 Task: Upload a photo from your computer to Google Photos and organize it into a new album.
Action: Mouse moved to (187, 52)
Screenshot: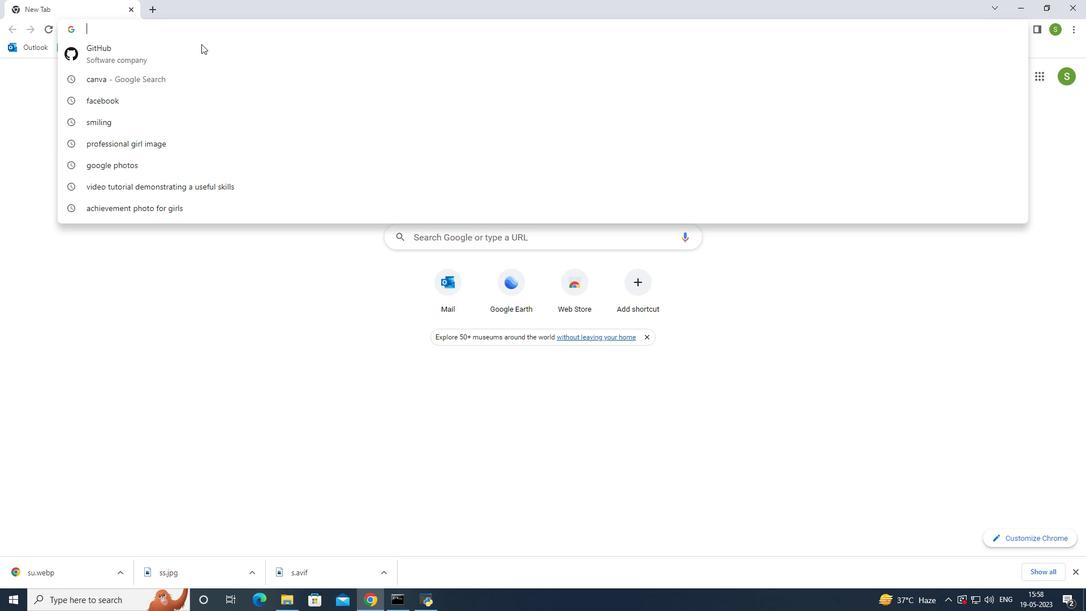 
Action: Key pressed google
Screenshot: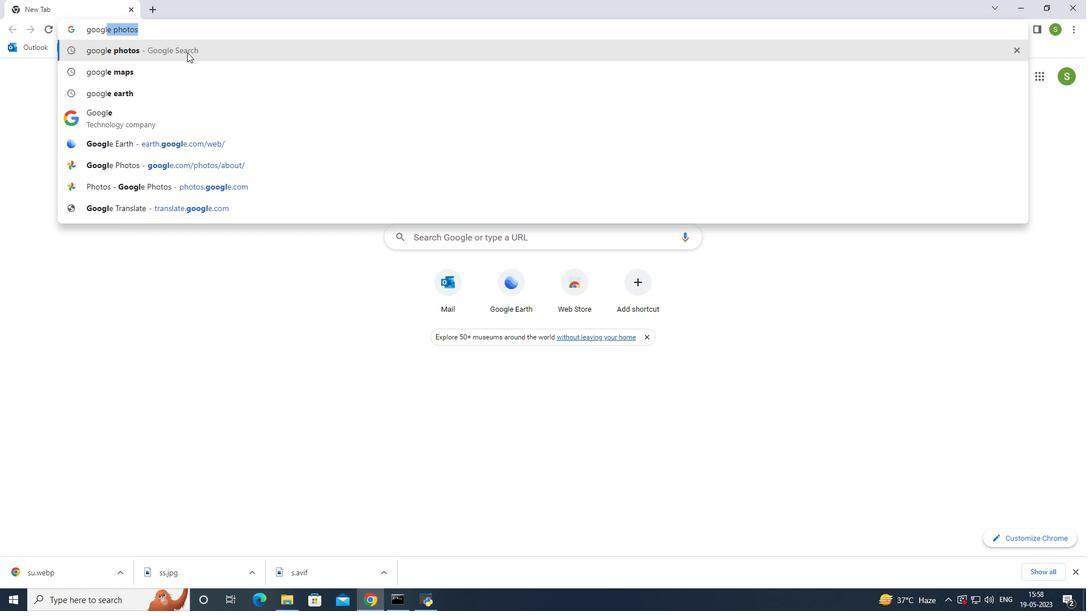 
Action: Mouse moved to (186, 53)
Screenshot: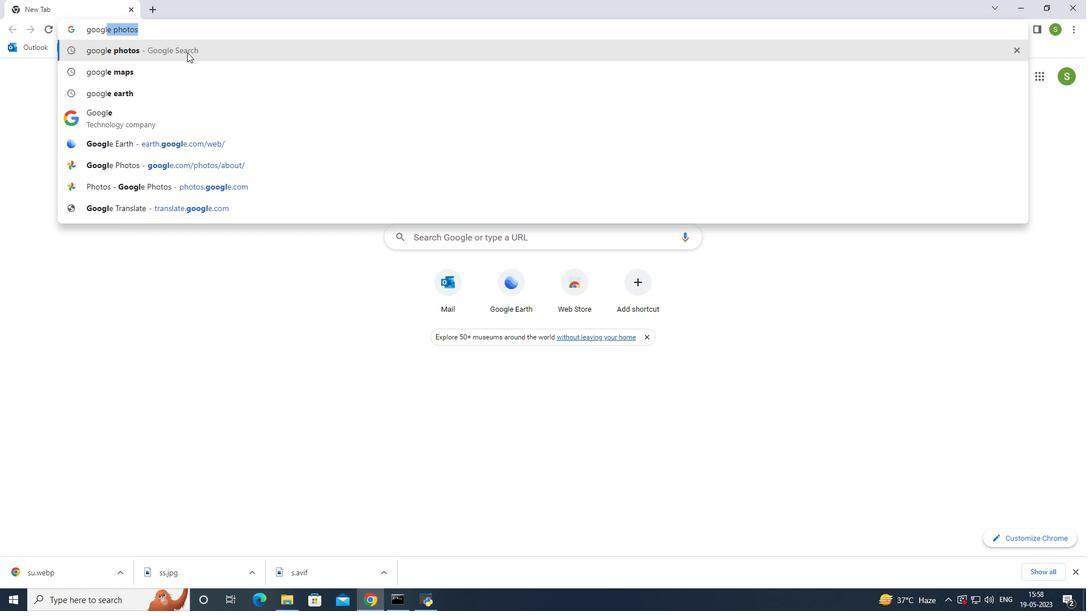 
Action: Mouse pressed left at (186, 53)
Screenshot: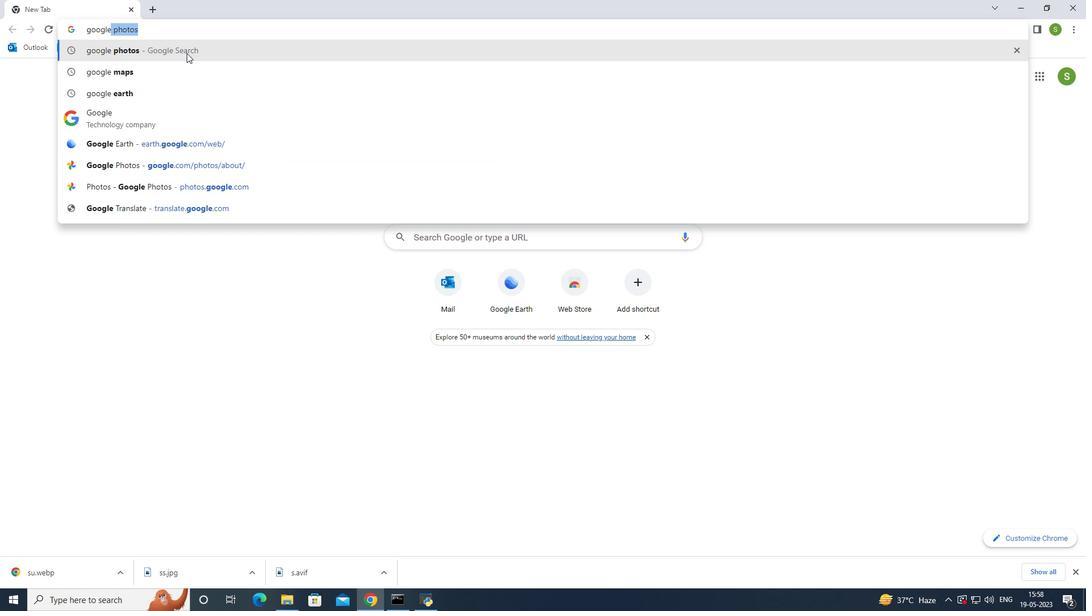
Action: Mouse pressed left at (186, 53)
Screenshot: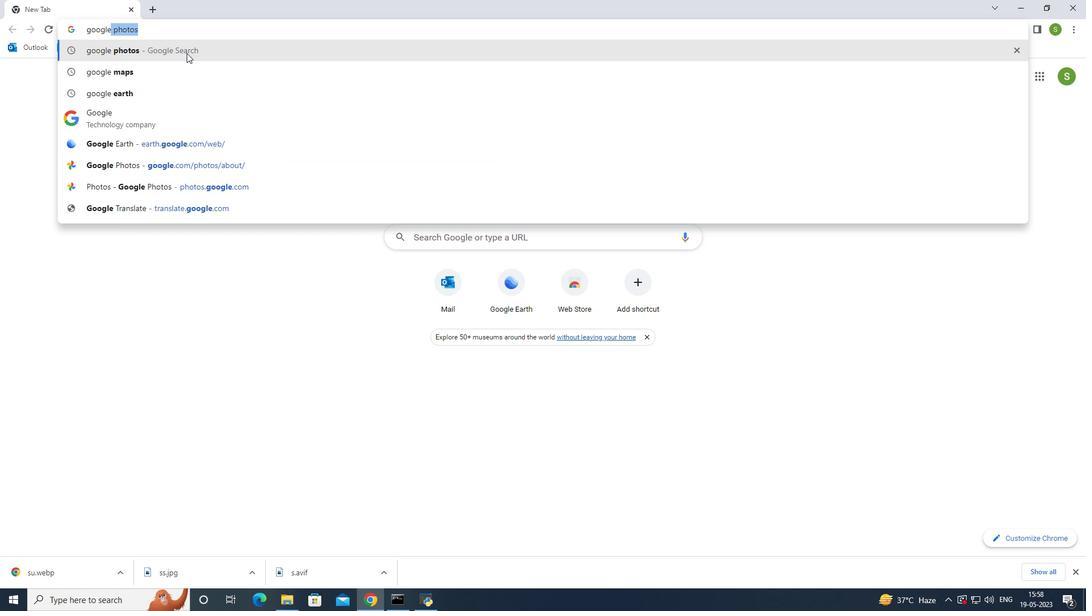 
Action: Mouse moved to (177, 175)
Screenshot: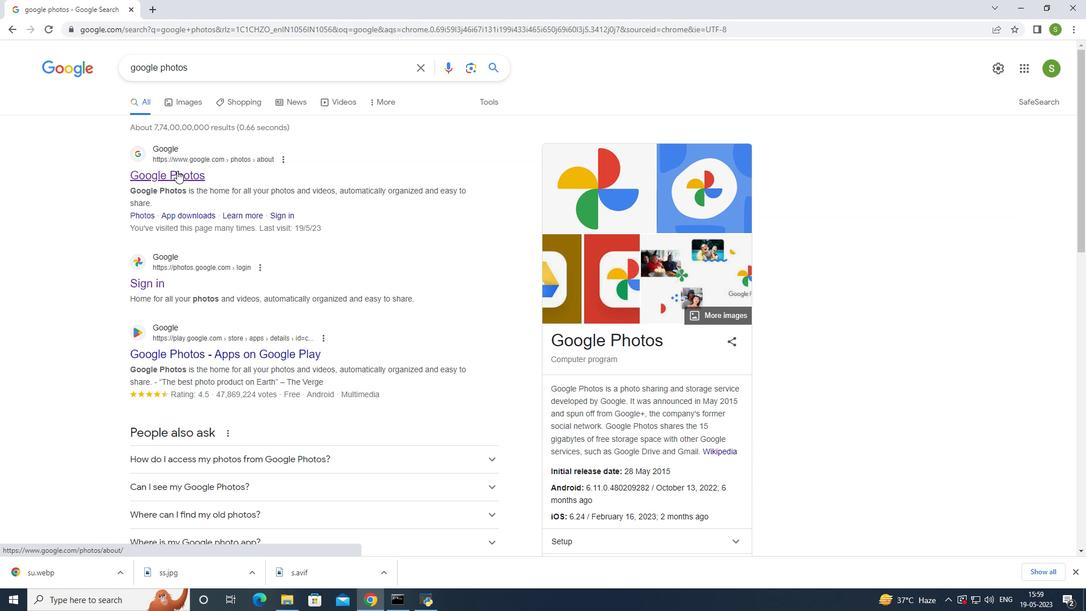 
Action: Mouse pressed left at (177, 175)
Screenshot: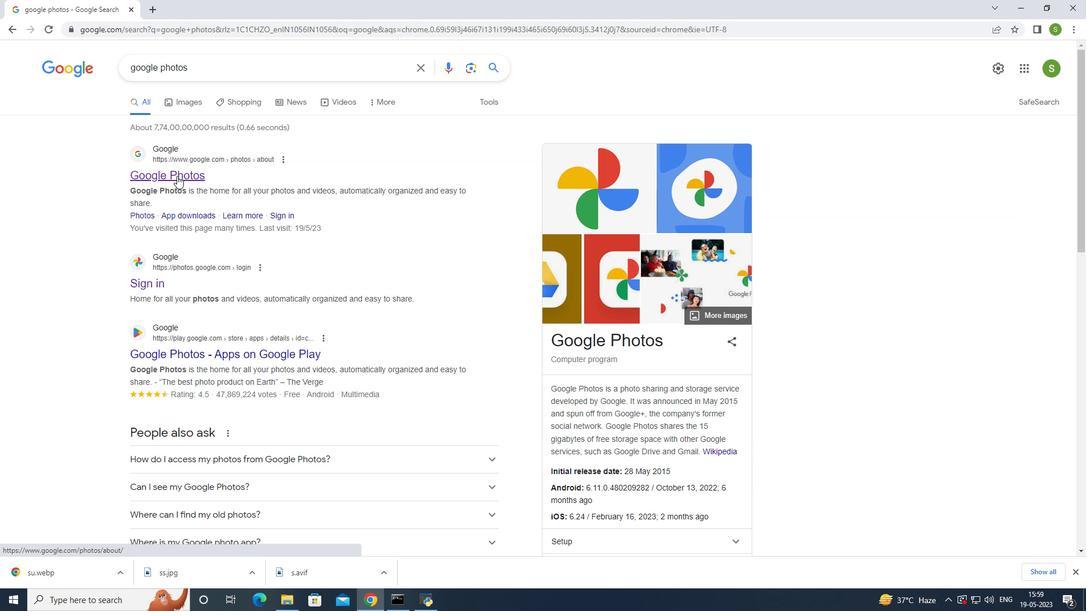 
Action: Mouse moved to (522, 381)
Screenshot: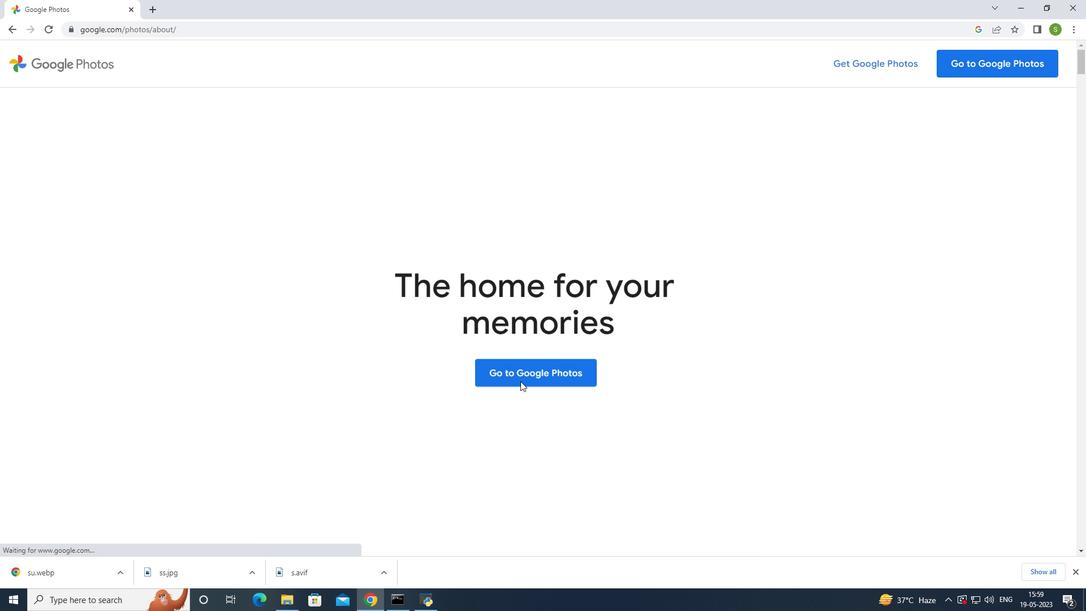 
Action: Mouse pressed left at (522, 381)
Screenshot: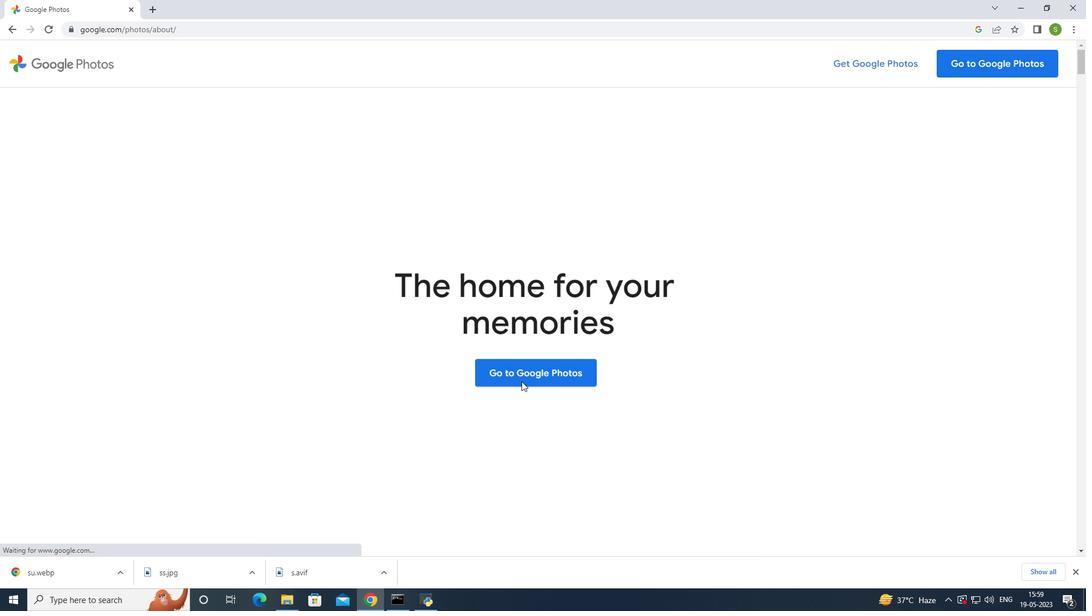 
Action: Mouse moved to (934, 64)
Screenshot: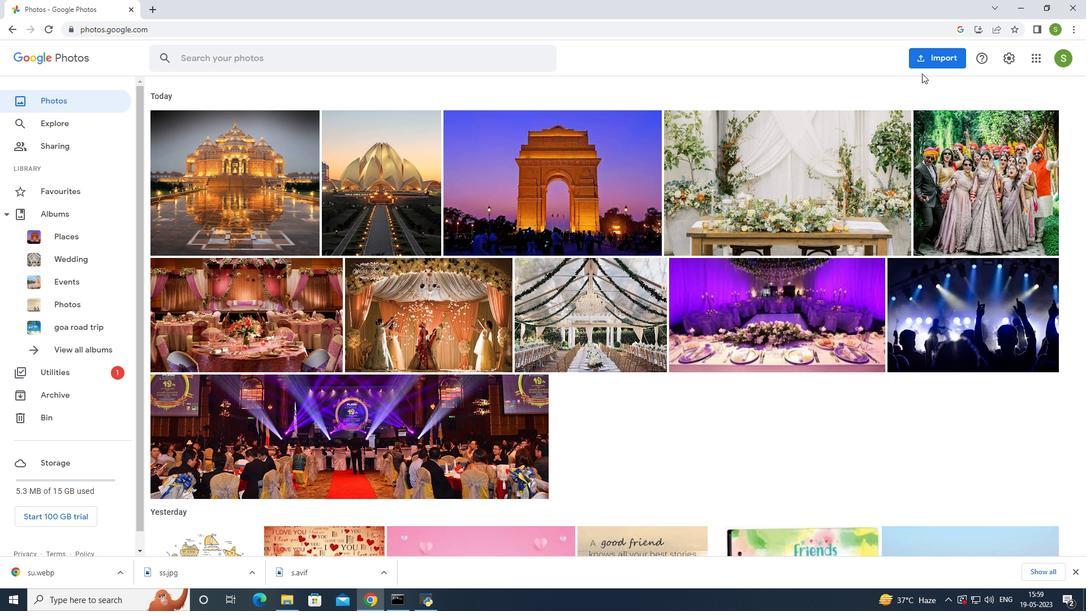 
Action: Mouse pressed left at (934, 64)
Screenshot: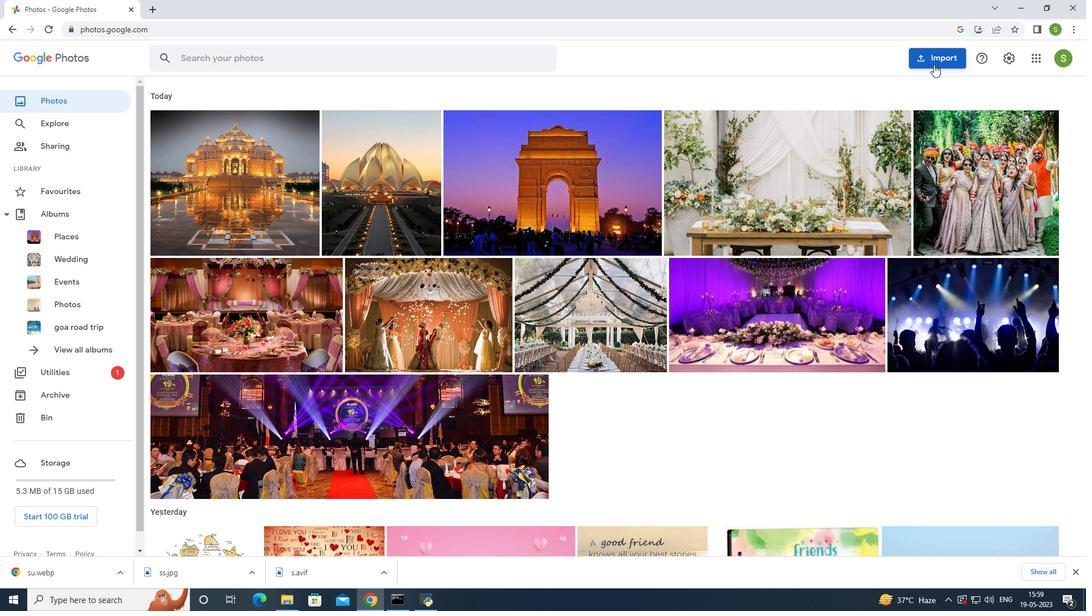 
Action: Mouse moved to (858, 91)
Screenshot: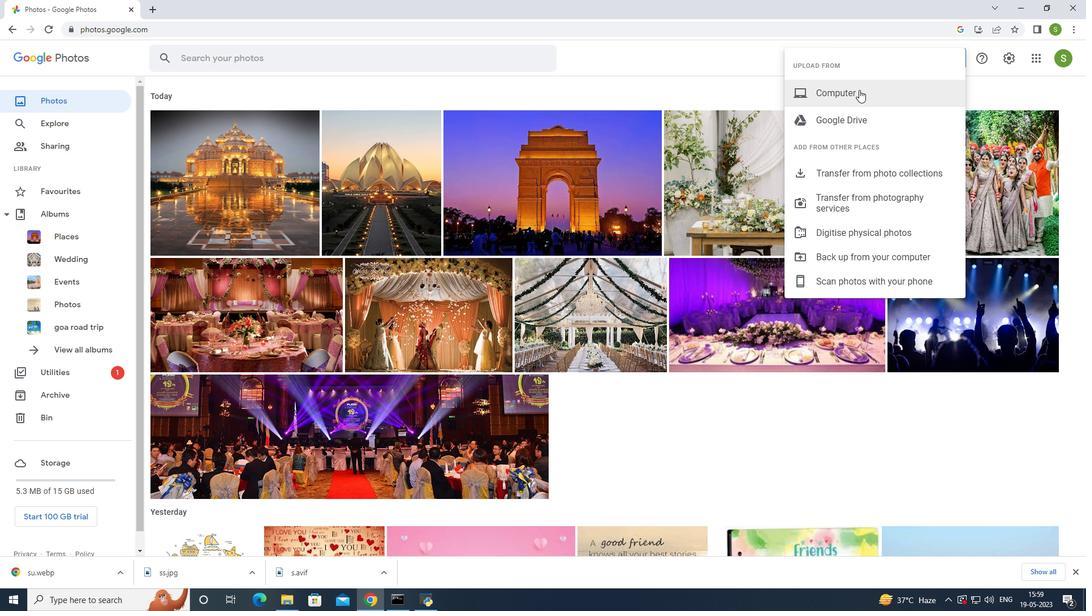 
Action: Mouse pressed left at (858, 91)
Screenshot: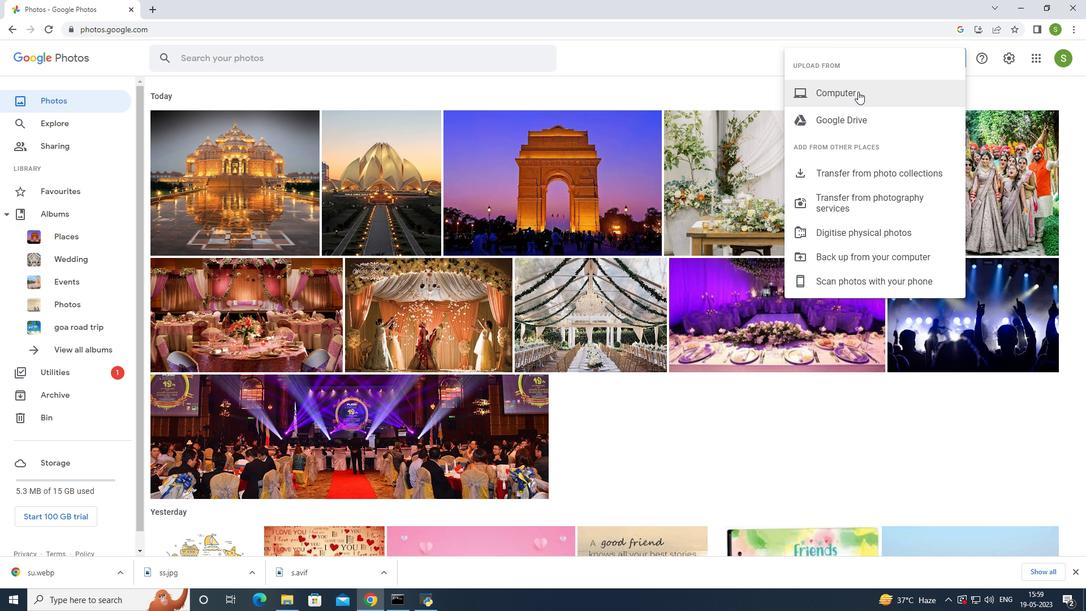 
Action: Mouse moved to (418, 175)
Screenshot: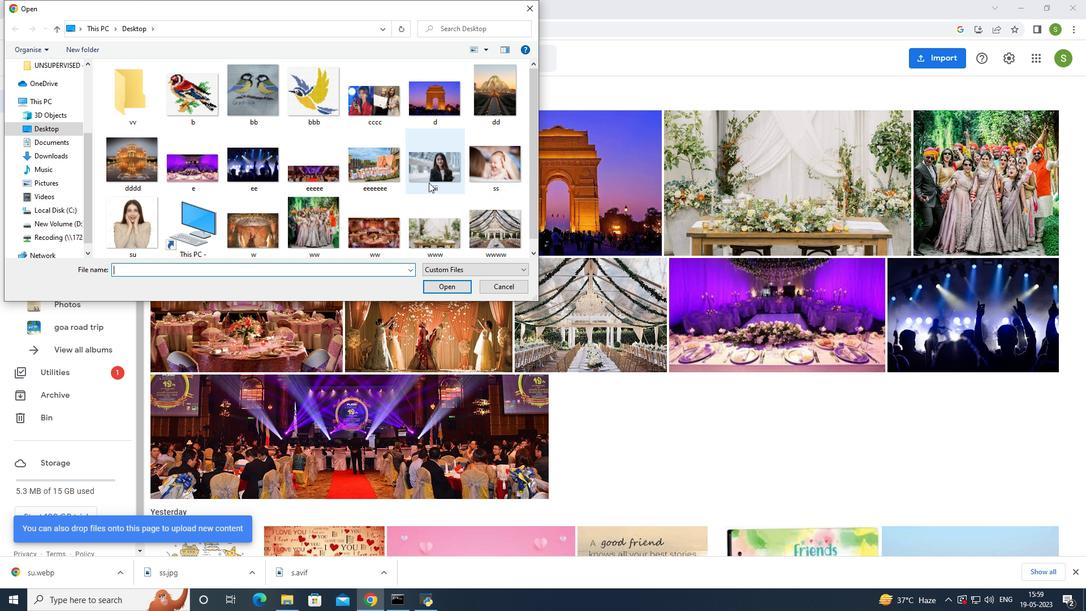 
Action: Mouse scrolled (418, 174) with delta (0, 0)
Screenshot: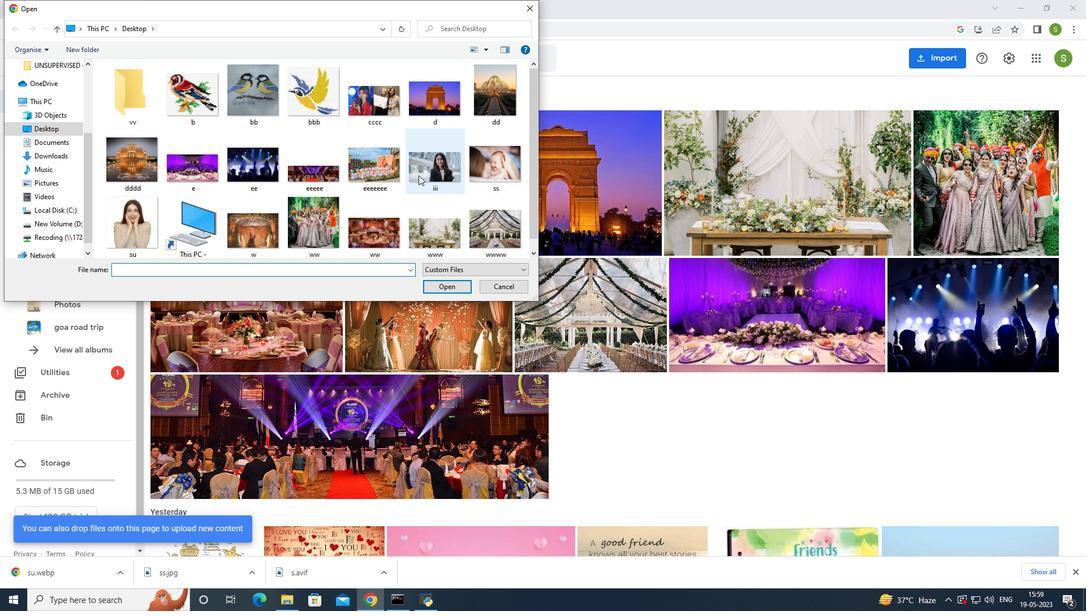 
Action: Mouse scrolled (418, 175) with delta (0, 0)
Screenshot: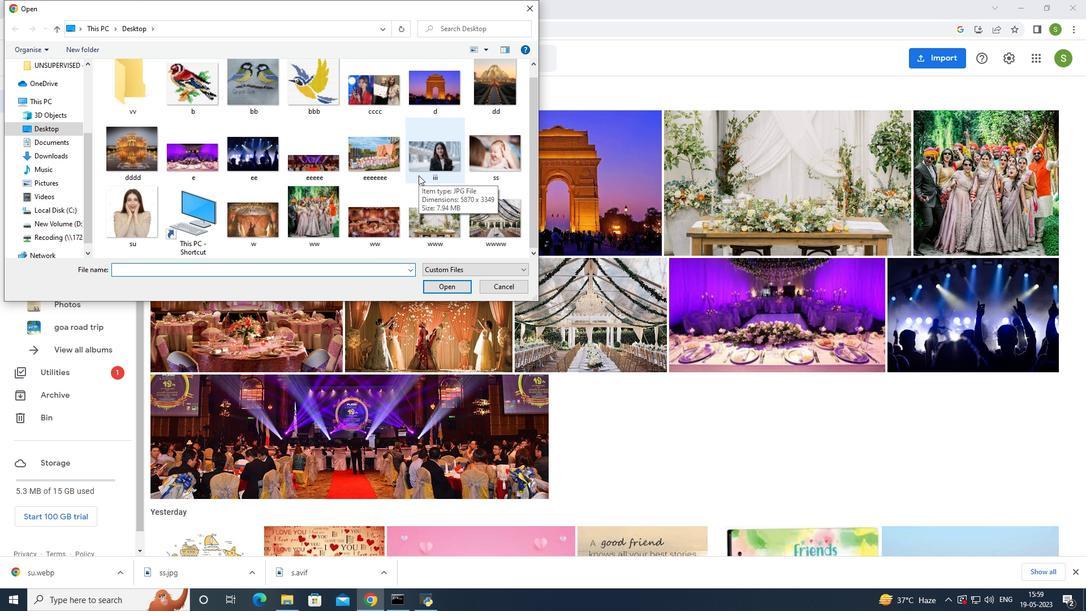 
Action: Mouse moved to (418, 171)
Screenshot: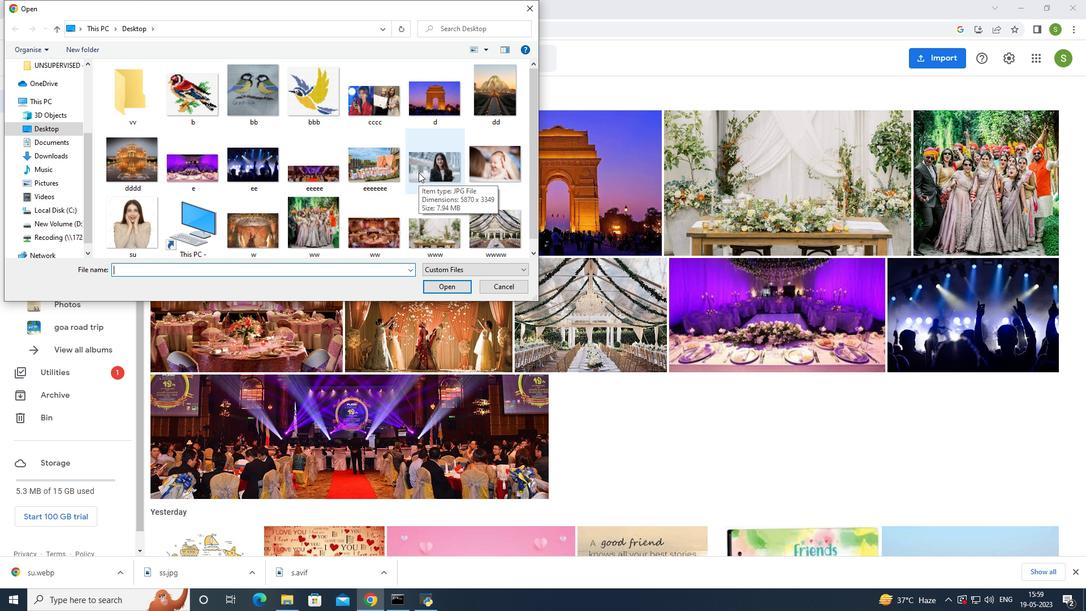 
Action: Mouse scrolled (418, 171) with delta (0, 0)
Screenshot: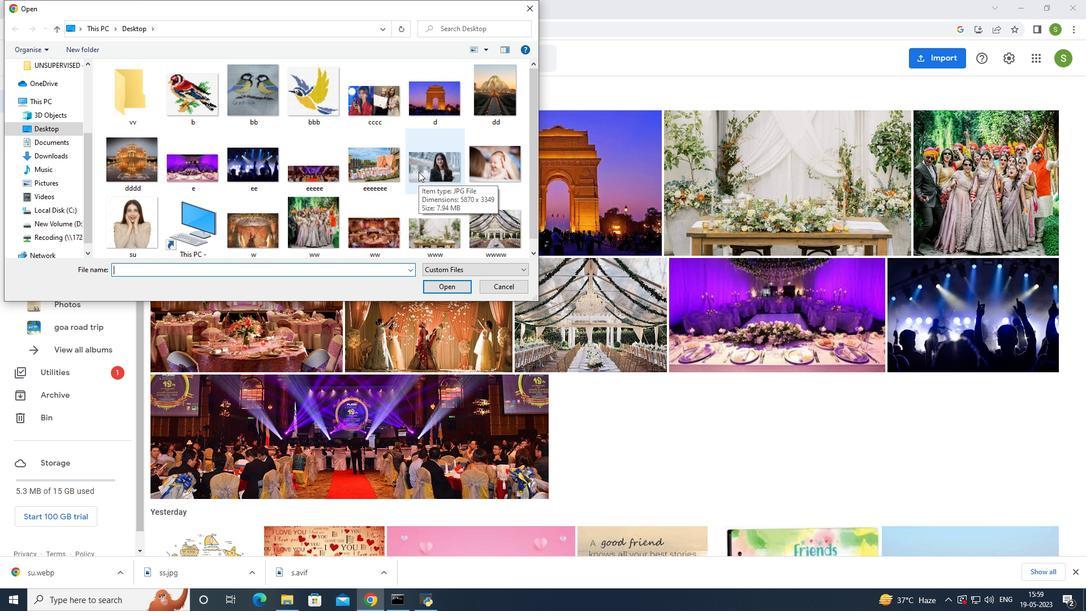 
Action: Mouse scrolled (418, 171) with delta (0, 0)
Screenshot: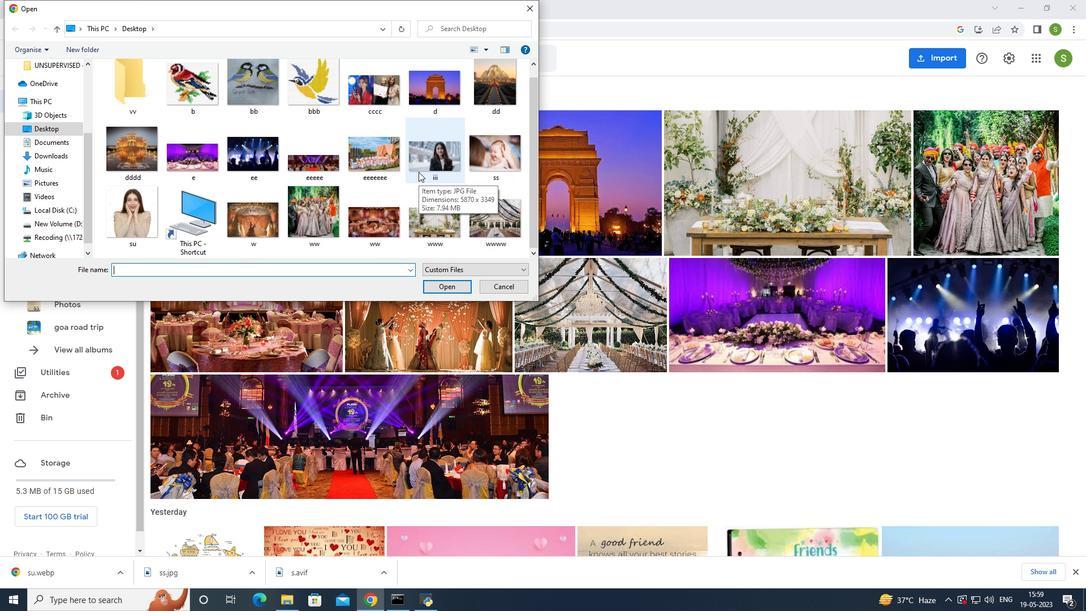 
Action: Mouse scrolled (418, 171) with delta (0, 0)
Screenshot: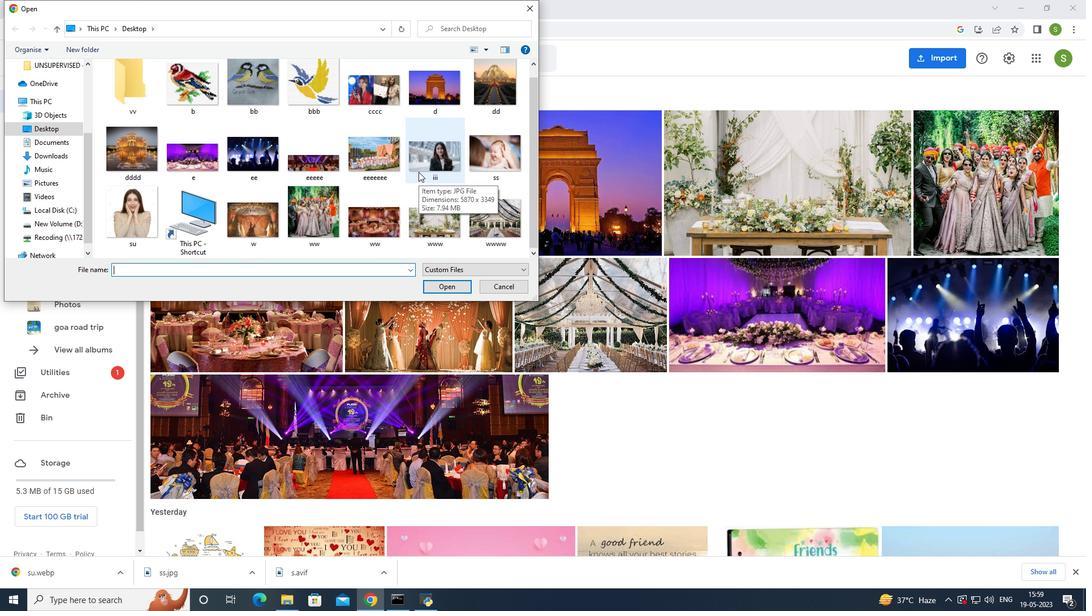
Action: Mouse moved to (413, 174)
Screenshot: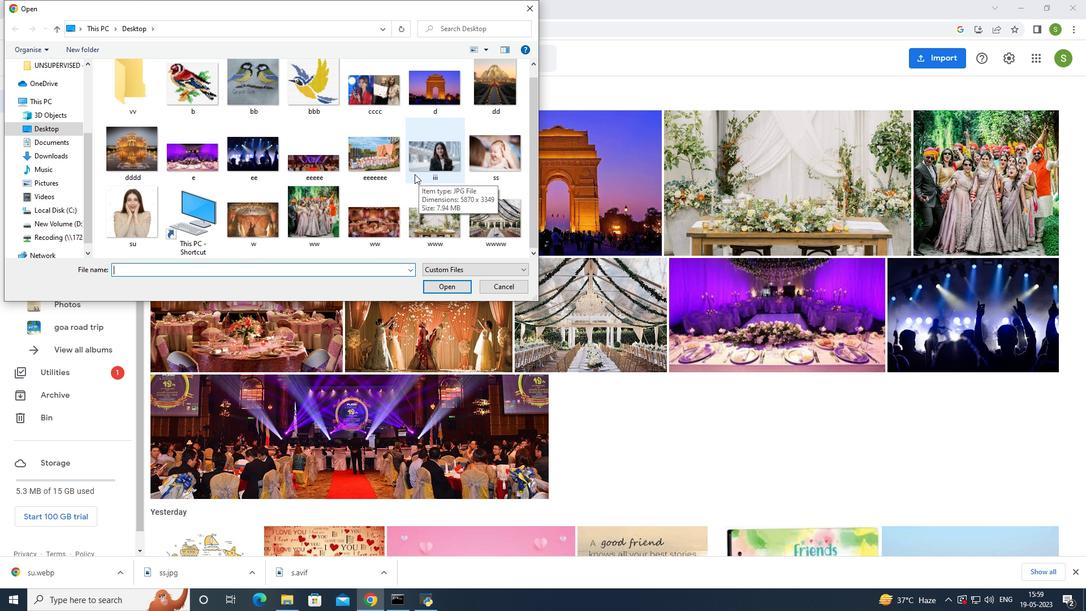 
Action: Mouse scrolled (413, 175) with delta (0, 0)
Screenshot: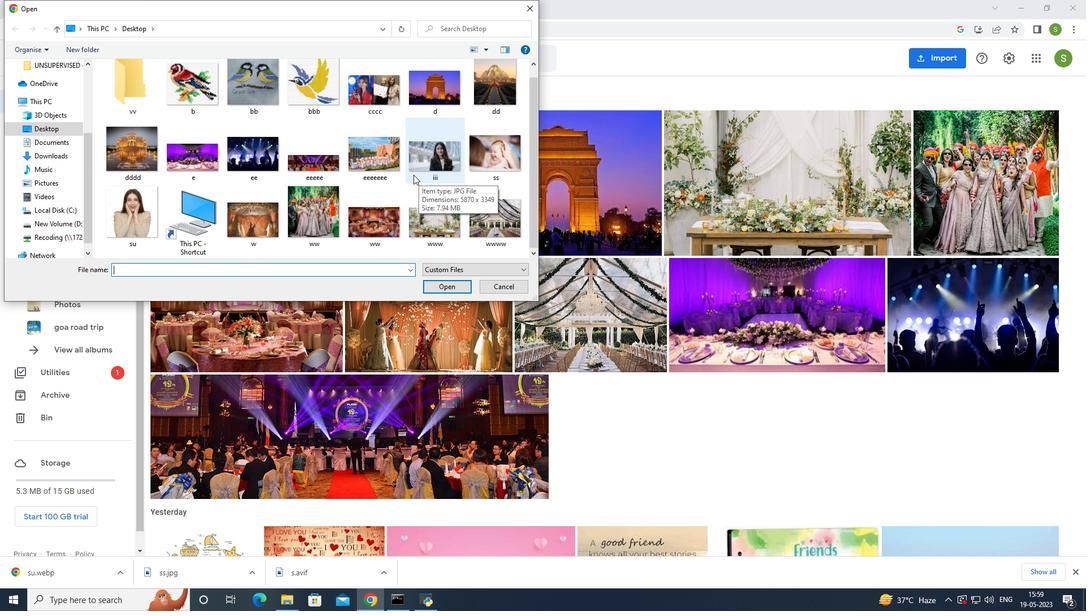 
Action: Mouse moved to (491, 162)
Screenshot: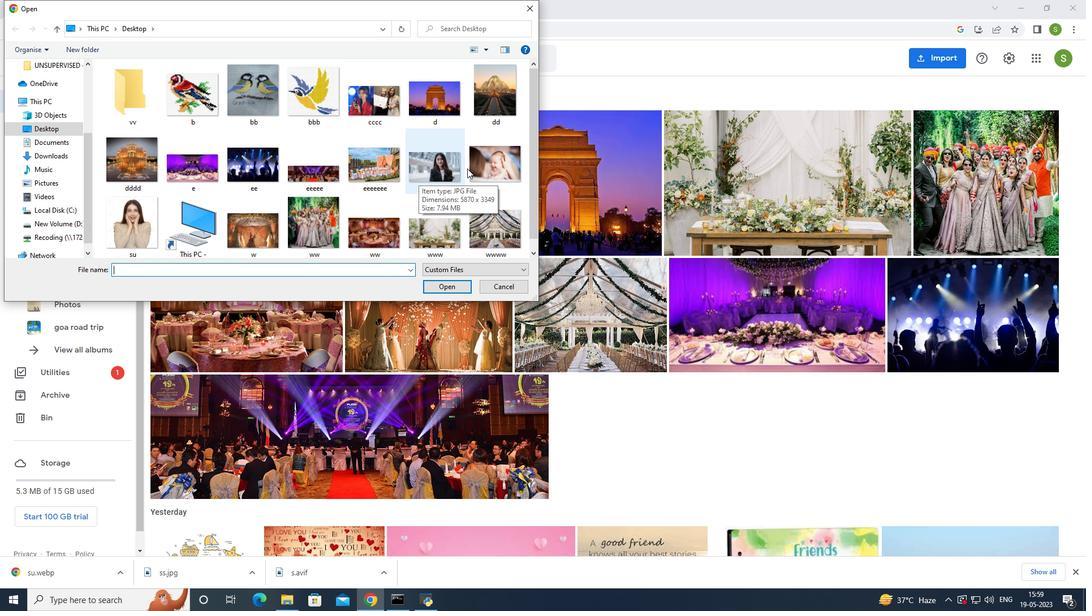 
Action: Mouse pressed left at (491, 162)
Screenshot: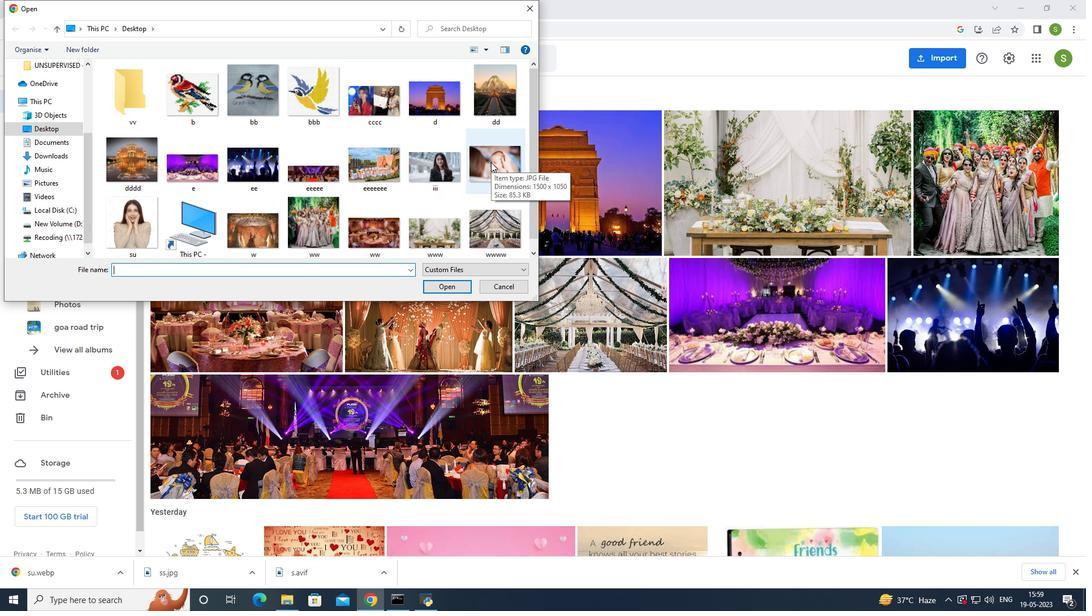 
Action: Mouse moved to (278, 169)
Screenshot: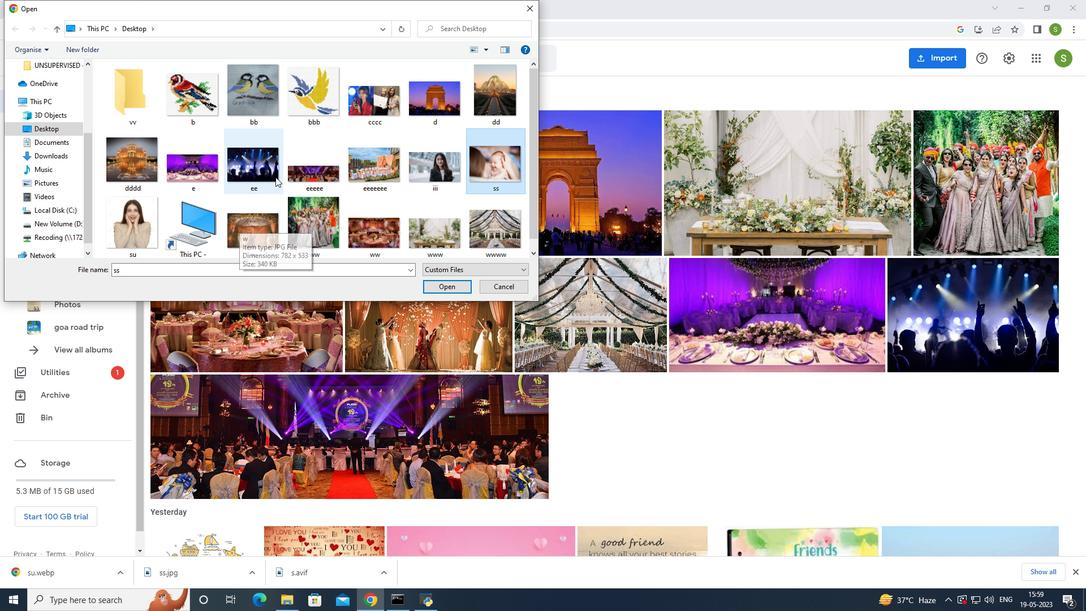 
Action: Mouse scrolled (278, 169) with delta (0, 0)
Screenshot: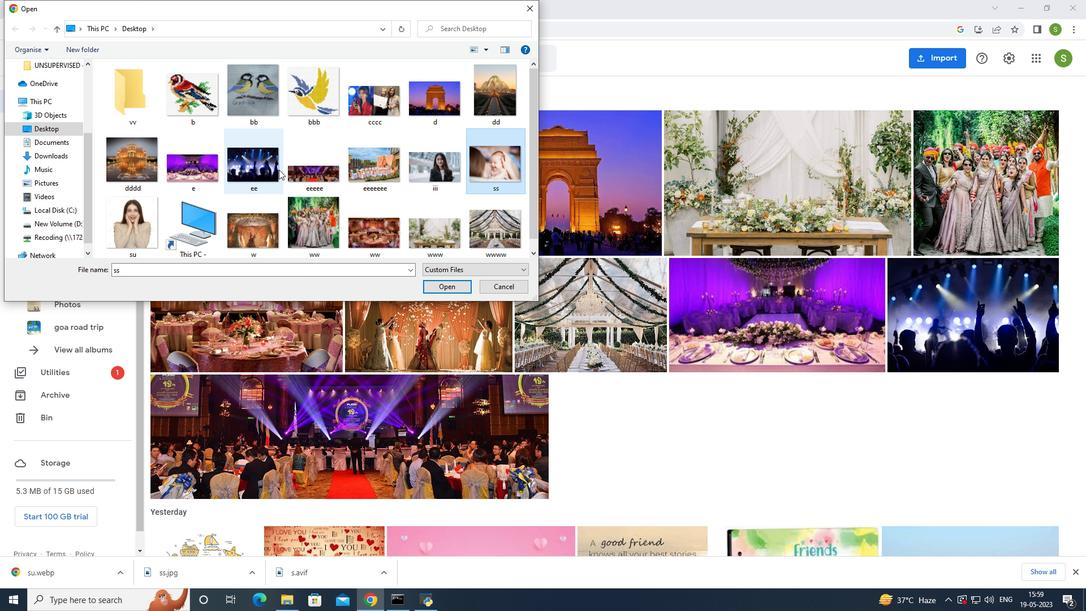 
Action: Mouse scrolled (278, 169) with delta (0, 0)
Screenshot: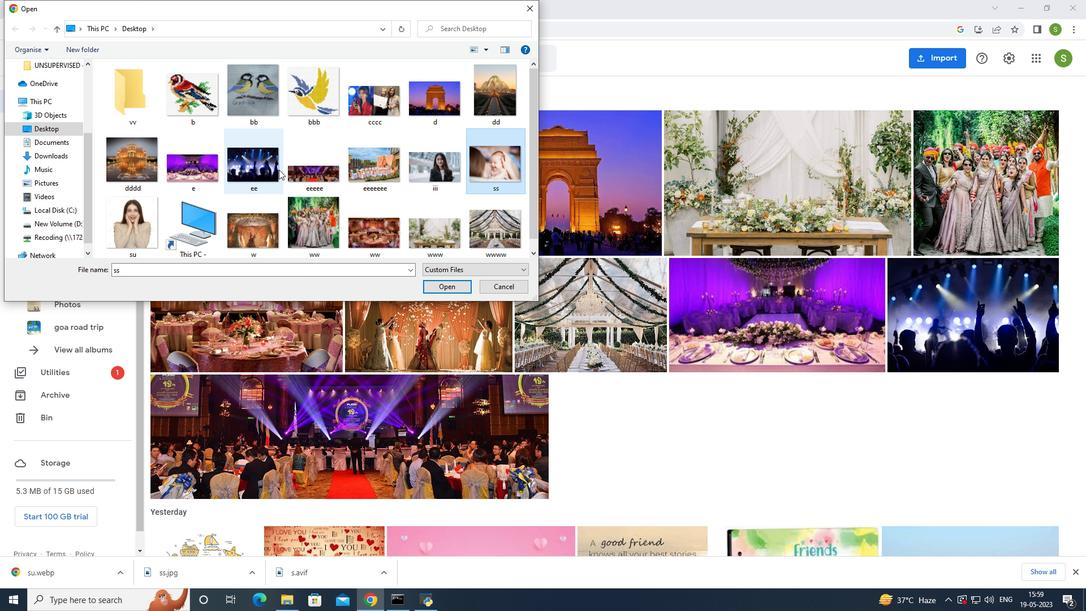 
Action: Mouse moved to (458, 288)
Screenshot: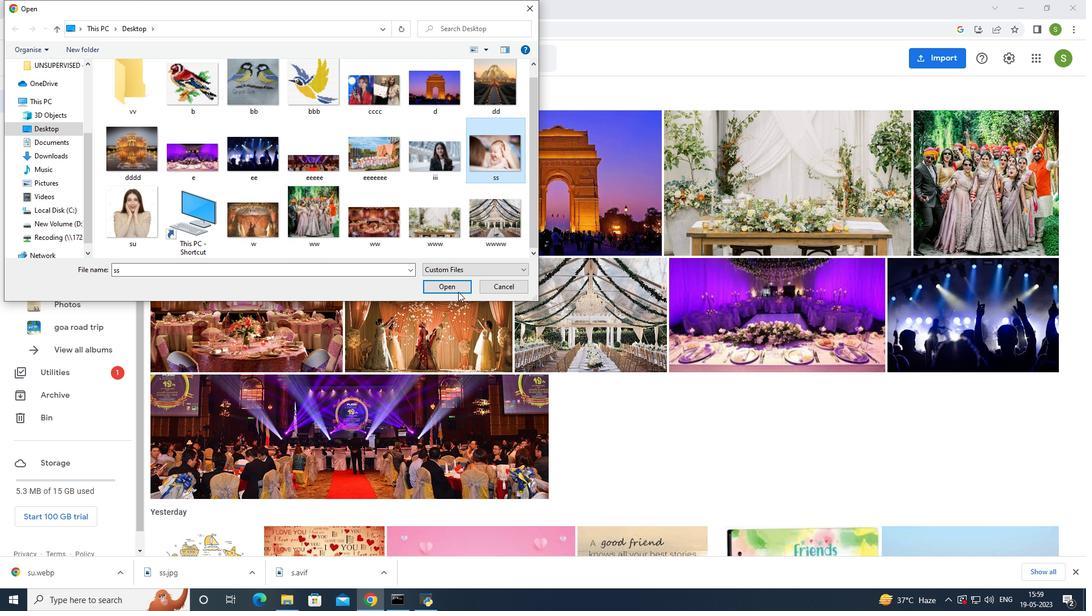 
Action: Mouse pressed left at (458, 288)
Screenshot: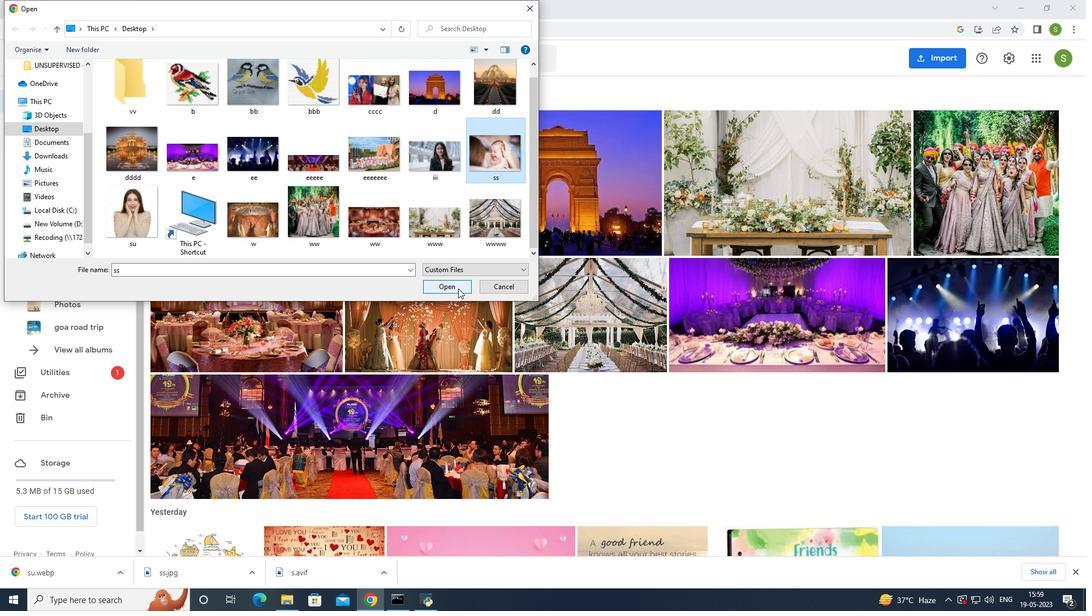 
Action: Mouse moved to (114, 523)
Screenshot: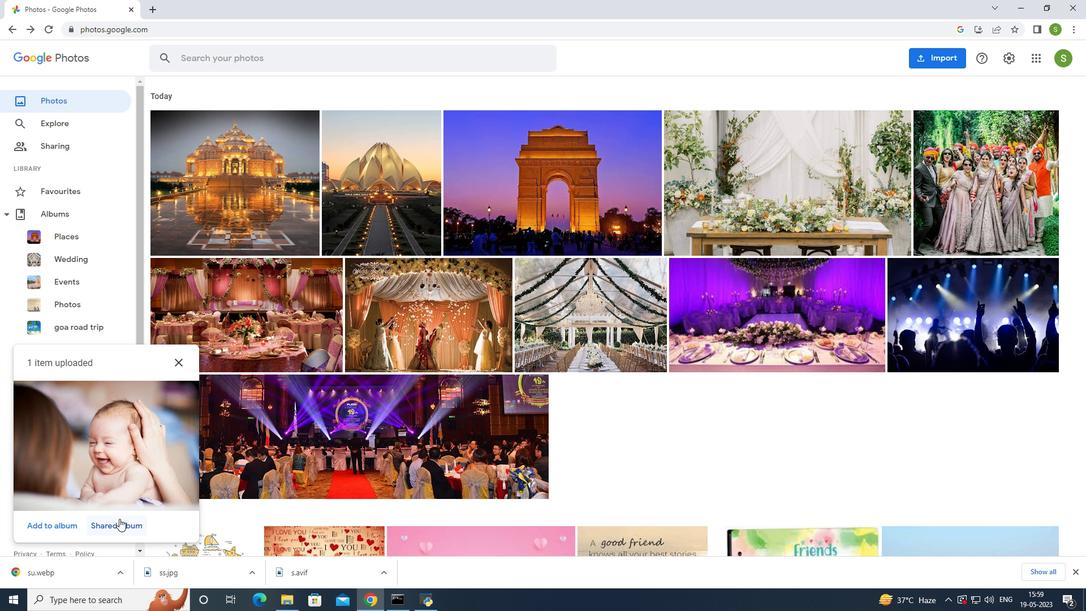 
Action: Mouse pressed left at (114, 523)
Screenshot: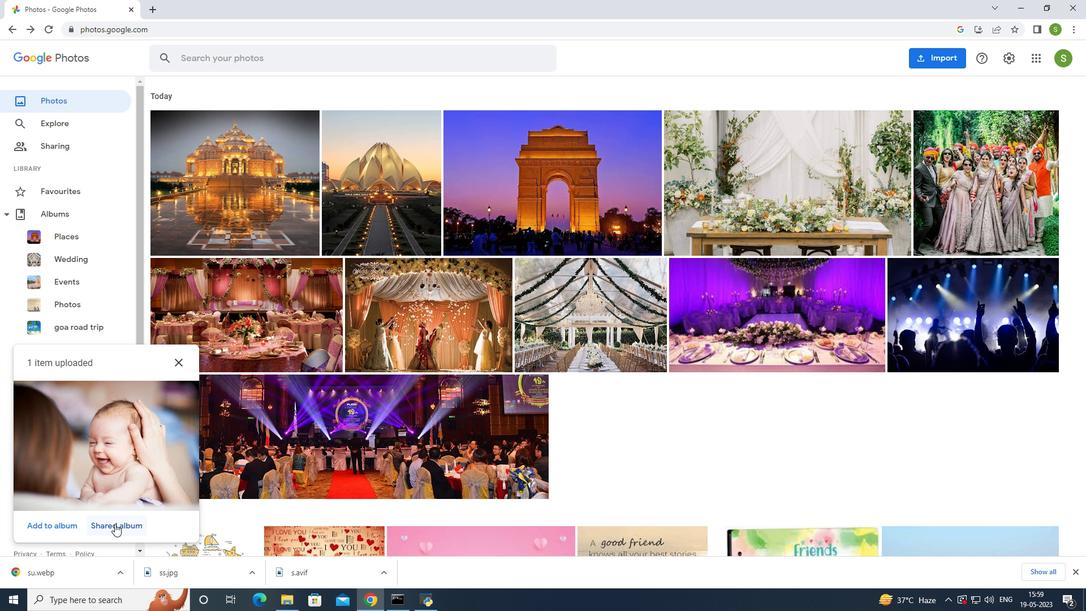 
Action: Mouse moved to (518, 213)
Screenshot: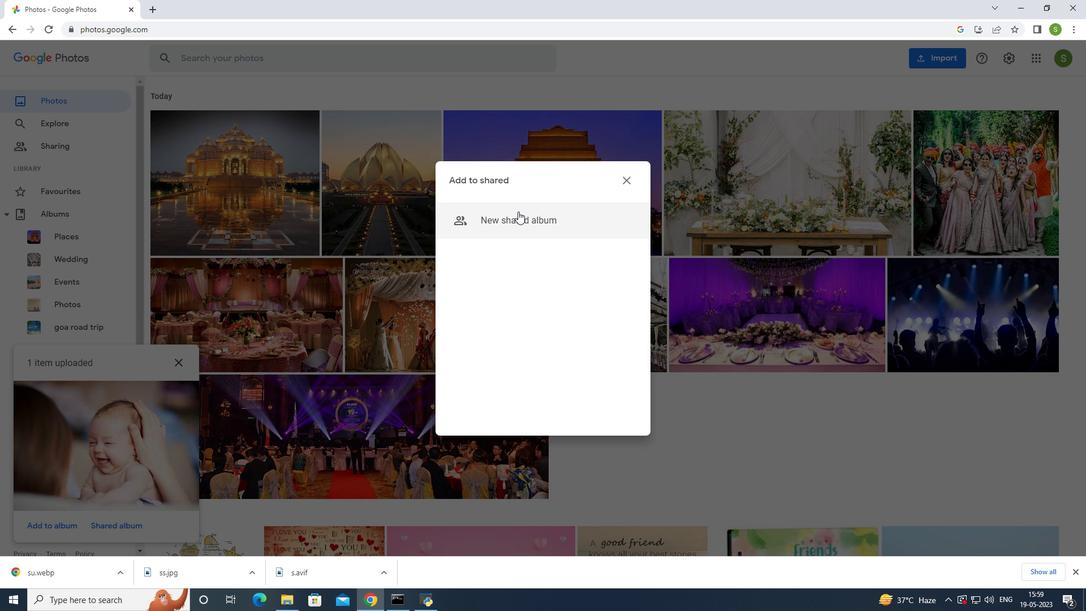 
Action: Mouse pressed left at (518, 213)
Screenshot: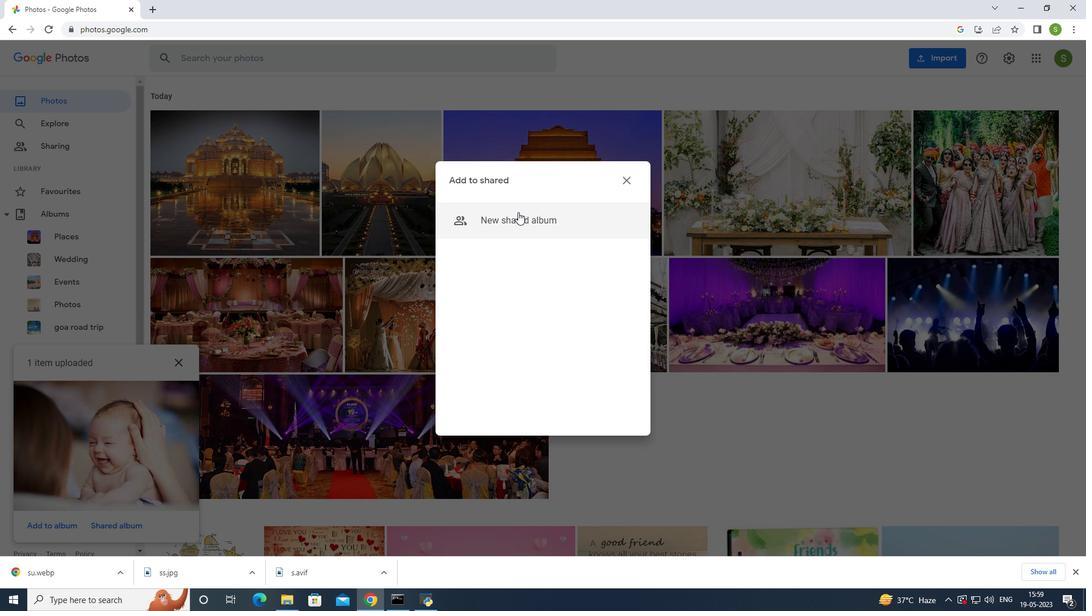 
Action: Mouse moved to (456, 224)
Screenshot: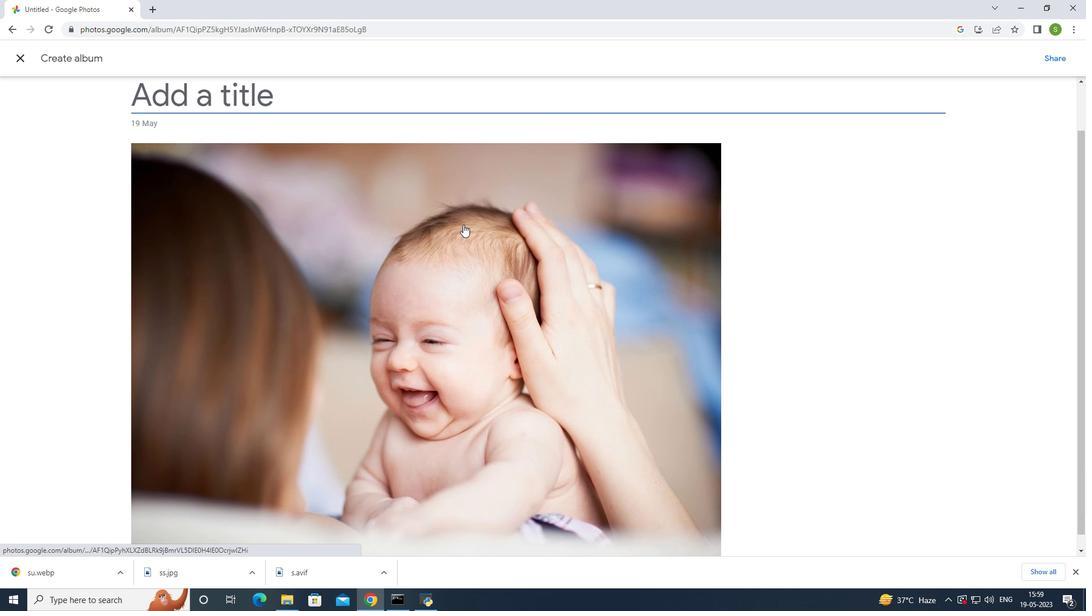 
Action: Key pressed s
Screenshot: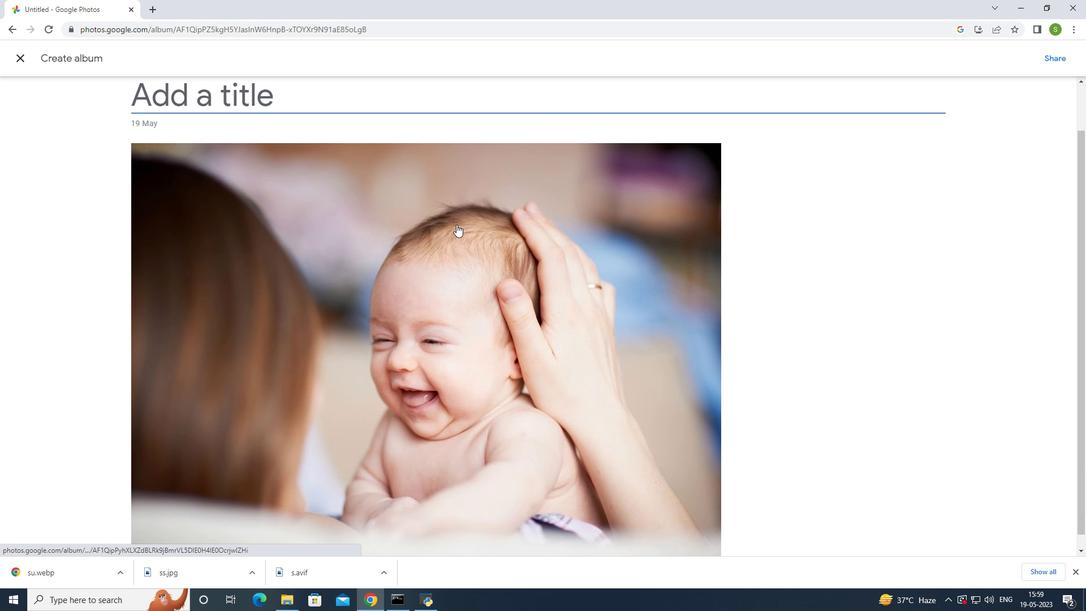 
Action: Mouse moved to (455, 224)
Screenshot: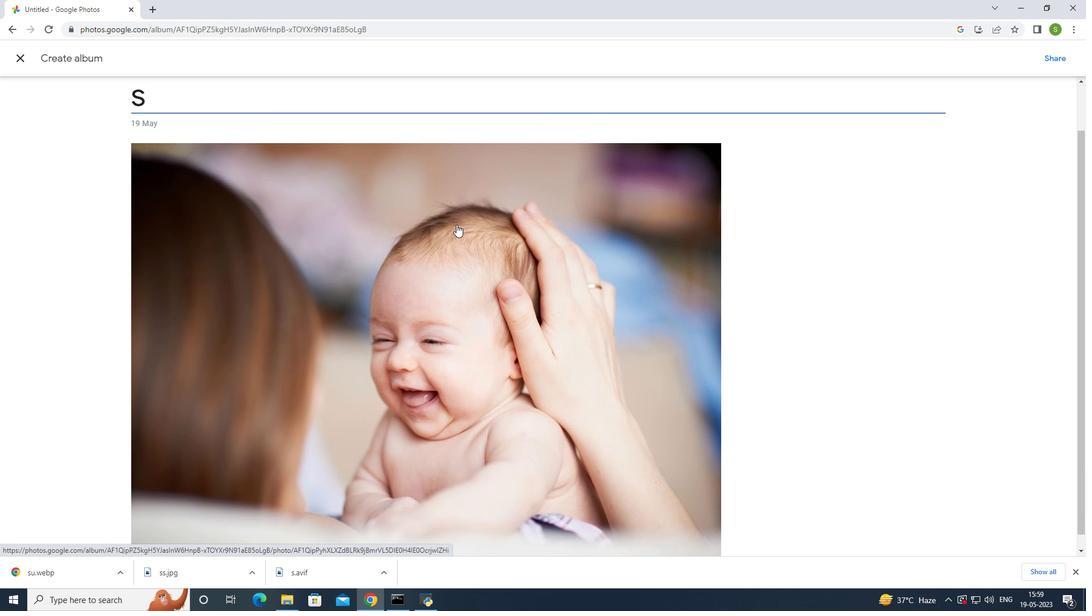 
Action: Key pressed m
Screenshot: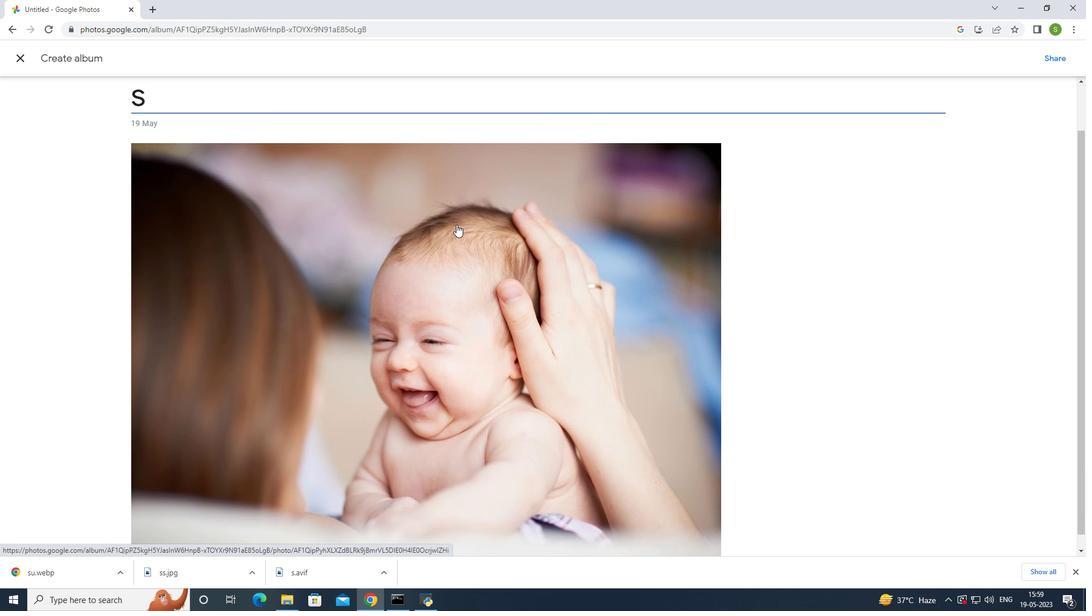 
Action: Mouse moved to (449, 221)
Screenshot: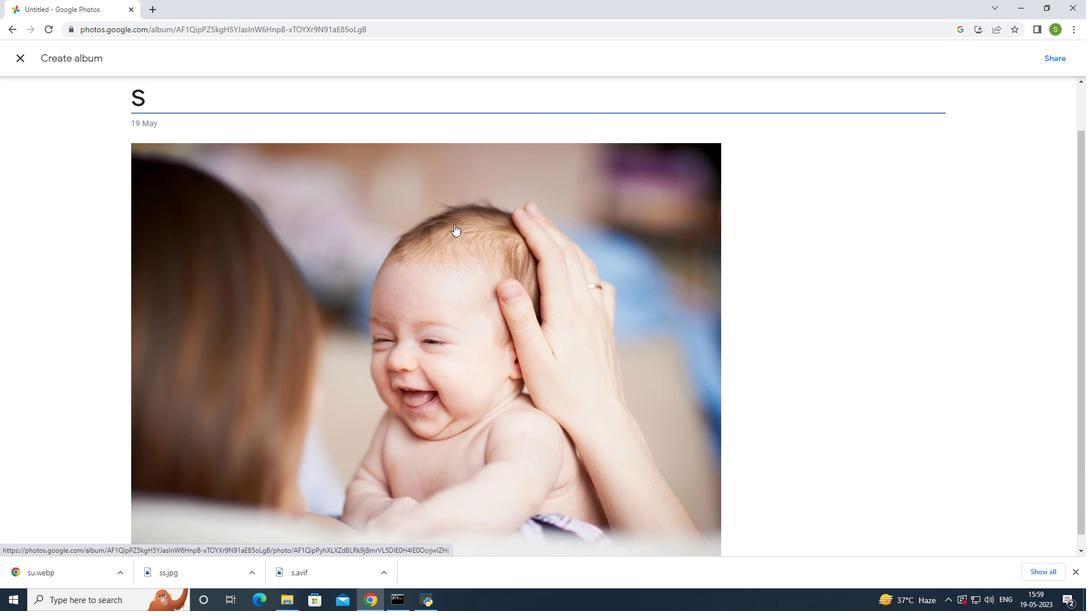 
Action: Key pressed iling<Key.enter>
Screenshot: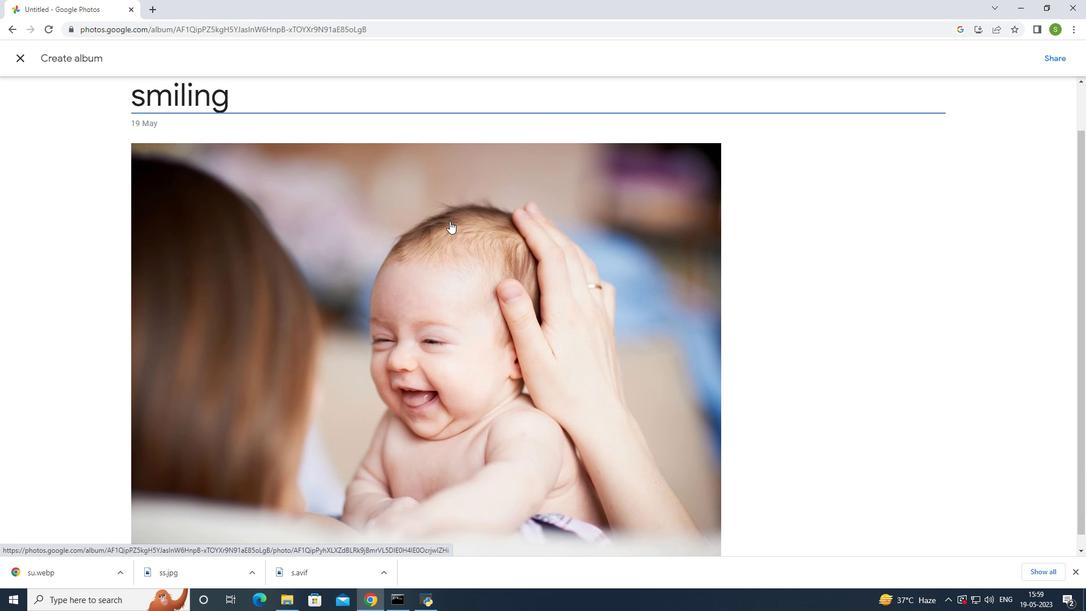 
Action: Mouse moved to (13, 31)
Screenshot: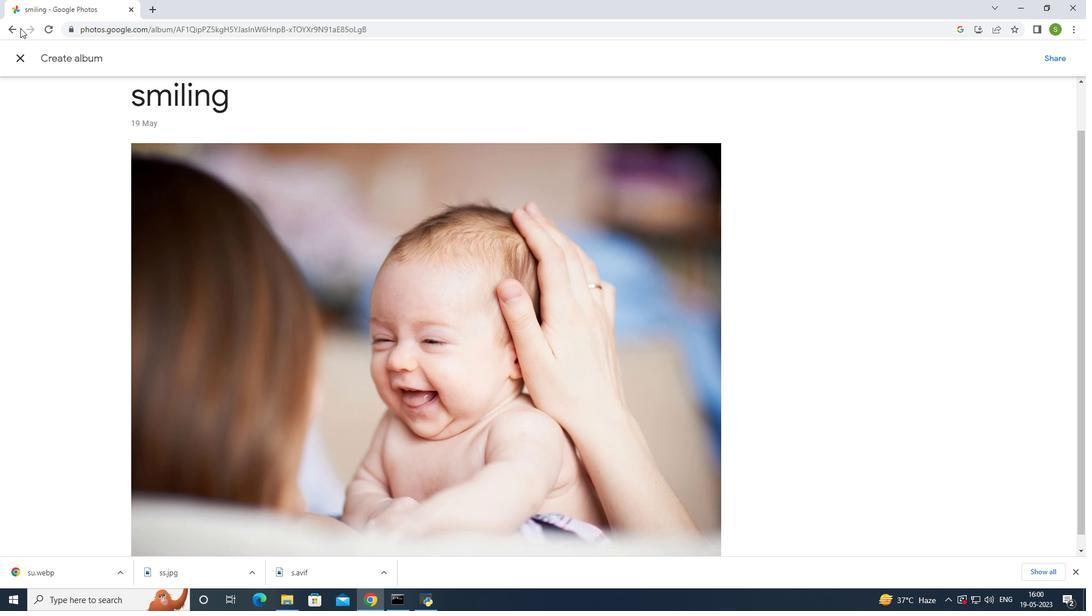 
Action: Mouse pressed left at (13, 31)
Screenshot: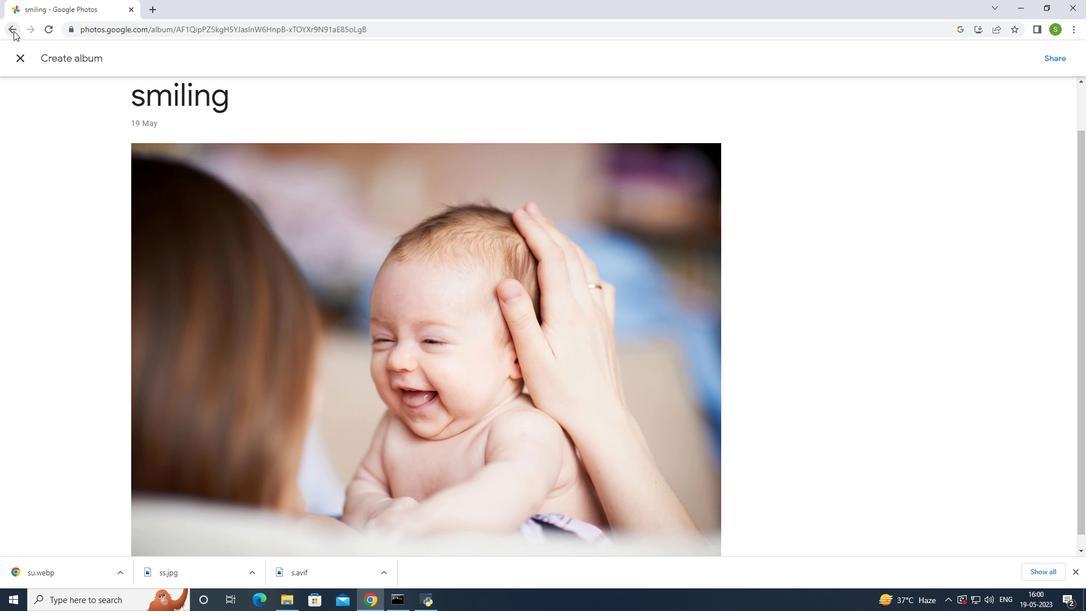 
Action: Mouse moved to (570, 244)
Screenshot: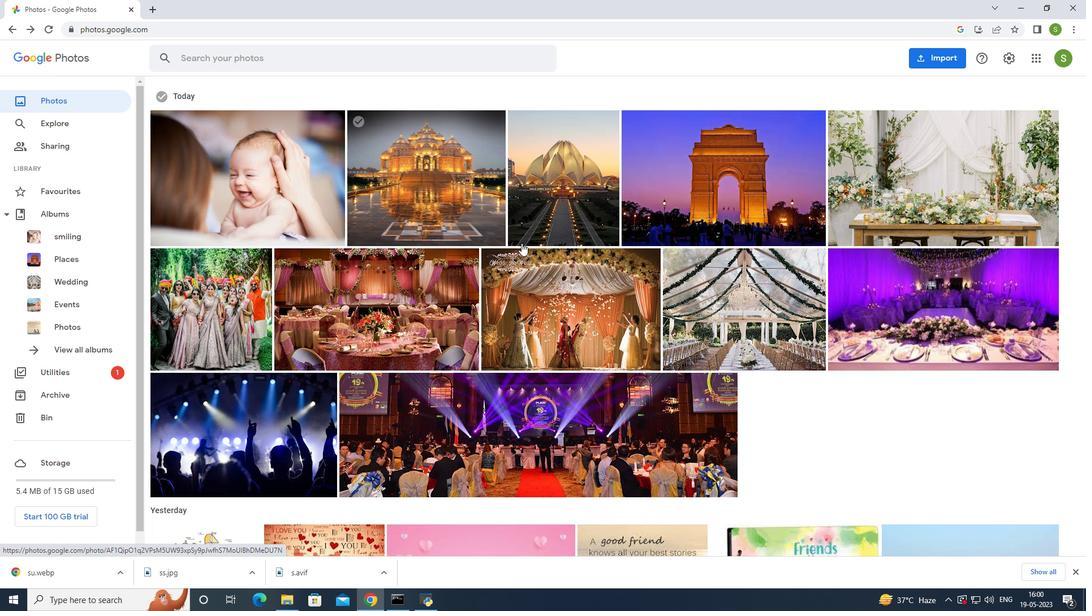 
Action: Mouse scrolled (570, 244) with delta (0, 0)
Screenshot: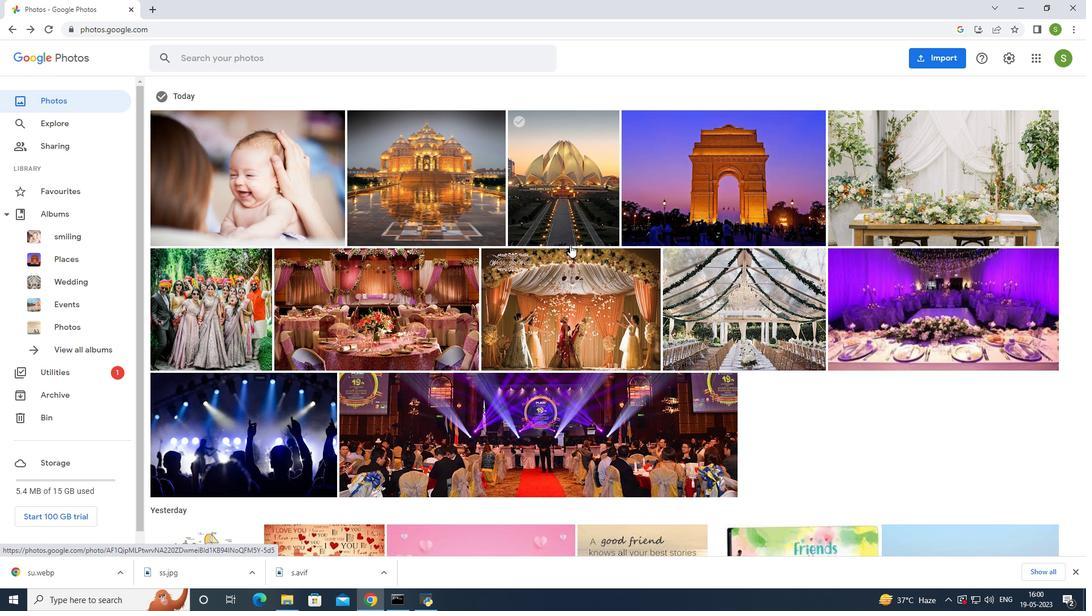 
Action: Mouse scrolled (570, 244) with delta (0, 0)
Screenshot: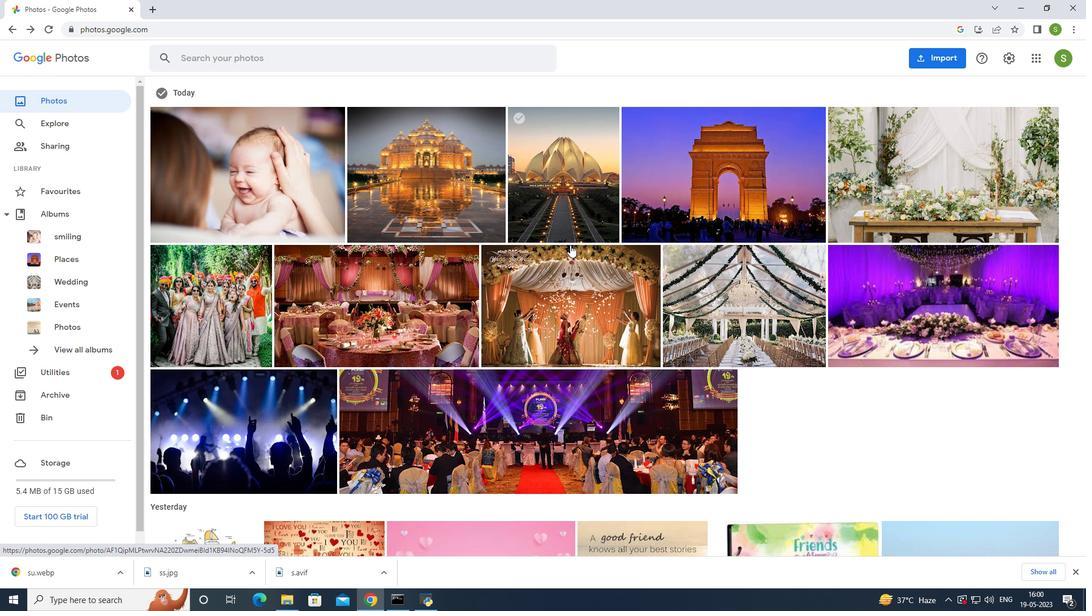 
Action: Mouse scrolled (570, 244) with delta (0, 0)
Screenshot: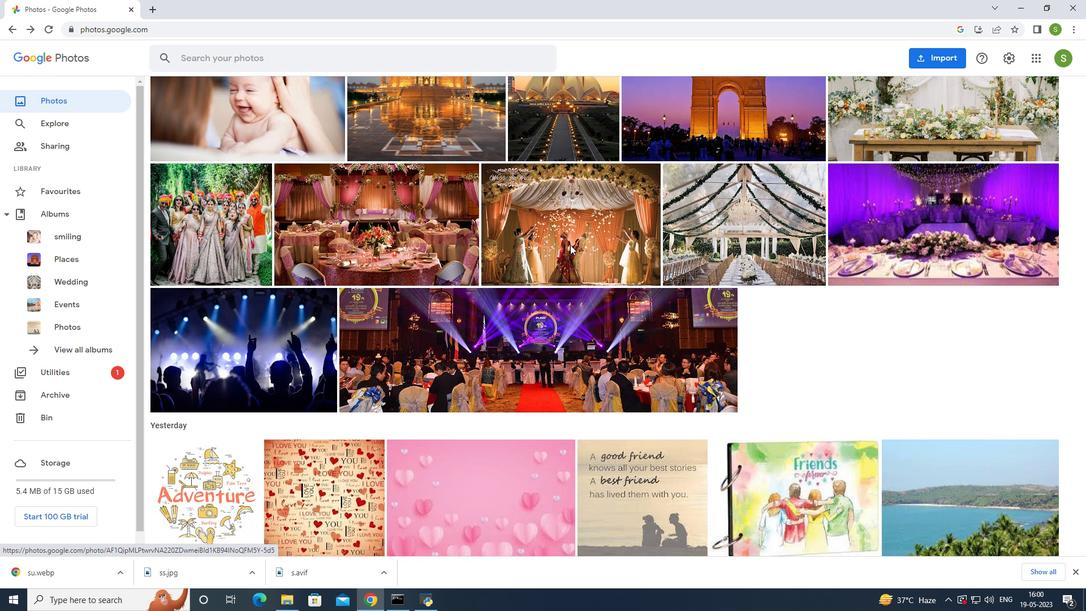 
Action: Mouse scrolled (570, 244) with delta (0, 0)
Screenshot: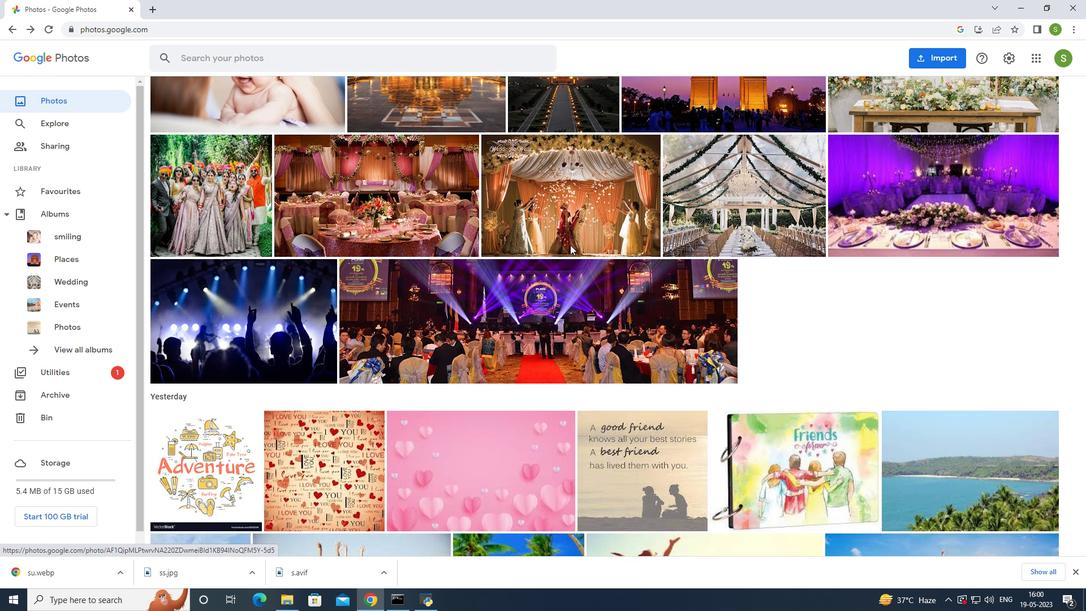 
Action: Mouse scrolled (570, 245) with delta (0, 0)
Screenshot: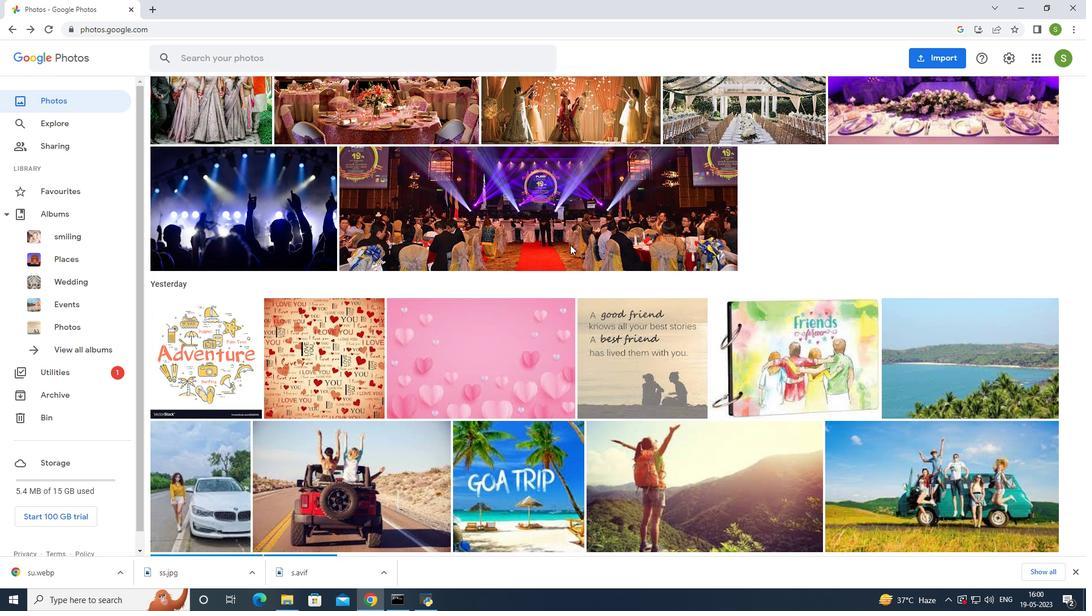 
Action: Mouse scrolled (570, 245) with delta (0, 0)
Screenshot: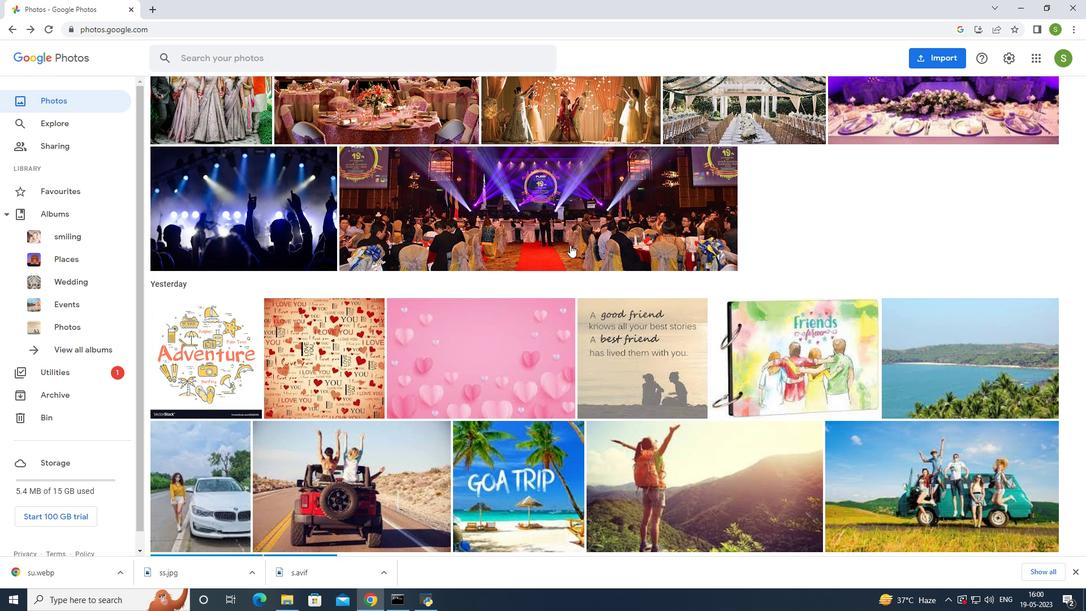 
Action: Mouse scrolled (570, 245) with delta (0, 0)
Screenshot: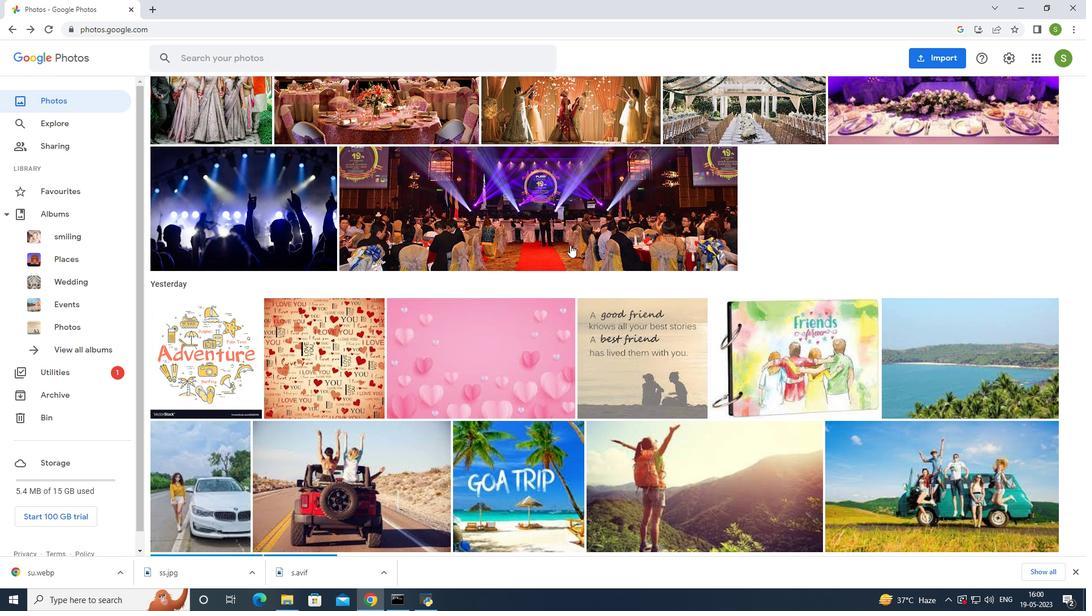 
Action: Mouse scrolled (570, 245) with delta (0, 0)
Screenshot: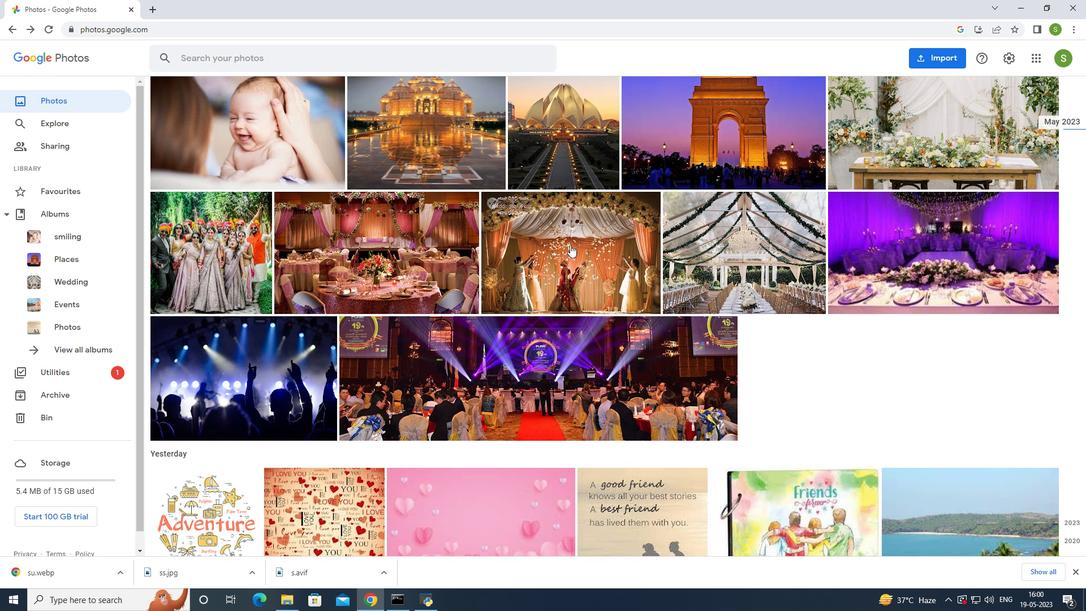 
Action: Mouse scrolled (570, 245) with delta (0, 0)
Screenshot: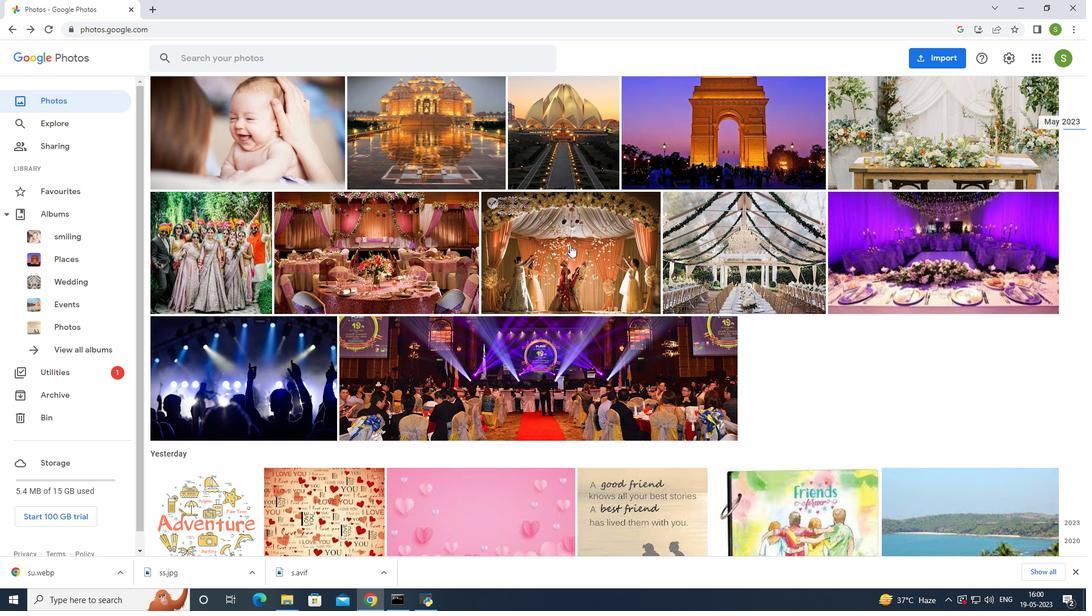 
Action: Mouse scrolled (570, 245) with delta (0, 0)
Screenshot: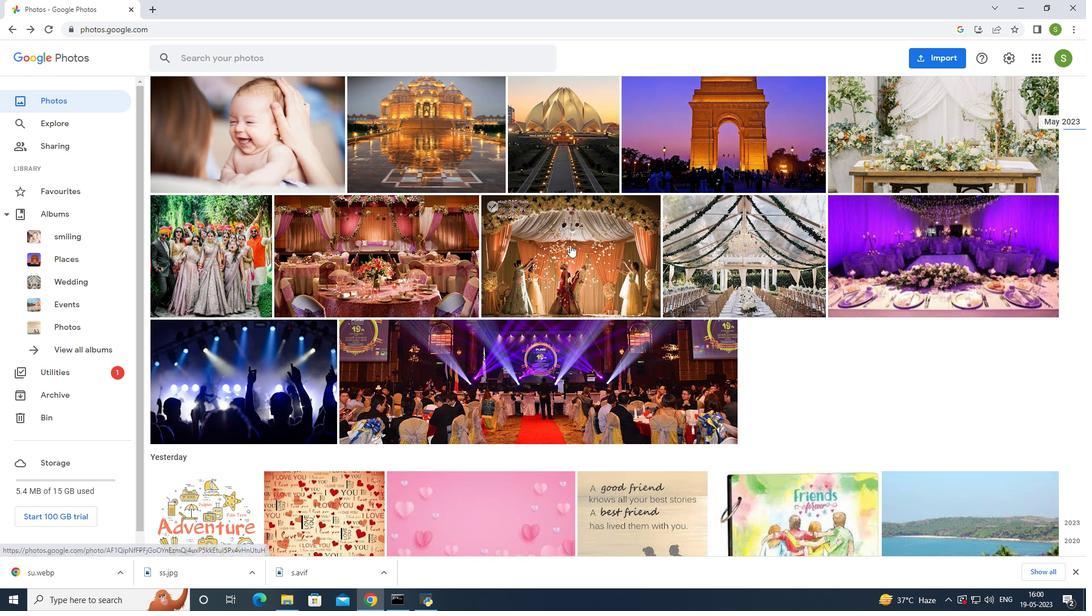 
Action: Mouse scrolled (570, 245) with delta (0, 0)
Screenshot: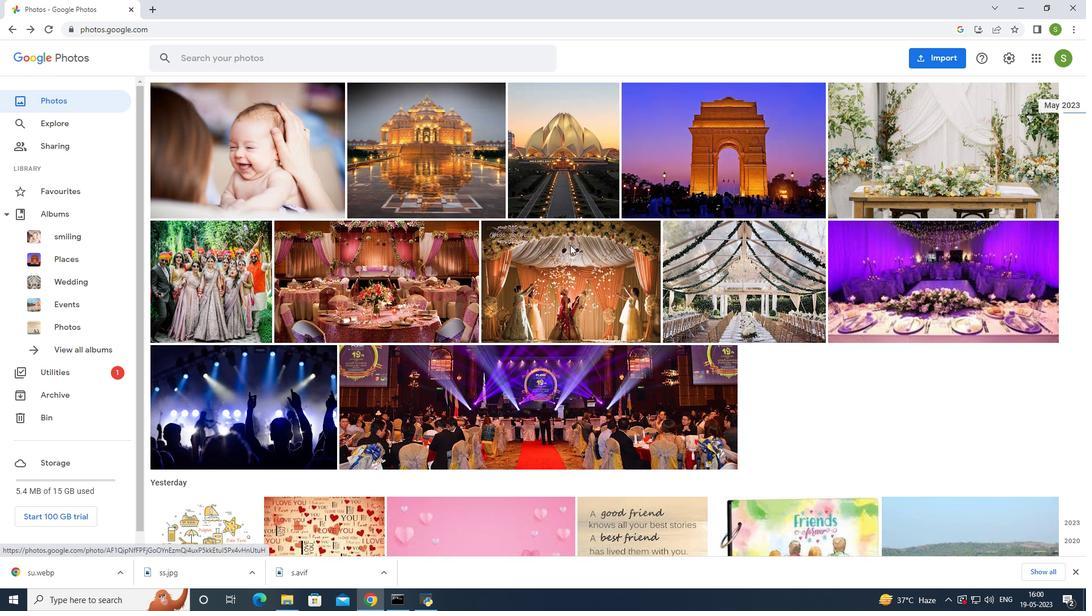 
Action: Mouse moved to (947, 52)
Screenshot: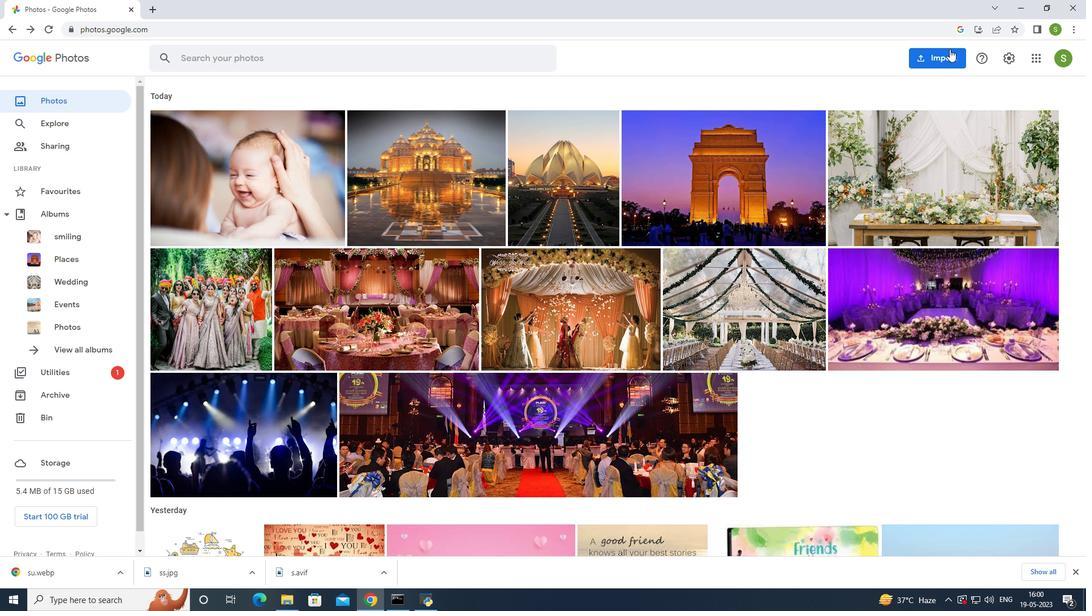 
Action: Mouse pressed left at (947, 52)
Screenshot: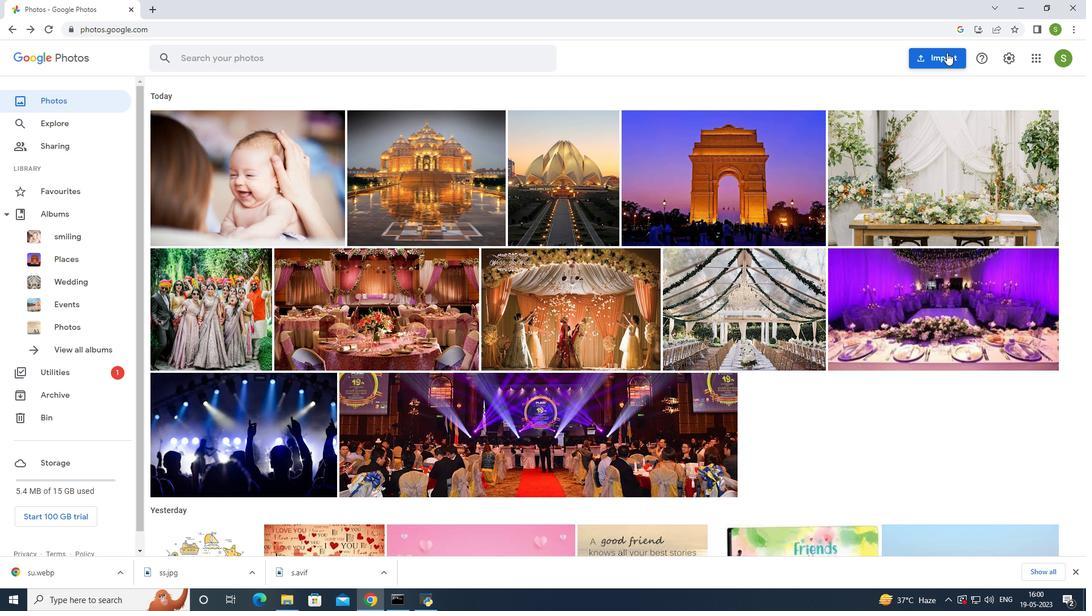 
Action: Mouse moved to (829, 97)
Screenshot: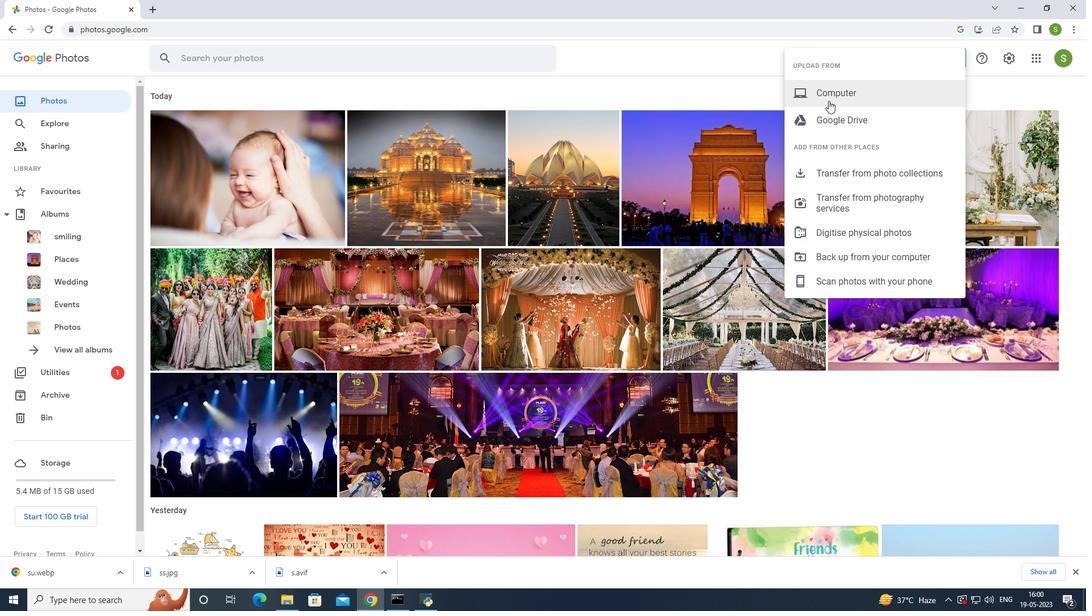 
Action: Mouse pressed left at (829, 97)
Screenshot: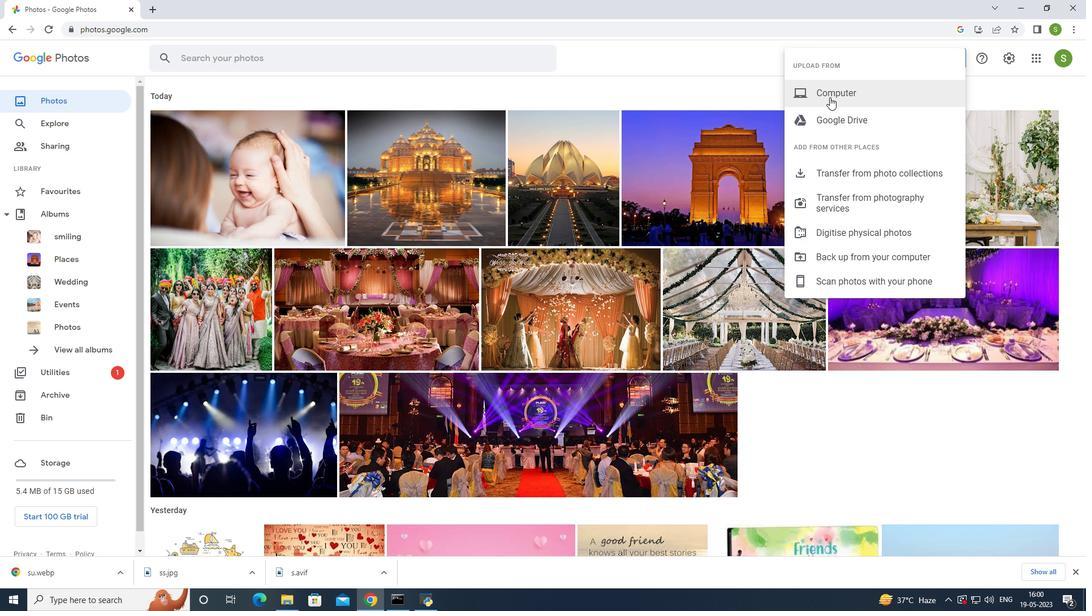 
Action: Mouse moved to (134, 220)
Screenshot: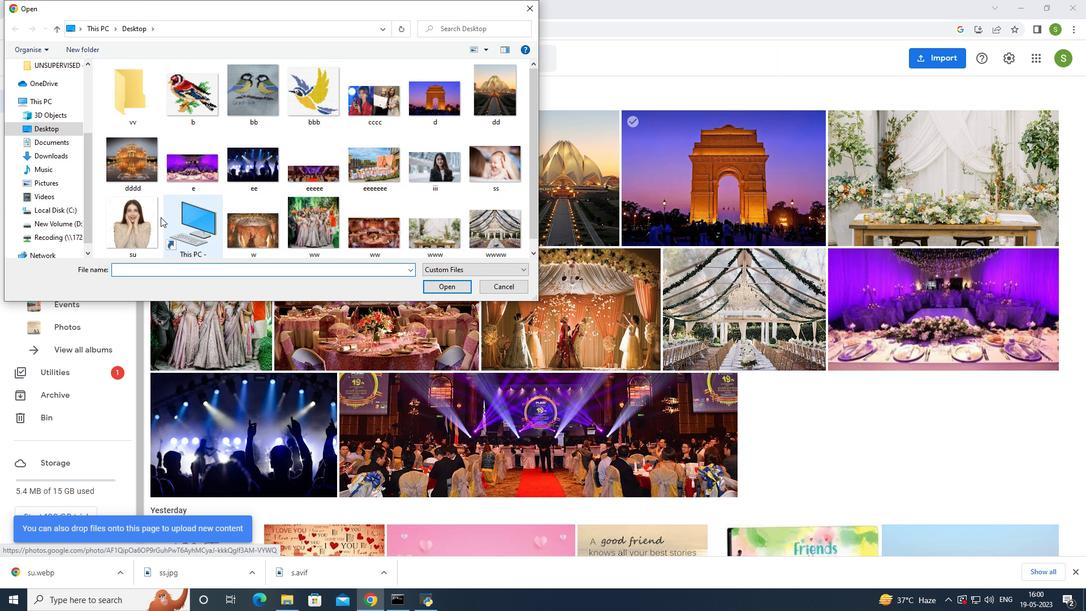 
Action: Mouse pressed left at (134, 220)
Screenshot: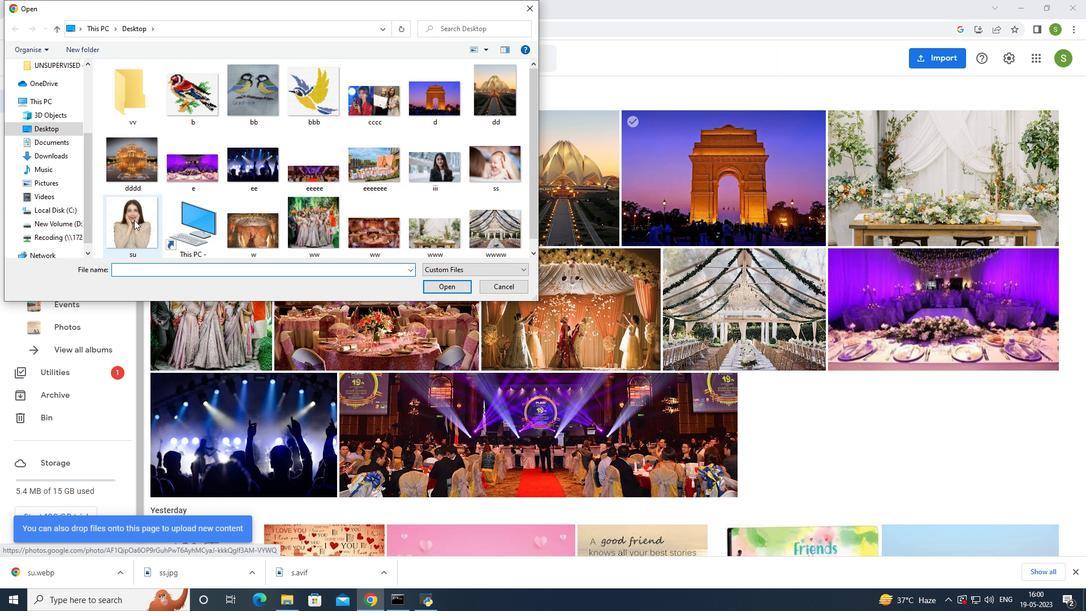 
Action: Mouse moved to (445, 289)
Screenshot: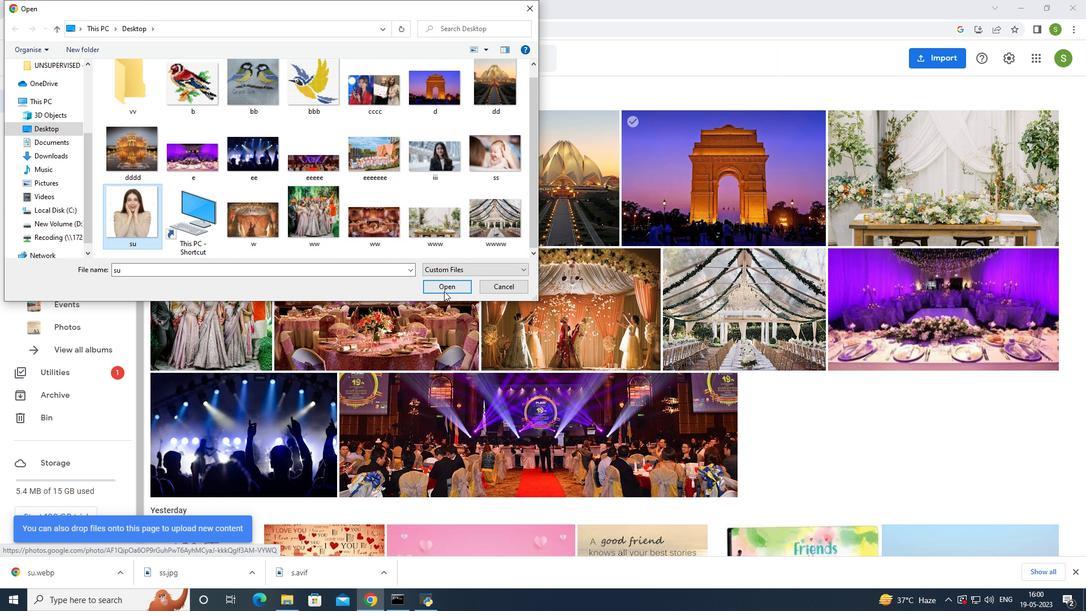 
Action: Mouse pressed left at (445, 289)
Screenshot: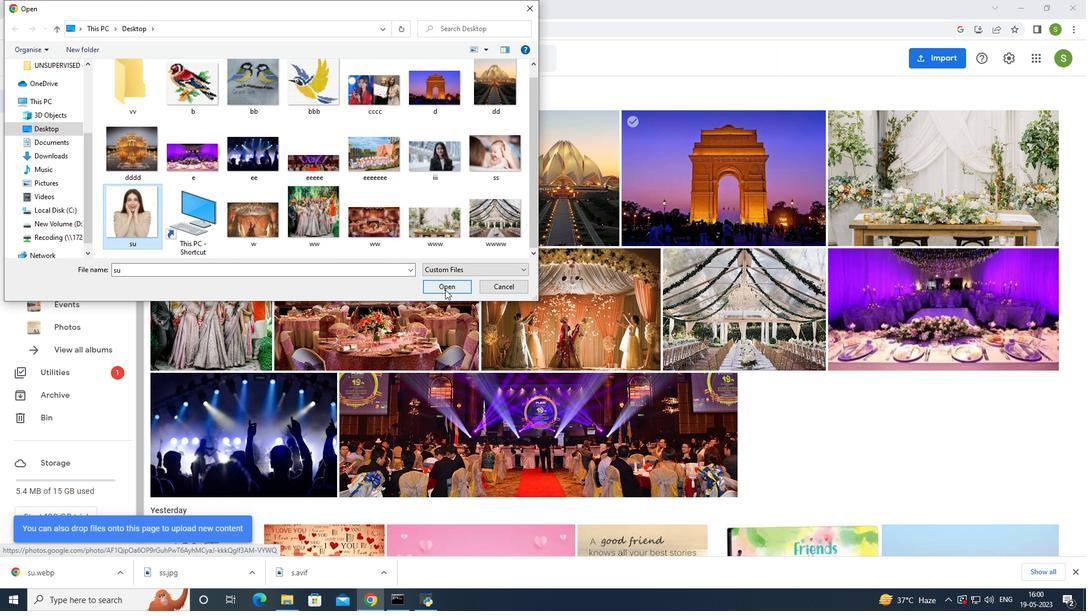 
Action: Mouse moved to (122, 523)
Screenshot: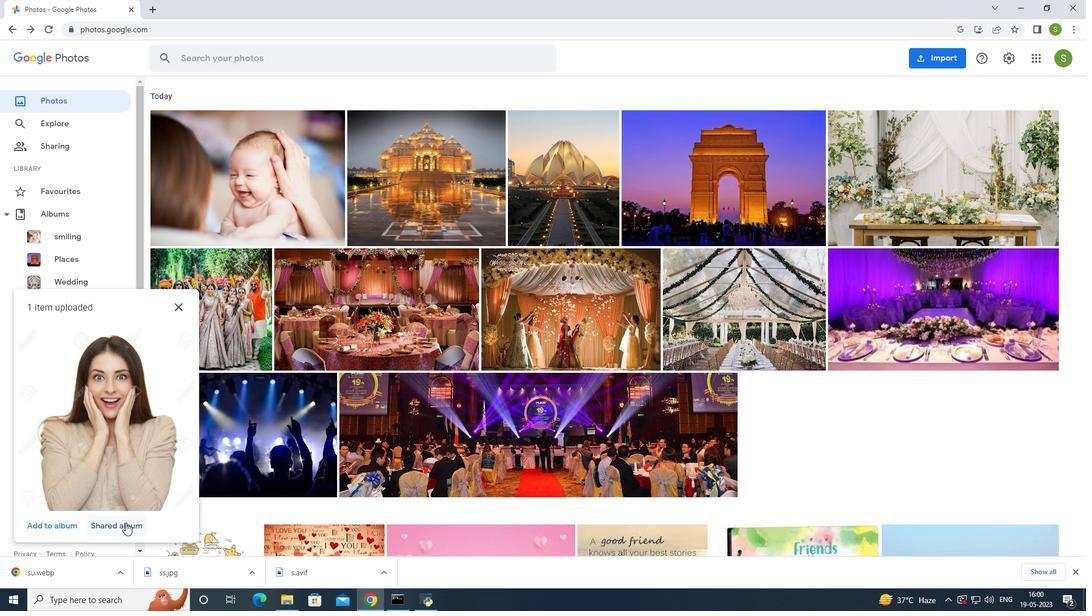 
Action: Mouse pressed left at (122, 523)
Screenshot: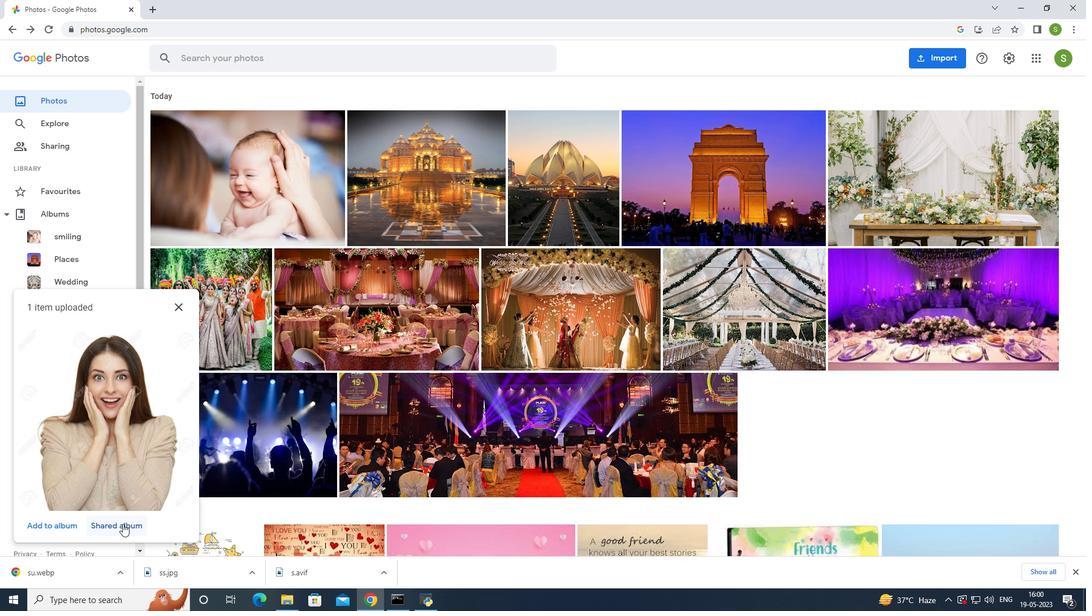 
Action: Mouse moved to (536, 218)
Screenshot: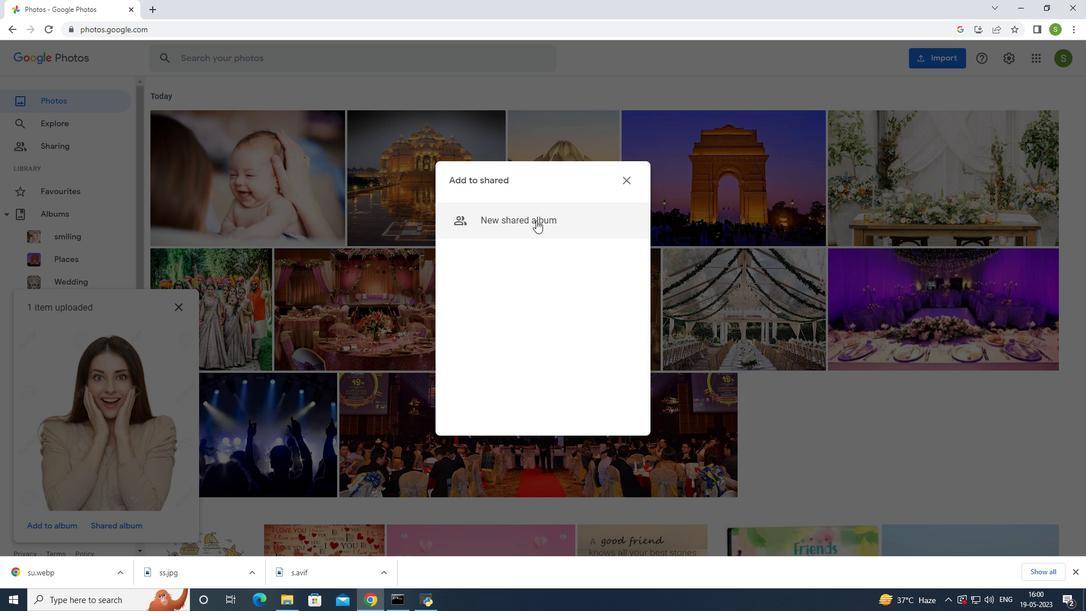
Action: Mouse pressed left at (536, 218)
Screenshot: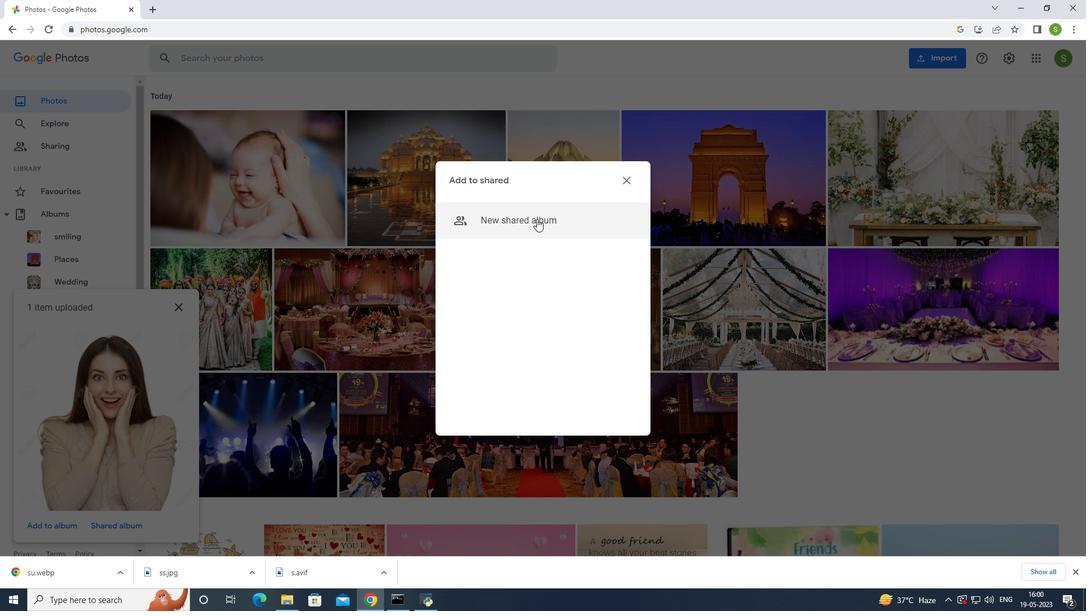 
Action: Mouse moved to (521, 187)
Screenshot: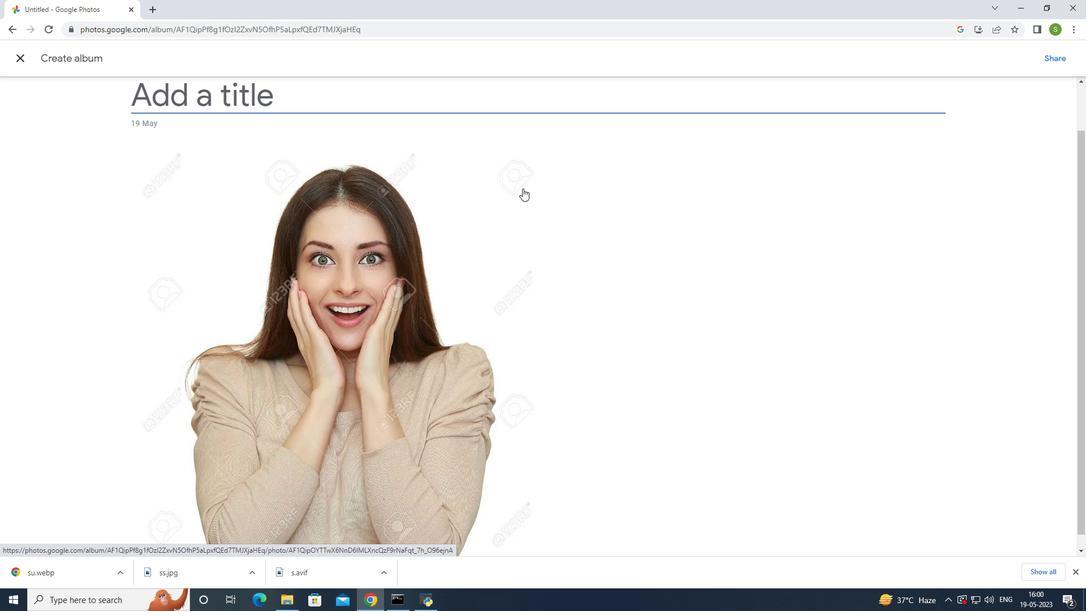 
Action: Key pressed surprised<Key.enter>
Screenshot: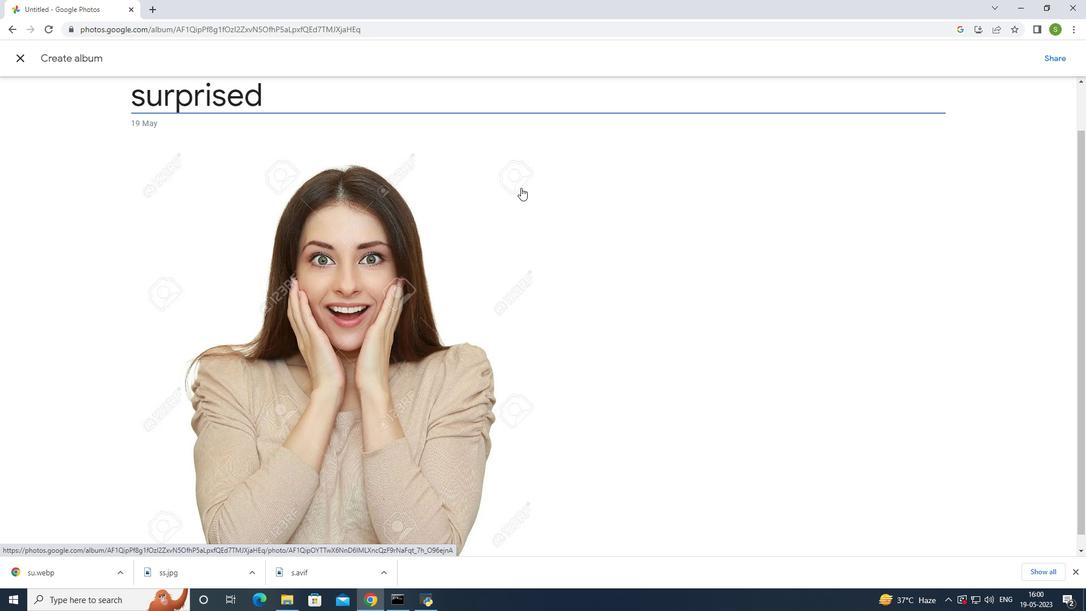 
Action: Mouse moved to (401, 151)
Screenshot: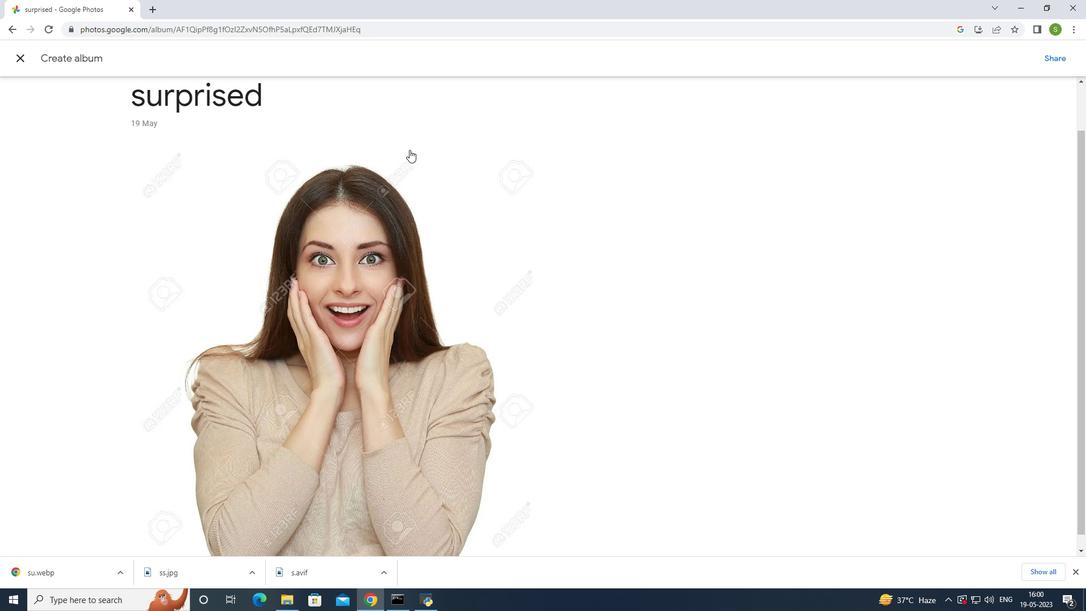 
Action: Mouse scrolled (401, 151) with delta (0, 0)
Screenshot: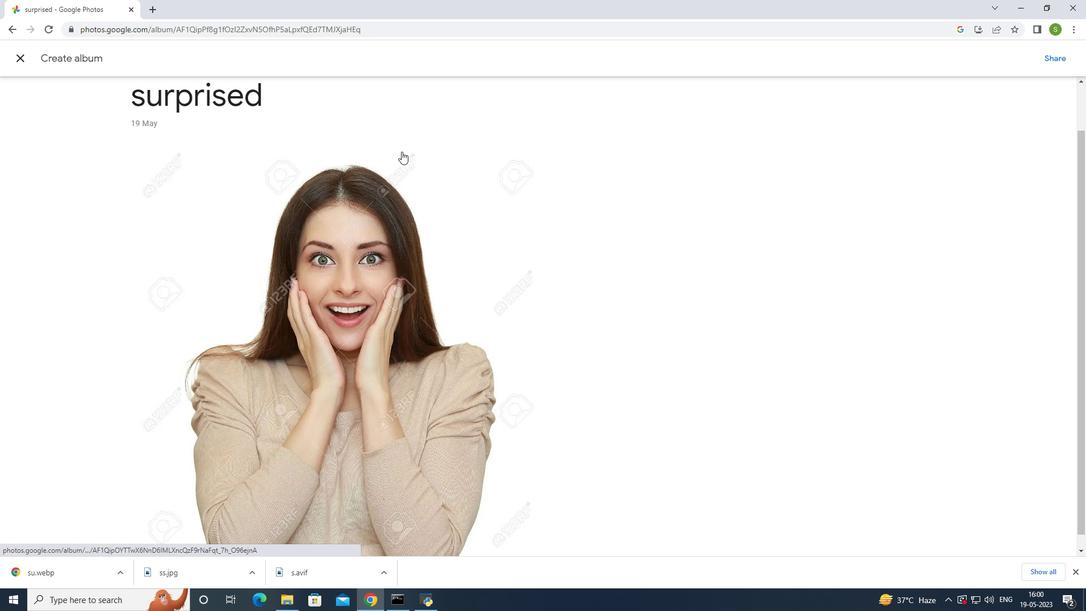 
Action: Mouse scrolled (401, 151) with delta (0, 0)
Screenshot: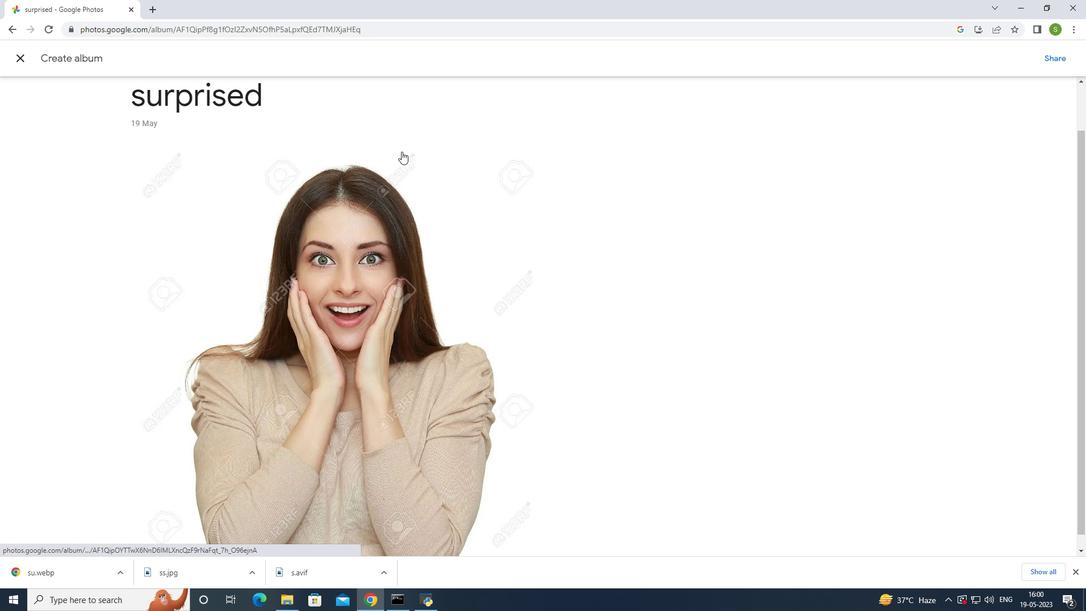 
Action: Mouse scrolled (401, 151) with delta (0, 0)
Screenshot: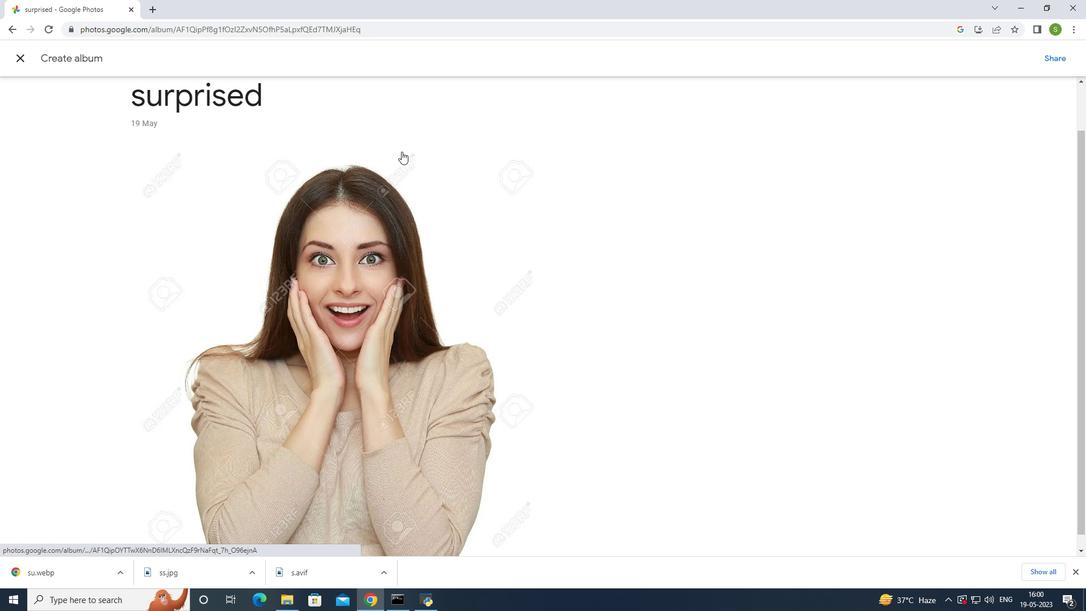 
Action: Mouse moved to (398, 153)
Screenshot: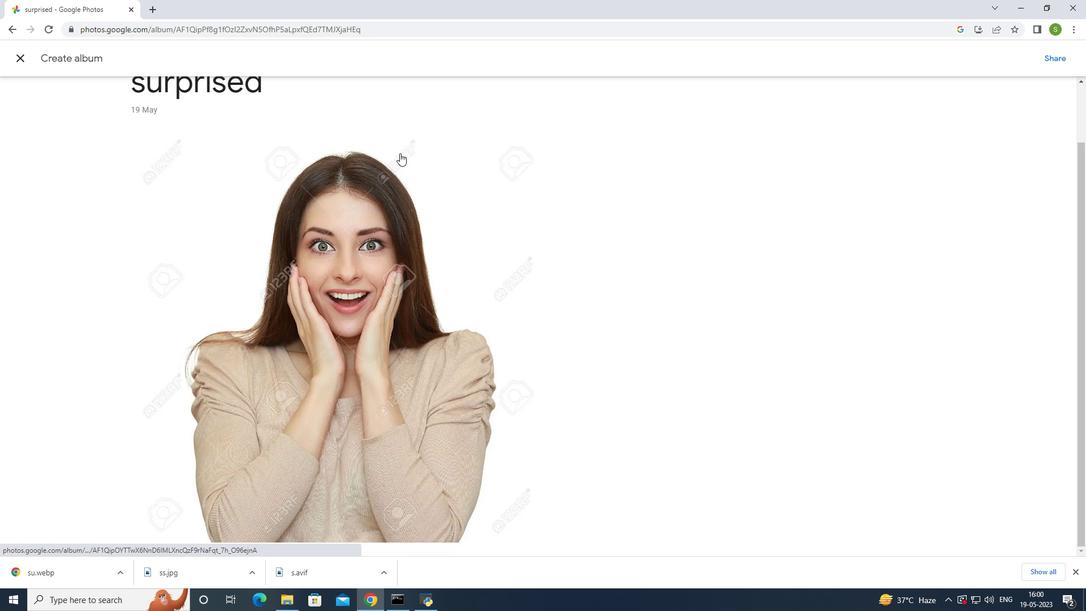 
Action: Mouse scrolled (398, 154) with delta (0, 0)
Screenshot: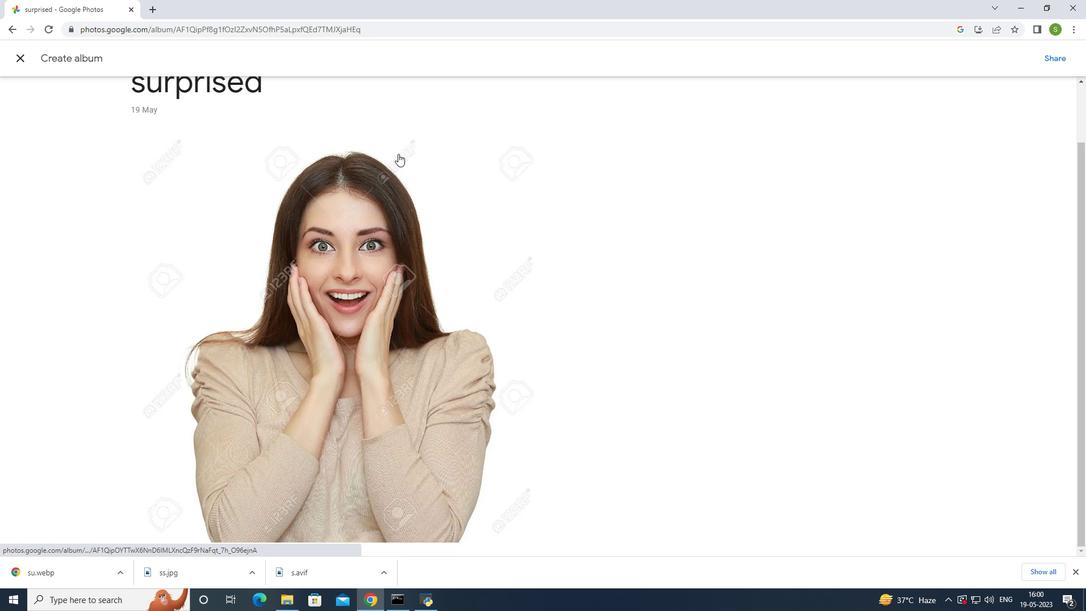 
Action: Mouse scrolled (398, 154) with delta (0, 0)
Screenshot: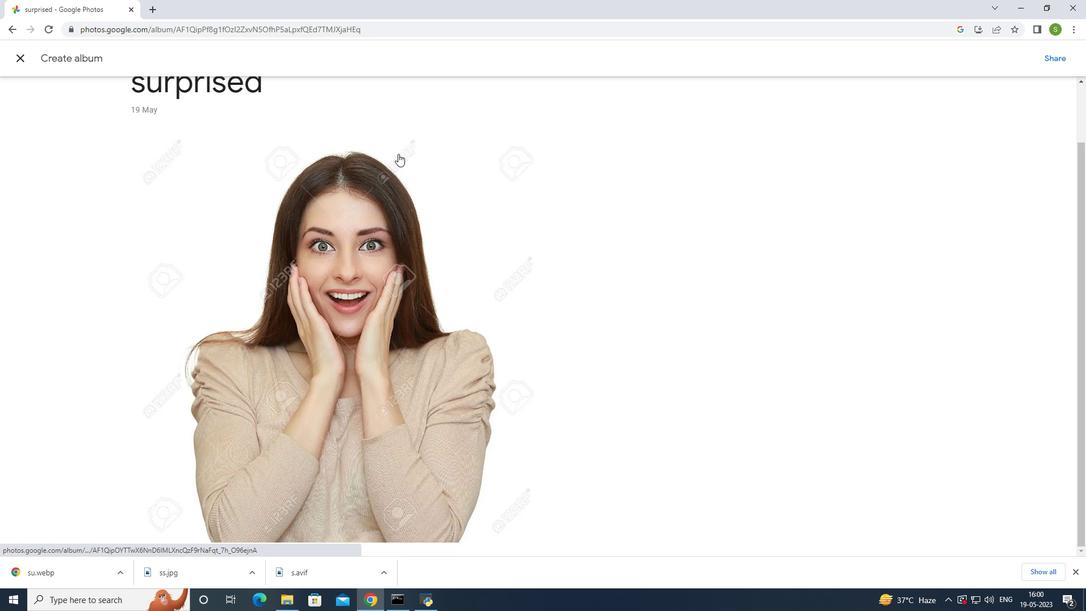 
Action: Mouse moved to (219, 116)
Screenshot: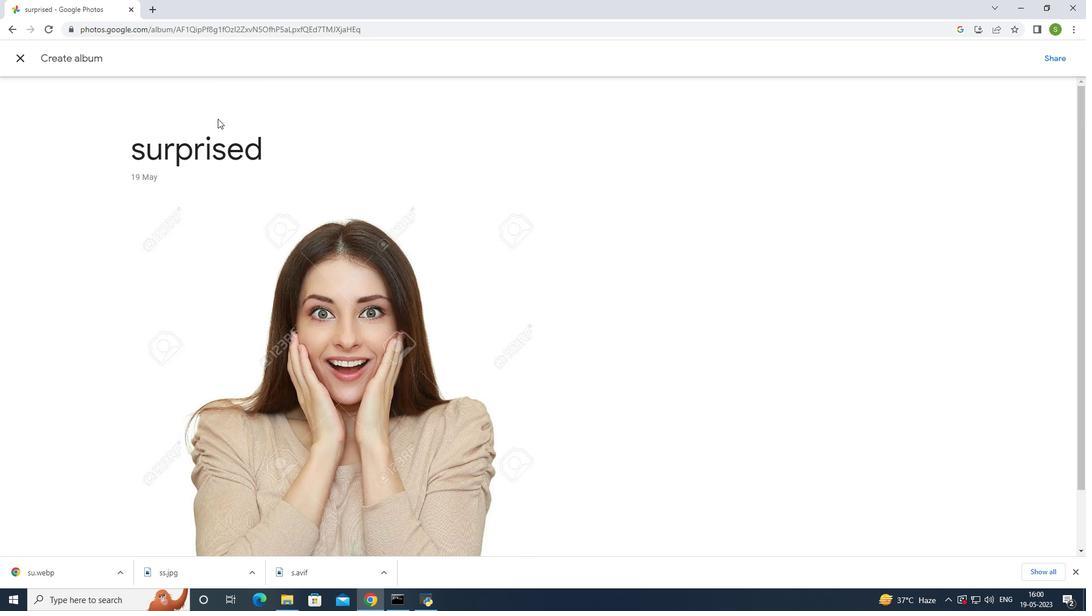 
Action: Key pressed <Key.enter>
Screenshot: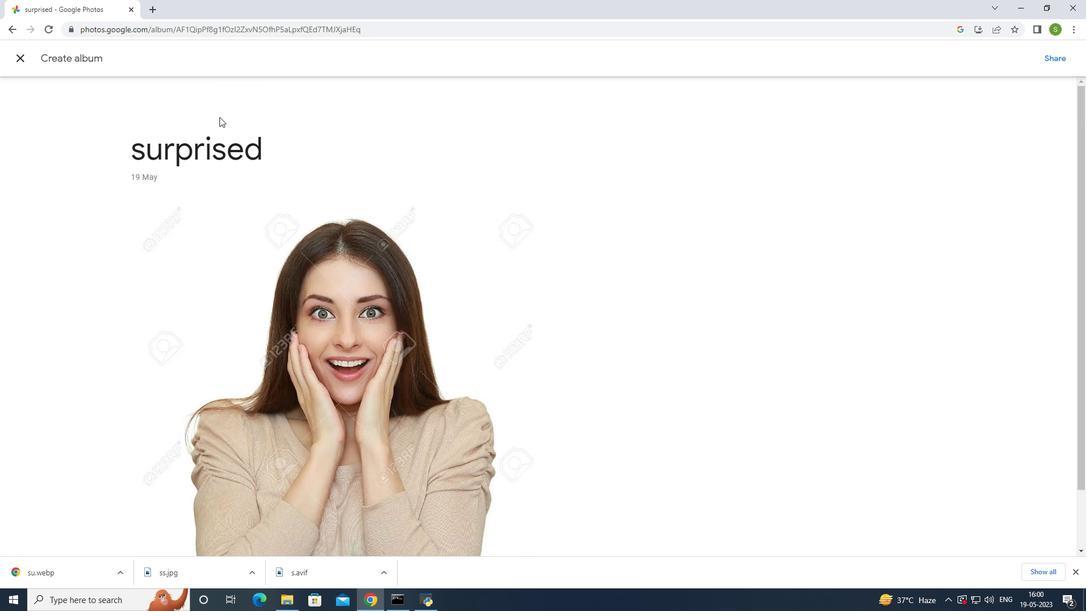 
Action: Mouse moved to (18, 28)
Screenshot: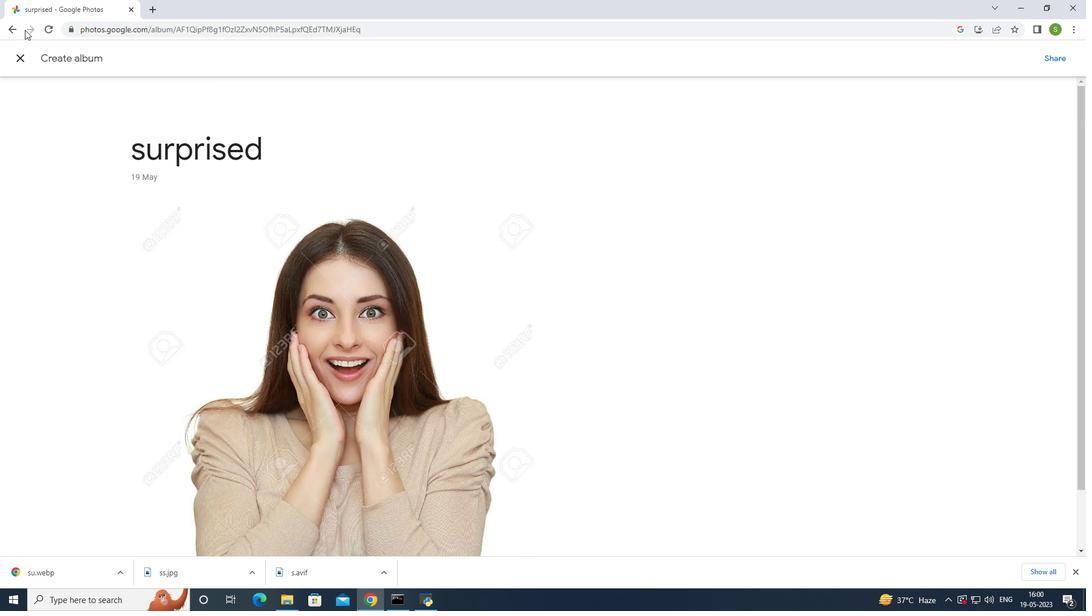 
Action: Mouse pressed left at (18, 28)
Screenshot: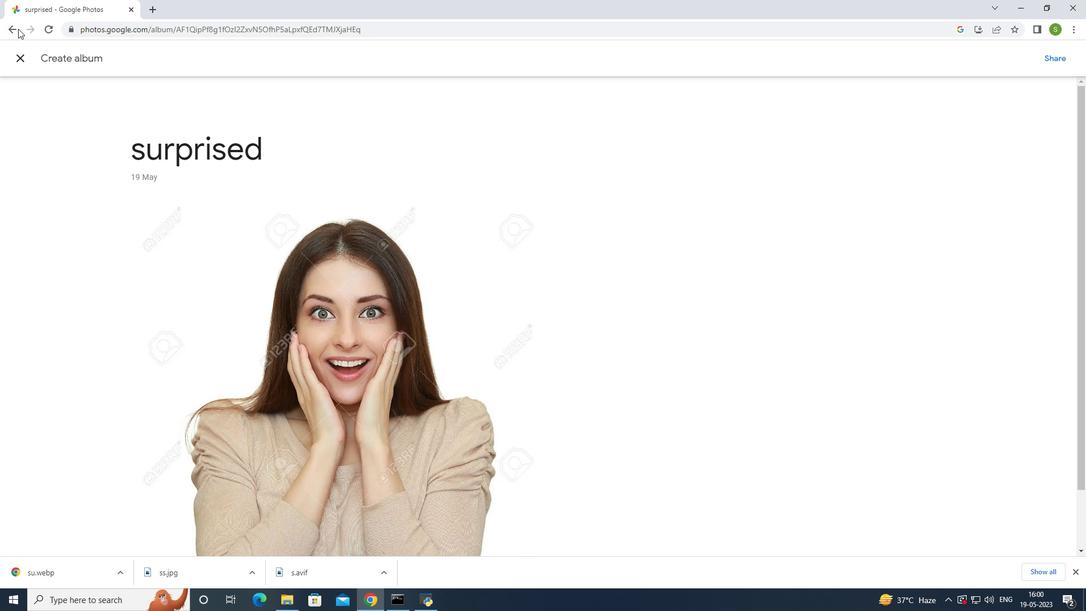 
Action: Mouse moved to (595, 169)
Screenshot: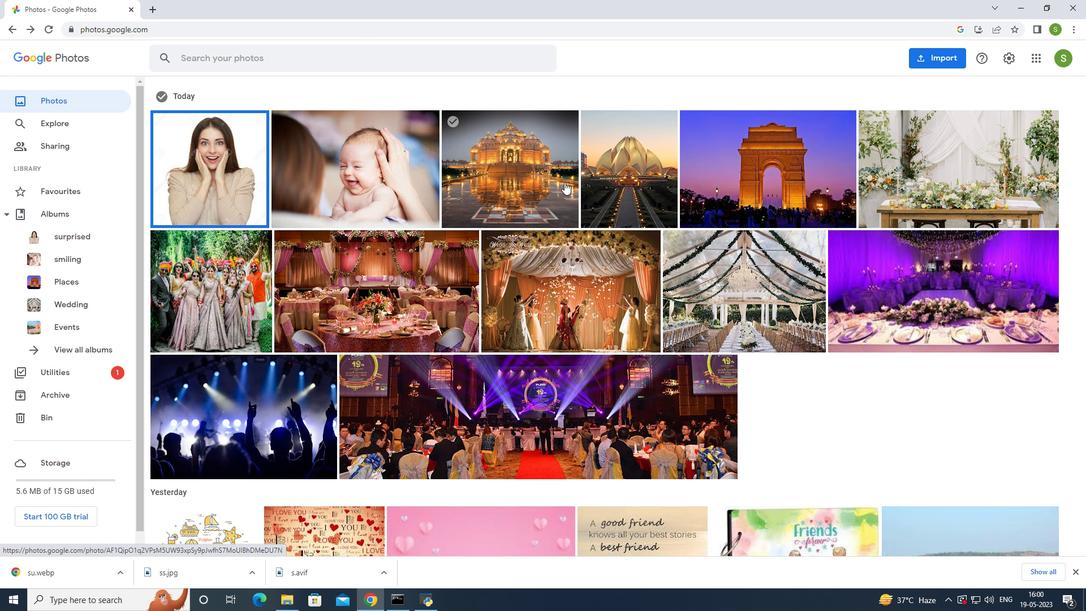 
Action: Mouse scrolled (595, 168) with delta (0, 0)
Screenshot: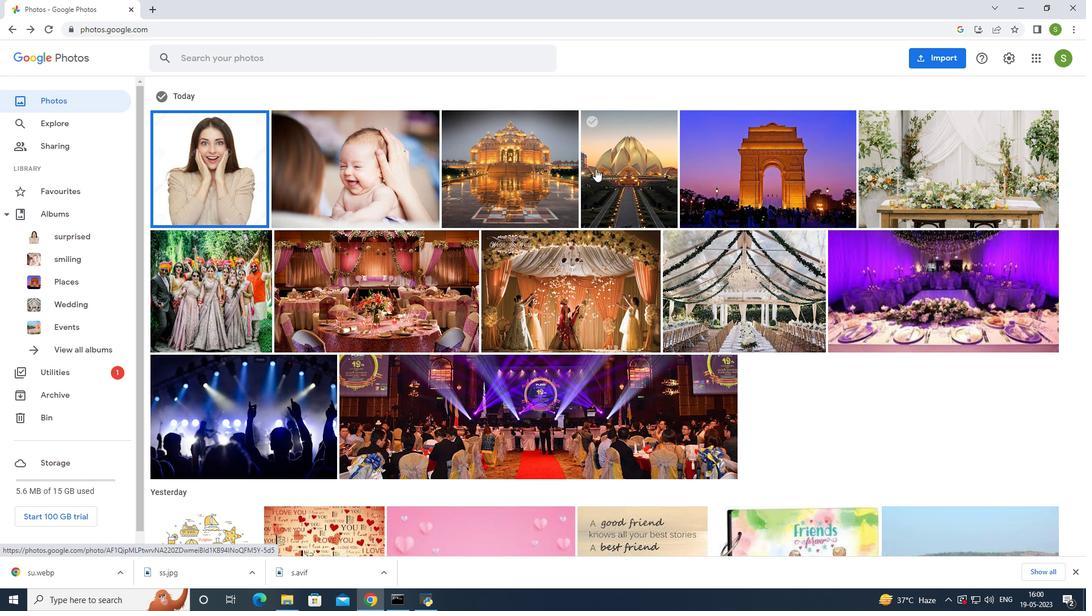 
Action: Mouse scrolled (595, 168) with delta (0, 0)
Screenshot: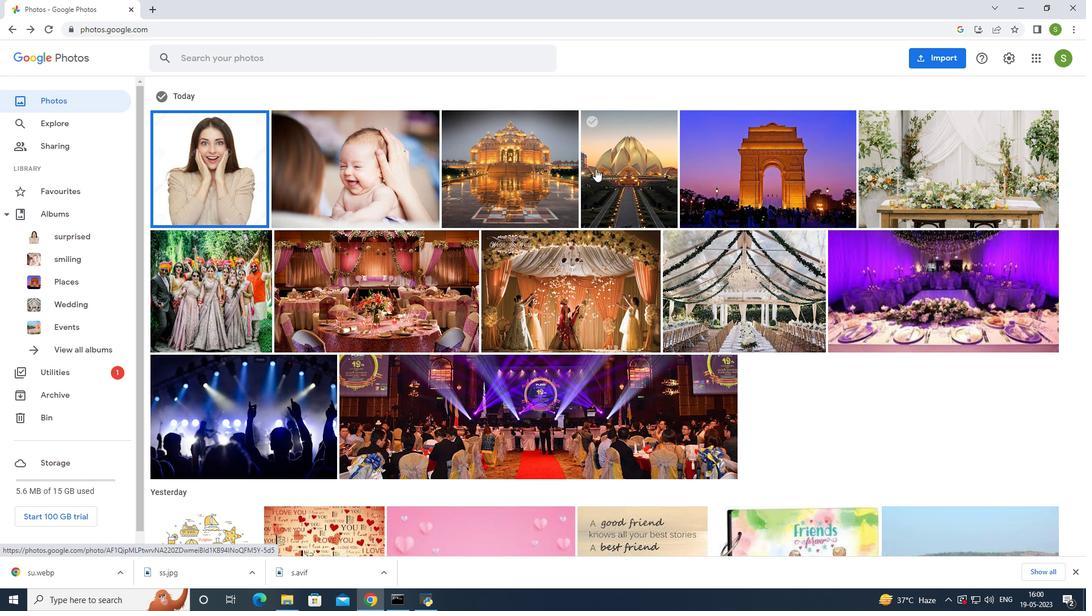 
Action: Mouse scrolled (595, 168) with delta (0, 0)
Screenshot: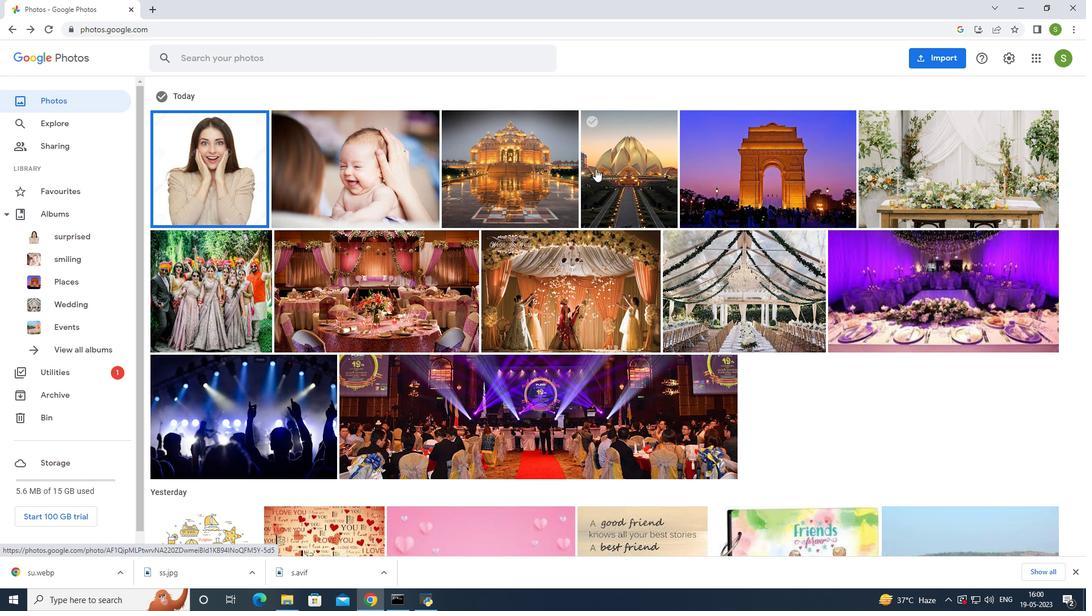 
Action: Mouse scrolled (595, 168) with delta (0, 0)
Screenshot: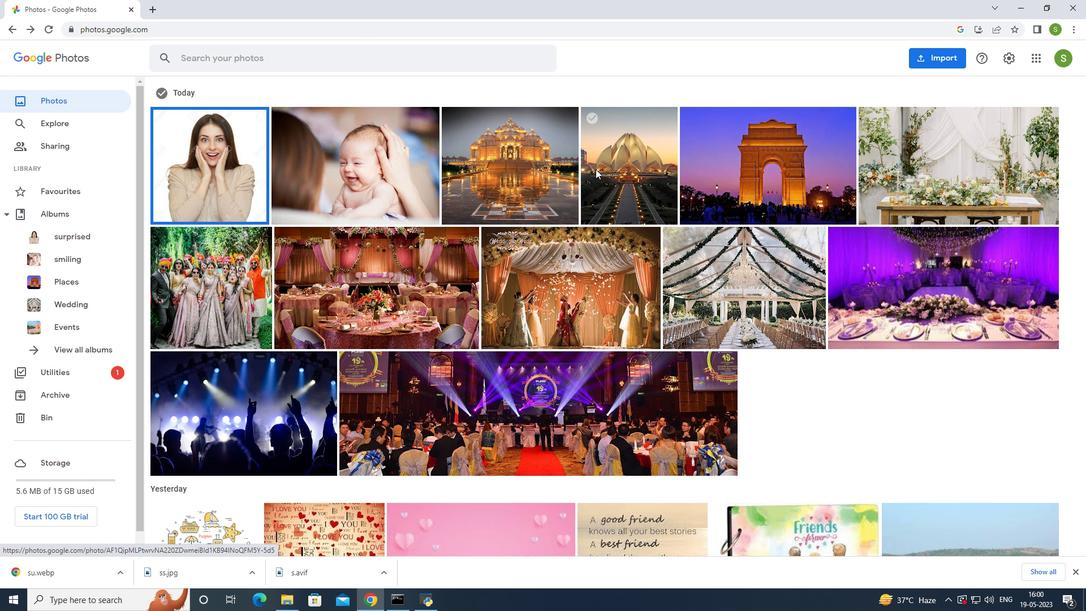
Action: Mouse scrolled (595, 168) with delta (0, 0)
Screenshot: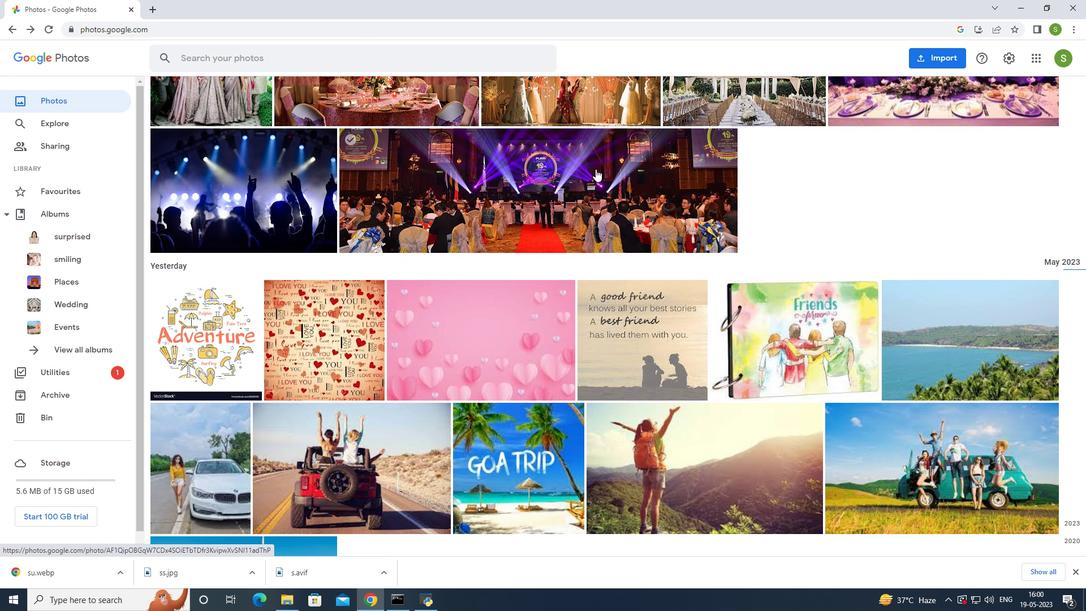 
Action: Mouse scrolled (595, 168) with delta (0, 0)
Screenshot: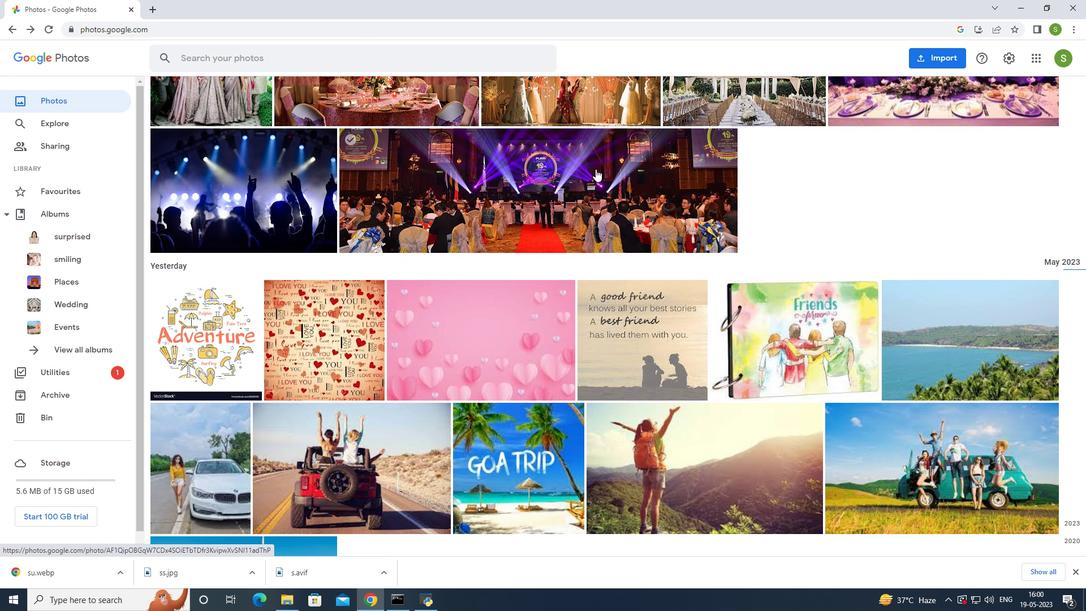 
Action: Mouse scrolled (595, 168) with delta (0, 0)
Screenshot: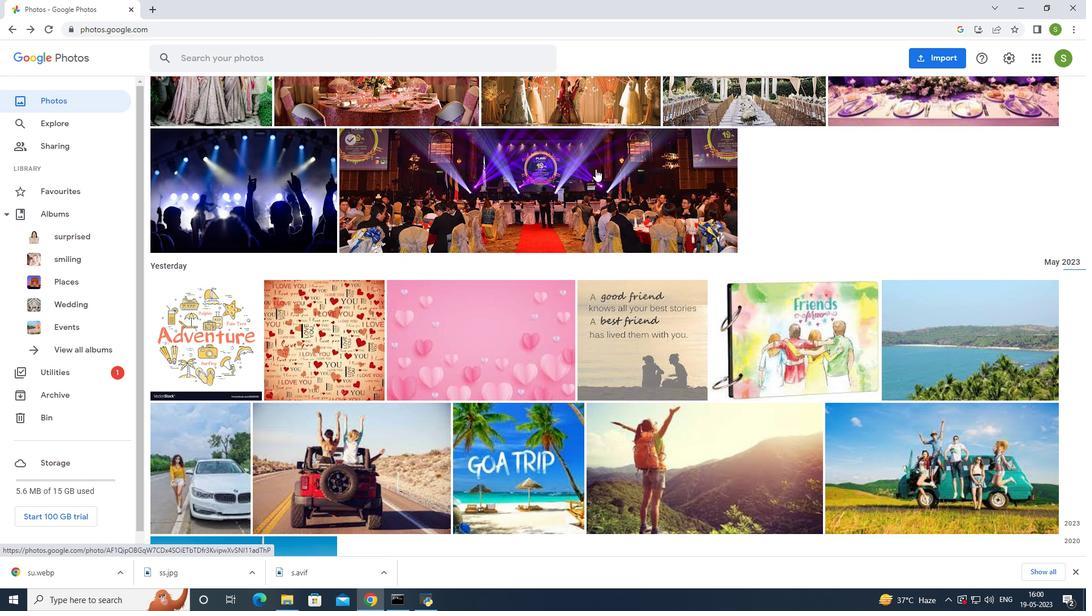 
Action: Mouse moved to (595, 168)
Screenshot: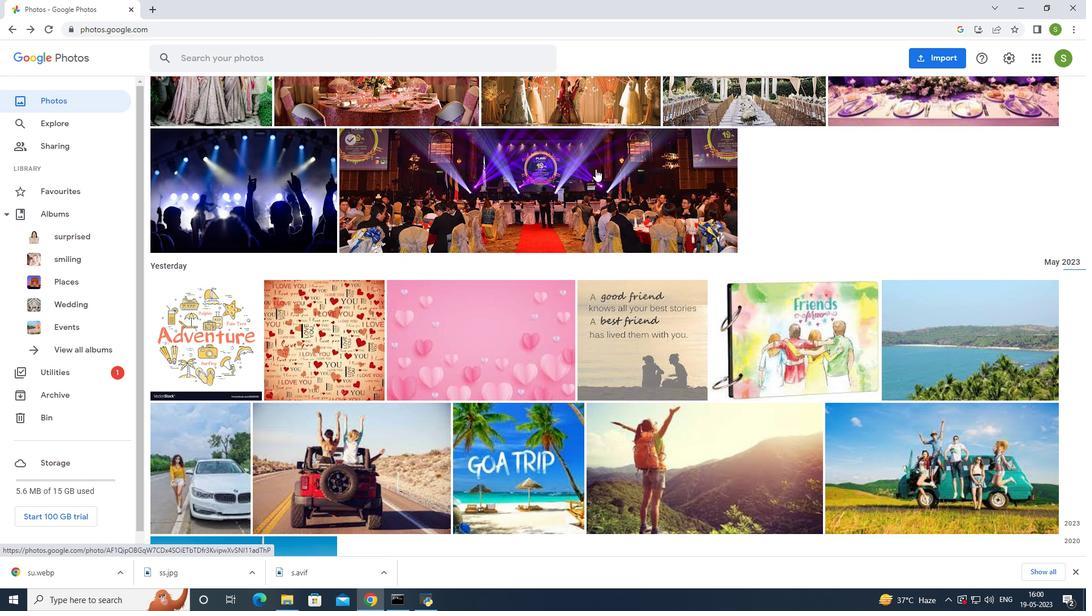 
Action: Mouse scrolled (595, 168) with delta (0, 0)
Screenshot: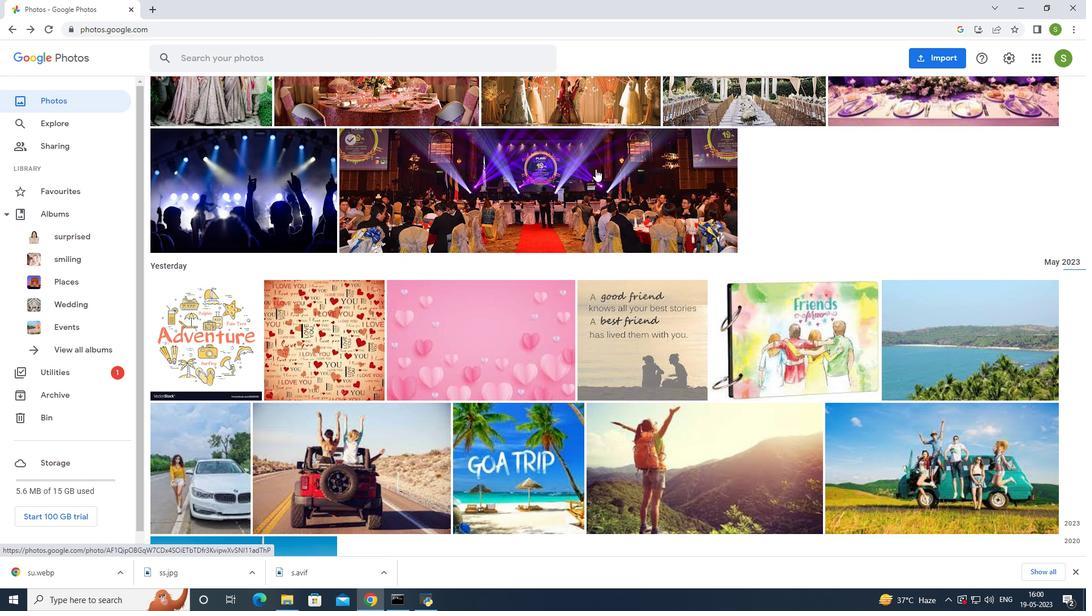 
Action: Mouse moved to (588, 168)
Screenshot: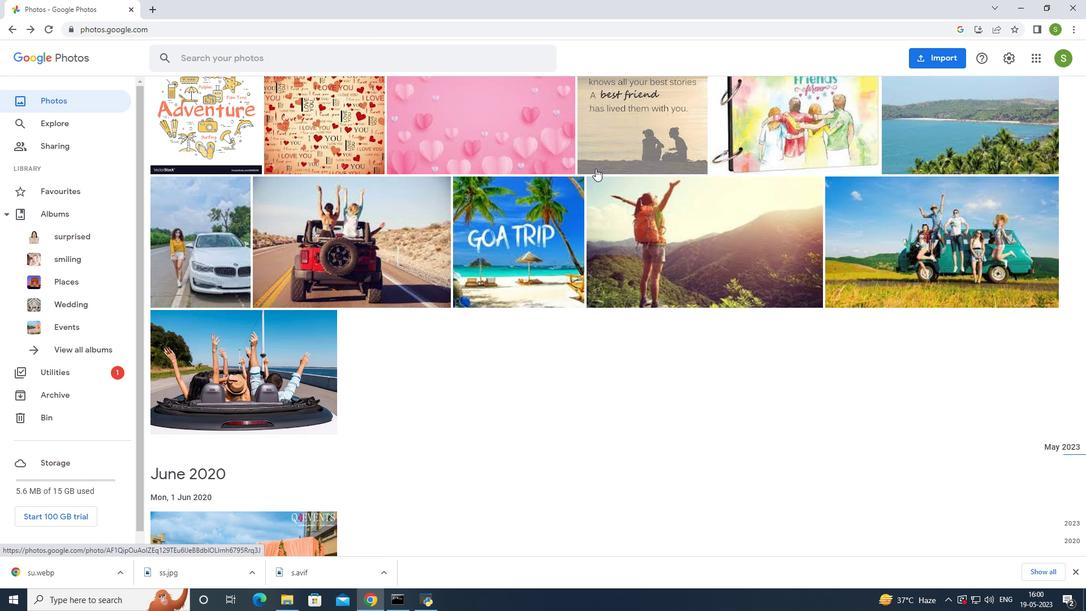 
Action: Mouse scrolled (588, 168) with delta (0, 0)
Screenshot: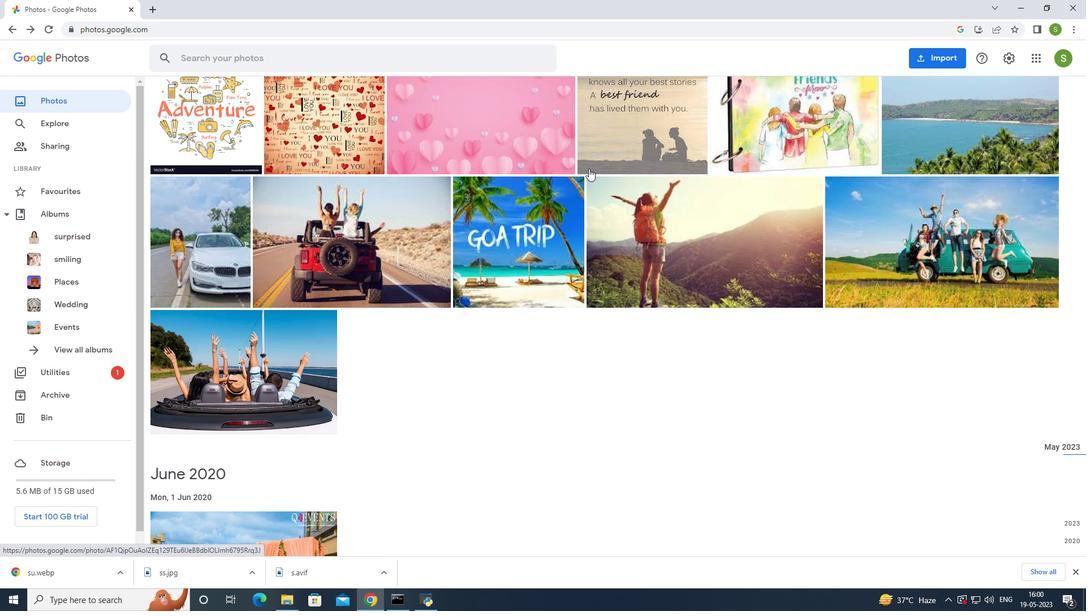 
Action: Mouse moved to (587, 168)
Screenshot: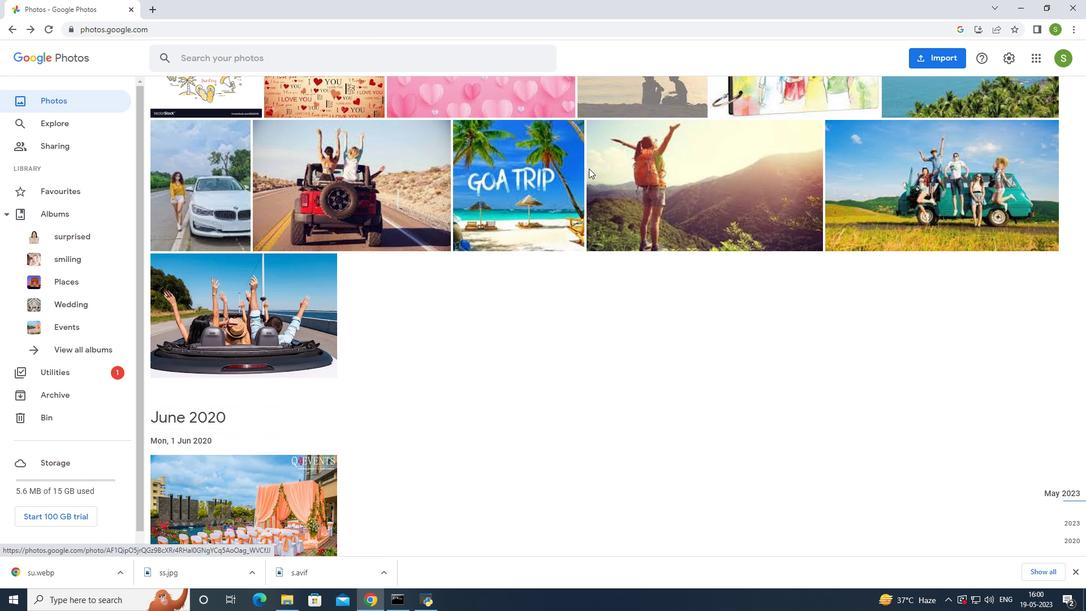 
Action: Mouse scrolled (587, 168) with delta (0, 0)
Screenshot: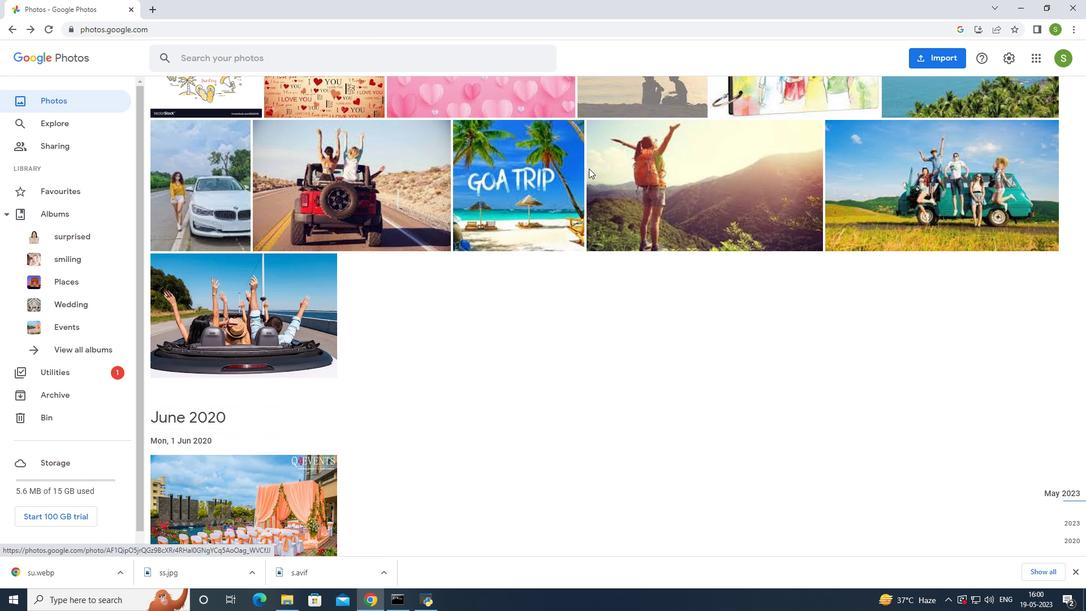 
Action: Mouse moved to (586, 168)
Screenshot: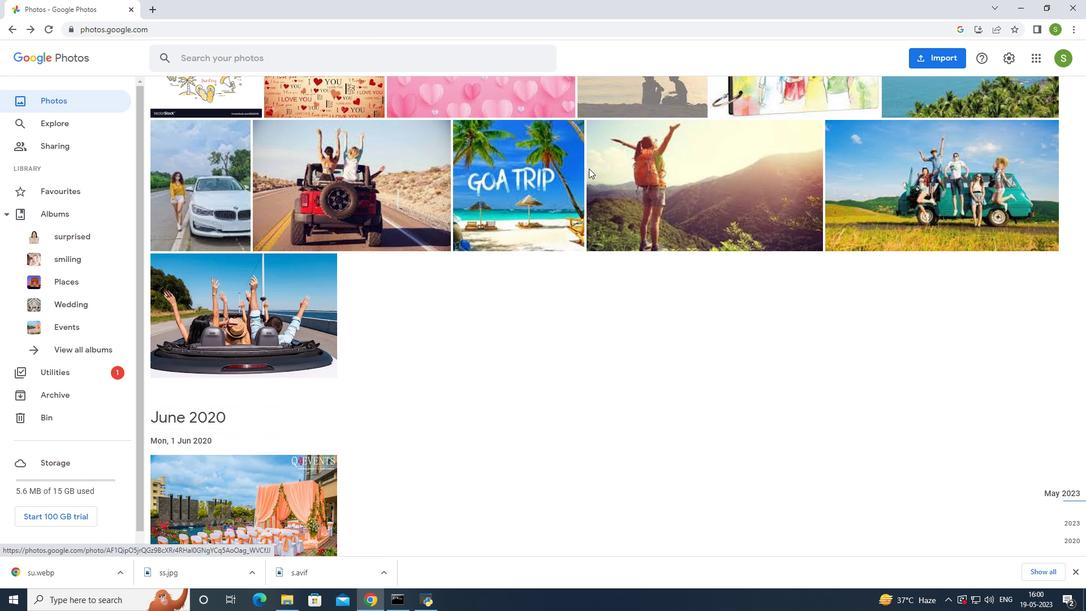 
Action: Mouse scrolled (586, 168) with delta (0, 0)
Screenshot: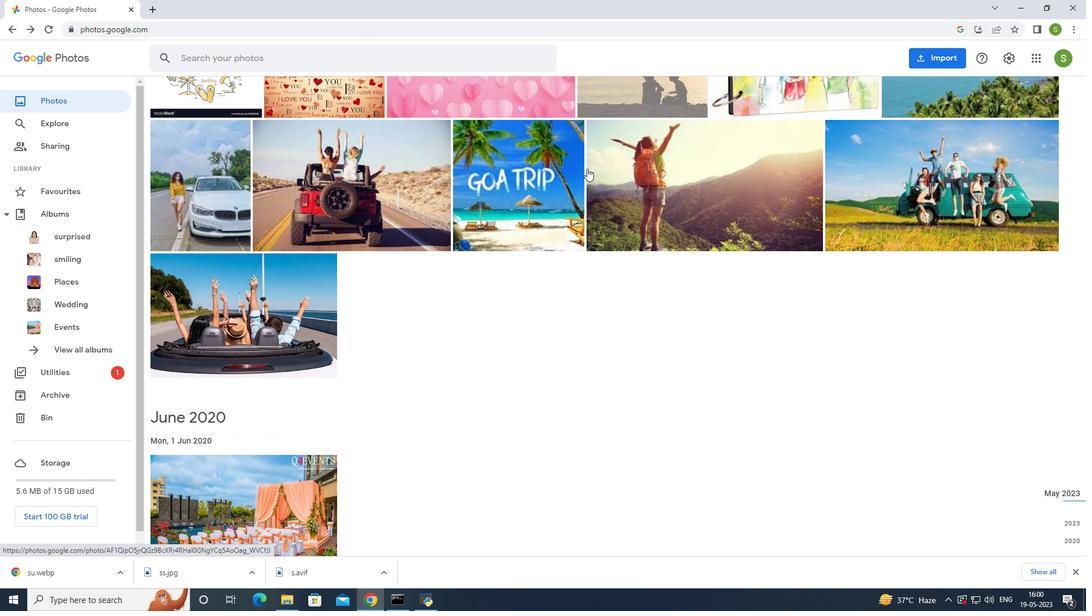 
Action: Mouse moved to (571, 201)
Screenshot: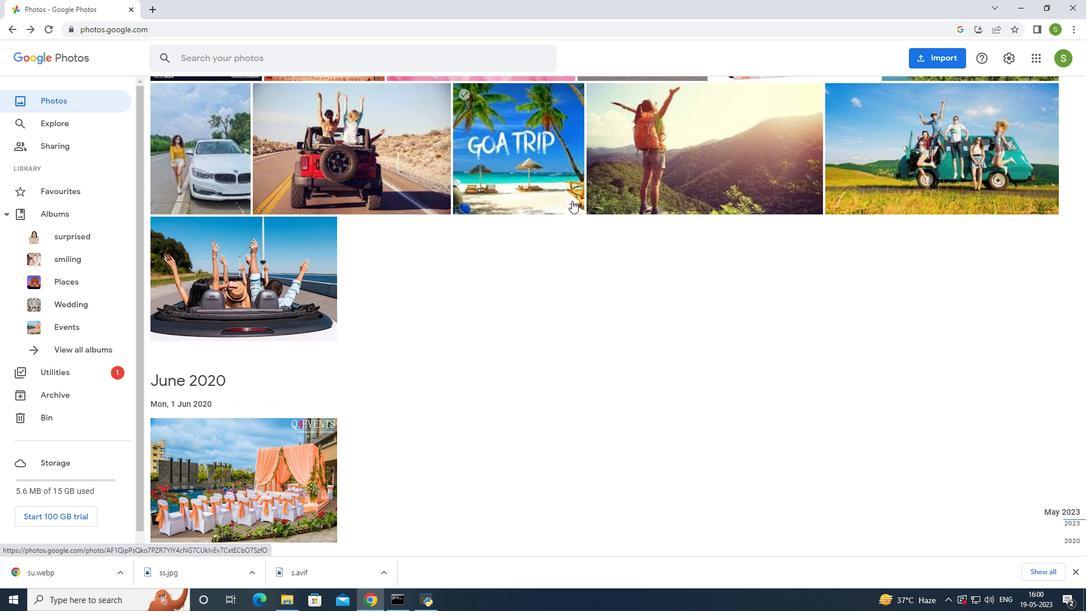 
Action: Mouse scrolled (571, 201) with delta (0, 0)
Screenshot: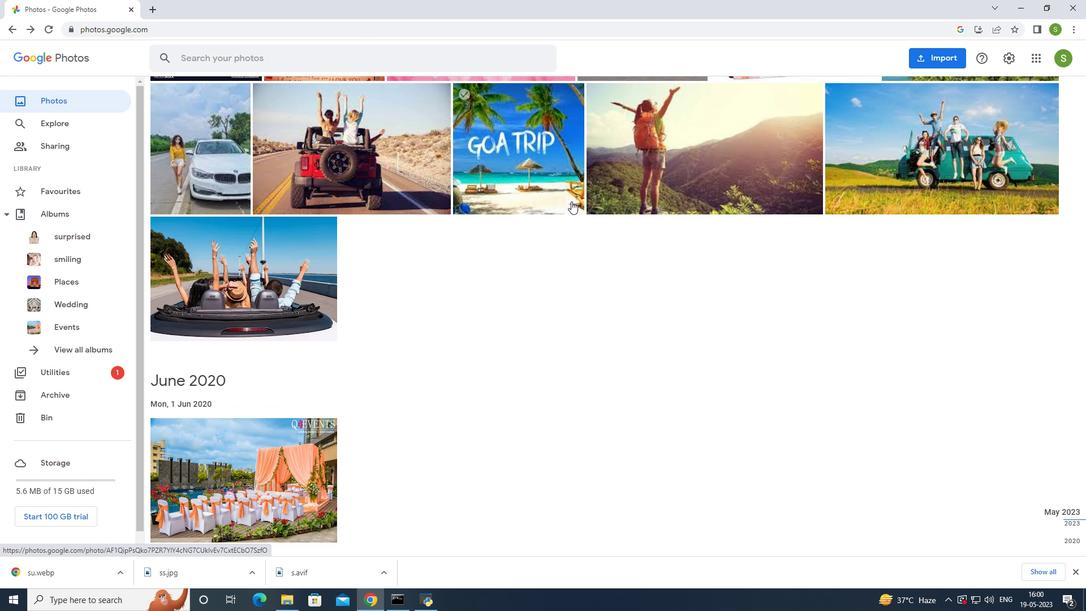
Action: Mouse scrolled (571, 201) with delta (0, 0)
Screenshot: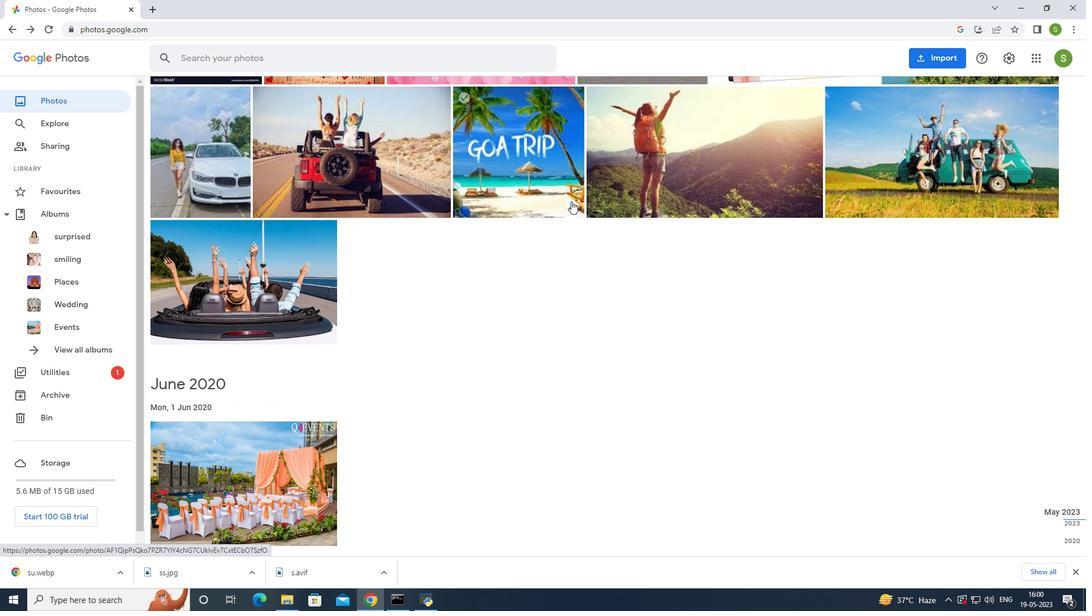 
Action: Mouse moved to (566, 203)
Screenshot: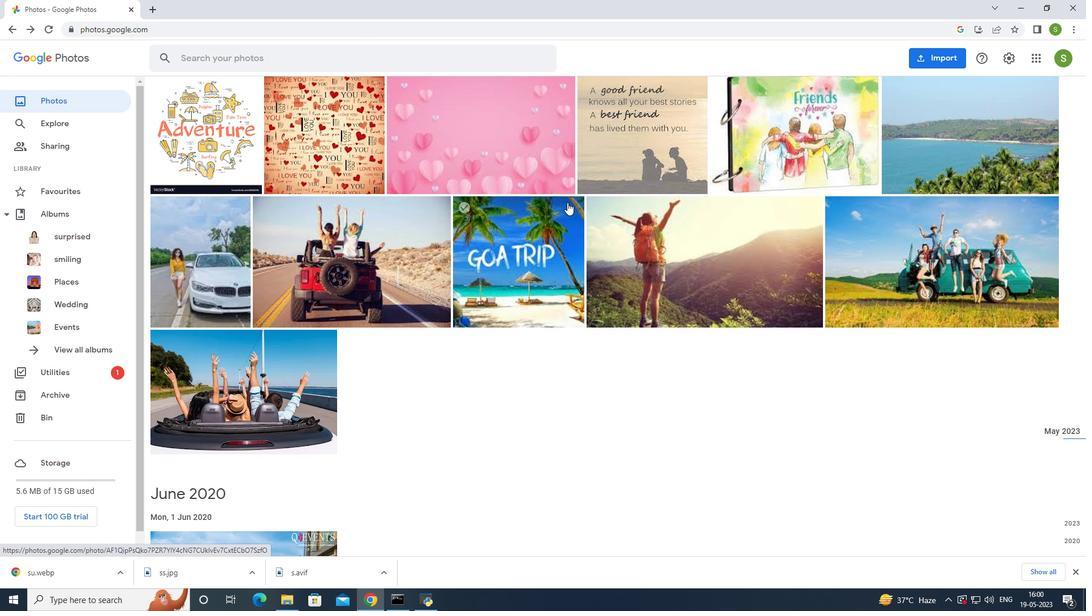
Action: Mouse scrolled (566, 203) with delta (0, 0)
Screenshot: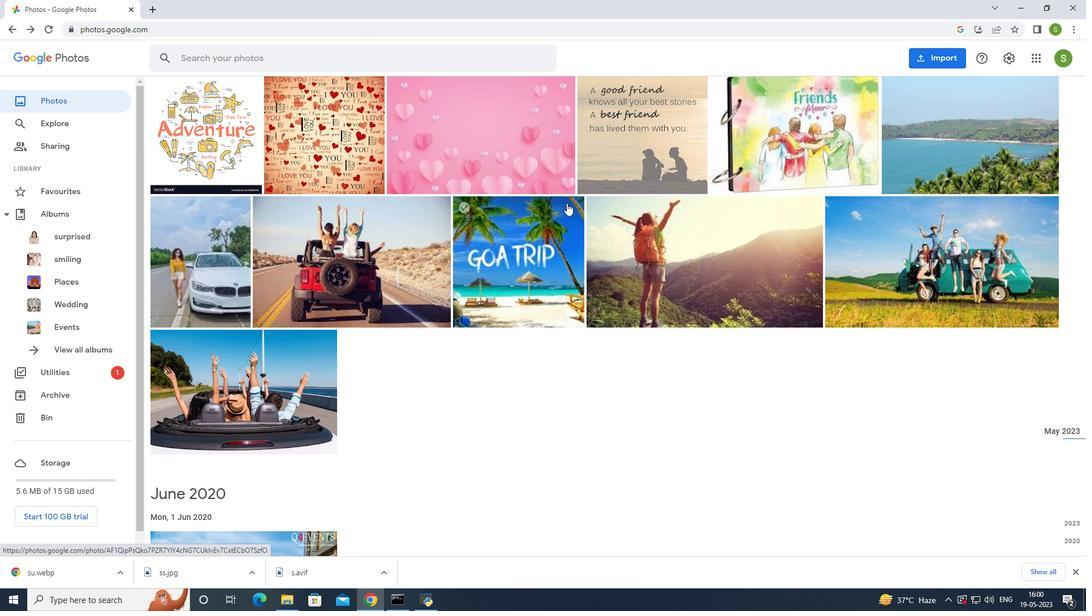 
Action: Mouse scrolled (566, 203) with delta (0, 0)
Screenshot: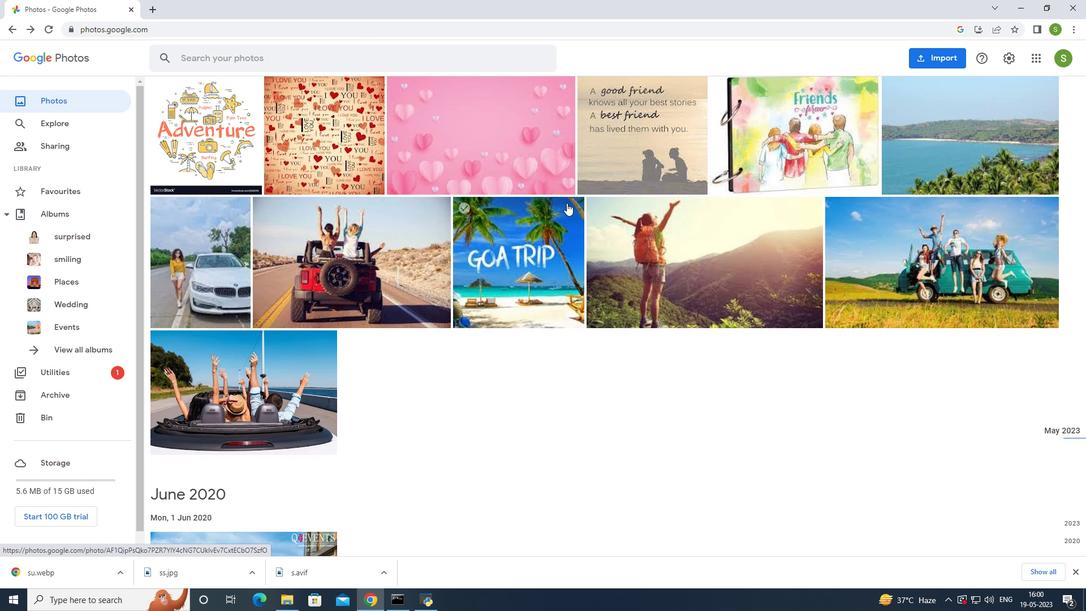 
Action: Mouse scrolled (566, 203) with delta (0, 0)
Screenshot: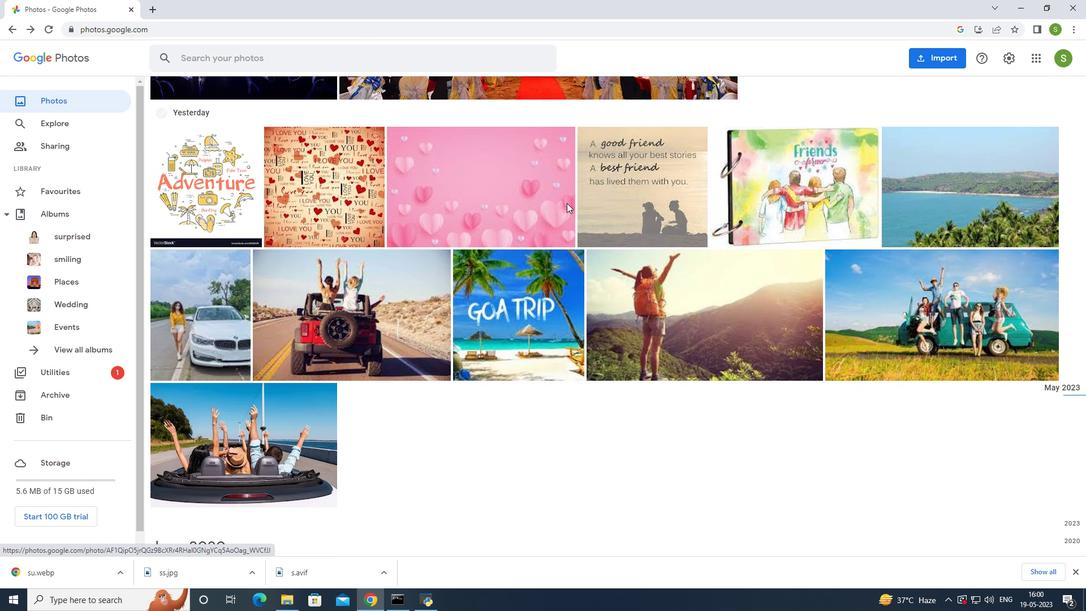 
Action: Mouse scrolled (566, 203) with delta (0, 0)
Screenshot: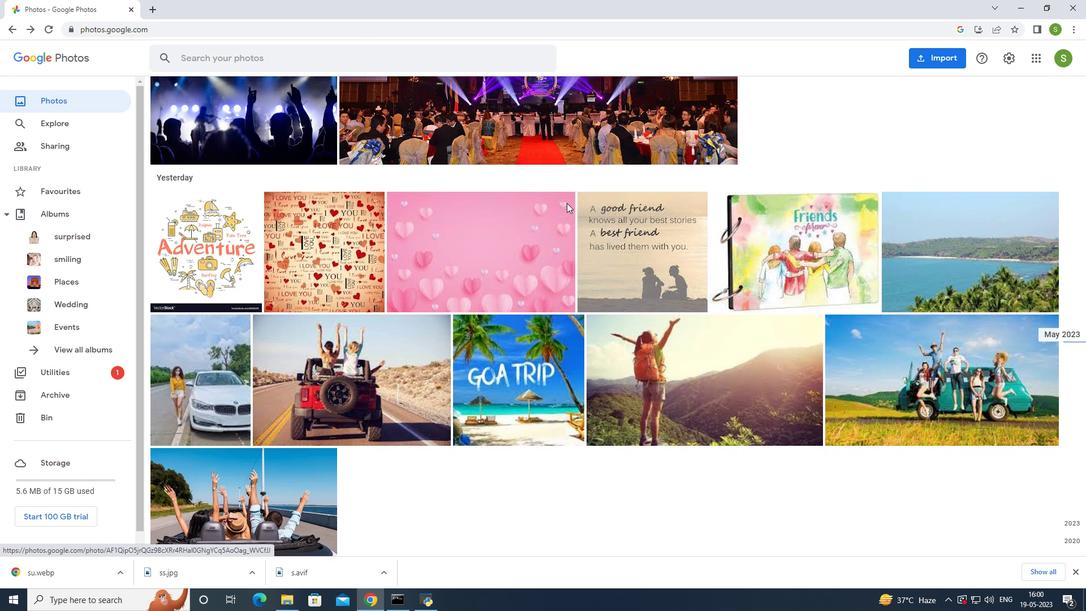 
Action: Mouse scrolled (566, 203) with delta (0, 0)
Screenshot: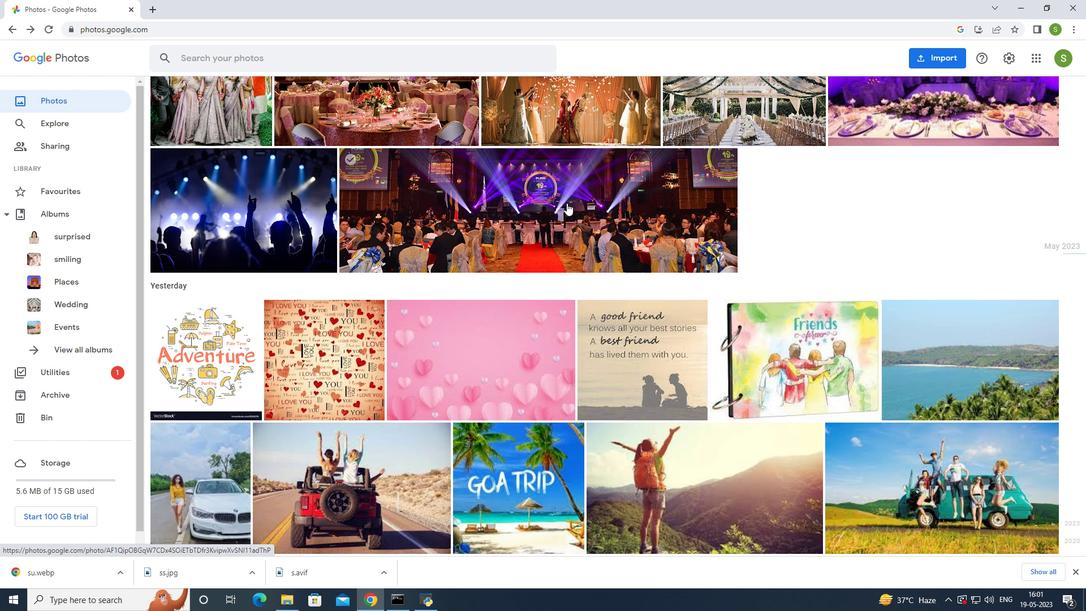 
Action: Mouse scrolled (566, 203) with delta (0, 0)
Screenshot: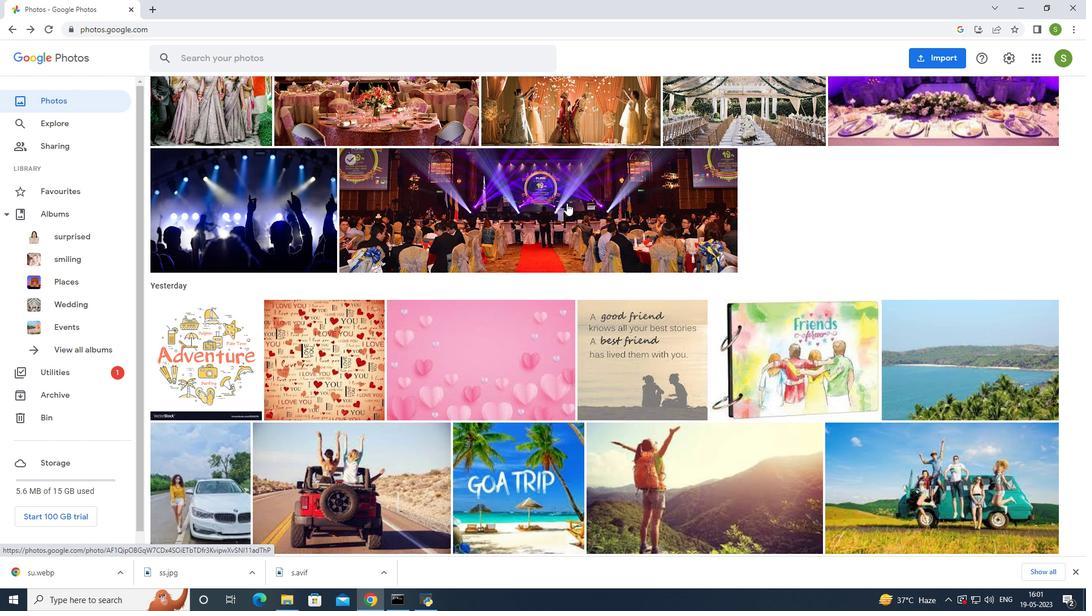 
Action: Mouse scrolled (566, 203) with delta (0, 0)
Screenshot: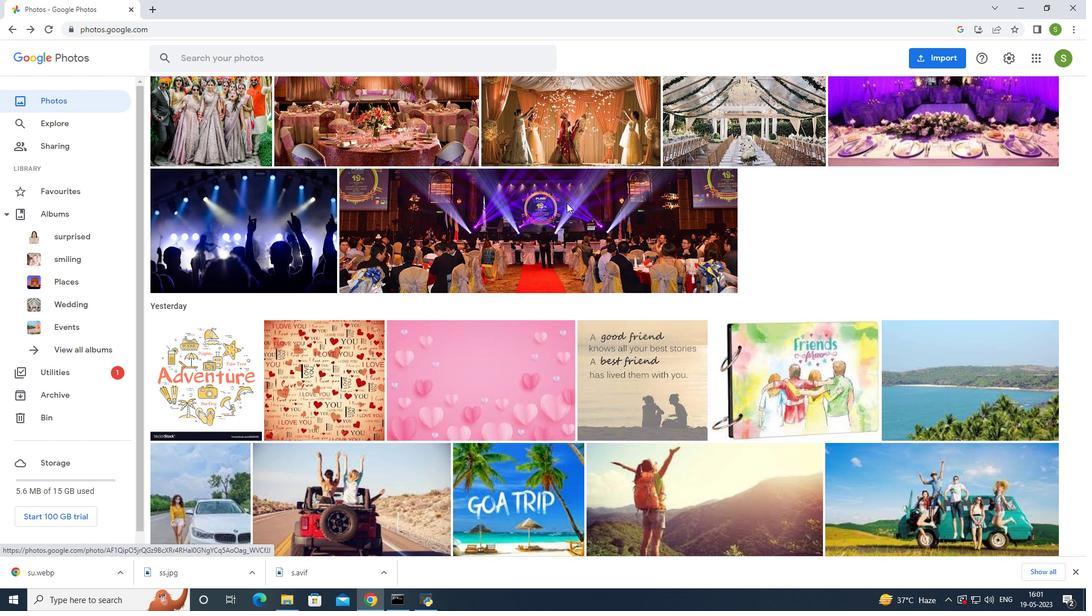 
Action: Mouse moved to (571, 191)
Screenshot: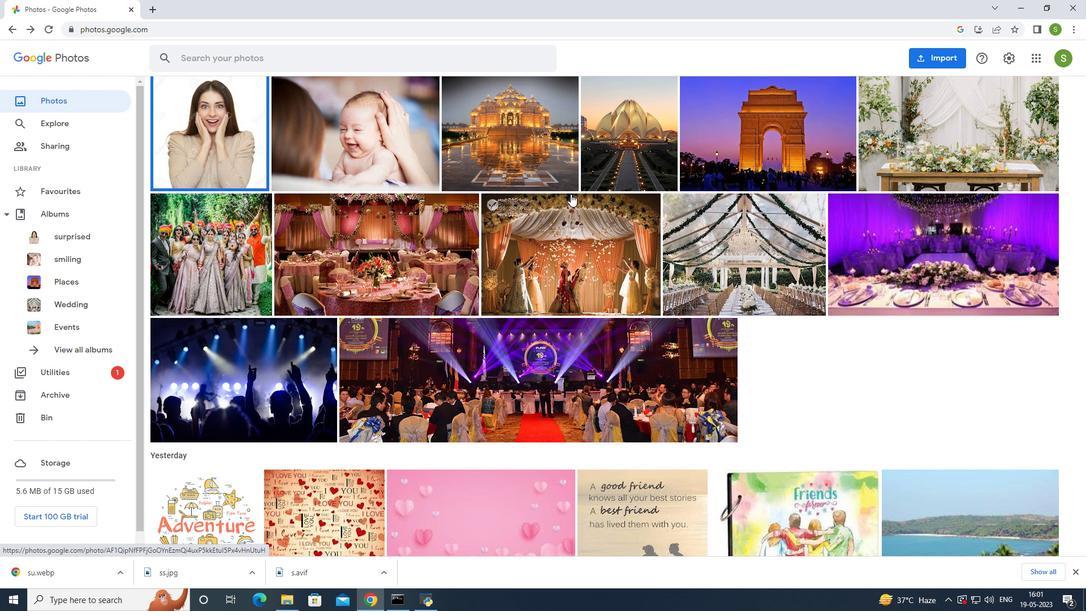 
Action: Mouse scrolled (571, 191) with delta (0, 0)
Screenshot: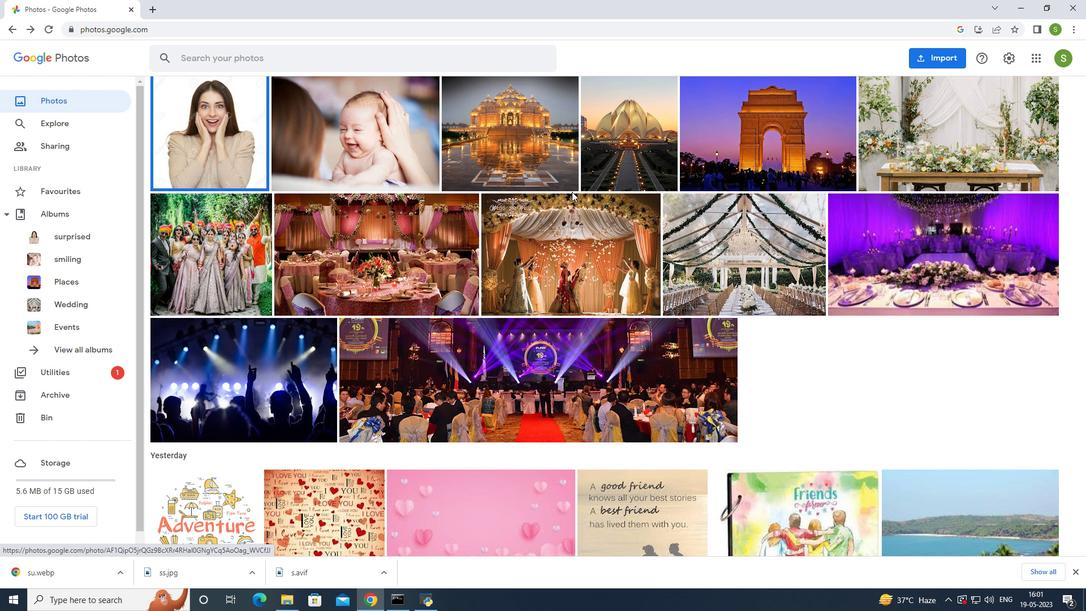 
Action: Mouse scrolled (571, 191) with delta (0, 0)
Screenshot: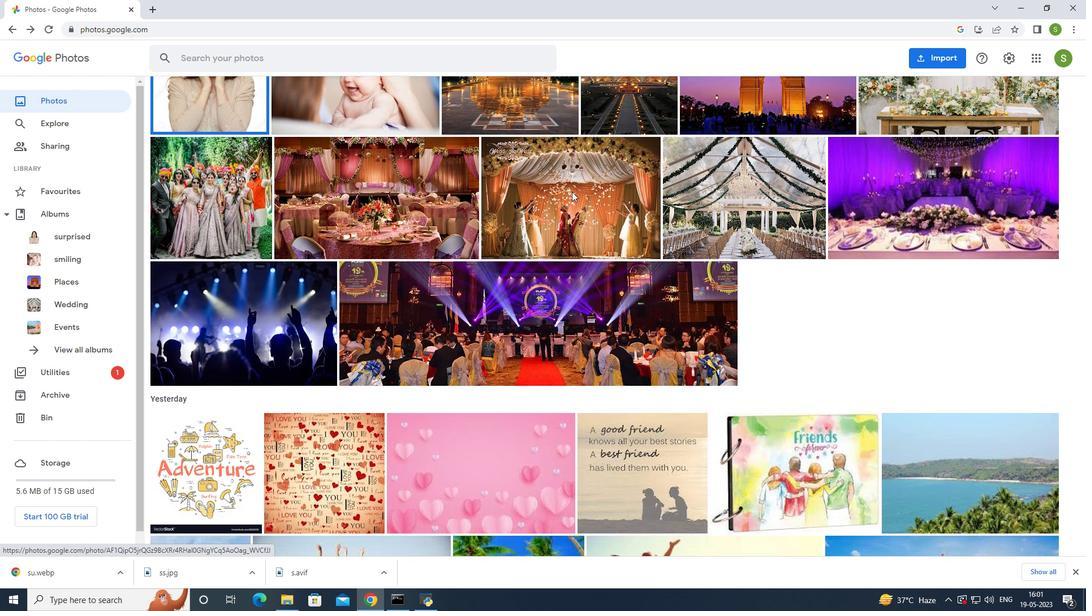 
Action: Mouse moved to (571, 190)
Screenshot: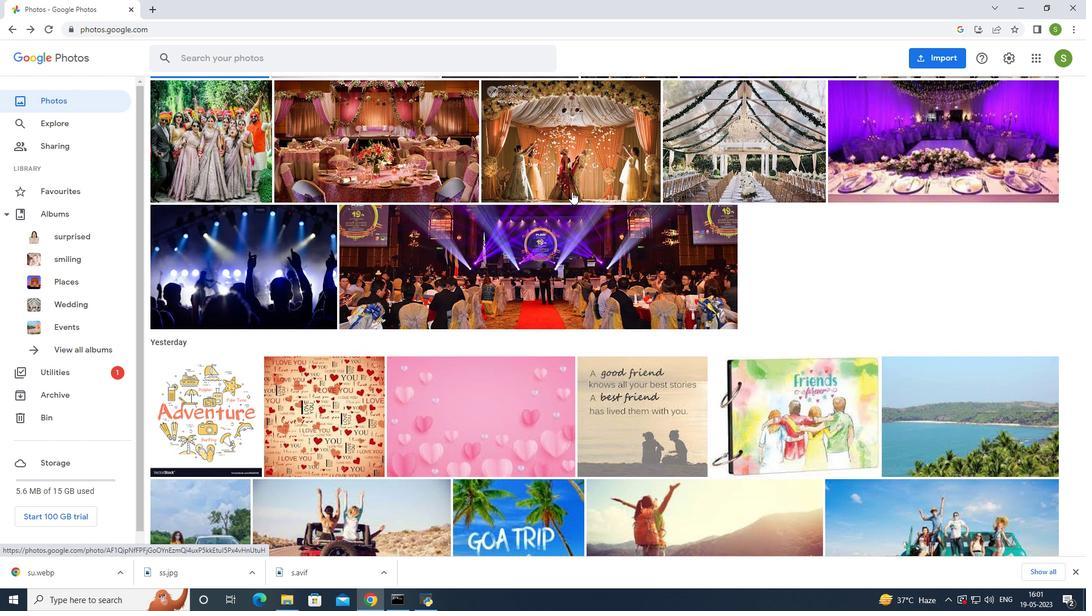 
Action: Mouse scrolled (571, 190) with delta (0, 0)
Screenshot: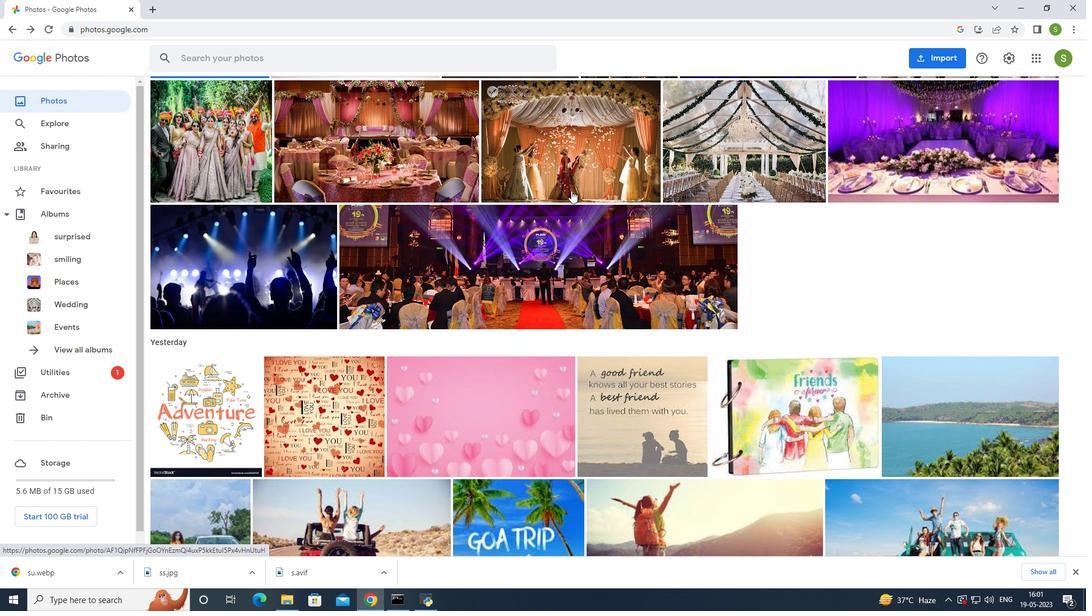 
Action: Mouse scrolled (571, 190) with delta (0, 0)
Screenshot: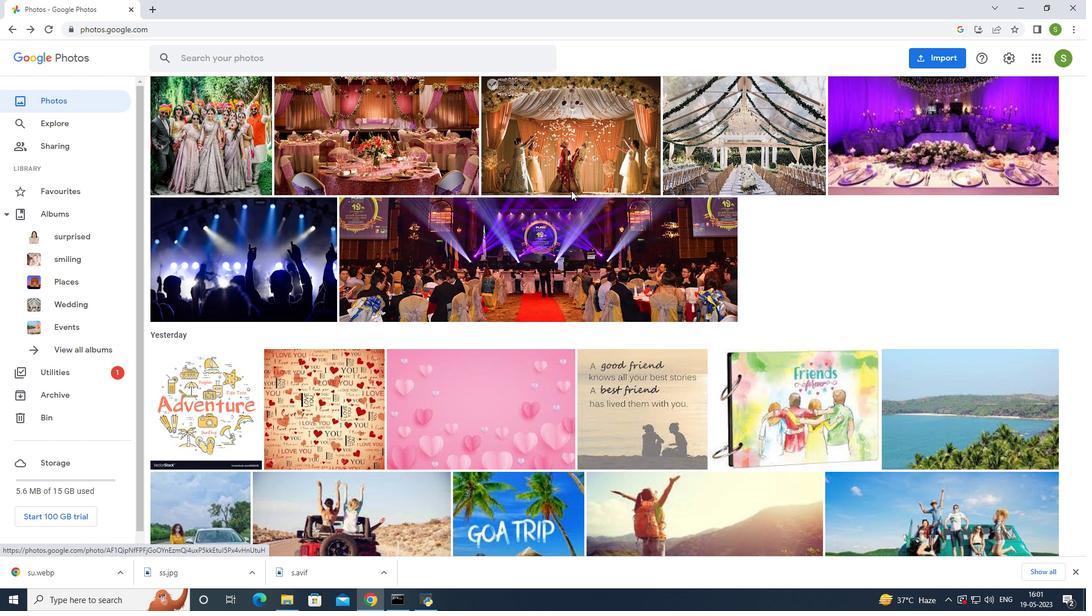 
Action: Mouse scrolled (571, 191) with delta (0, 0)
Screenshot: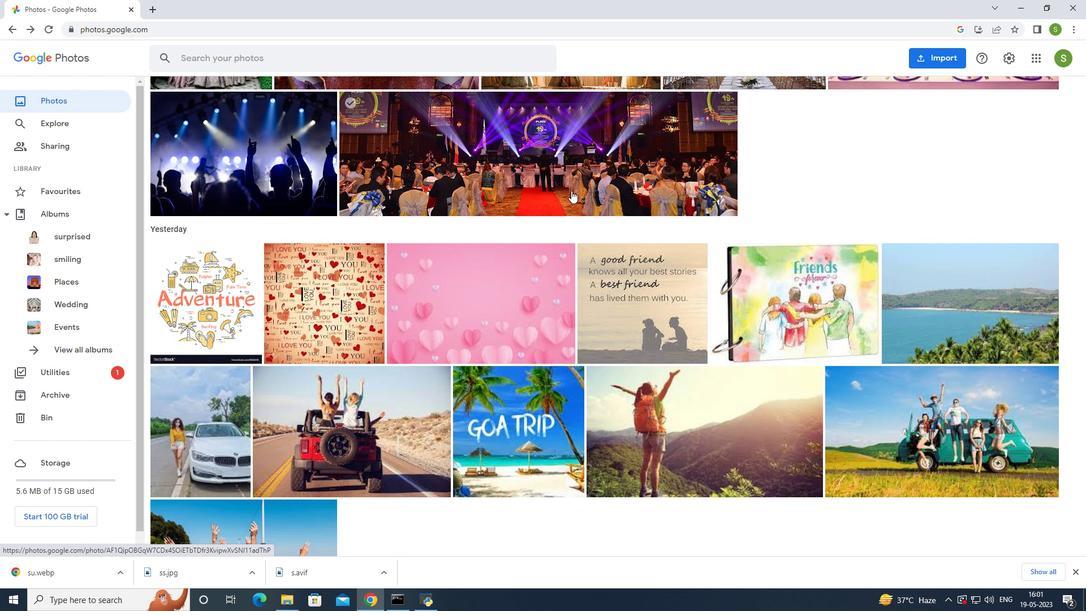
Action: Mouse scrolled (571, 191) with delta (0, 0)
Screenshot: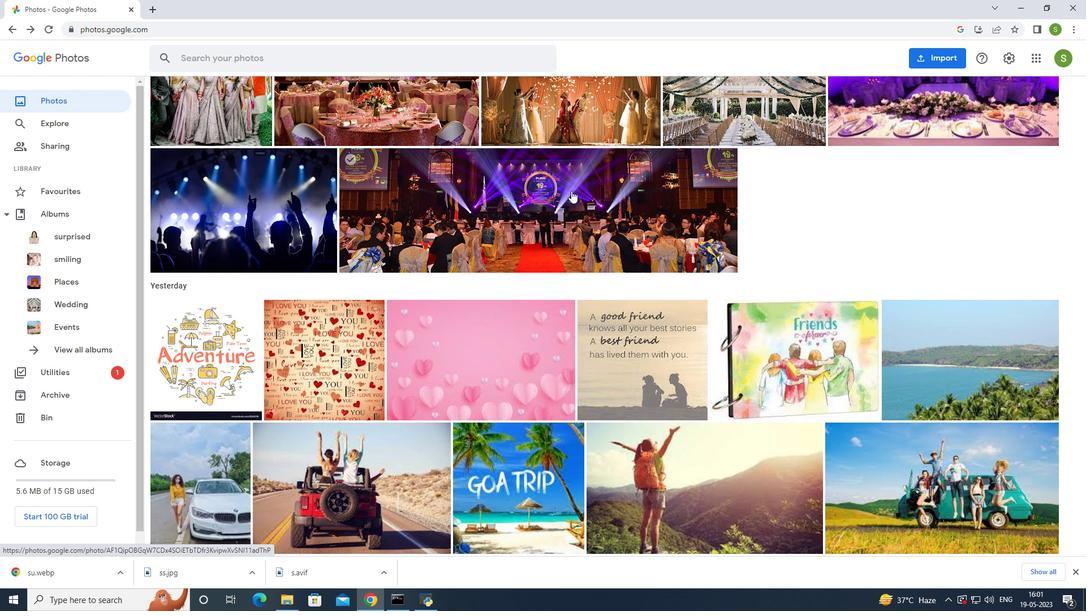 
Action: Mouse scrolled (571, 191) with delta (0, 0)
Screenshot: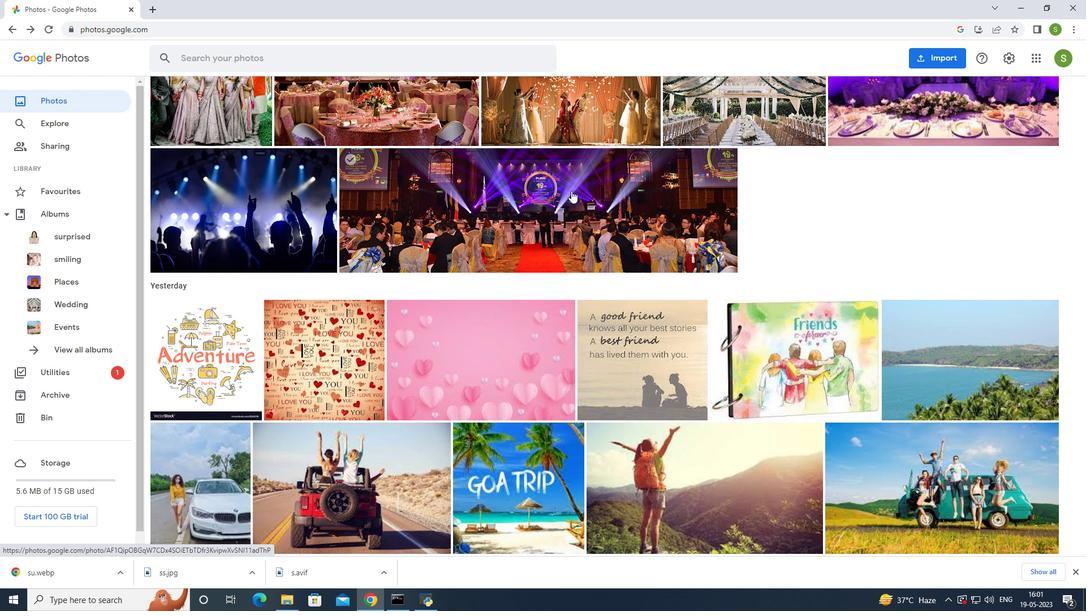 
Action: Mouse scrolled (571, 191) with delta (0, 0)
Screenshot: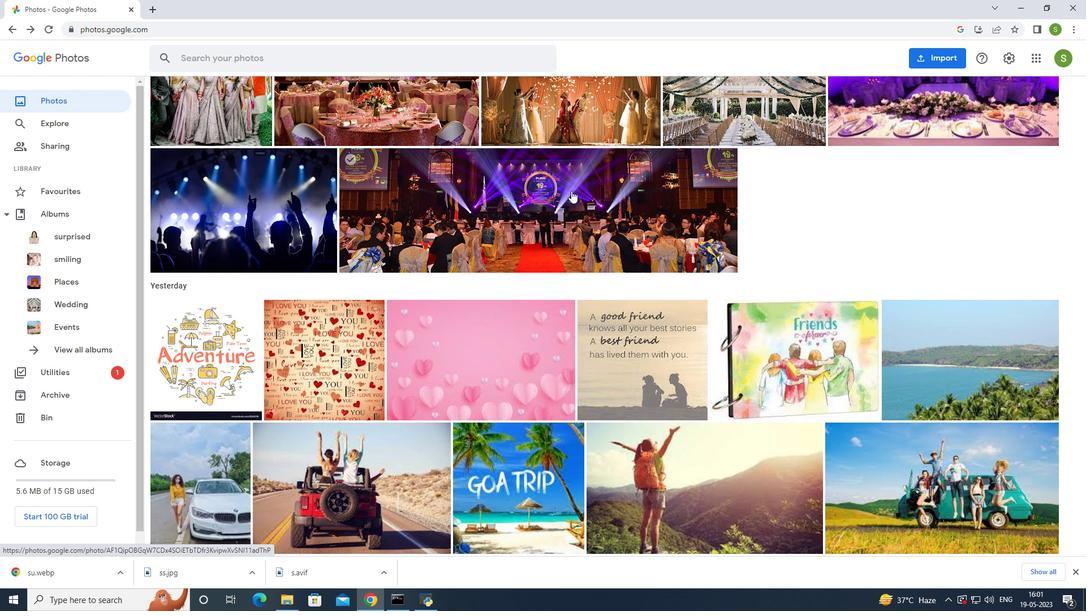 
Action: Mouse scrolled (571, 191) with delta (0, 0)
Screenshot: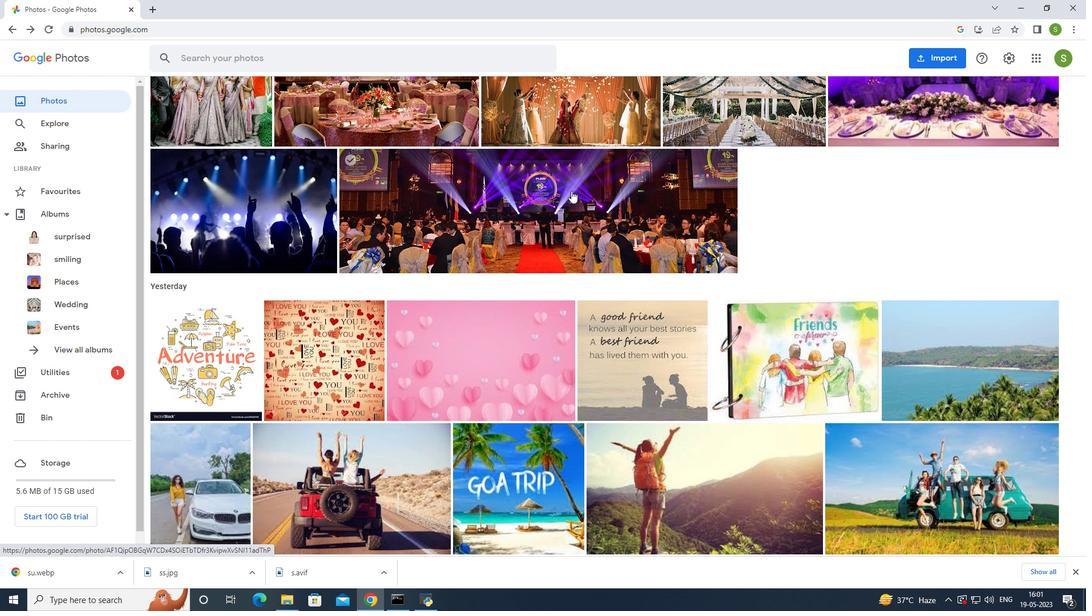 
Action: Mouse scrolled (571, 191) with delta (0, 0)
Screenshot: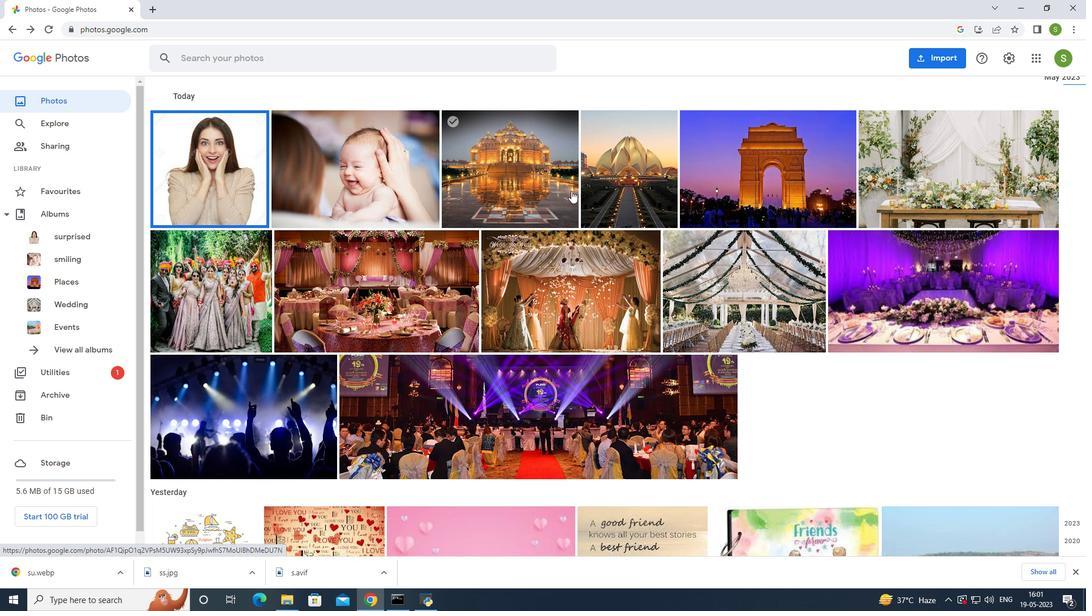 
Action: Mouse scrolled (571, 191) with delta (0, 0)
Screenshot: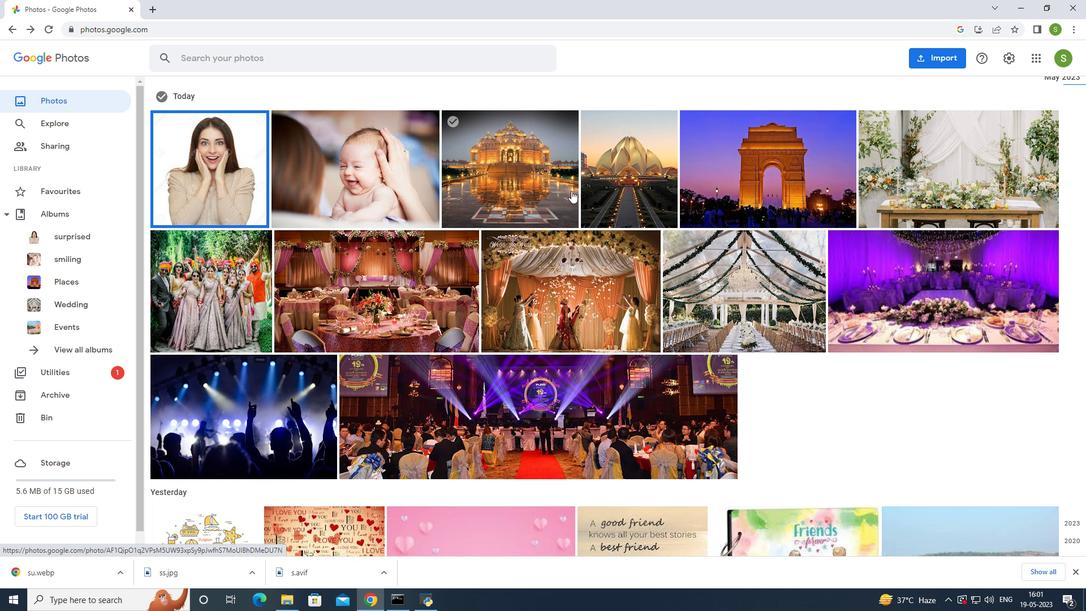 
Action: Mouse moved to (241, 276)
Screenshot: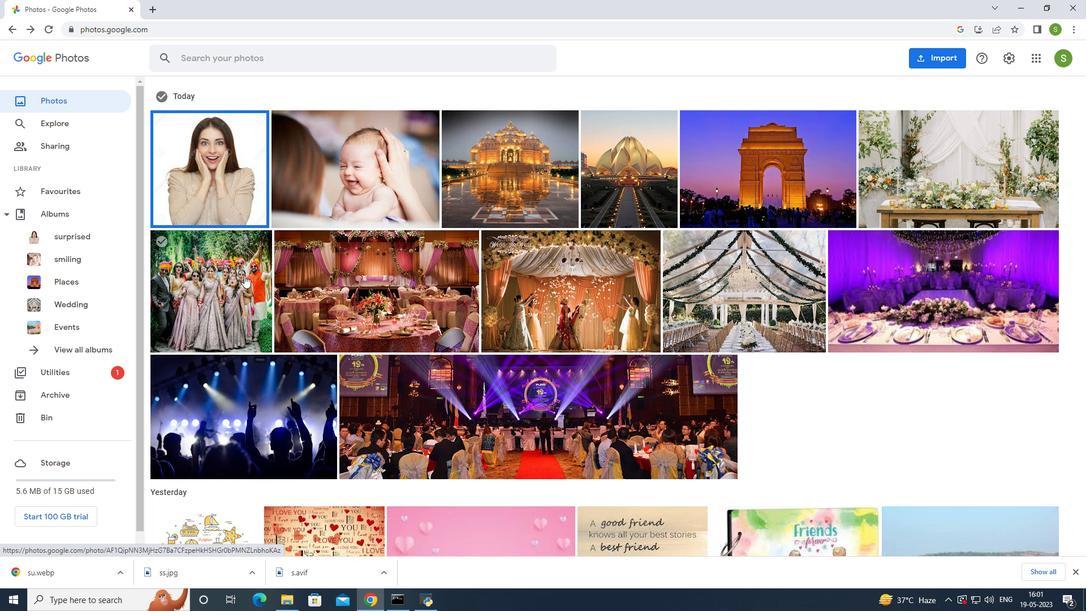 
Action: Mouse pressed left at (241, 276)
Screenshot: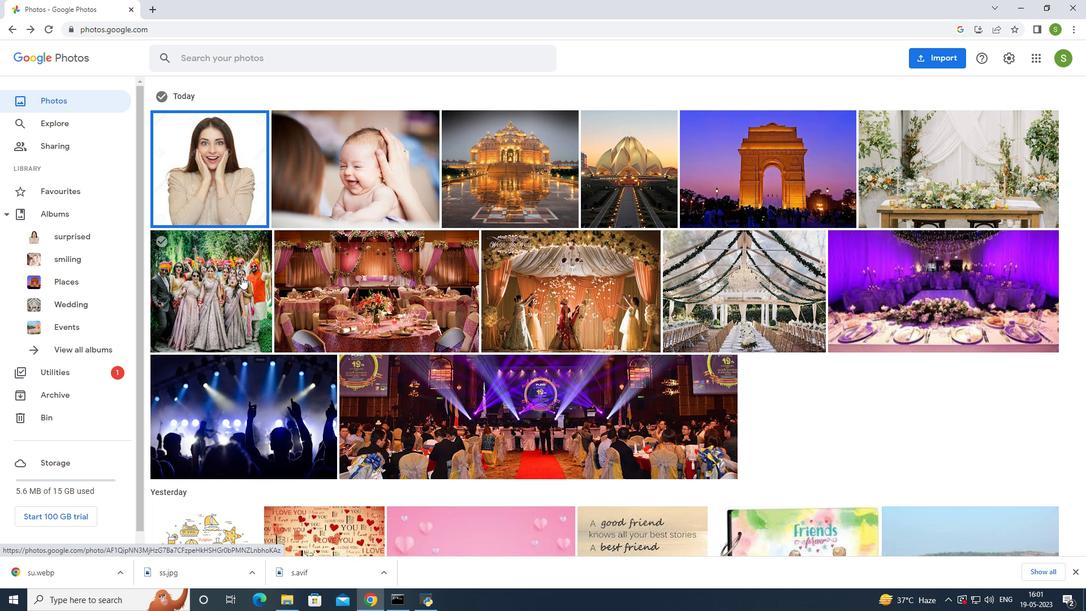 
Action: Mouse moved to (31, 295)
Screenshot: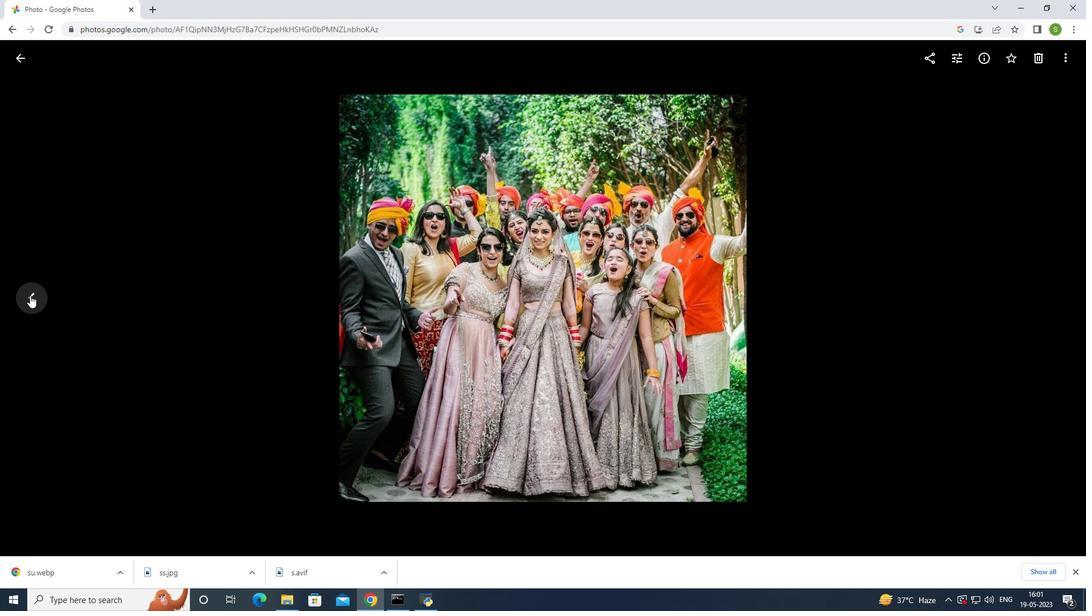 
Action: Mouse pressed left at (31, 295)
Screenshot: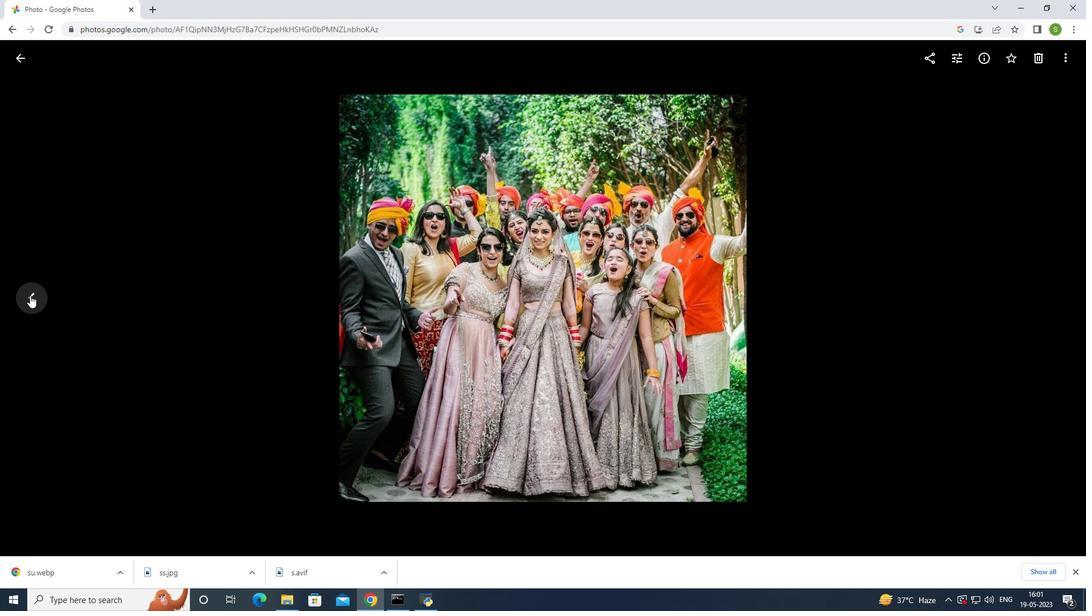 
Action: Mouse moved to (31, 295)
Screenshot: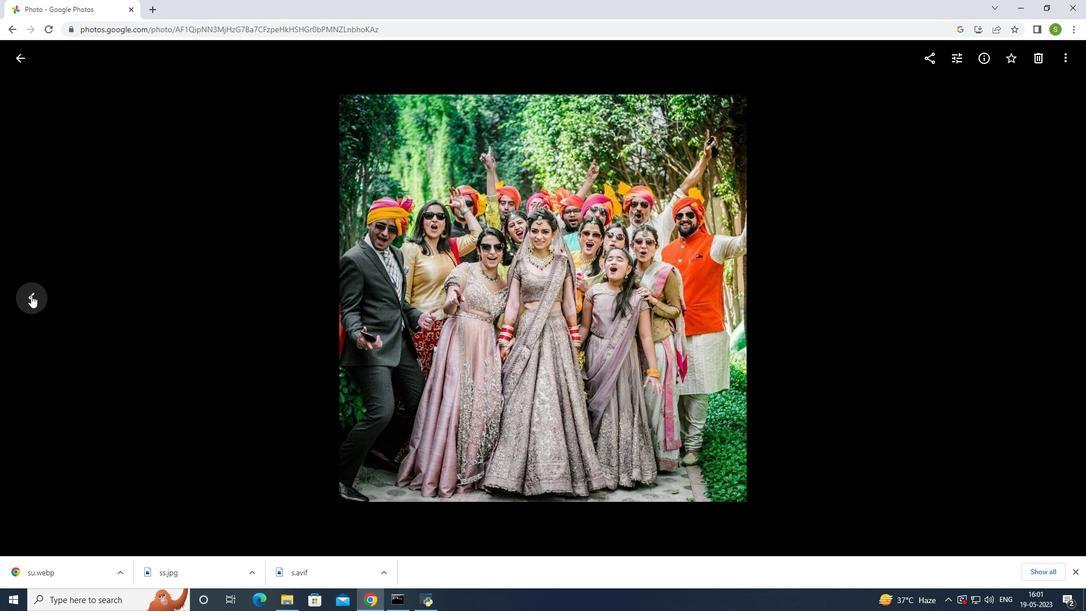 
Action: Mouse pressed left at (31, 295)
Screenshot: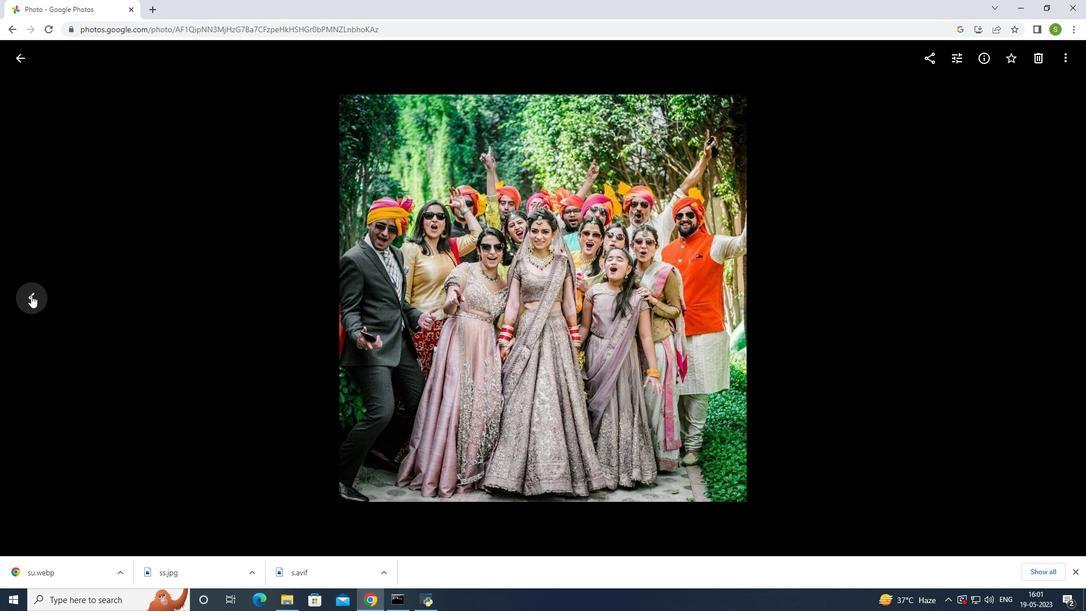 
Action: Mouse moved to (18, 53)
Screenshot: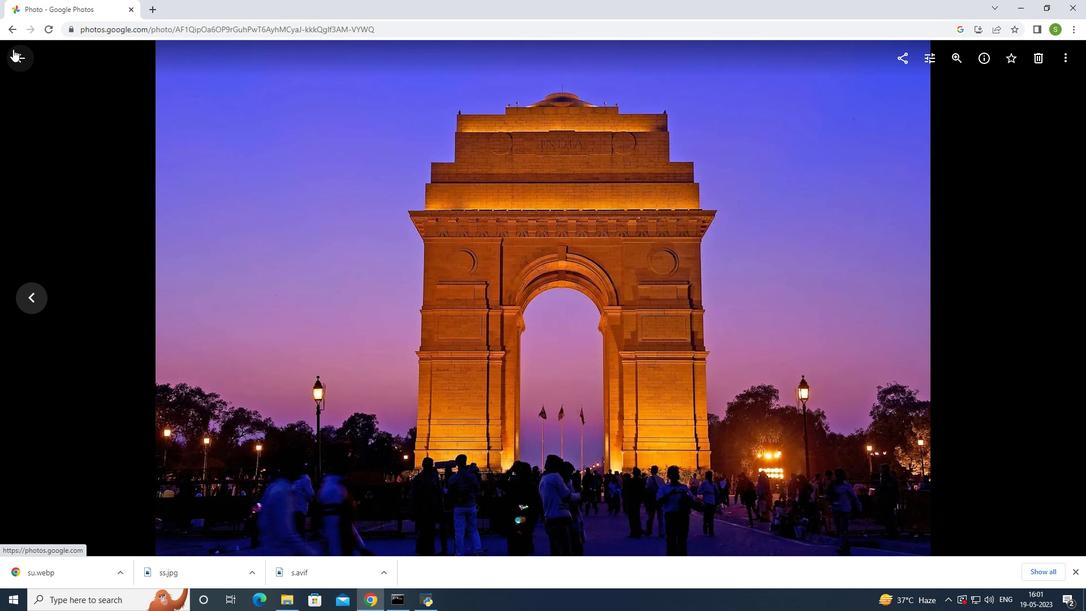 
Action: Mouse pressed left at (18, 53)
Screenshot: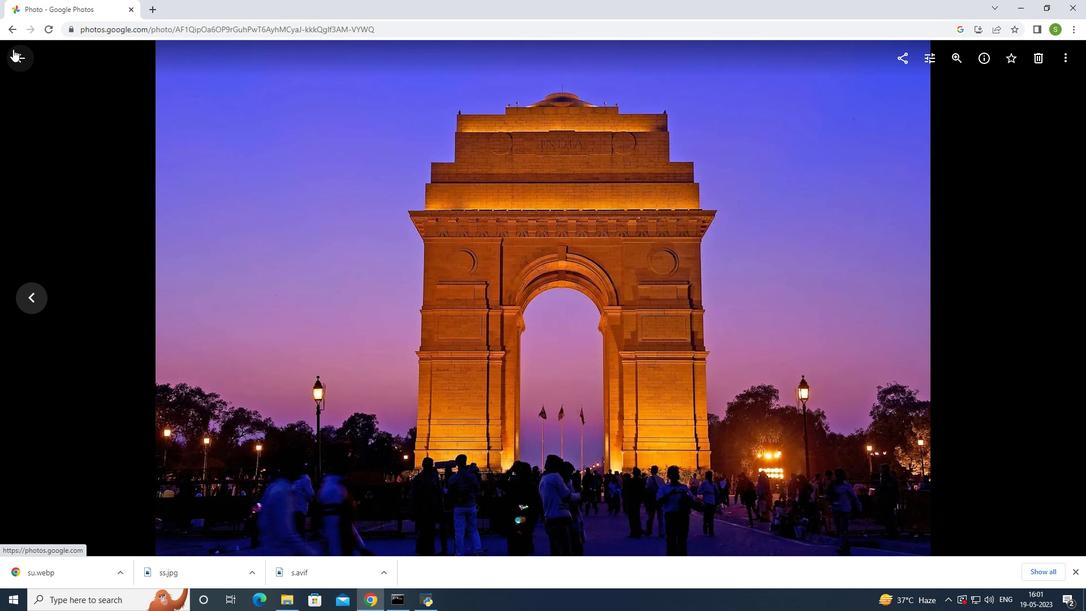 
Action: Mouse moved to (490, 306)
Screenshot: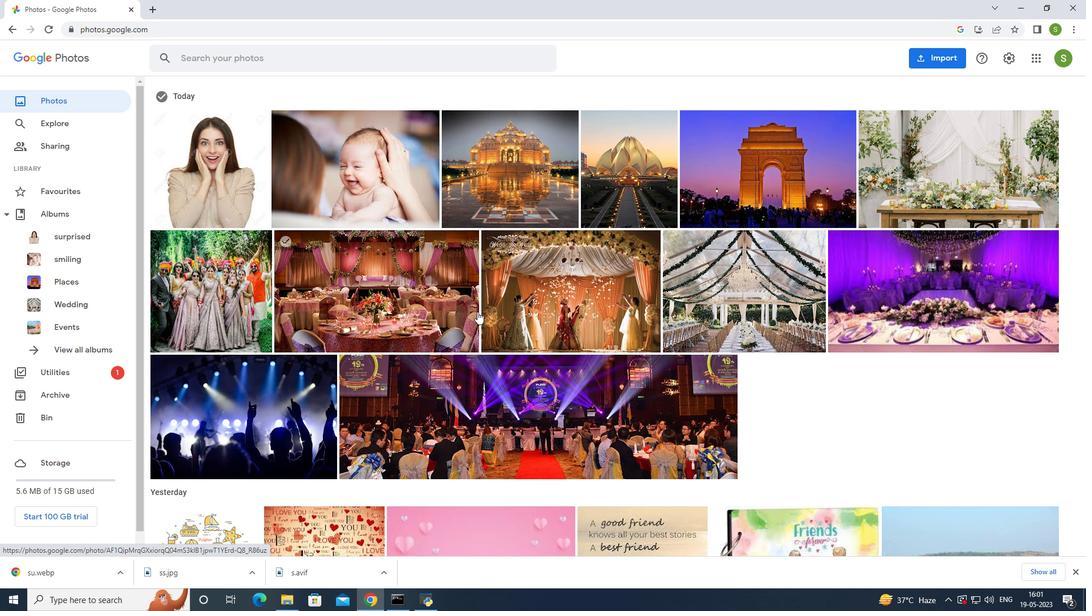 
Action: Mouse scrolled (490, 306) with delta (0, 0)
Screenshot: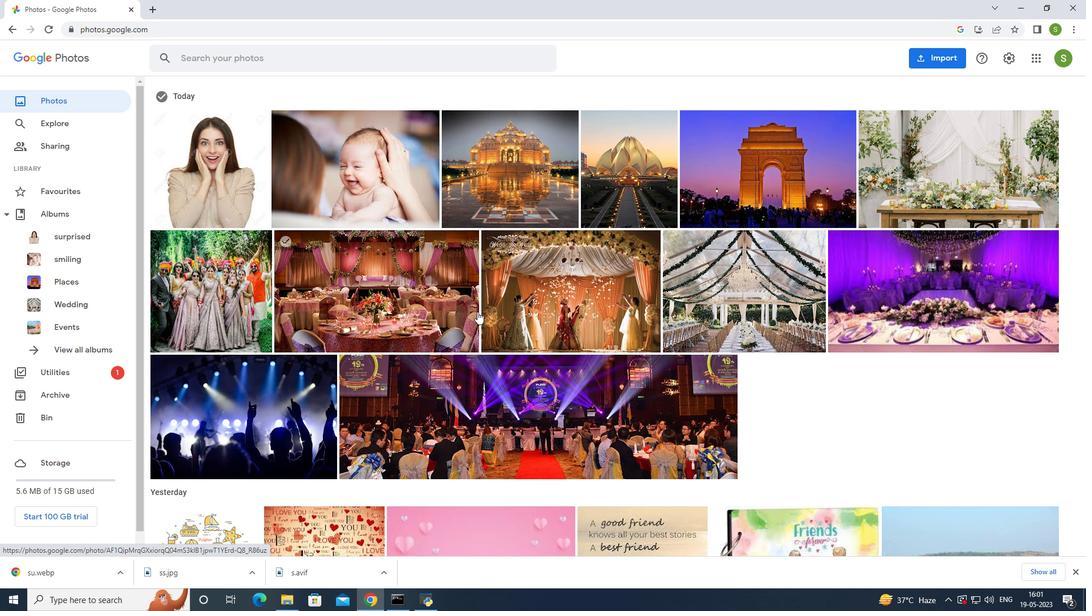 
Action: Mouse moved to (552, 284)
Screenshot: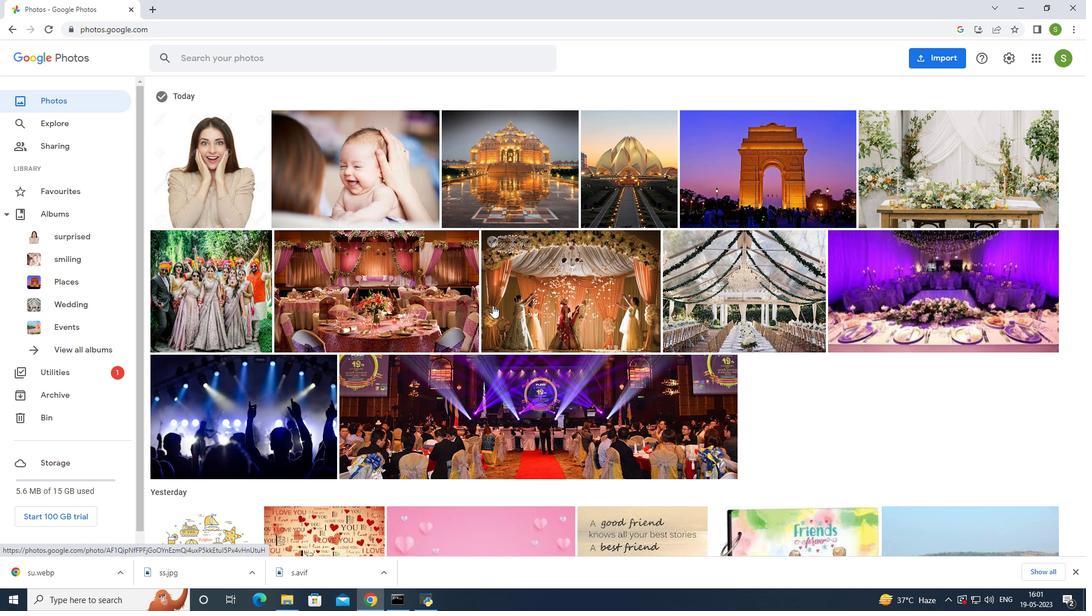 
Action: Mouse scrolled (552, 283) with delta (0, 0)
Screenshot: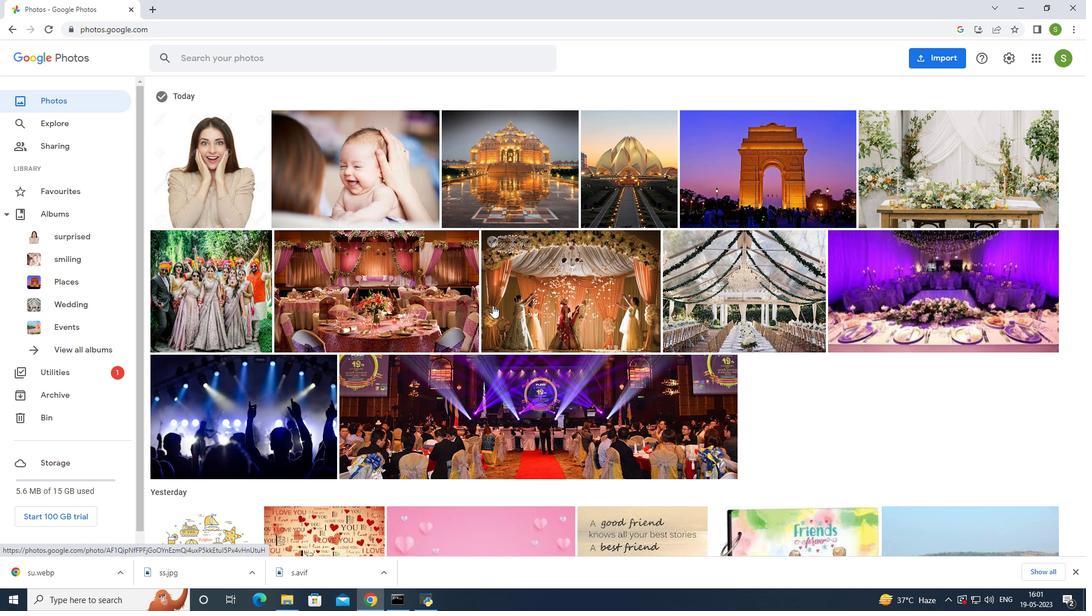 
Action: Mouse moved to (562, 281)
Screenshot: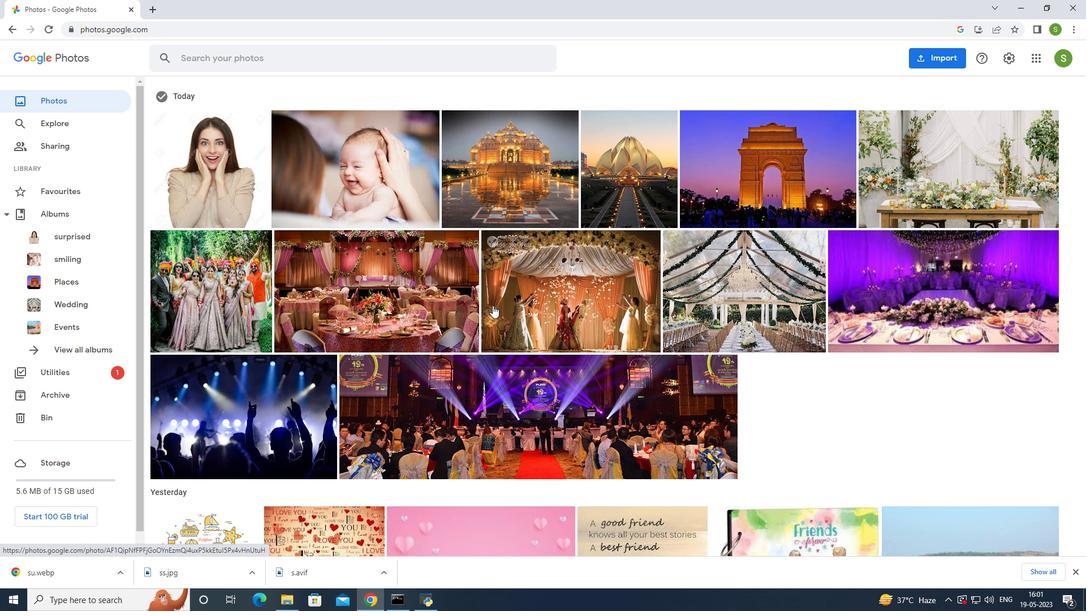 
Action: Mouse scrolled (562, 281) with delta (0, 0)
Screenshot: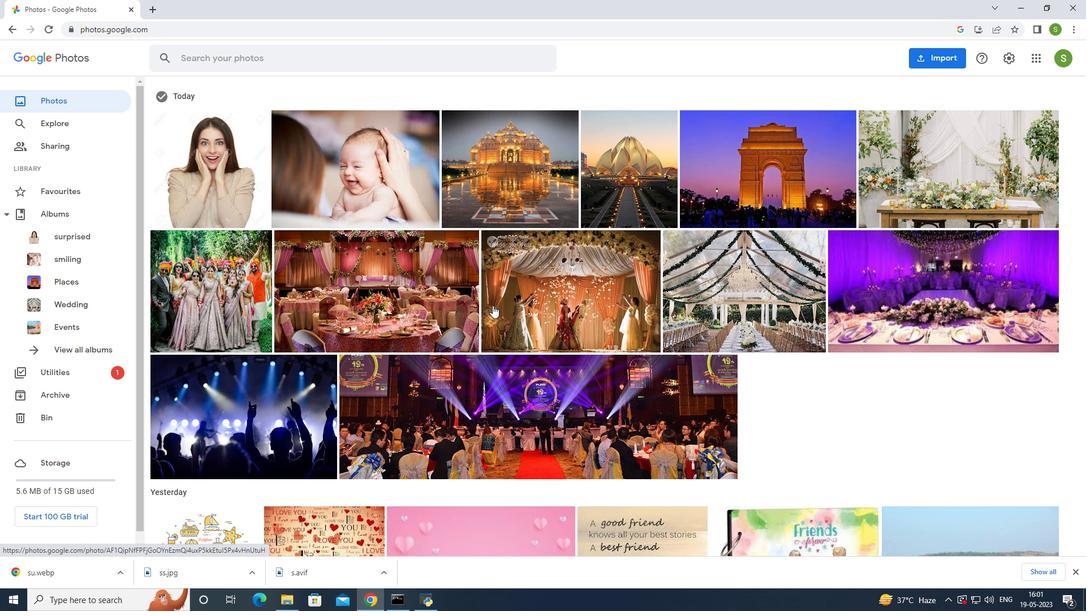 
Action: Mouse moved to (578, 282)
Screenshot: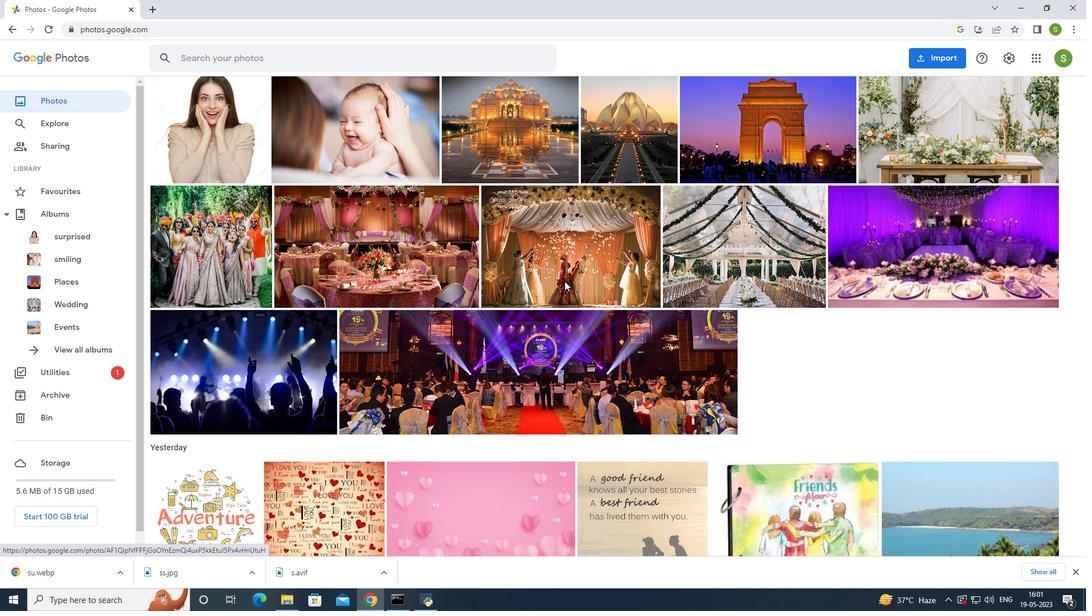 
Action: Mouse scrolled (578, 282) with delta (0, 0)
Screenshot: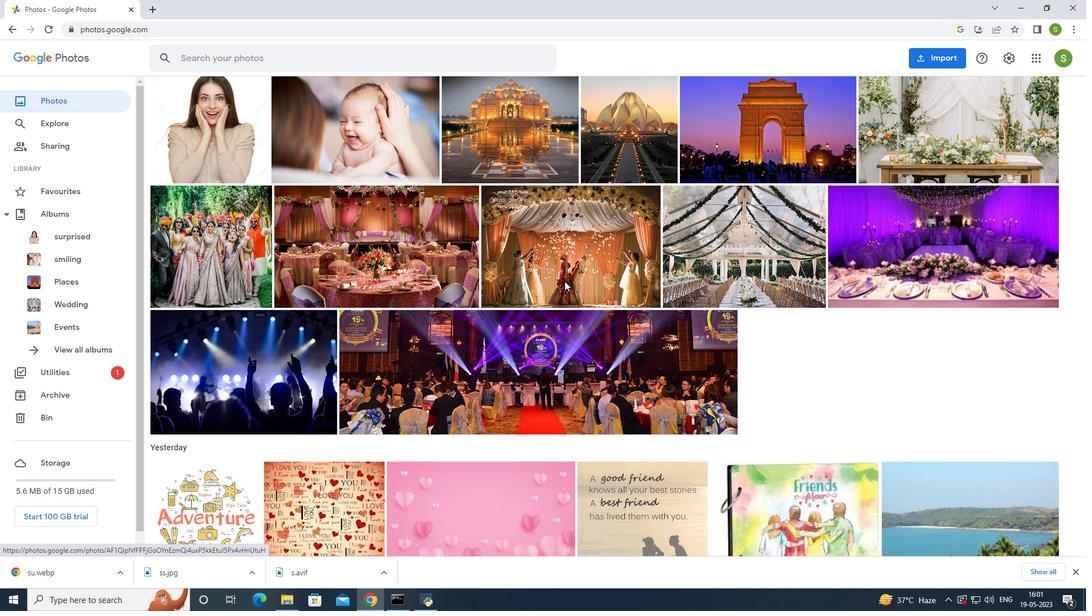 
Action: Mouse moved to (622, 281)
Screenshot: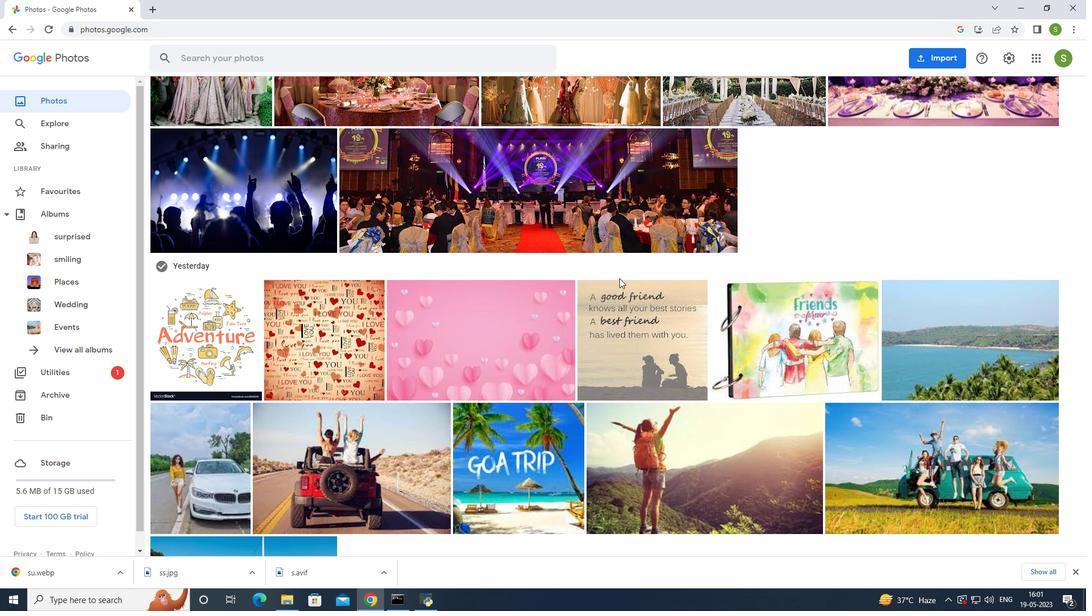
Action: Mouse scrolled (622, 280) with delta (0, 0)
Screenshot: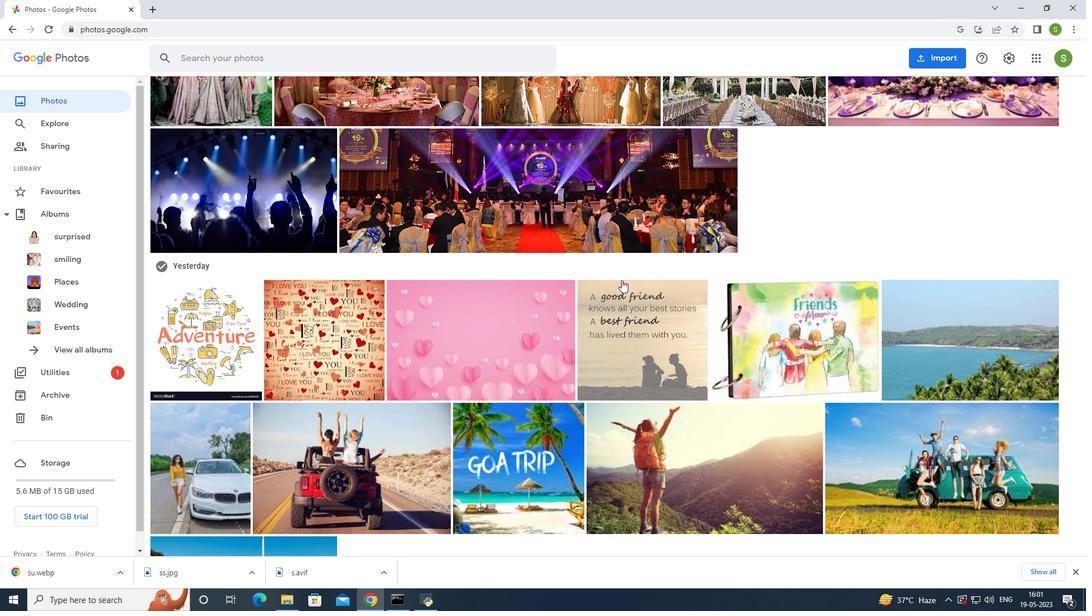 
Action: Mouse scrolled (622, 280) with delta (0, 0)
Screenshot: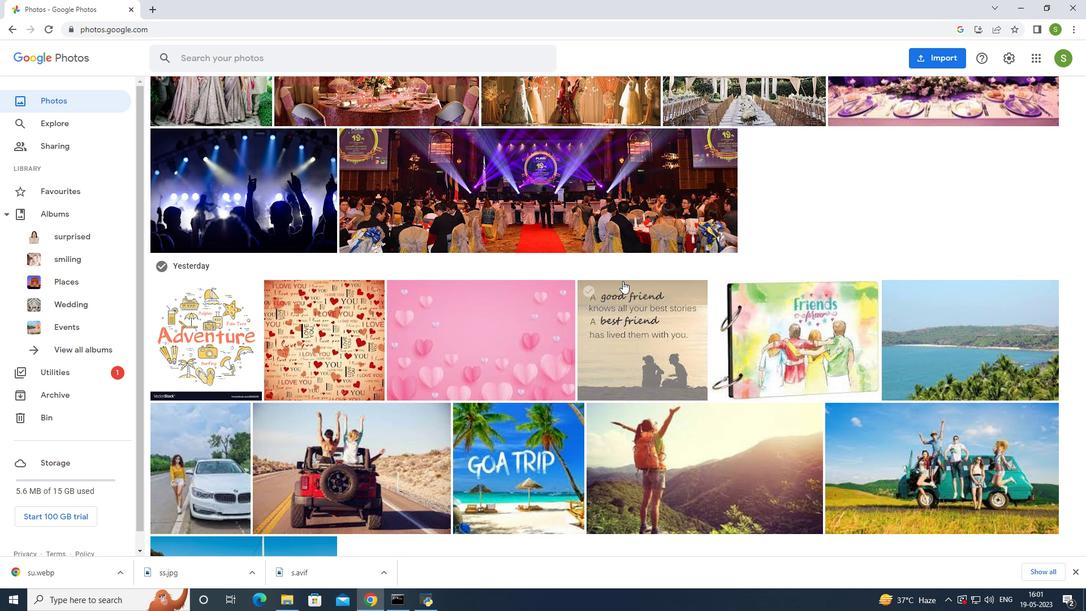 
Action: Mouse scrolled (622, 280) with delta (0, 0)
Screenshot: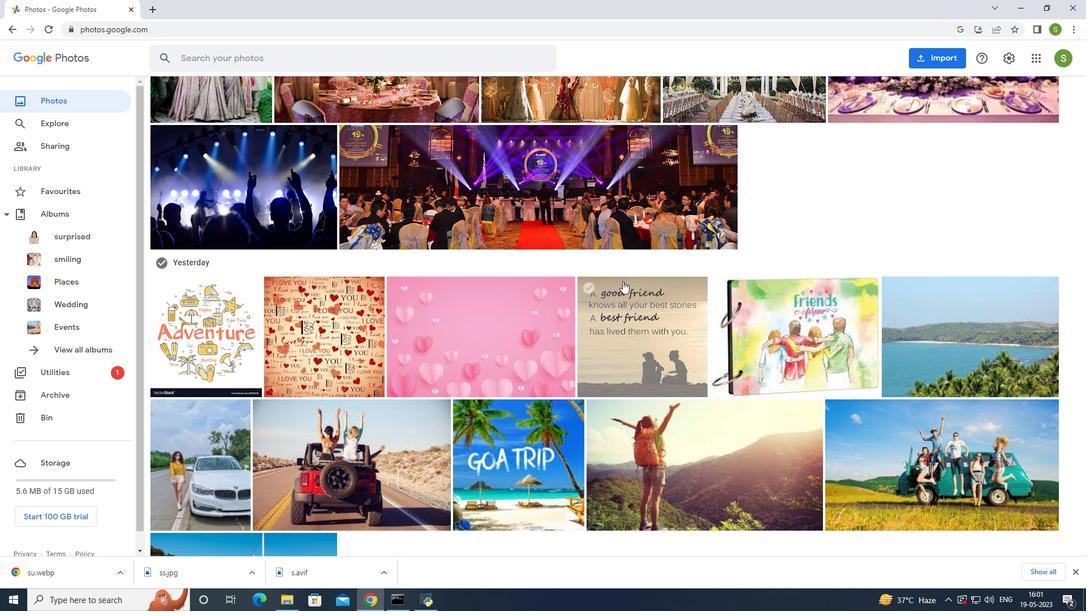 
Action: Mouse moved to (220, 280)
Screenshot: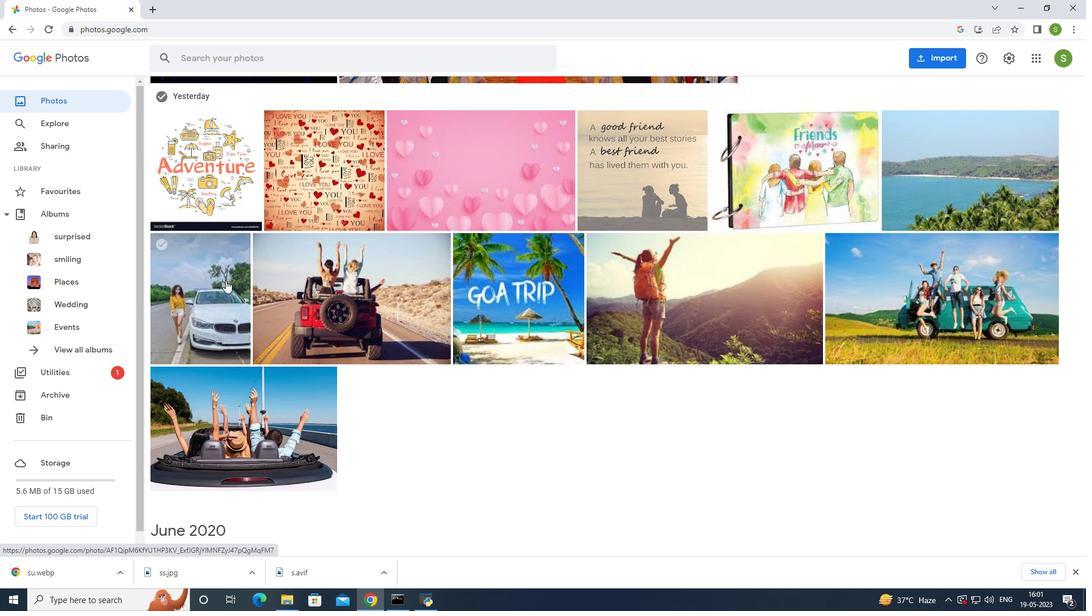 
Action: Mouse pressed left at (220, 280)
Screenshot: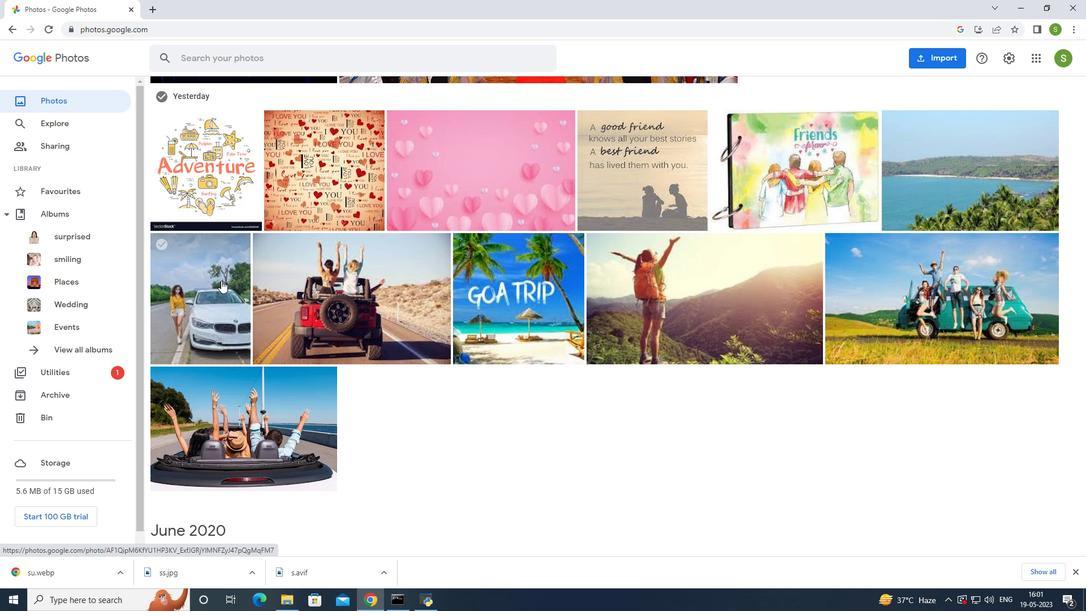 
Action: Mouse moved to (538, 301)
Screenshot: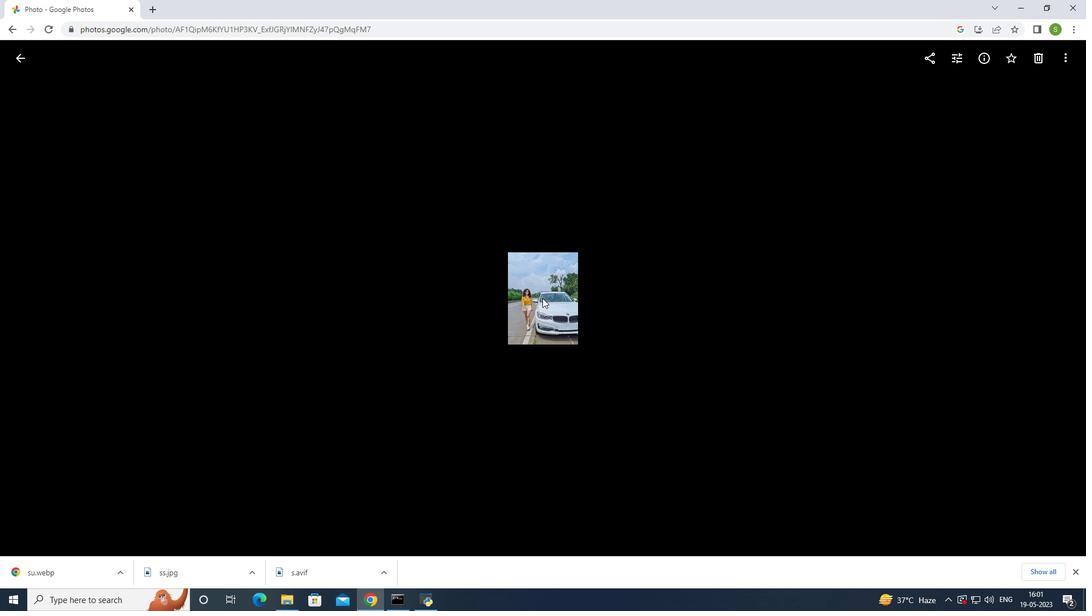 
Action: Mouse scrolled (538, 302) with delta (0, 0)
Screenshot: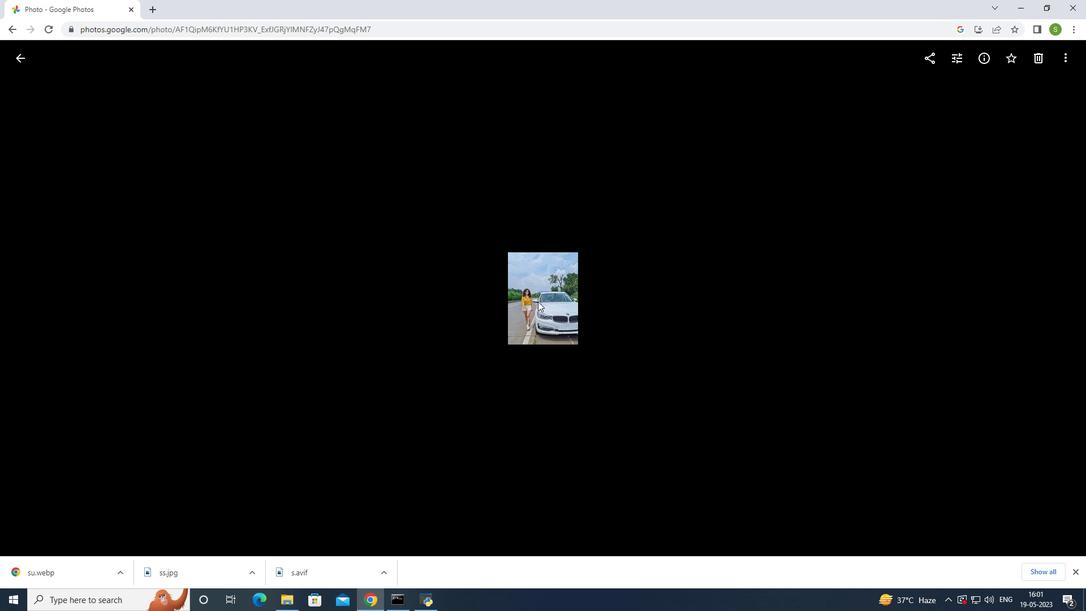 
Action: Mouse scrolled (538, 302) with delta (0, 0)
Screenshot: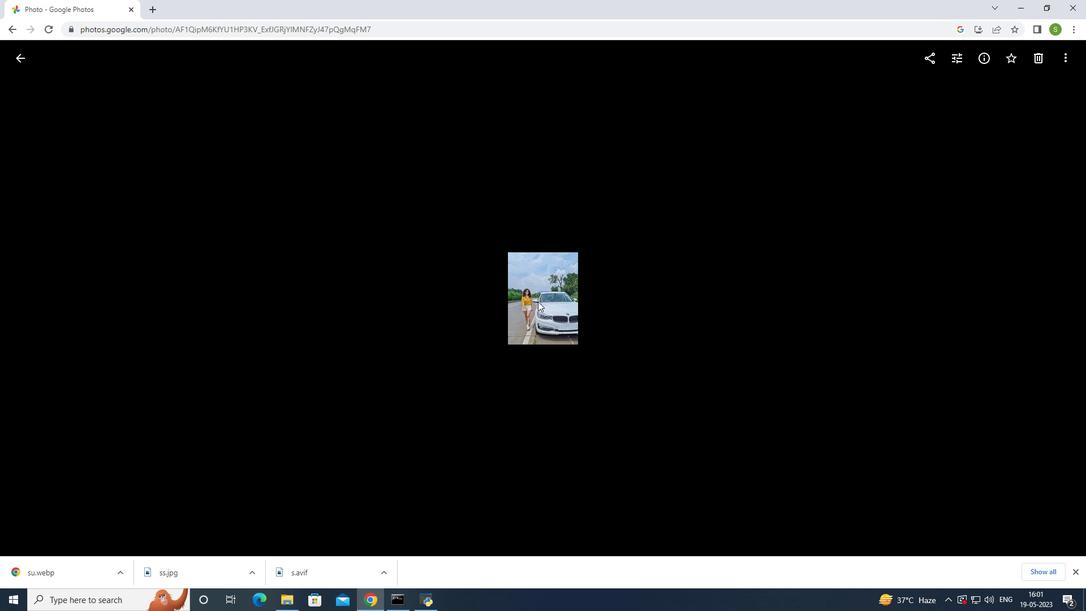 
Action: Mouse scrolled (538, 302) with delta (0, 0)
Screenshot: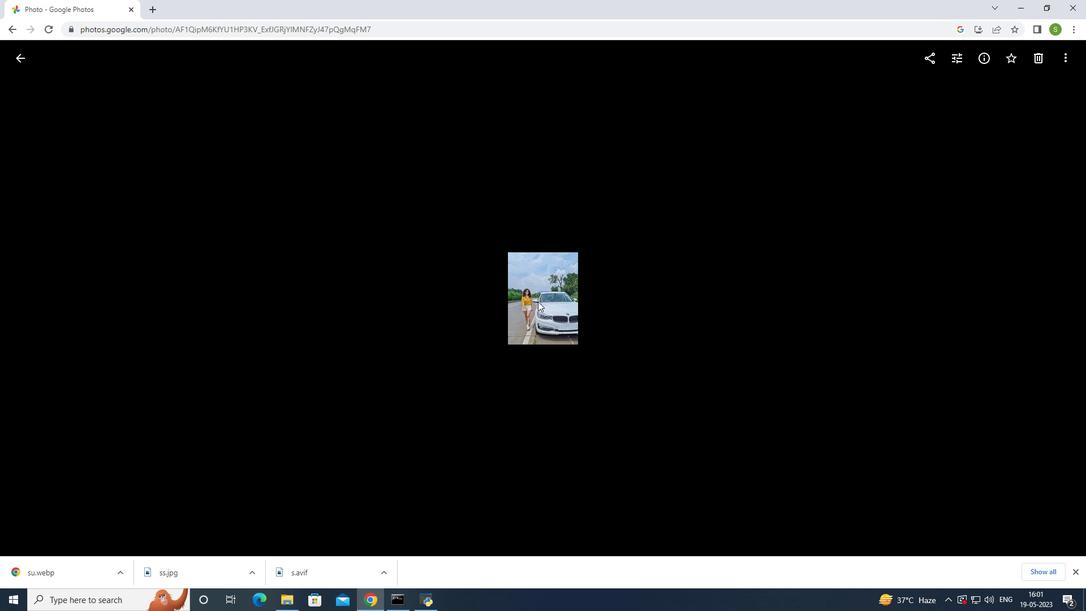 
Action: Mouse scrolled (538, 302) with delta (0, 0)
Screenshot: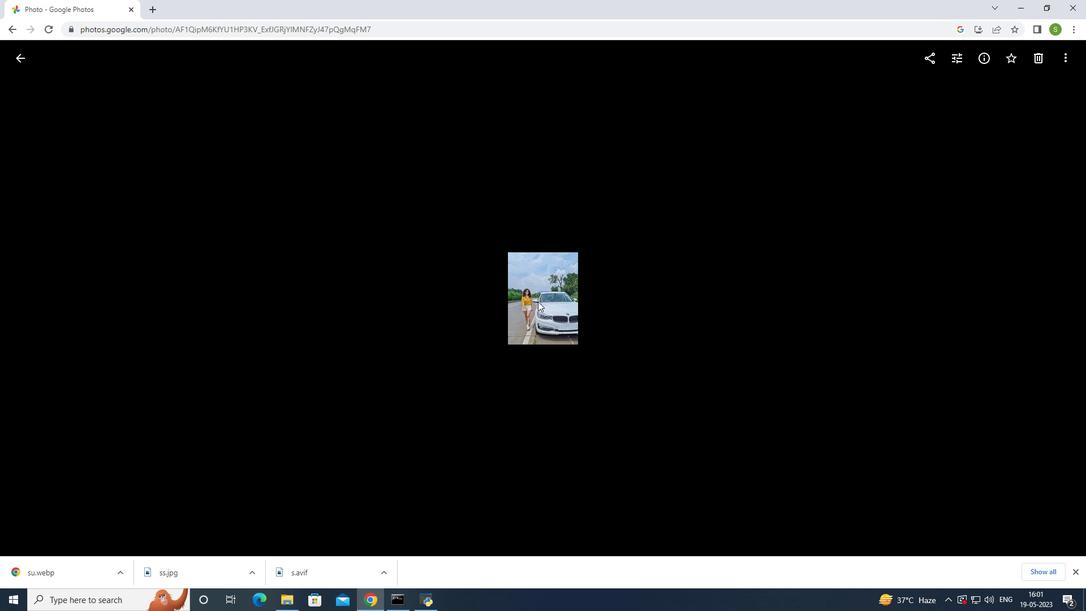 
Action: Mouse scrolled (538, 302) with delta (0, 0)
Screenshot: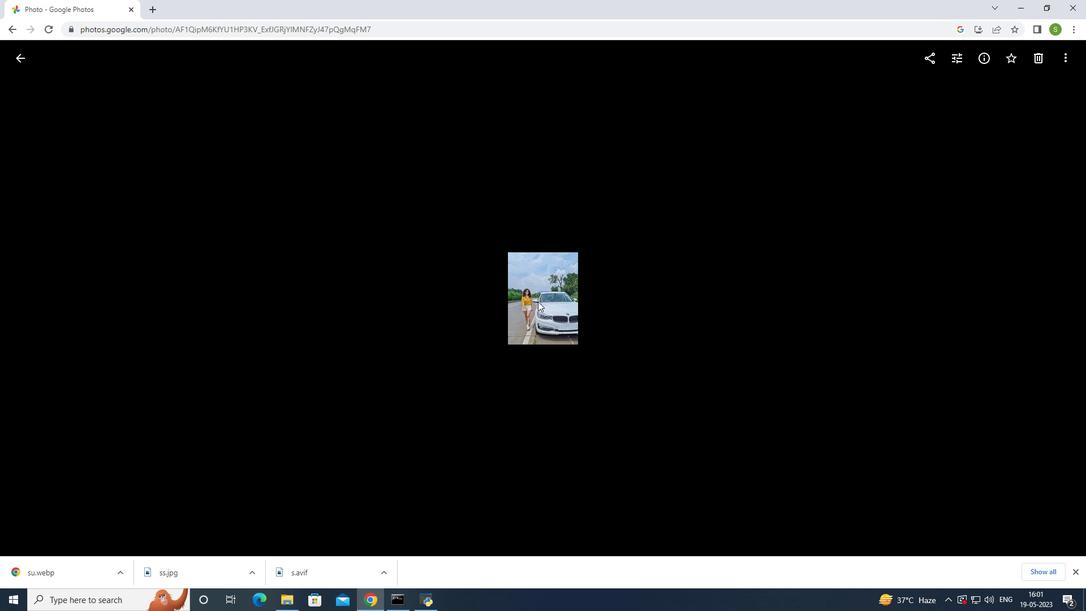 
Action: Mouse scrolled (538, 302) with delta (0, 0)
Screenshot: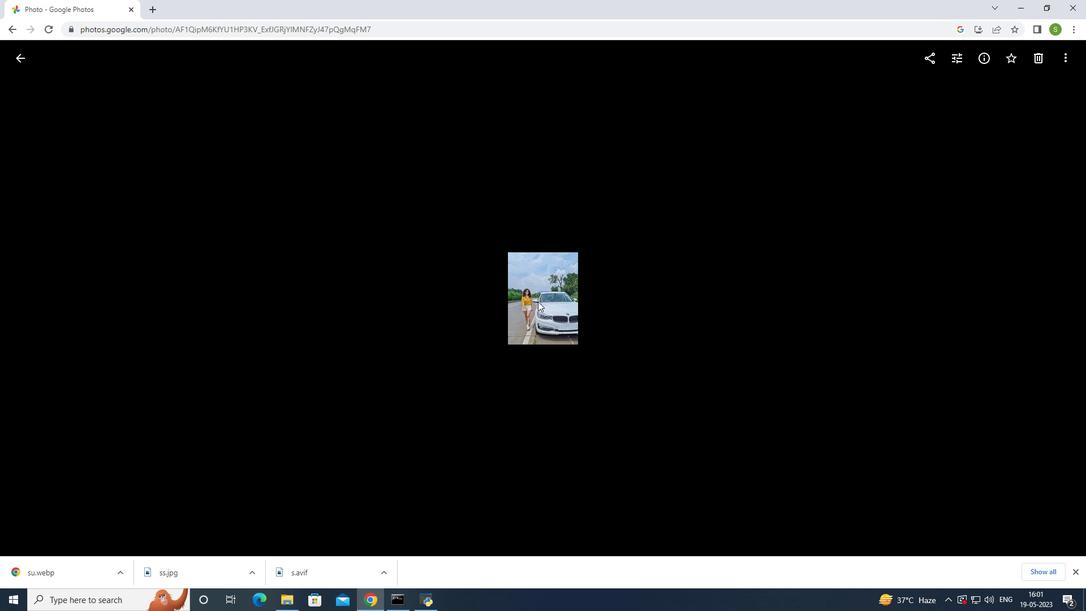 
Action: Mouse scrolled (538, 302) with delta (0, 0)
Screenshot: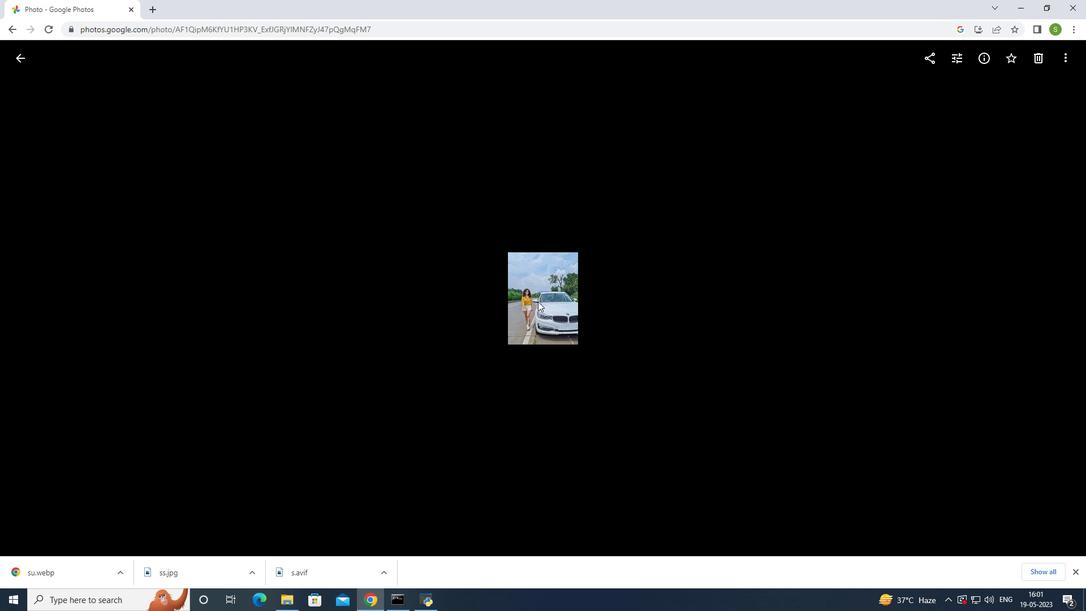 
Action: Mouse moved to (536, 303)
Screenshot: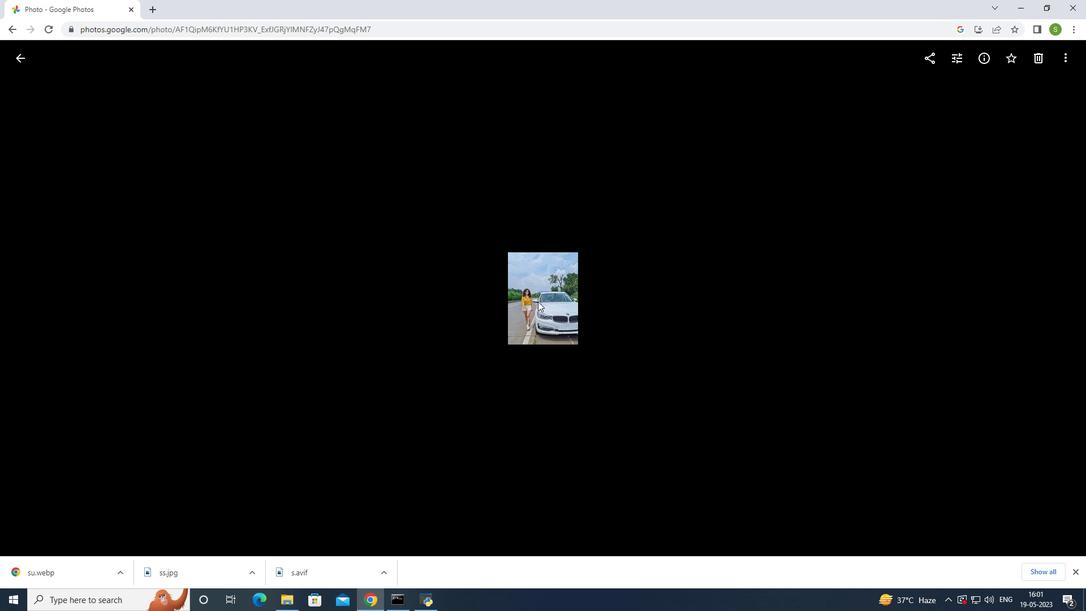 
Action: Mouse scrolled (536, 303) with delta (0, 0)
Screenshot: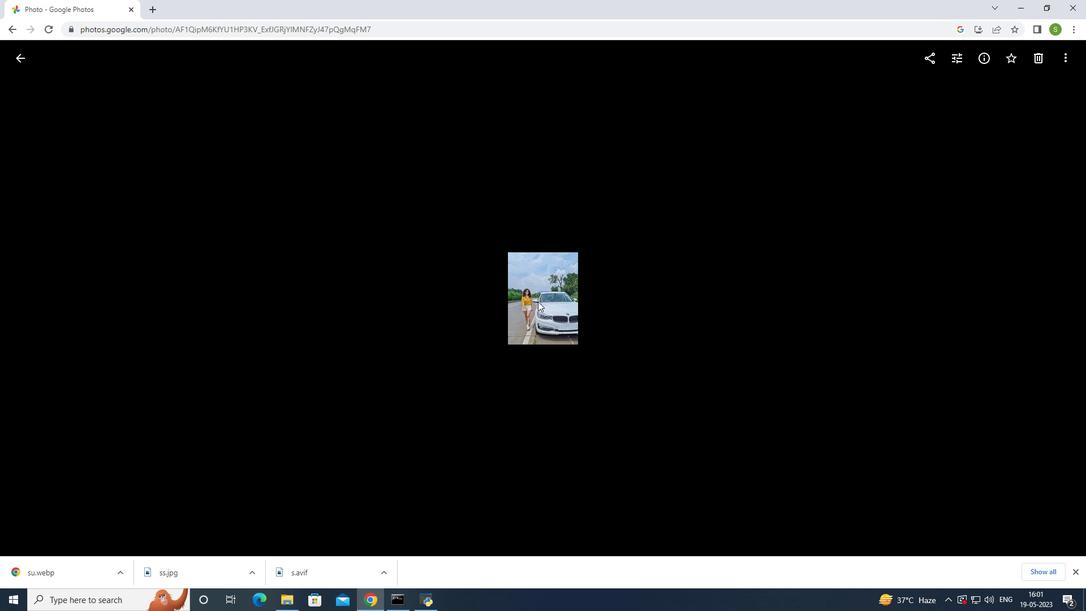 
Action: Mouse scrolled (536, 303) with delta (0, 0)
Screenshot: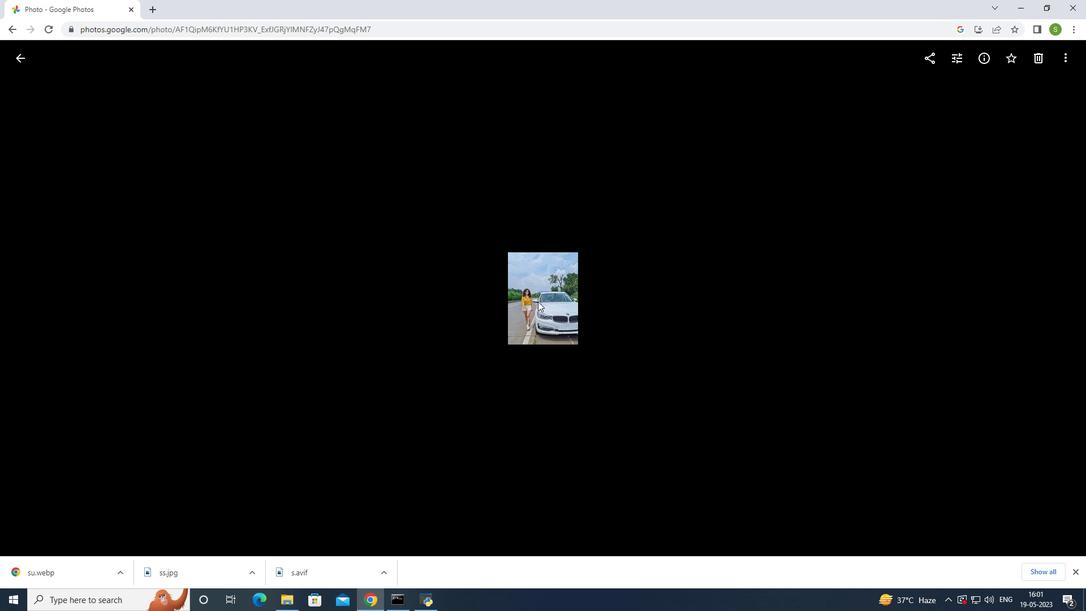 
Action: Mouse moved to (533, 304)
Screenshot: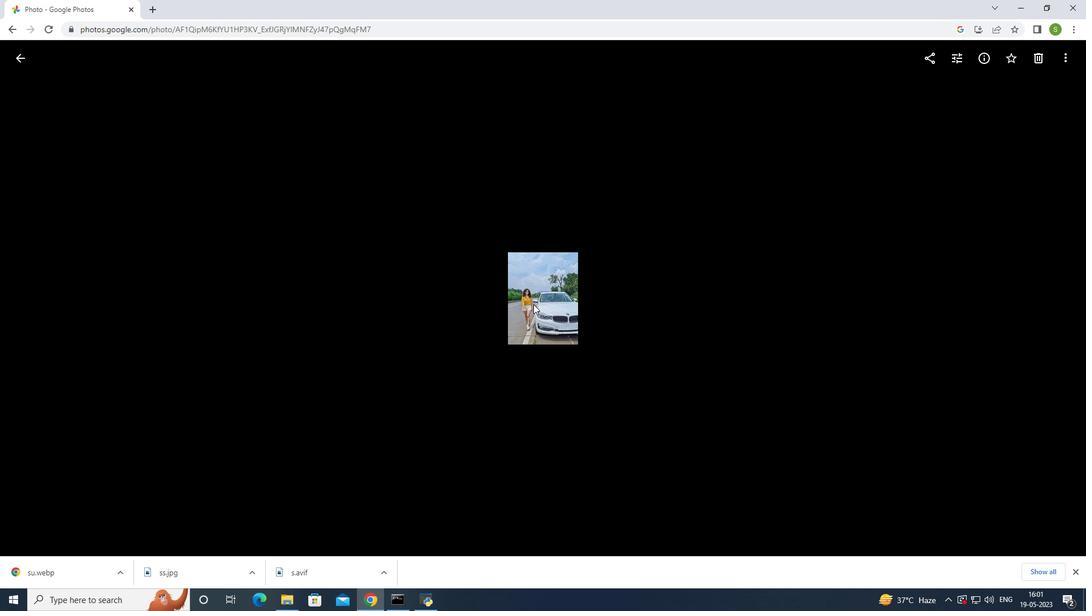 
Action: Mouse scrolled (533, 303) with delta (0, 0)
Screenshot: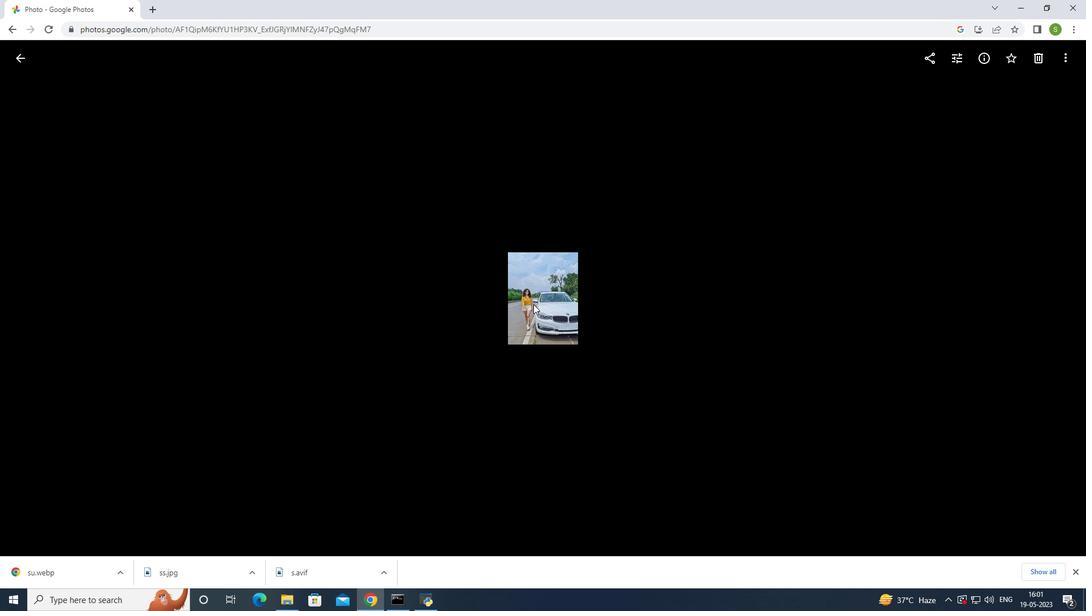 
Action: Mouse moved to (534, 304)
Screenshot: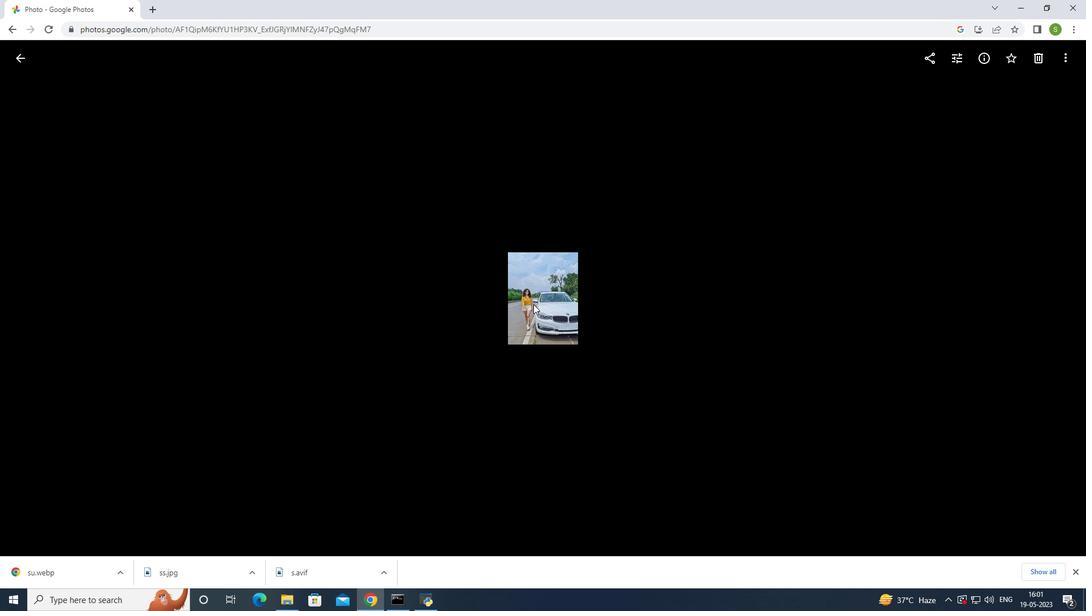 
Action: Mouse scrolled (534, 303) with delta (0, 0)
Screenshot: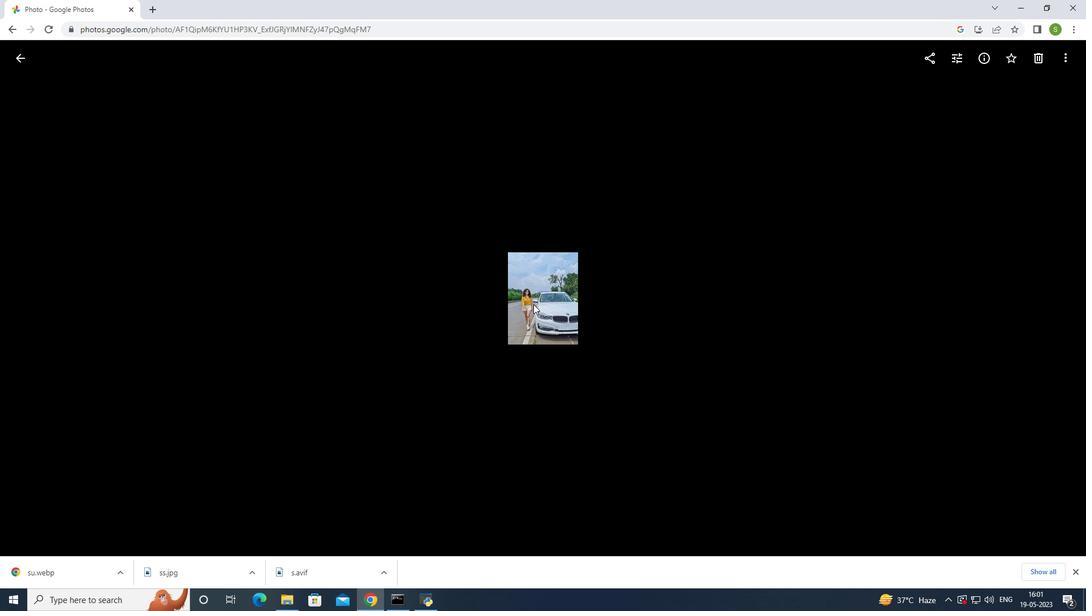 
Action: Mouse moved to (534, 303)
Screenshot: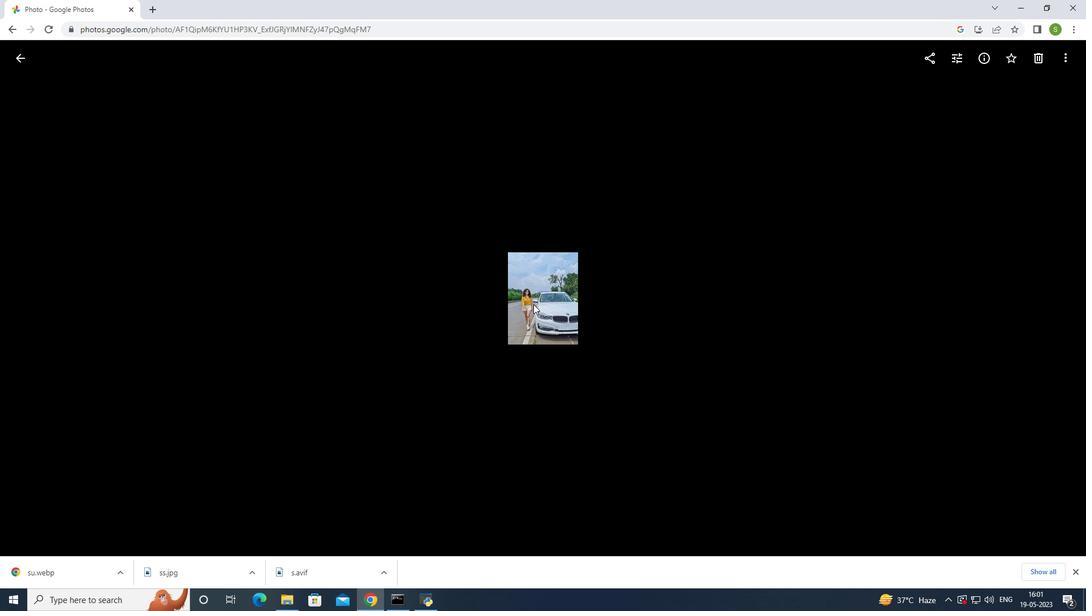 
Action: Mouse scrolled (534, 303) with delta (0, 0)
Screenshot: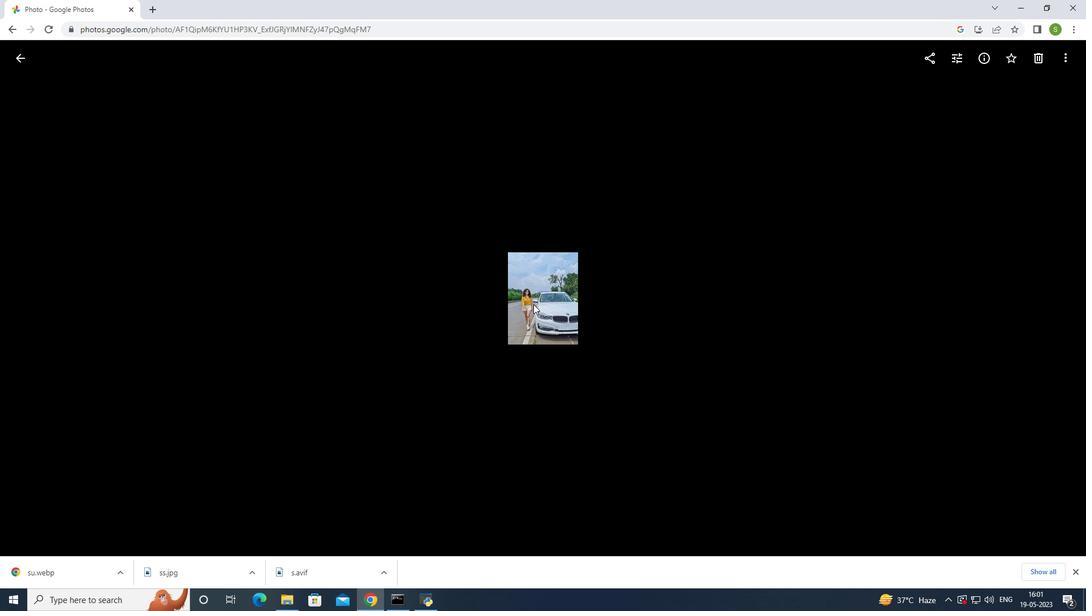 
Action: Mouse moved to (535, 298)
Screenshot: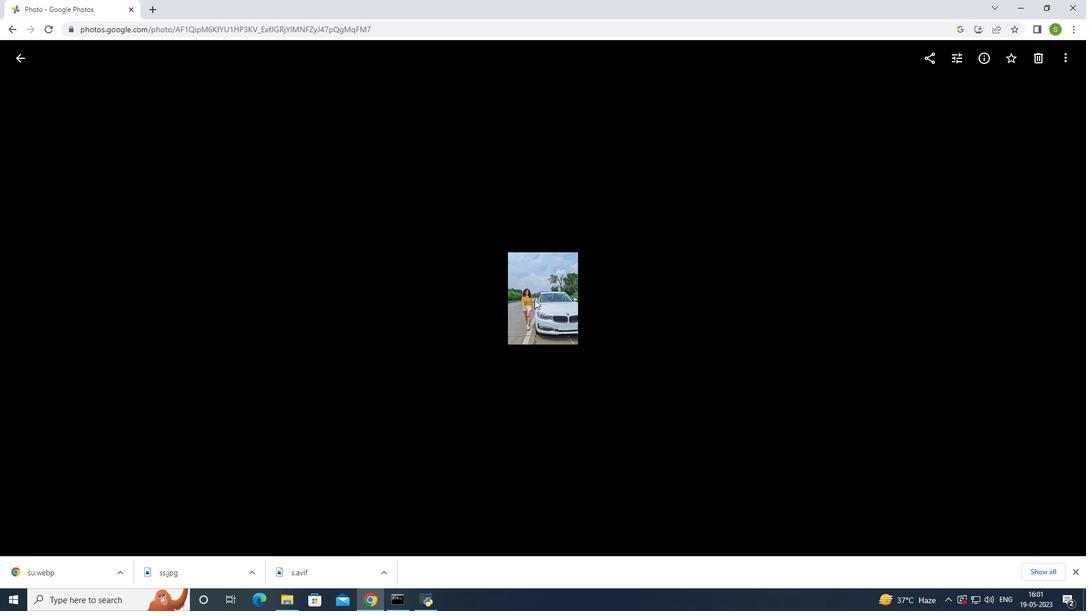 
Action: Mouse scrolled (535, 297) with delta (0, 0)
Screenshot: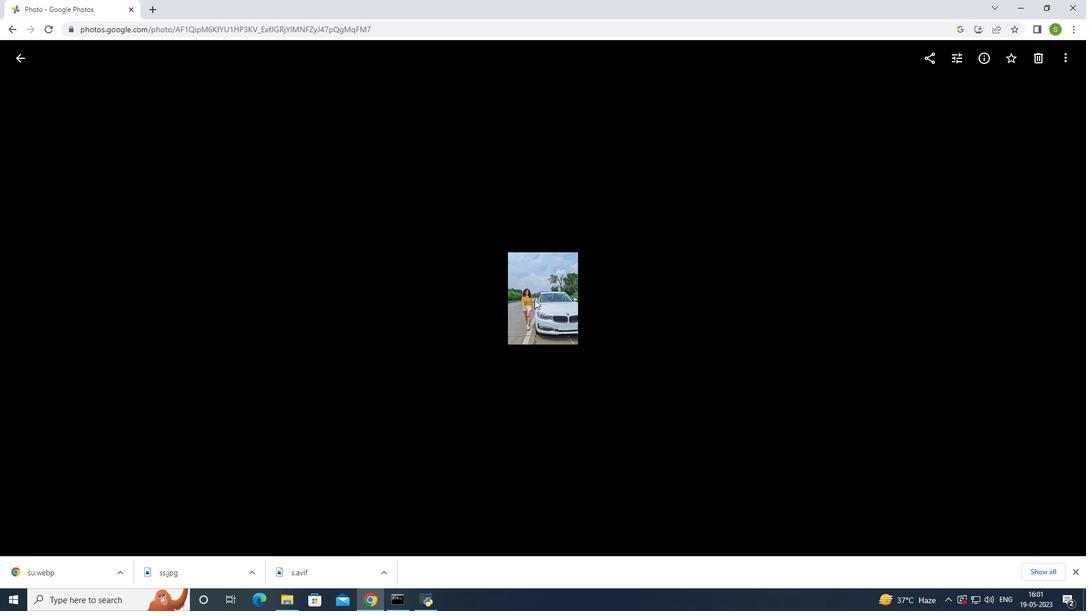
Action: Mouse scrolled (535, 297) with delta (0, 0)
Screenshot: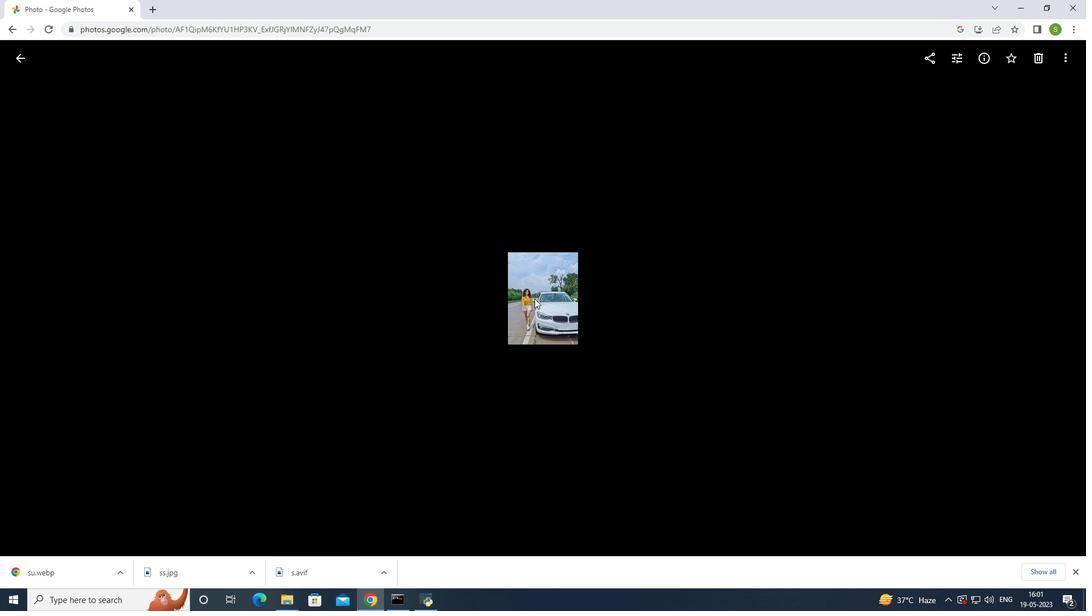 
Action: Mouse scrolled (535, 297) with delta (0, 0)
Screenshot: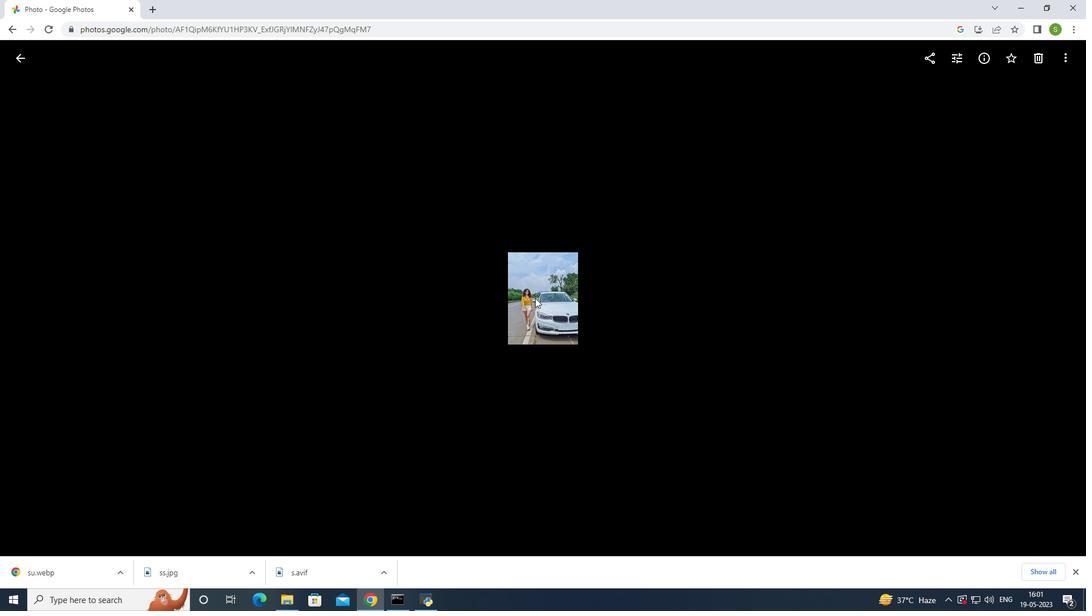 
Action: Mouse scrolled (535, 297) with delta (0, 0)
Screenshot: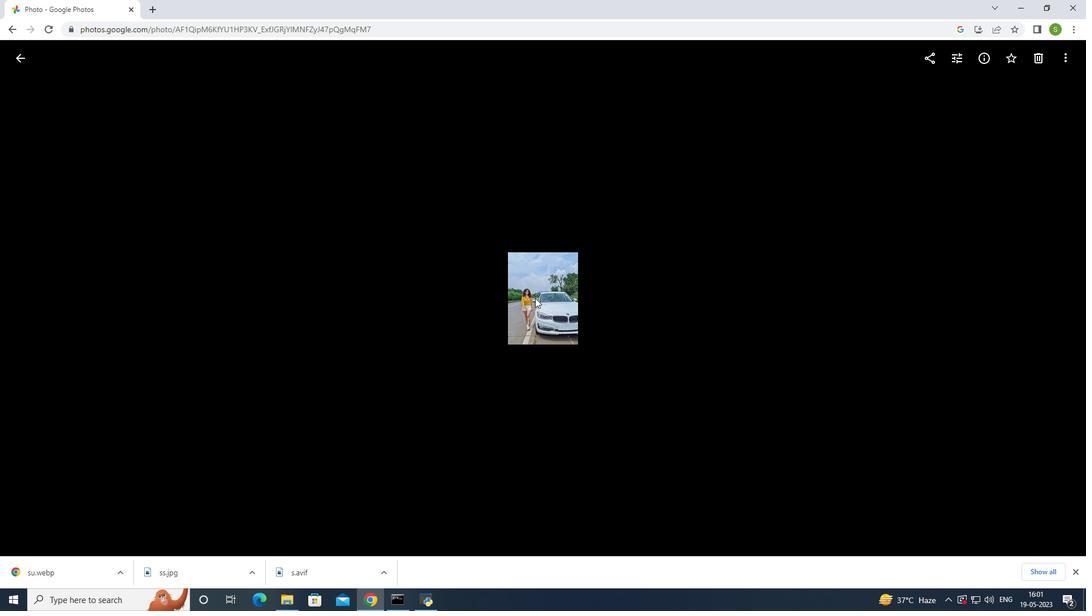 
Action: Mouse scrolled (535, 297) with delta (0, 0)
Screenshot: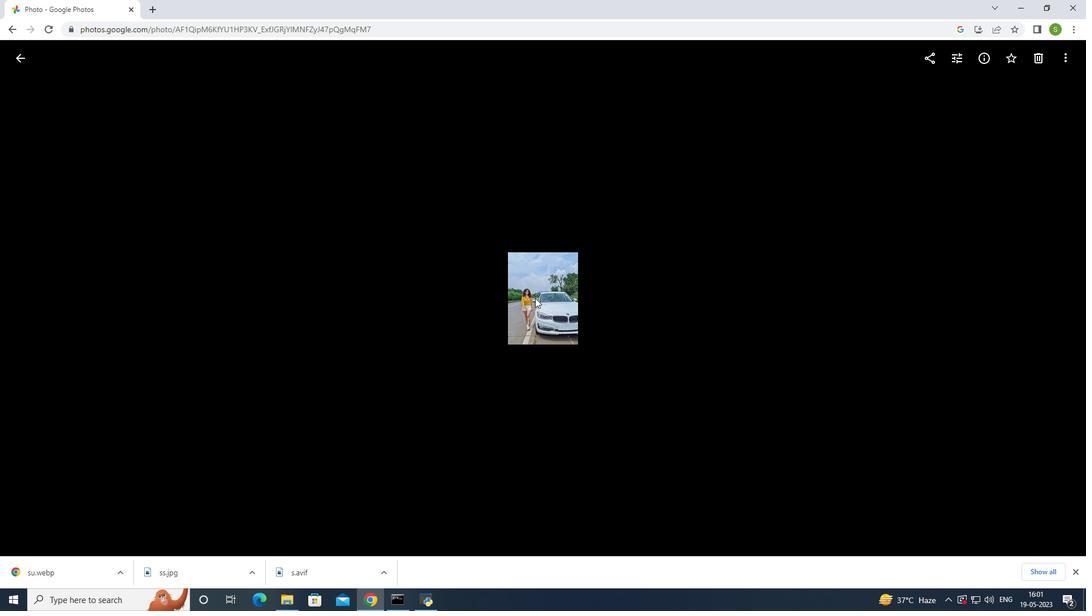 
Action: Mouse scrolled (535, 297) with delta (0, 0)
Screenshot: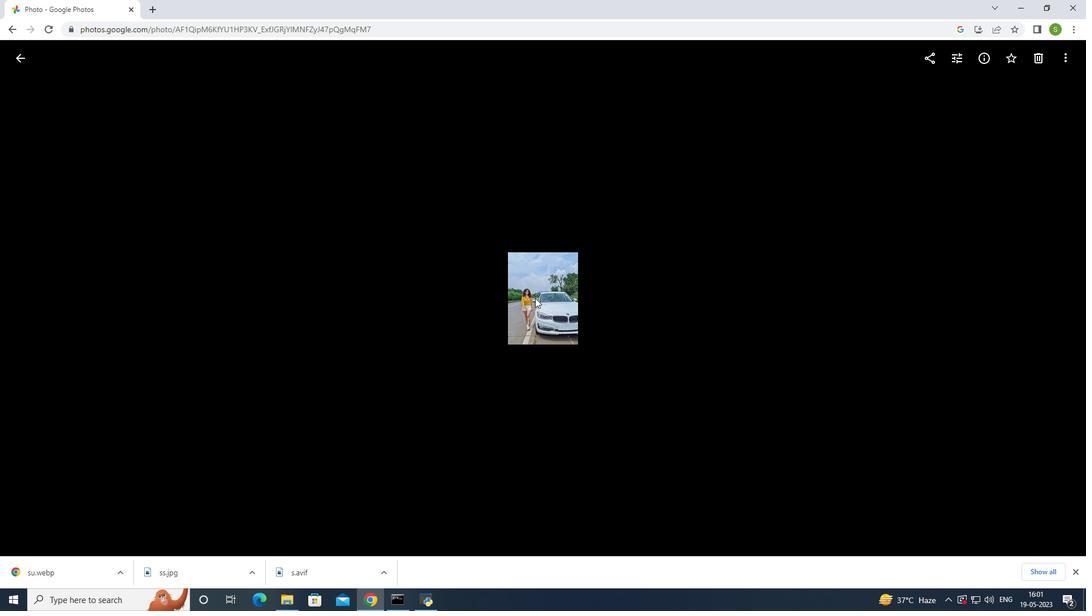 
Action: Mouse moved to (533, 298)
Screenshot: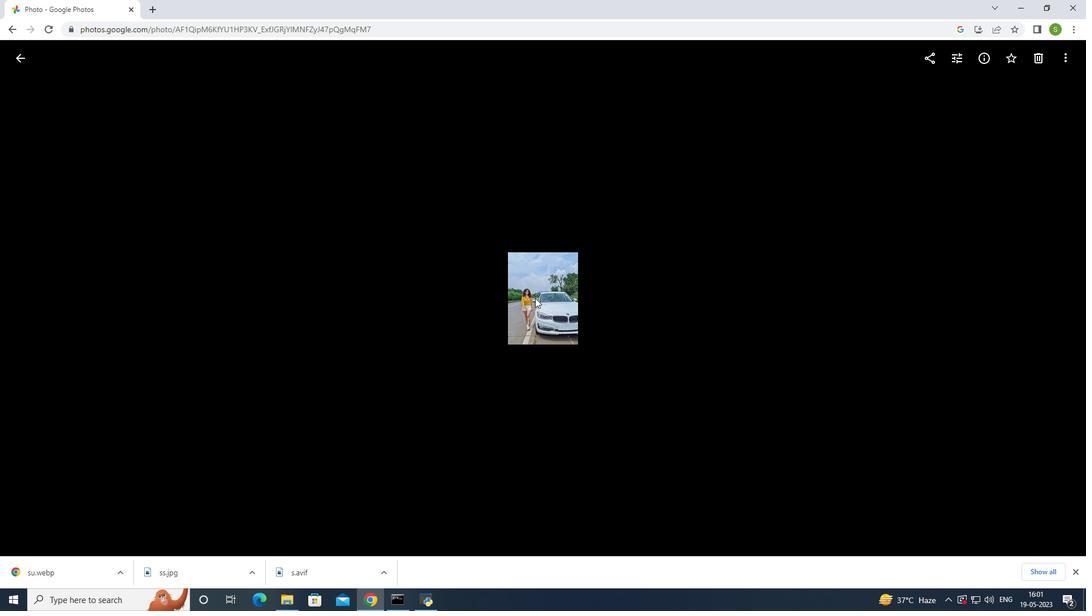 
Action: Mouse scrolled (533, 299) with delta (0, 0)
Screenshot: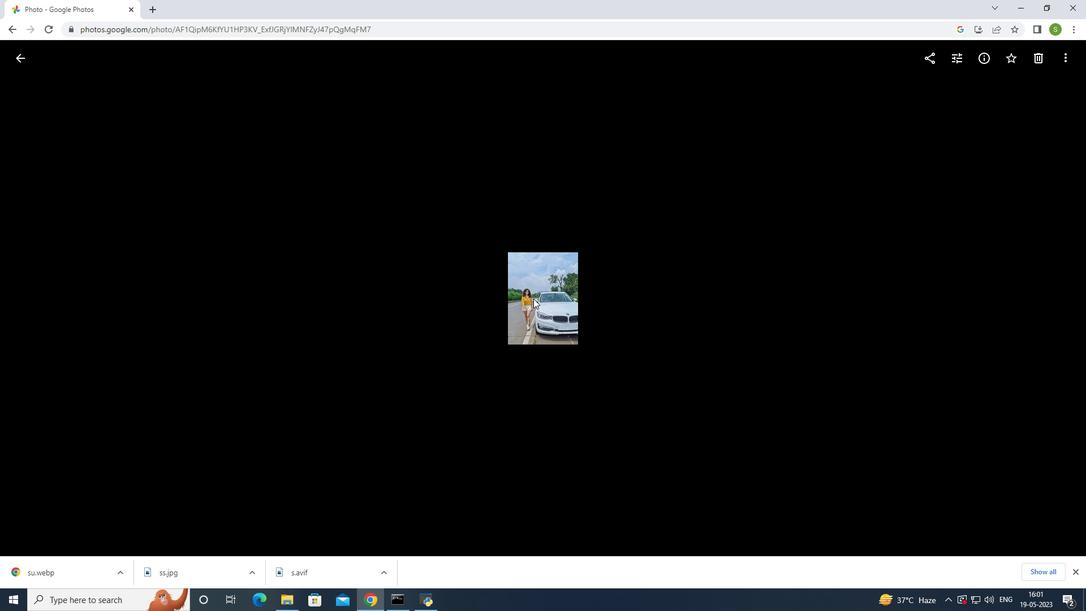 
Action: Mouse scrolled (533, 299) with delta (0, 0)
Screenshot: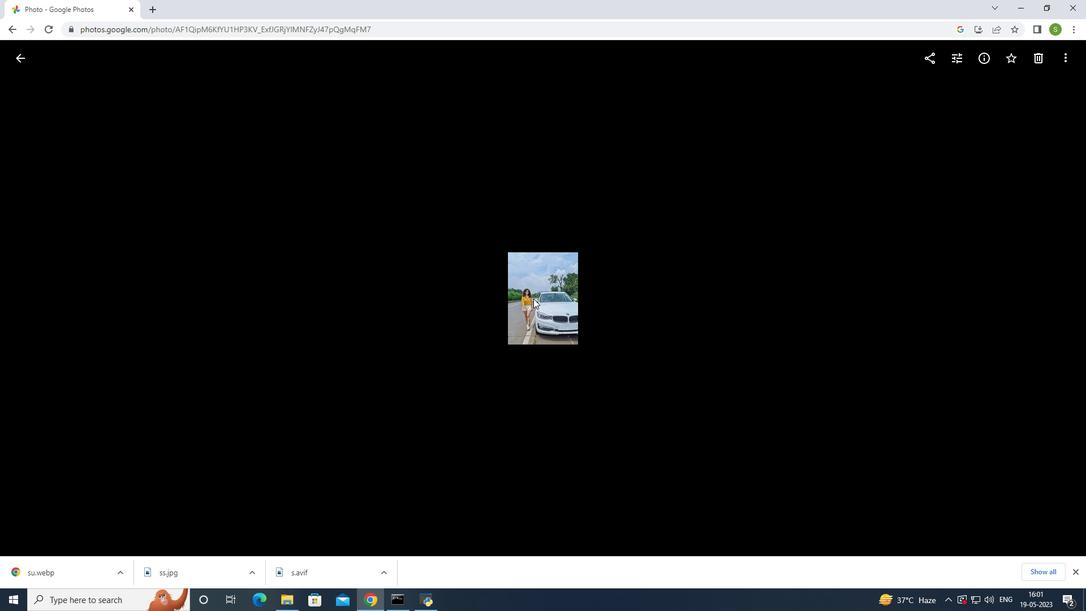 
Action: Mouse scrolled (533, 299) with delta (0, 0)
Screenshot: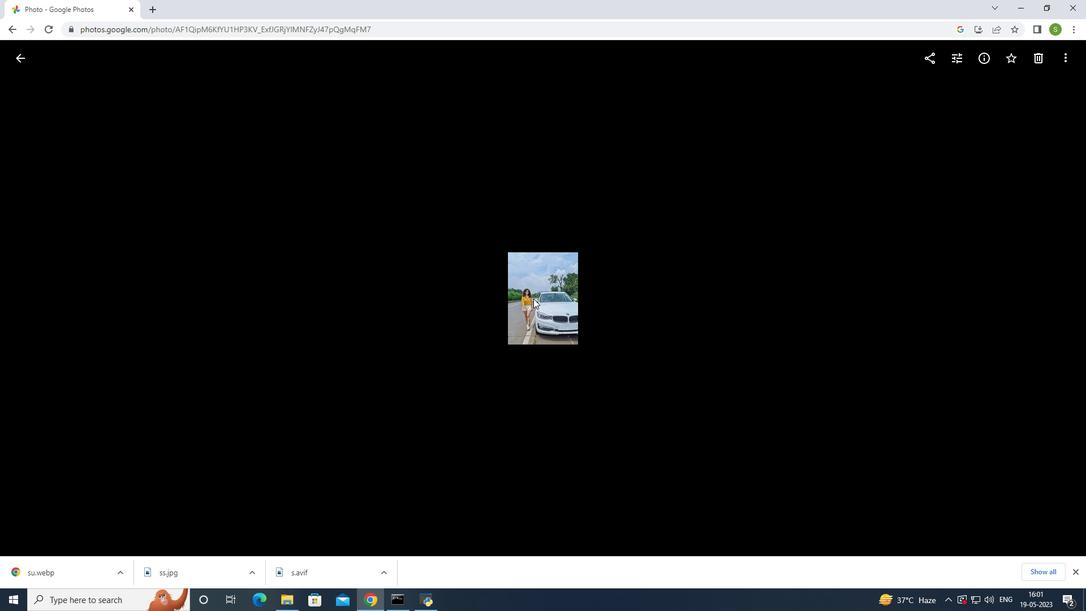 
Action: Mouse moved to (1059, 290)
Screenshot: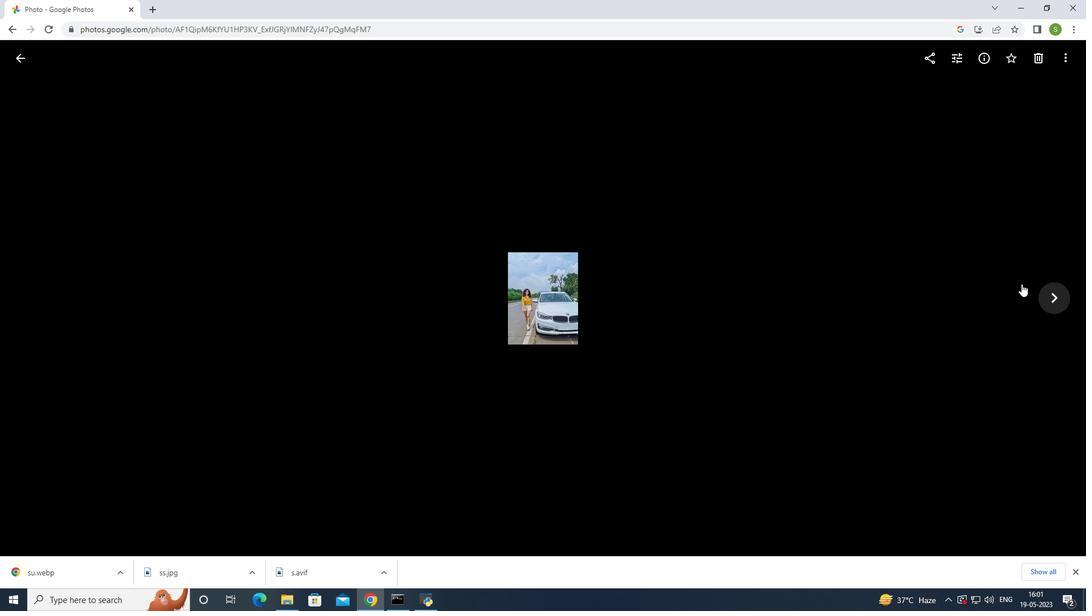 
Action: Mouse pressed left at (1059, 290)
Screenshot: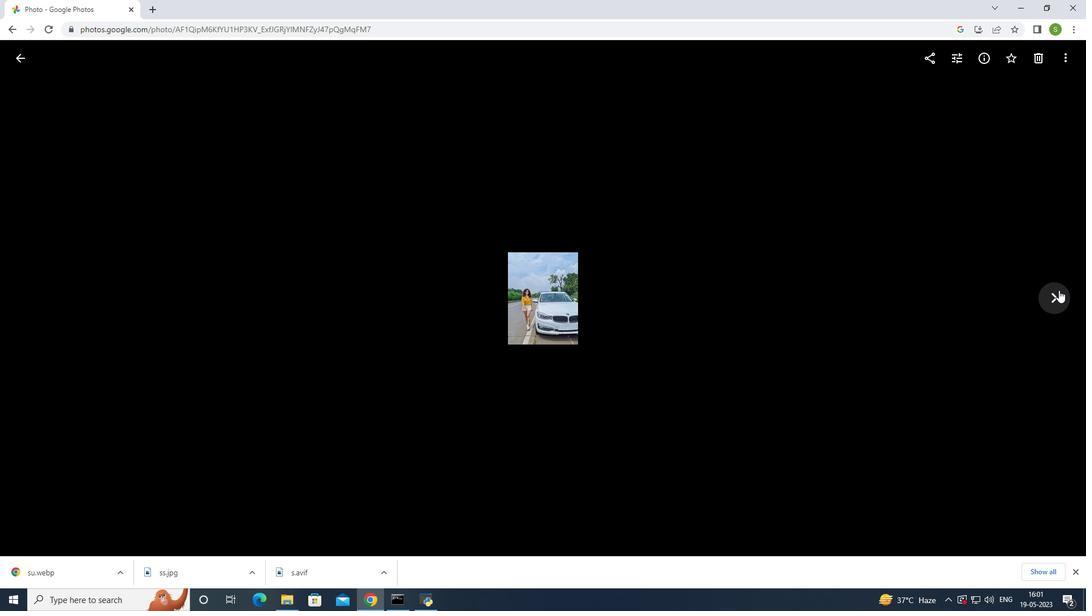 
Action: Mouse moved to (1057, 291)
Screenshot: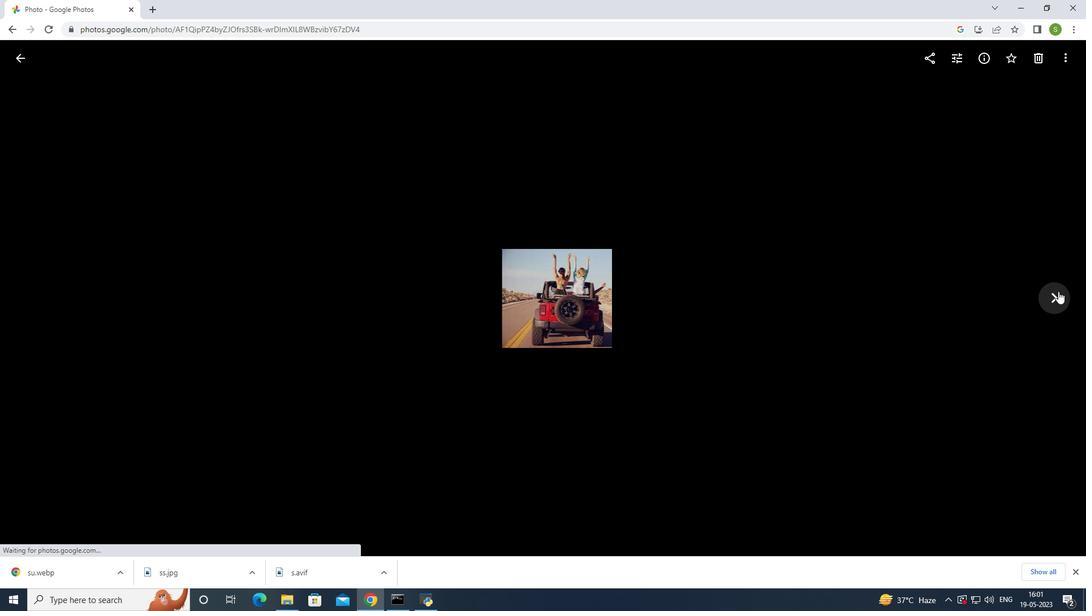 
Action: Mouse pressed left at (1057, 291)
Screenshot: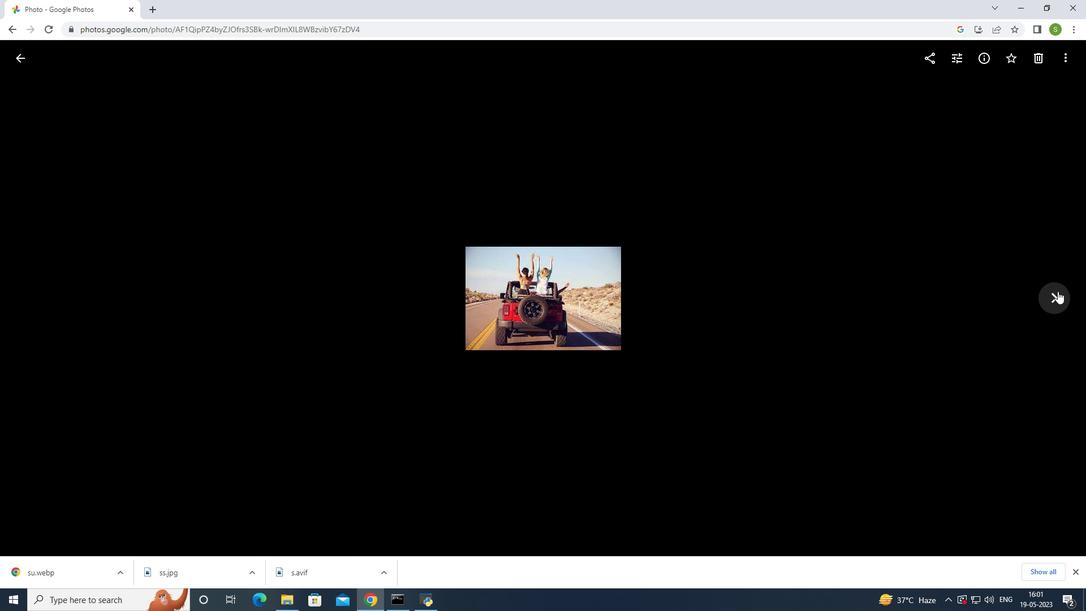 
Action: Mouse pressed left at (1057, 291)
Screenshot: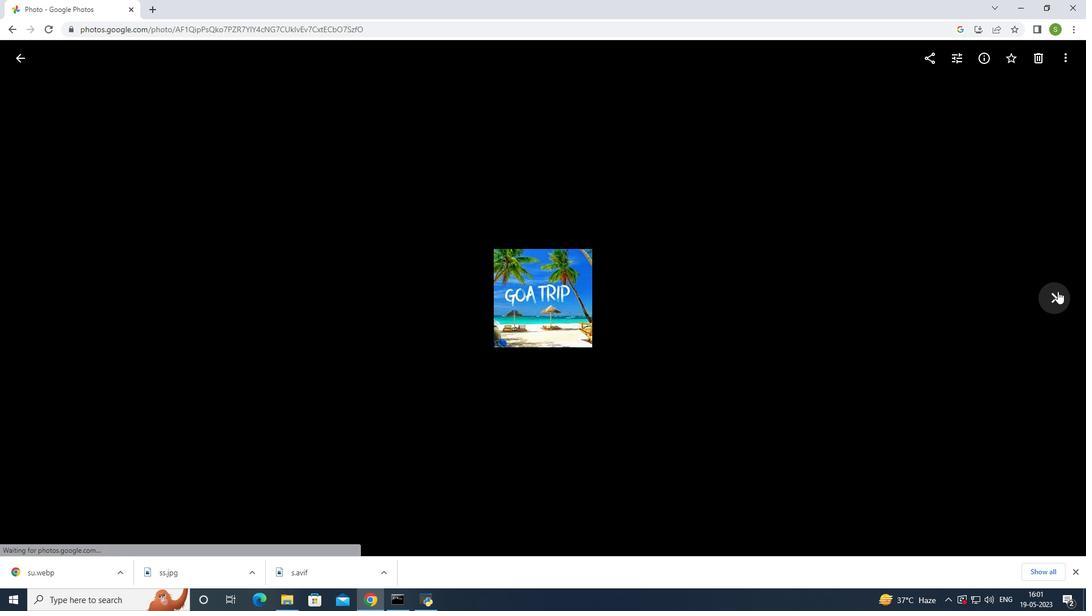 
Action: Mouse pressed left at (1057, 291)
Screenshot: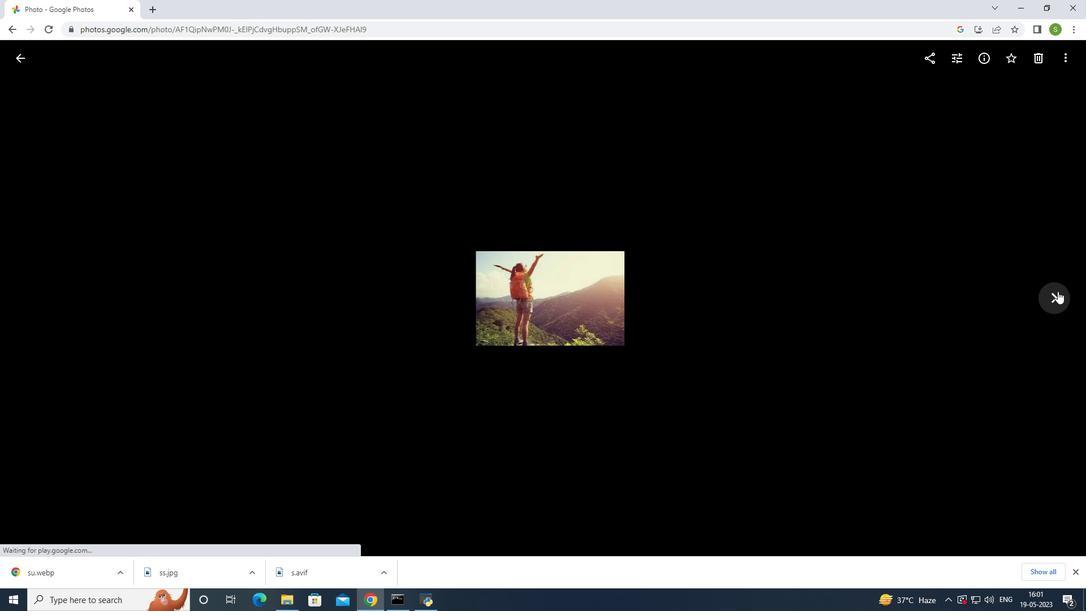 
Action: Mouse pressed left at (1057, 291)
Screenshot: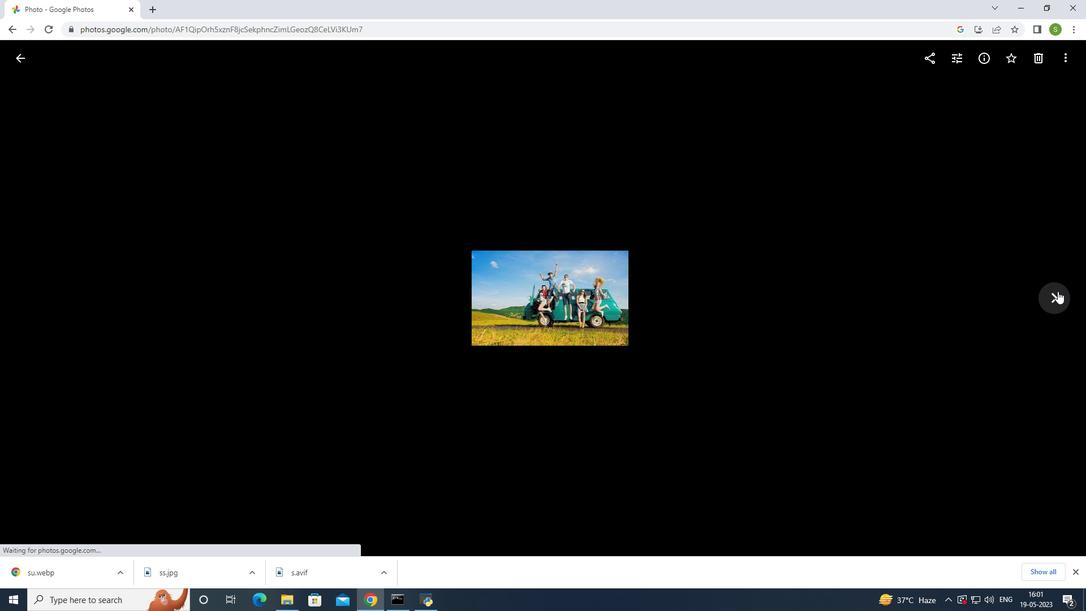 
Action: Mouse pressed left at (1057, 291)
Screenshot: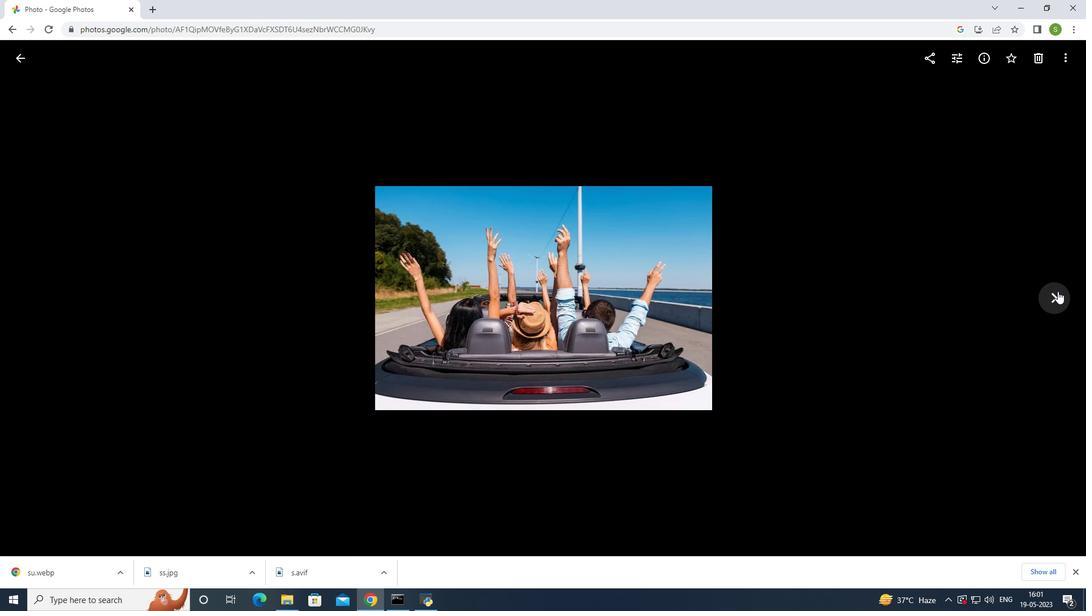 
Action: Mouse pressed left at (1057, 291)
Screenshot: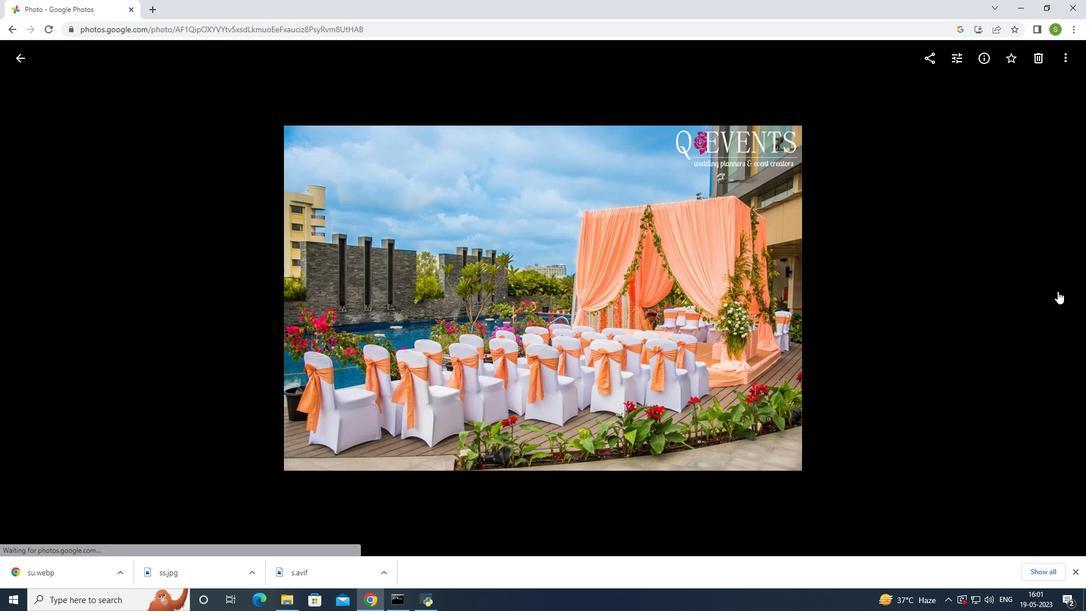 
Action: Mouse moved to (16, 62)
Screenshot: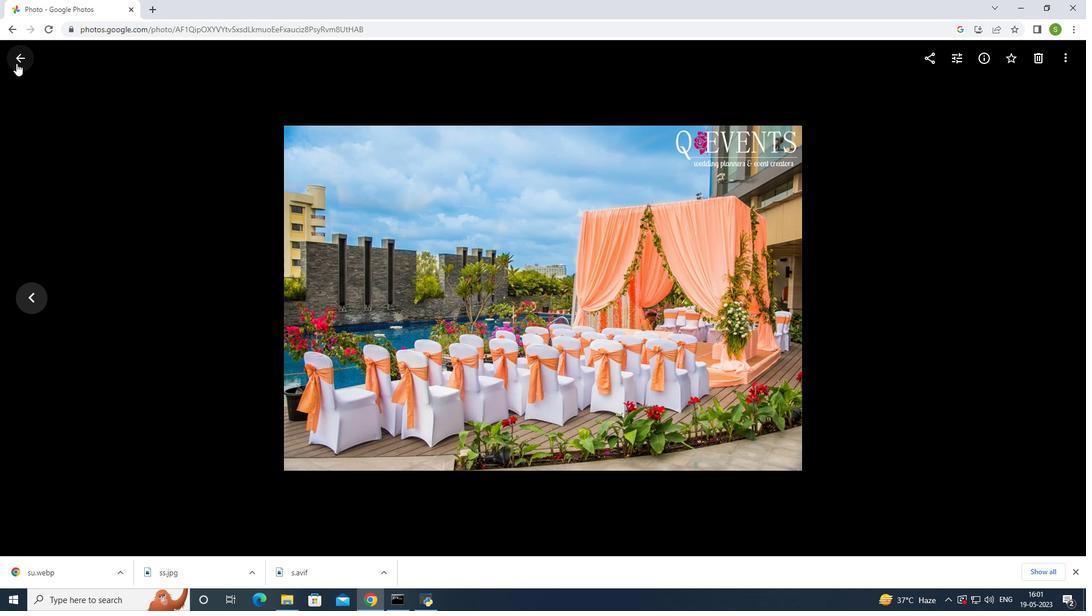 
Action: Mouse pressed left at (16, 62)
Screenshot: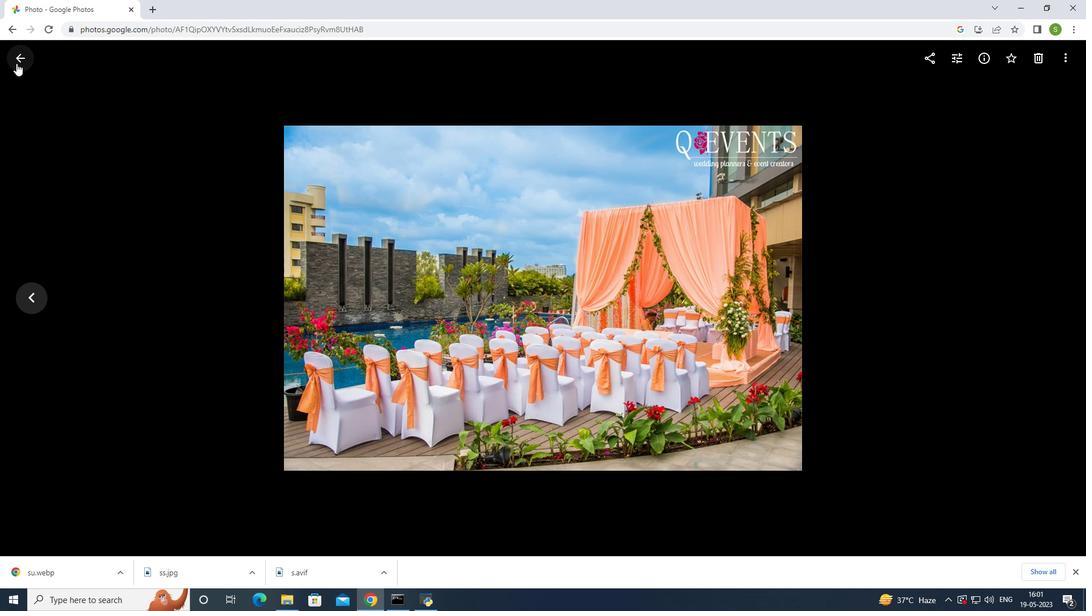 
Action: Mouse moved to (246, 171)
Screenshot: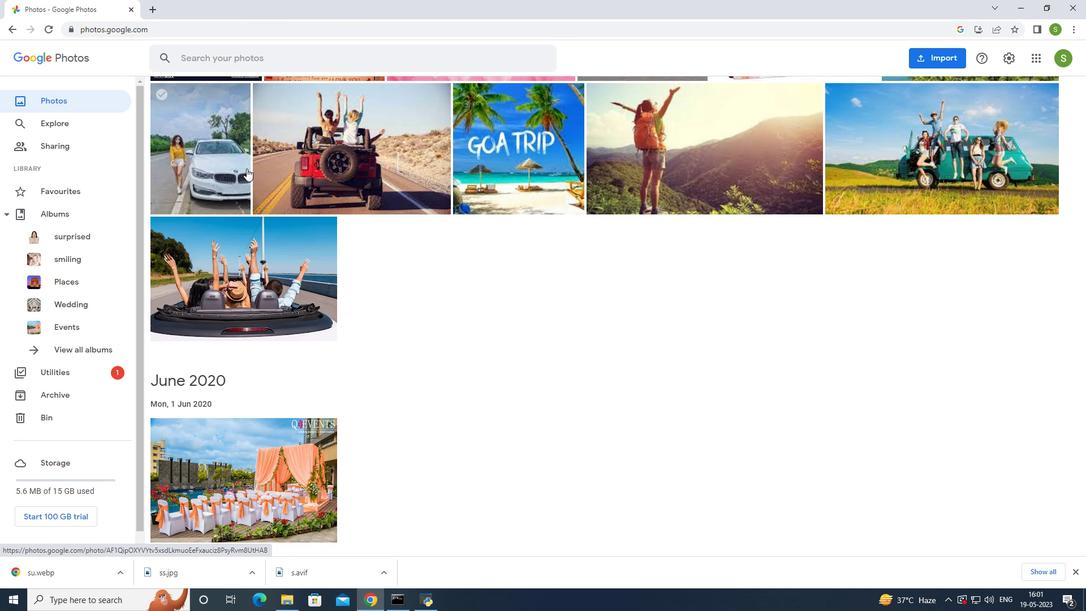 
Action: Mouse scrolled (246, 172) with delta (0, 0)
Screenshot: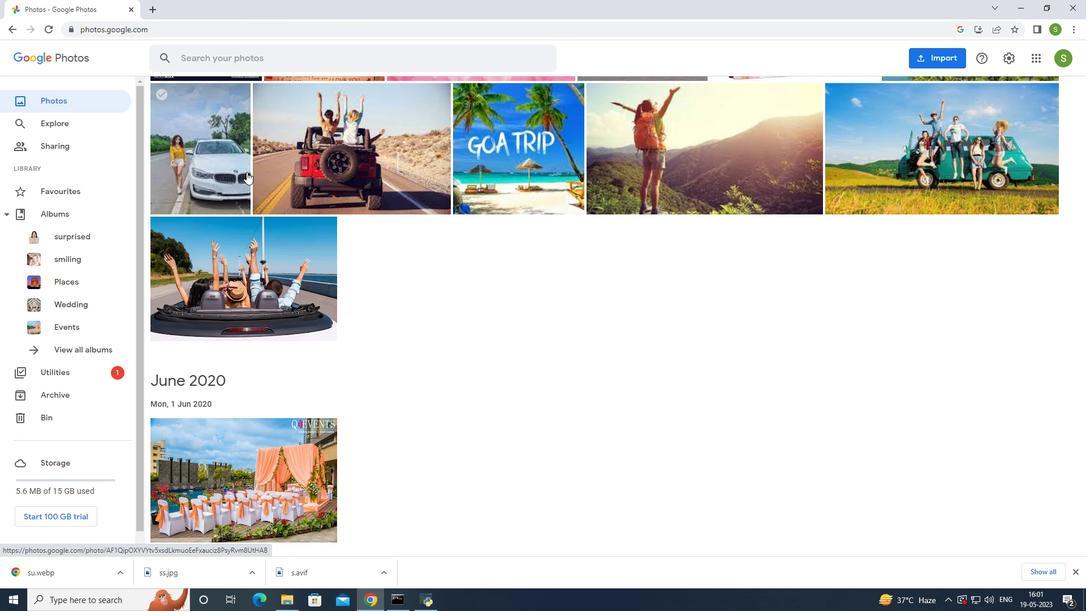 
Action: Mouse scrolled (246, 172) with delta (0, 0)
Screenshot: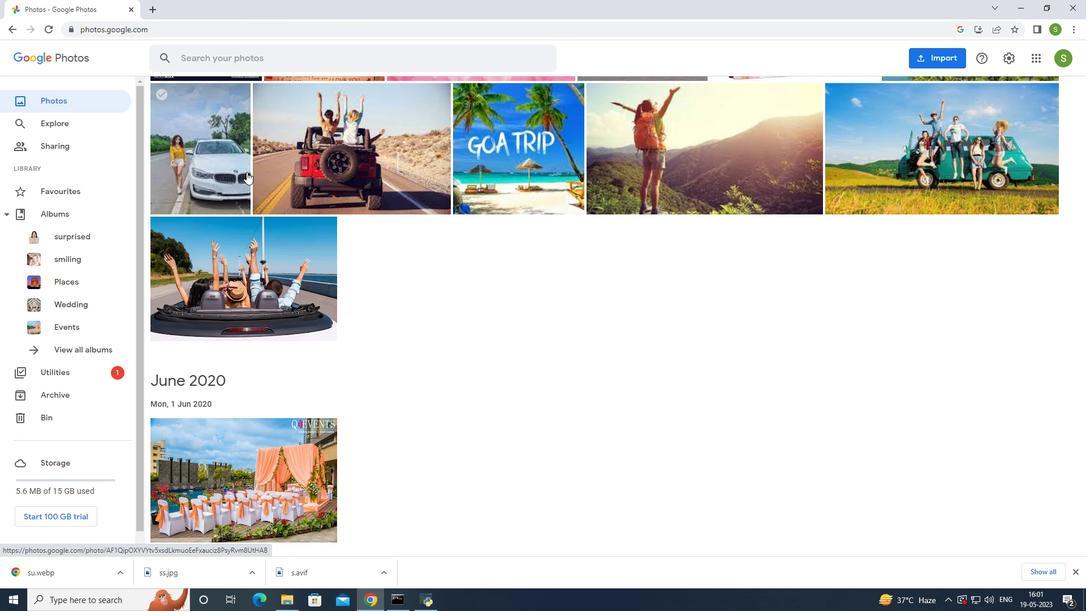 
Action: Mouse moved to (246, 171)
Screenshot: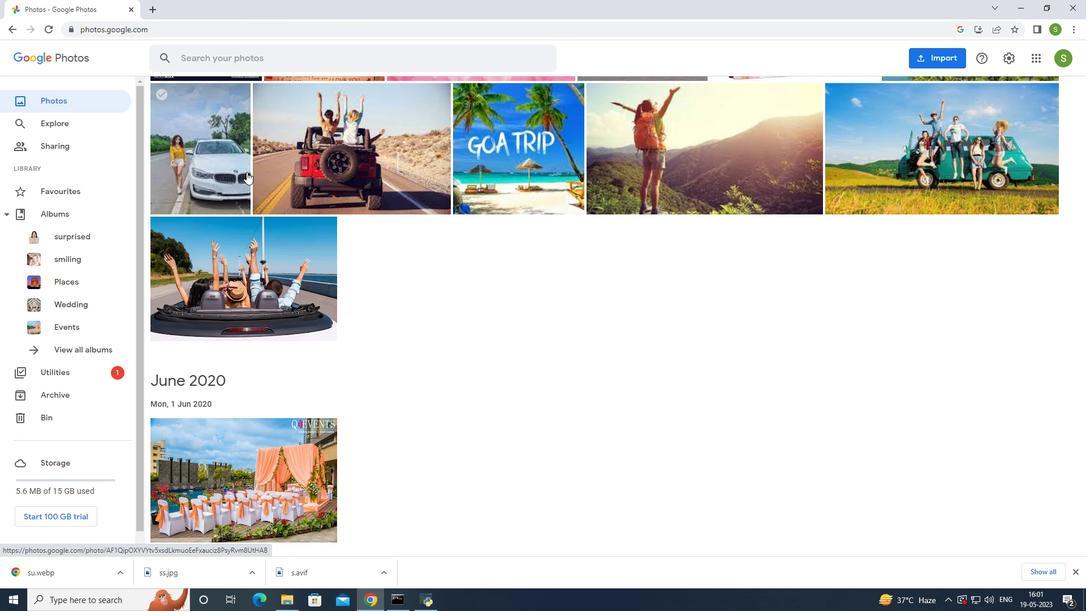 
Action: Mouse scrolled (246, 172) with delta (0, 0)
Screenshot: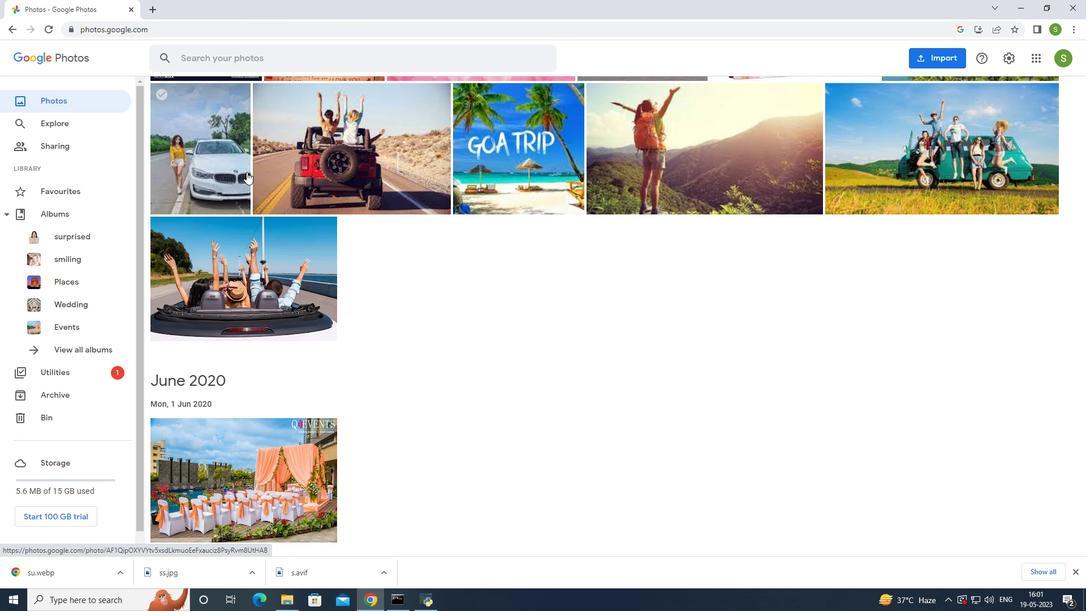
Action: Mouse moved to (246, 171)
Screenshot: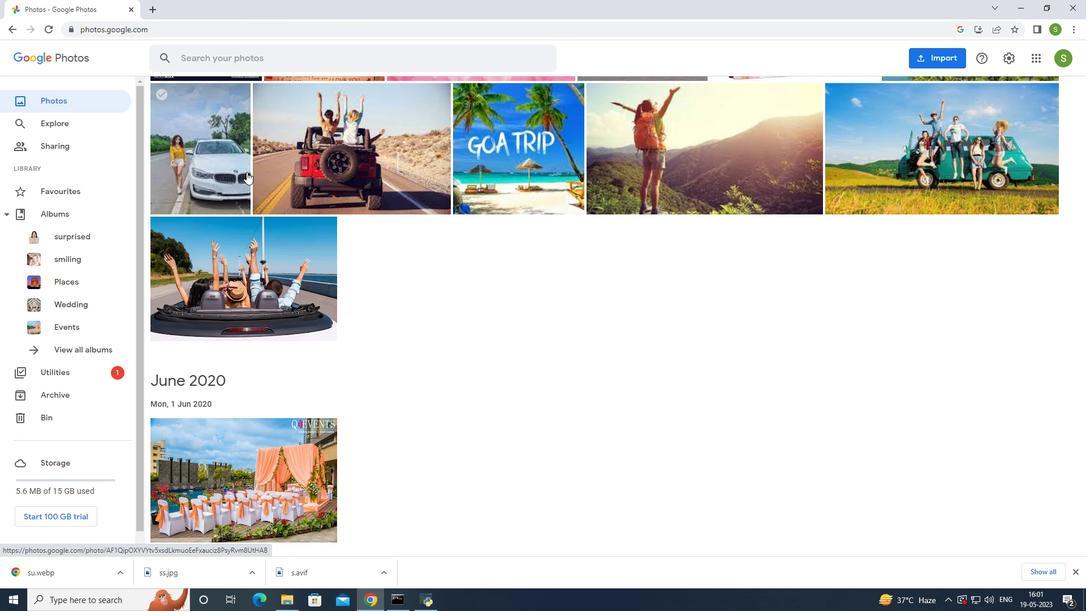 
Action: Mouse scrolled (246, 172) with delta (0, 0)
Screenshot: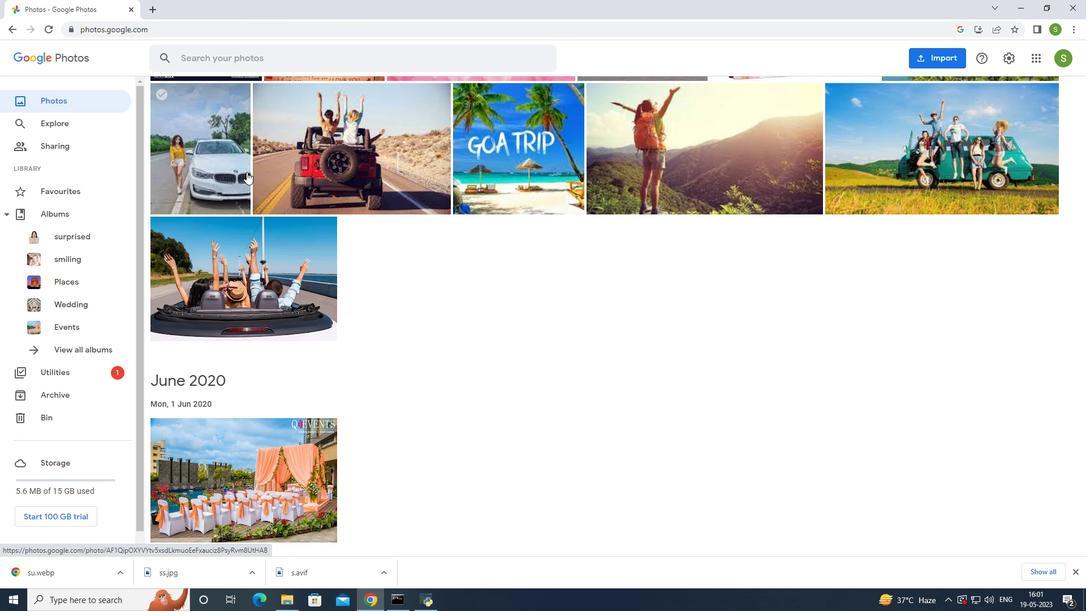 
Action: Mouse moved to (247, 171)
Screenshot: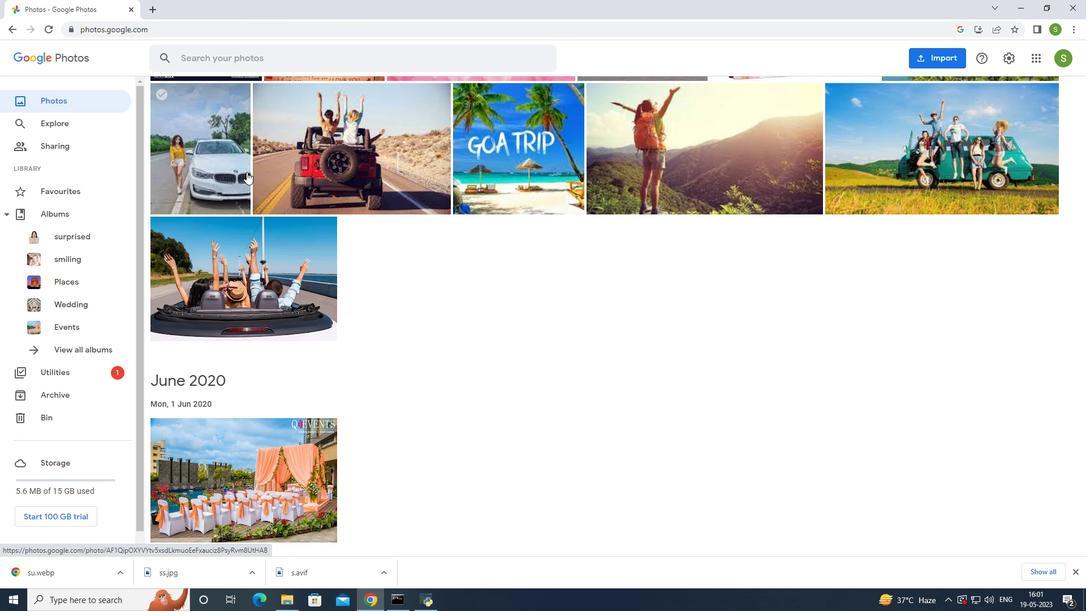 
Action: Mouse scrolled (247, 171) with delta (0, 0)
Screenshot: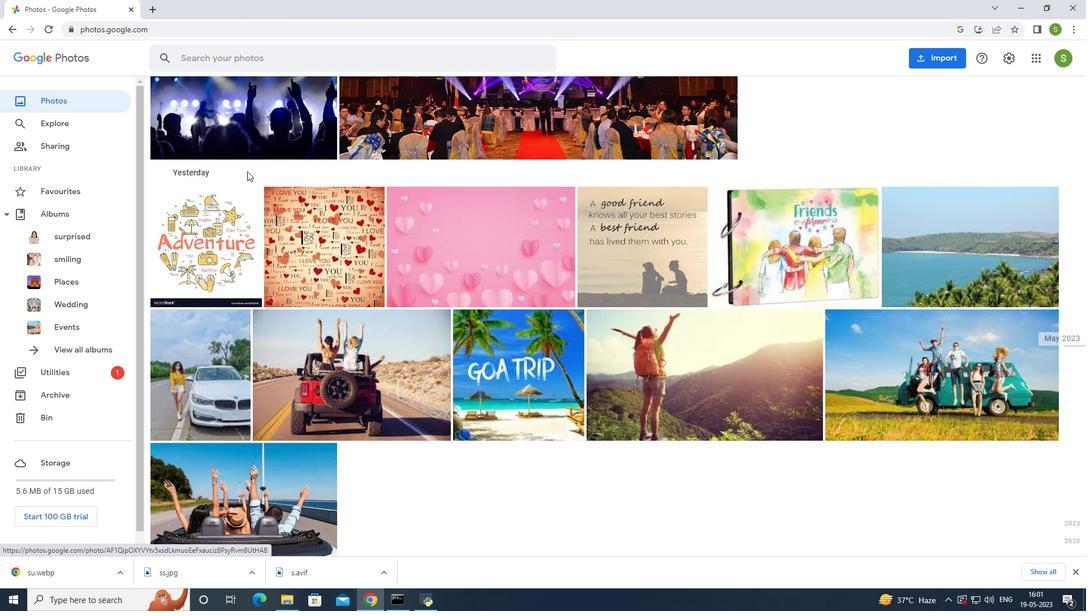 
Action: Mouse moved to (247, 170)
Screenshot: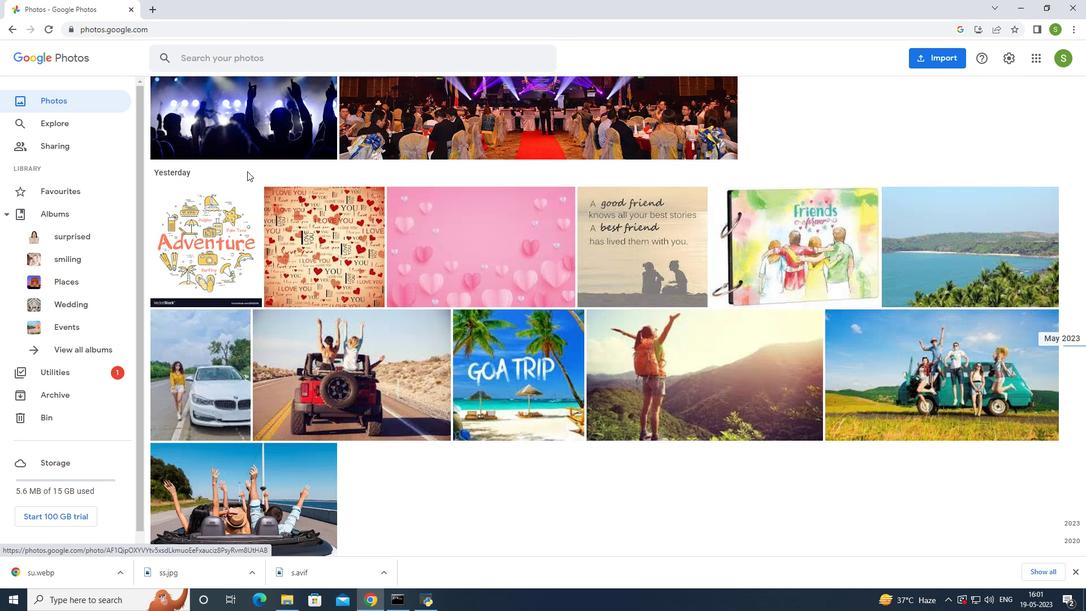
Action: Mouse scrolled (247, 170) with delta (0, 0)
Screenshot: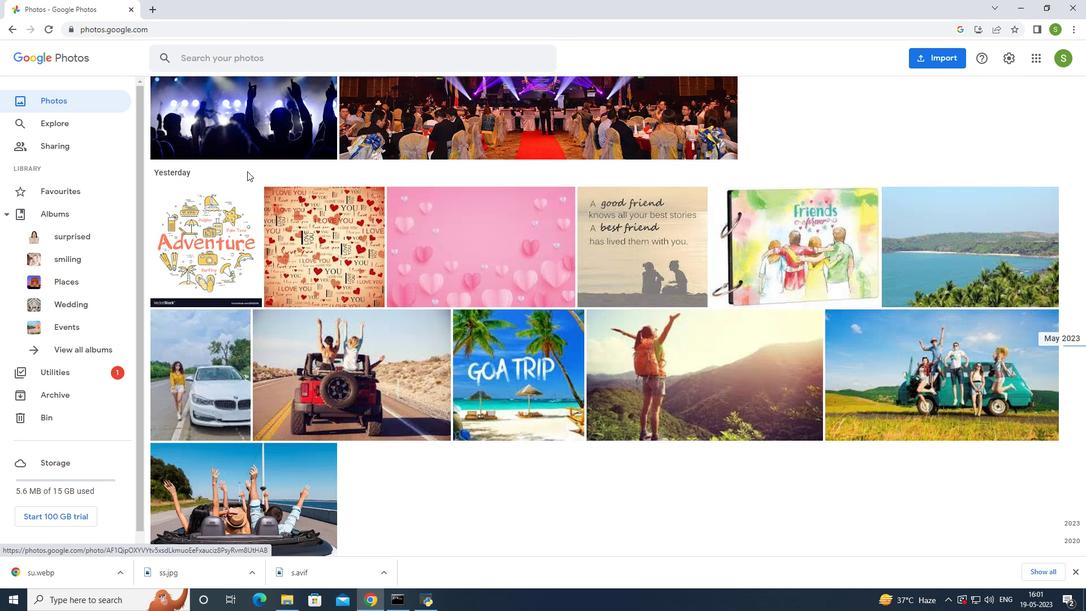 
Action: Mouse moved to (248, 170)
Screenshot: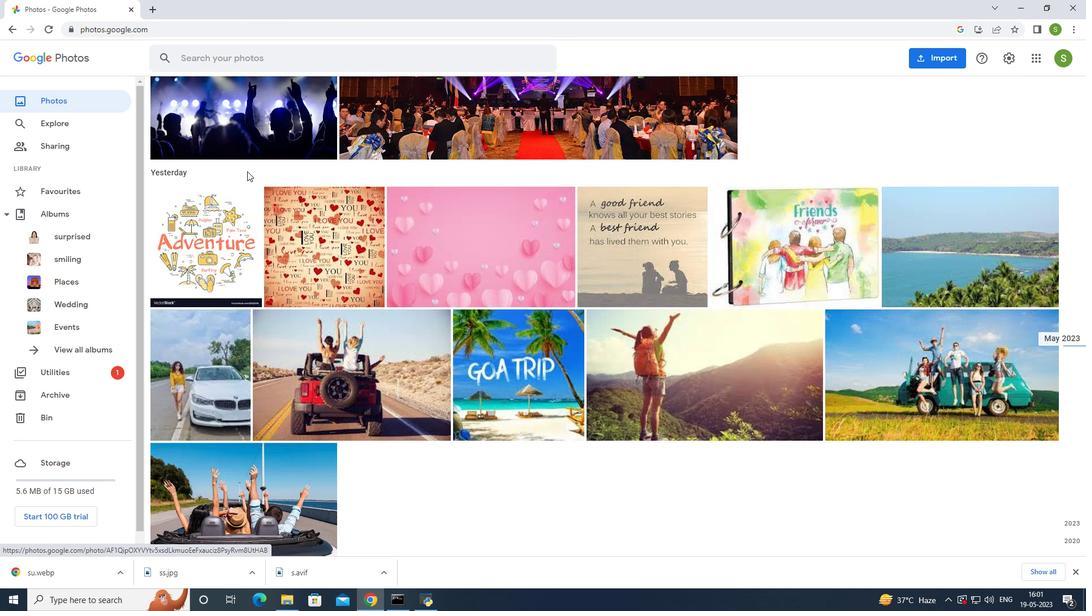 
Action: Mouse scrolled (248, 170) with delta (0, 0)
Screenshot: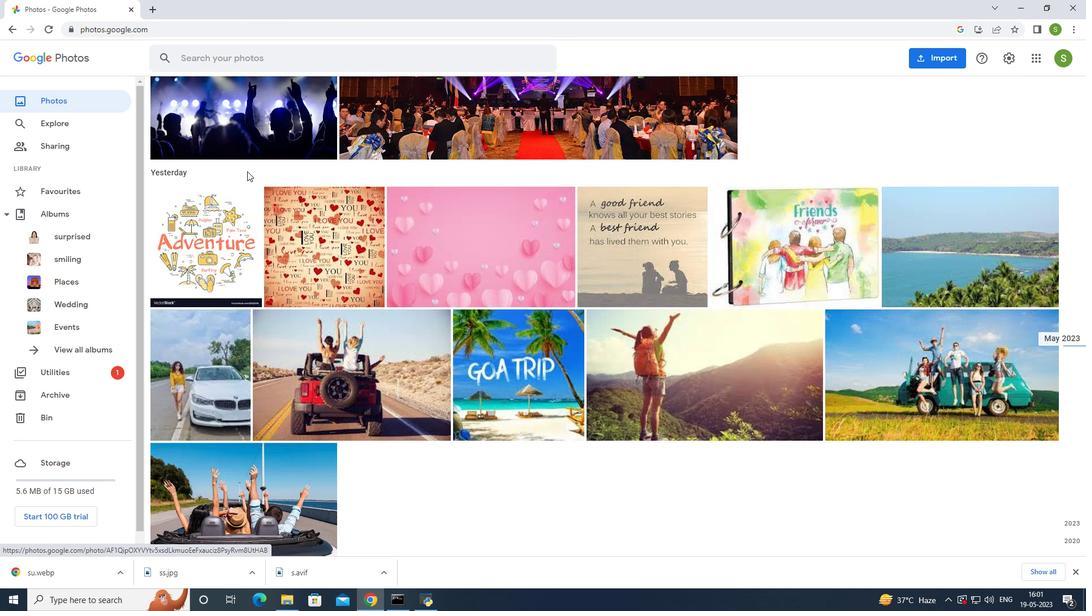 
Action: Mouse moved to (248, 169)
Screenshot: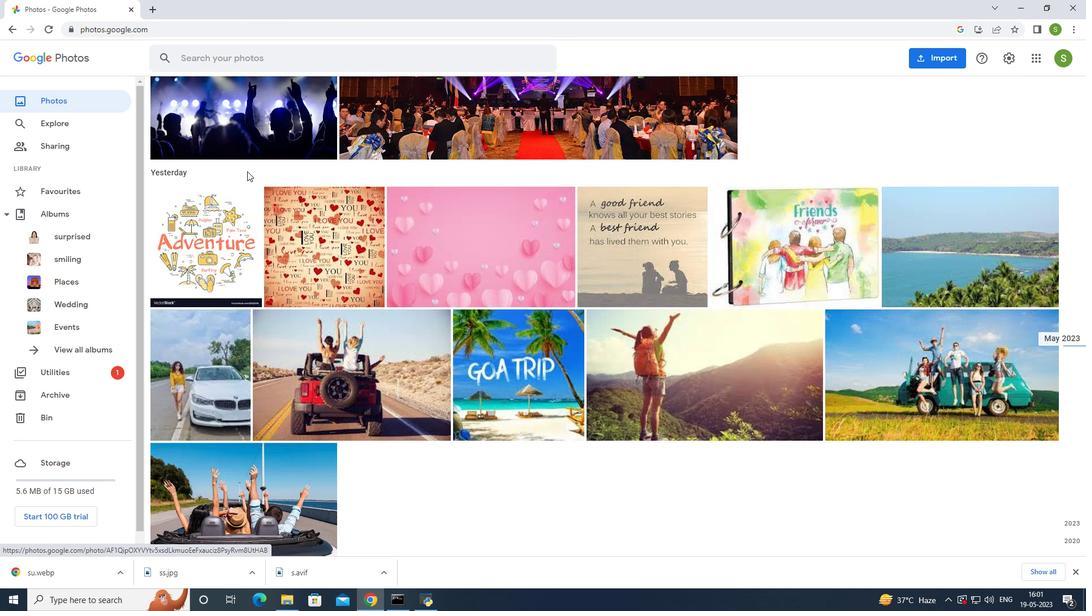 
Action: Mouse scrolled (248, 169) with delta (0, 0)
Screenshot: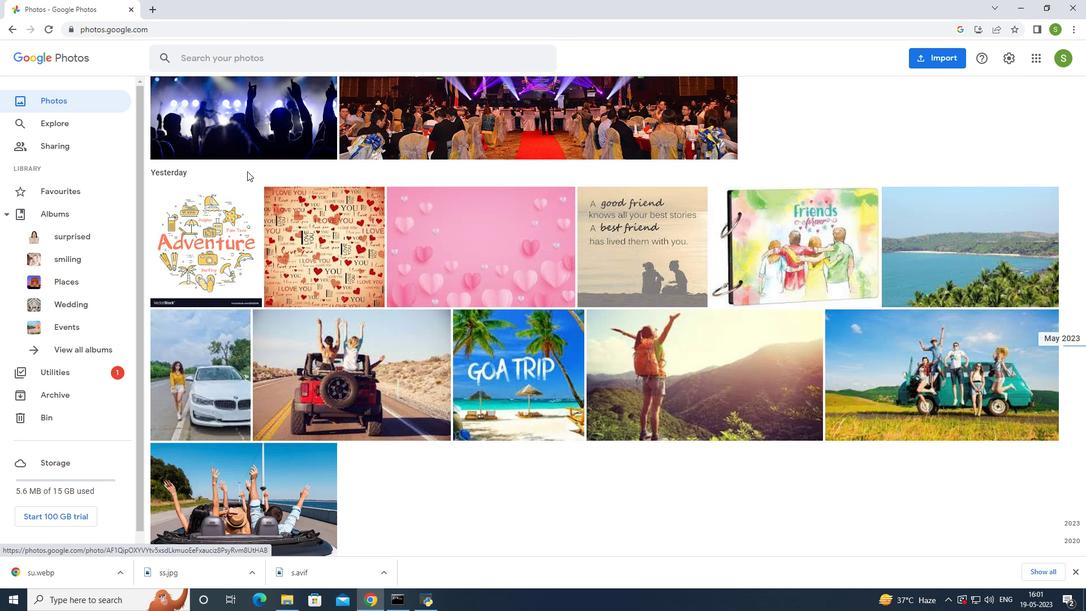 
Action: Mouse scrolled (248, 169) with delta (0, 0)
Screenshot: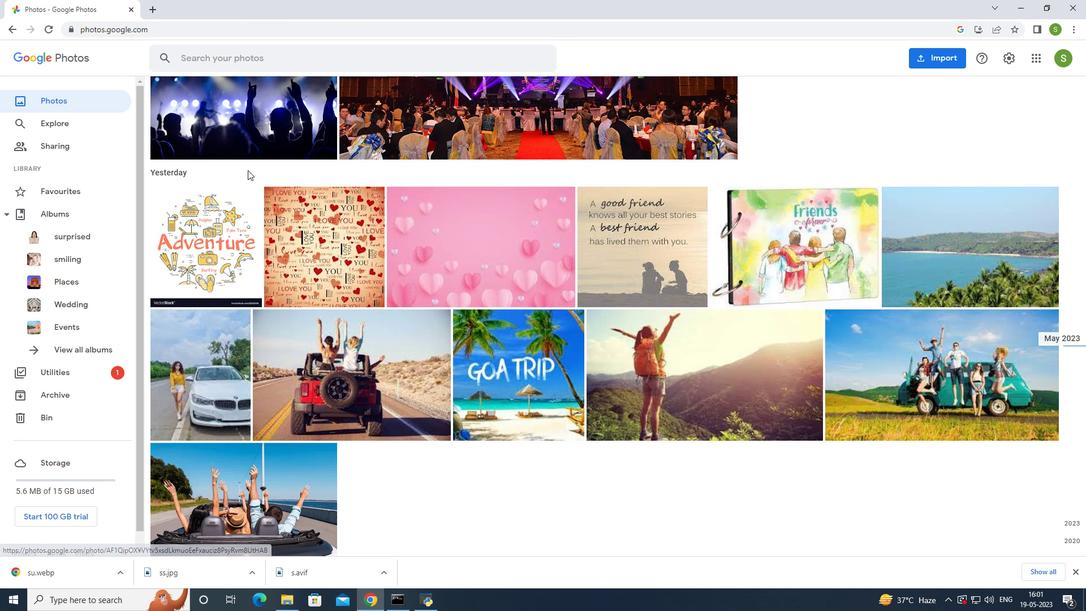 
Action: Mouse moved to (248, 169)
Screenshot: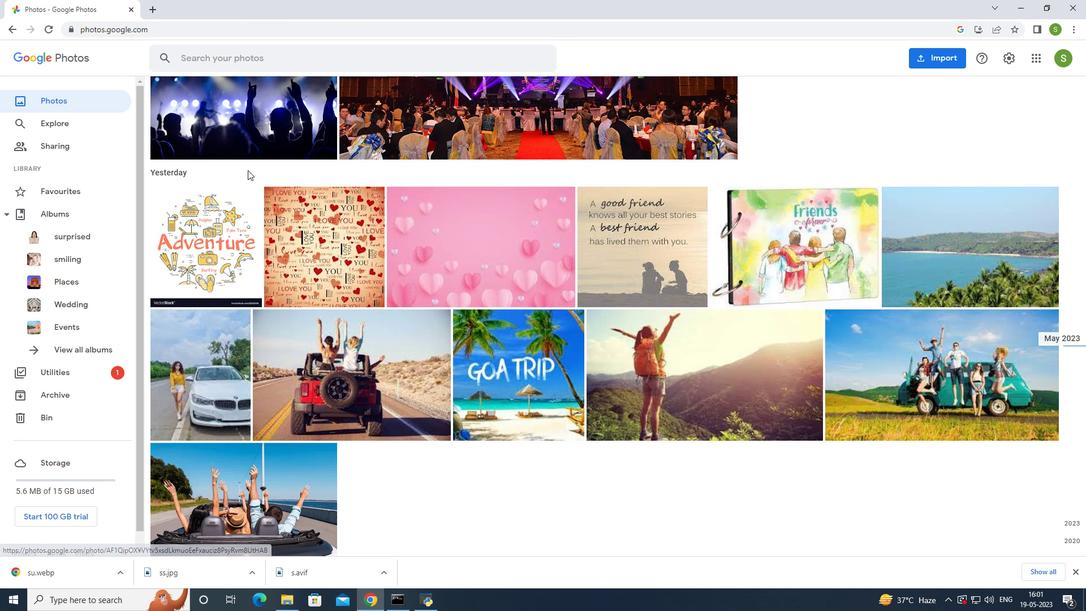 
Action: Mouse scrolled (248, 169) with delta (0, 0)
Screenshot: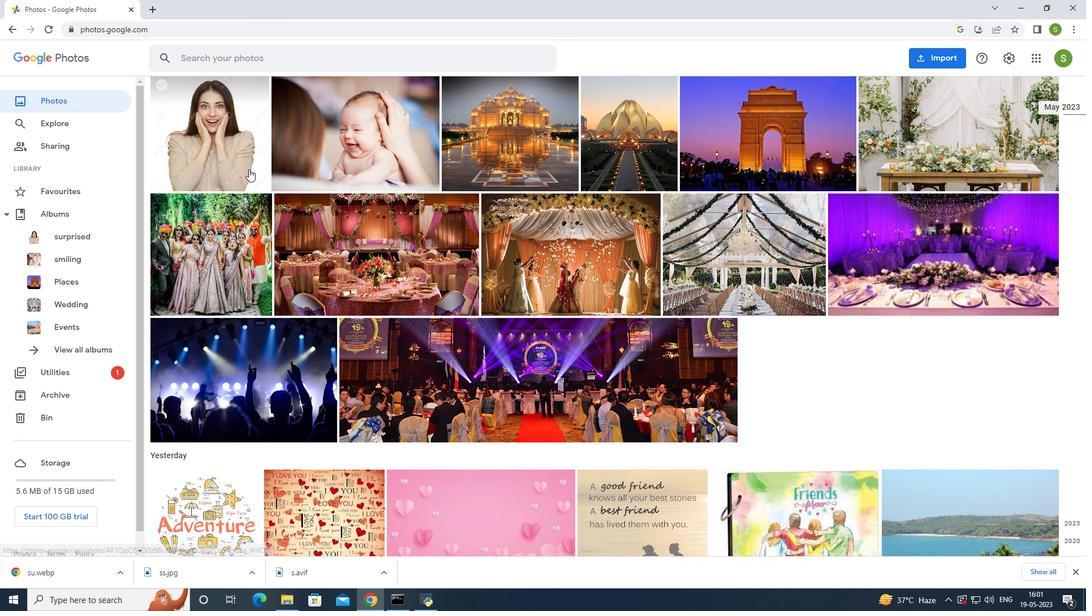 
Action: Mouse scrolled (248, 169) with delta (0, 0)
Screenshot: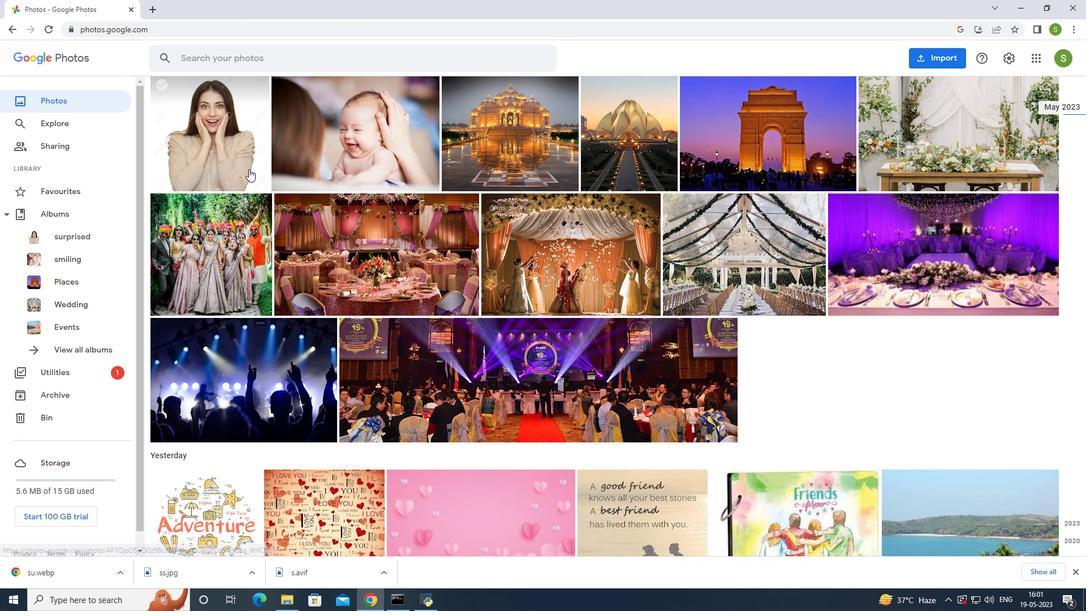 
Action: Mouse scrolled (248, 169) with delta (0, 0)
Screenshot: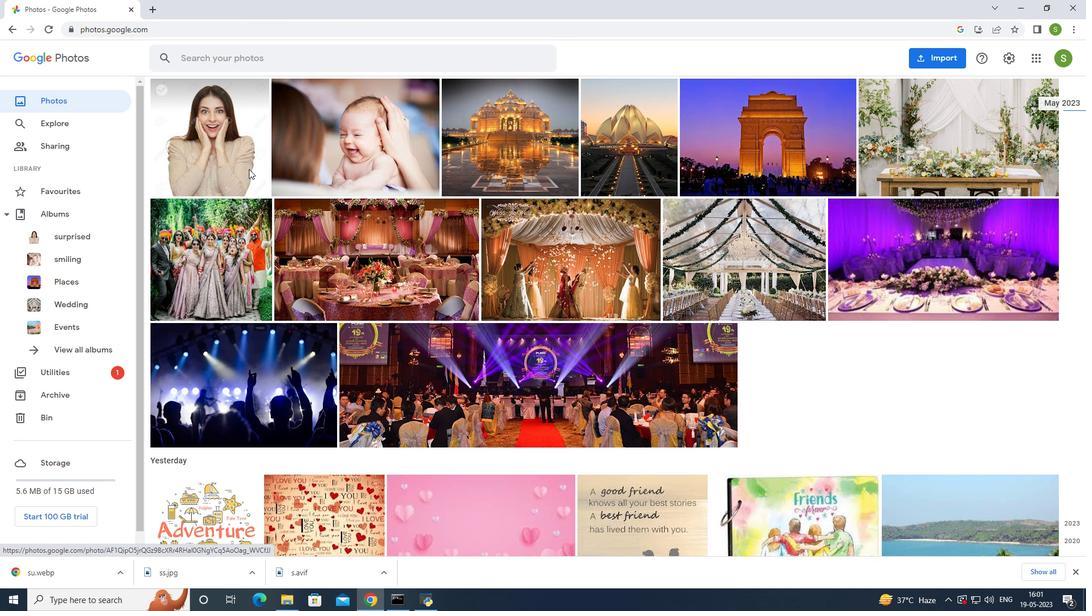 
Action: Mouse moved to (201, 166)
Screenshot: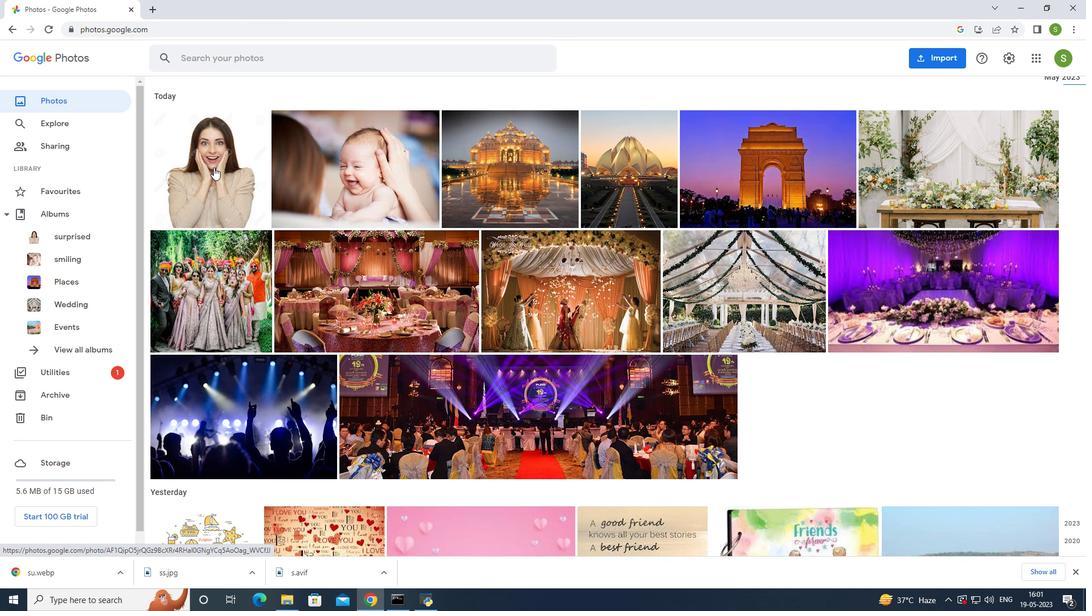 
Action: Mouse pressed left at (201, 166)
Screenshot: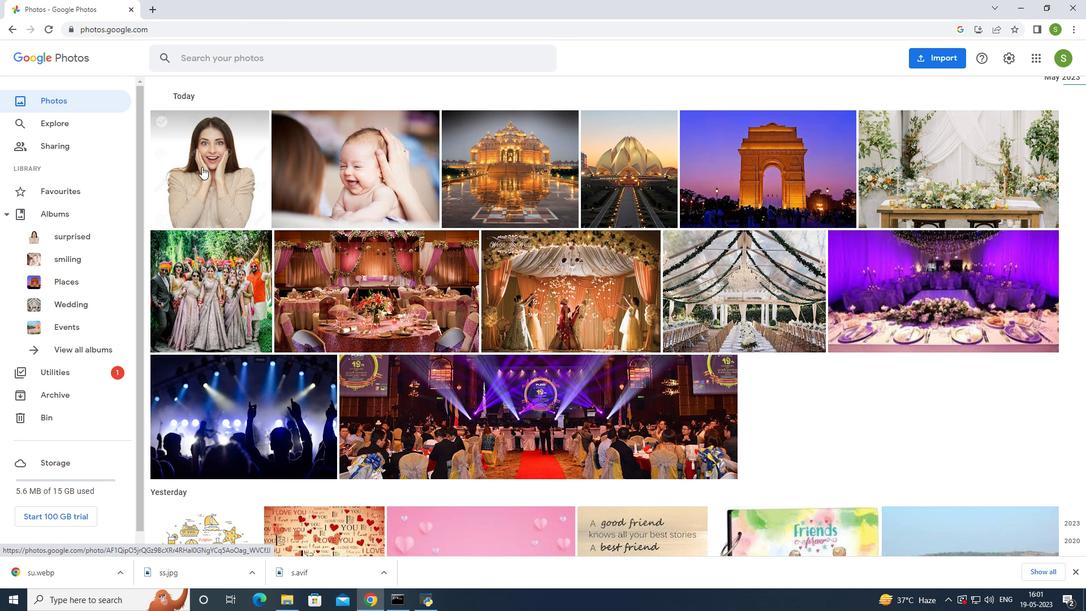 
Action: Mouse moved to (540, 280)
Screenshot: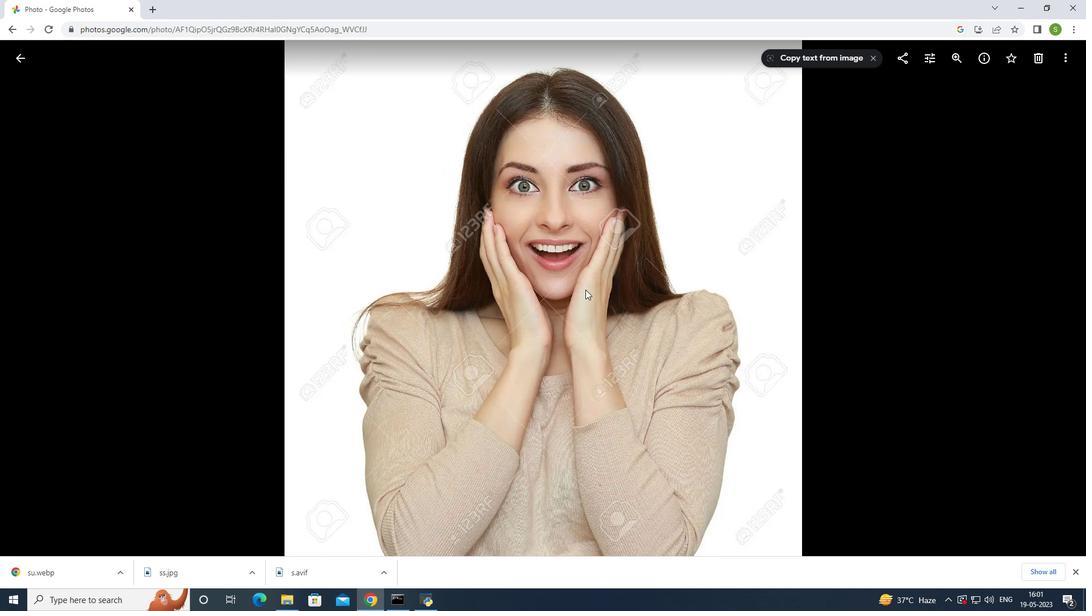 
Action: Mouse scrolled (540, 281) with delta (0, 0)
Screenshot: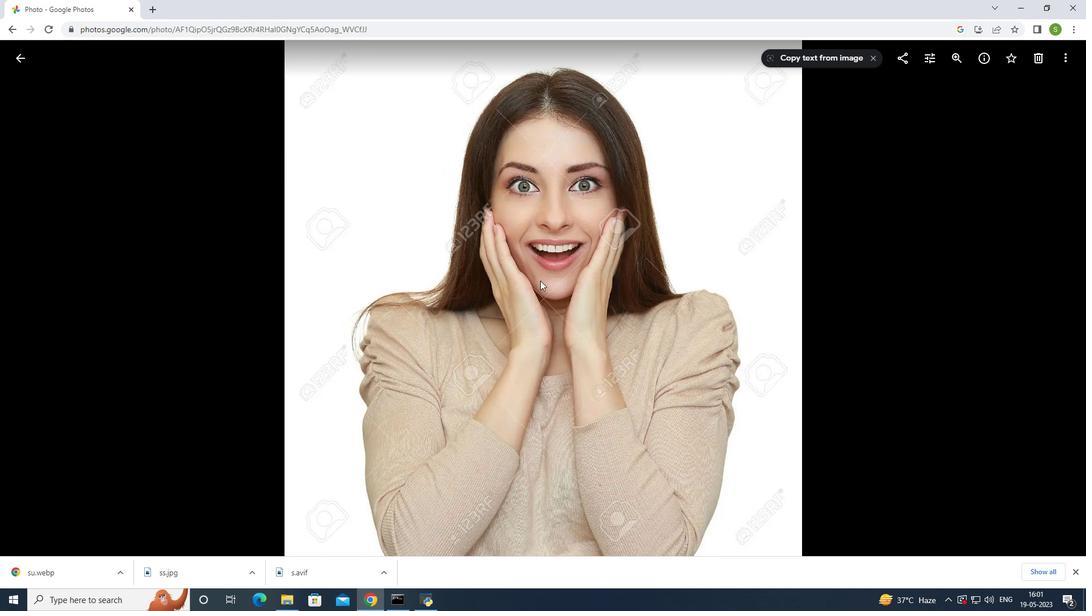 
Action: Mouse scrolled (540, 281) with delta (0, 0)
Screenshot: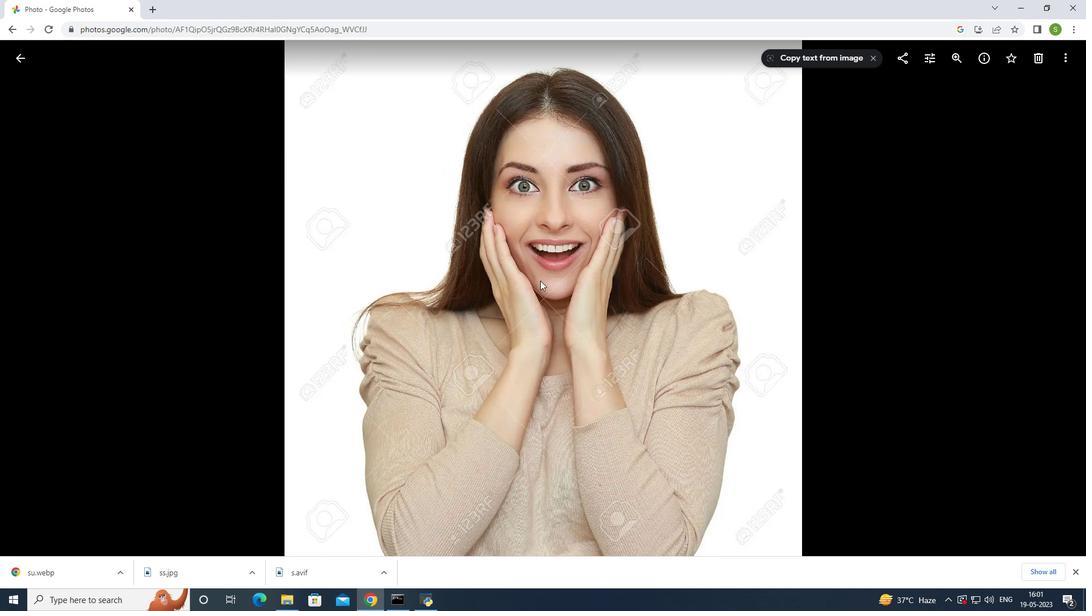 
Action: Mouse scrolled (540, 281) with delta (0, 0)
Screenshot: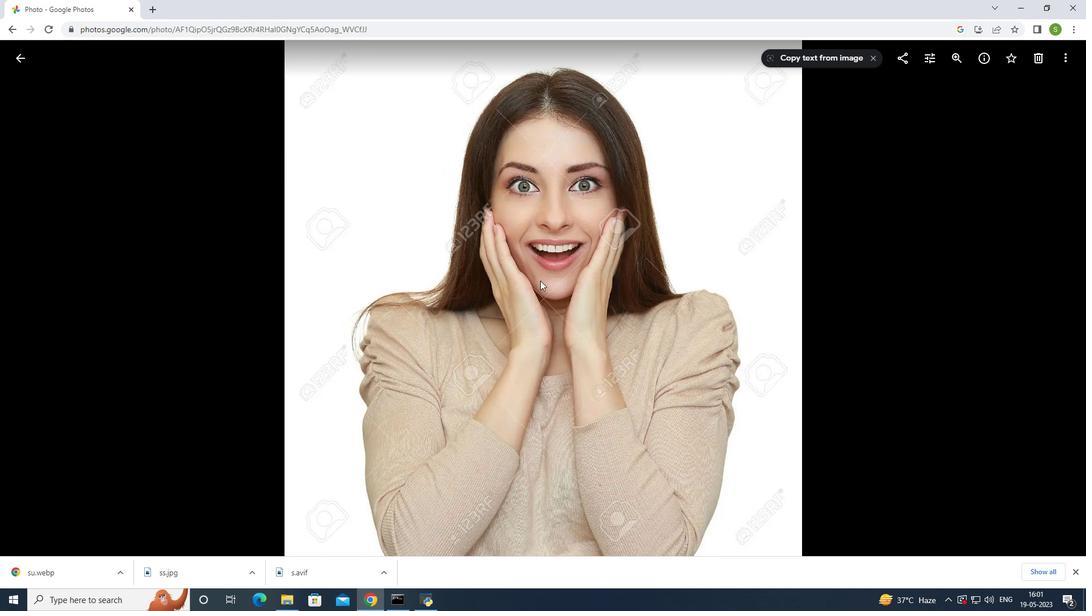 
Action: Mouse scrolled (540, 281) with delta (0, 0)
Screenshot: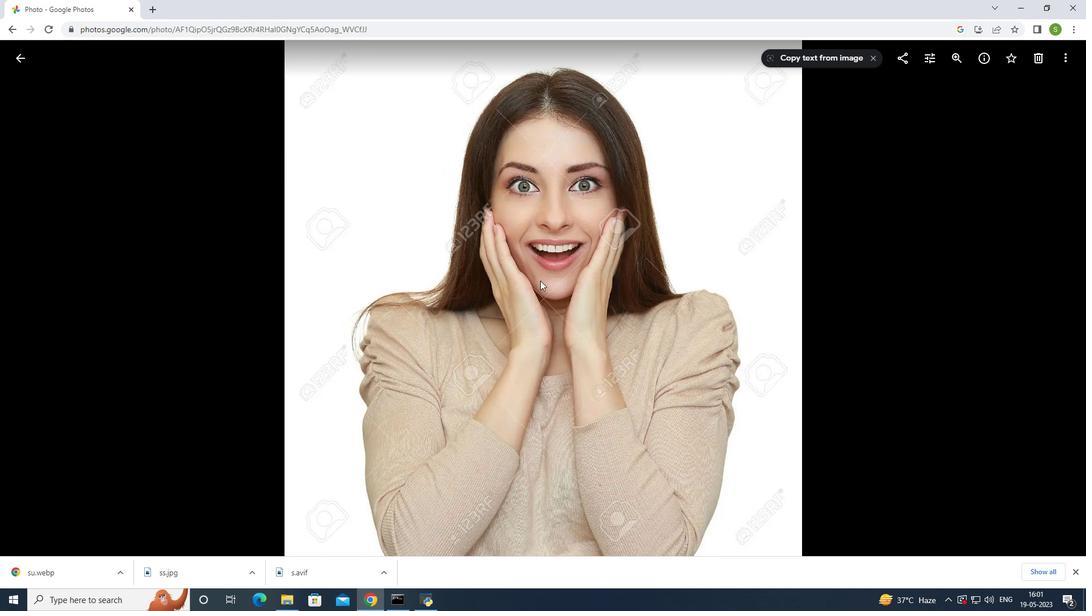 
Action: Mouse moved to (540, 277)
Screenshot: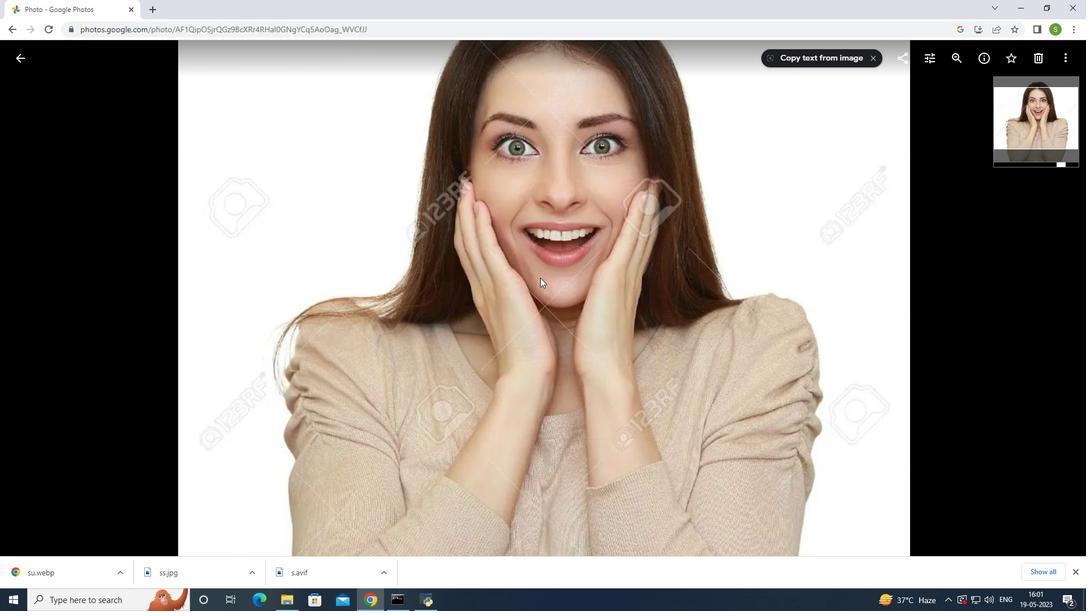
Action: Mouse scrolled (540, 277) with delta (0, 0)
Screenshot: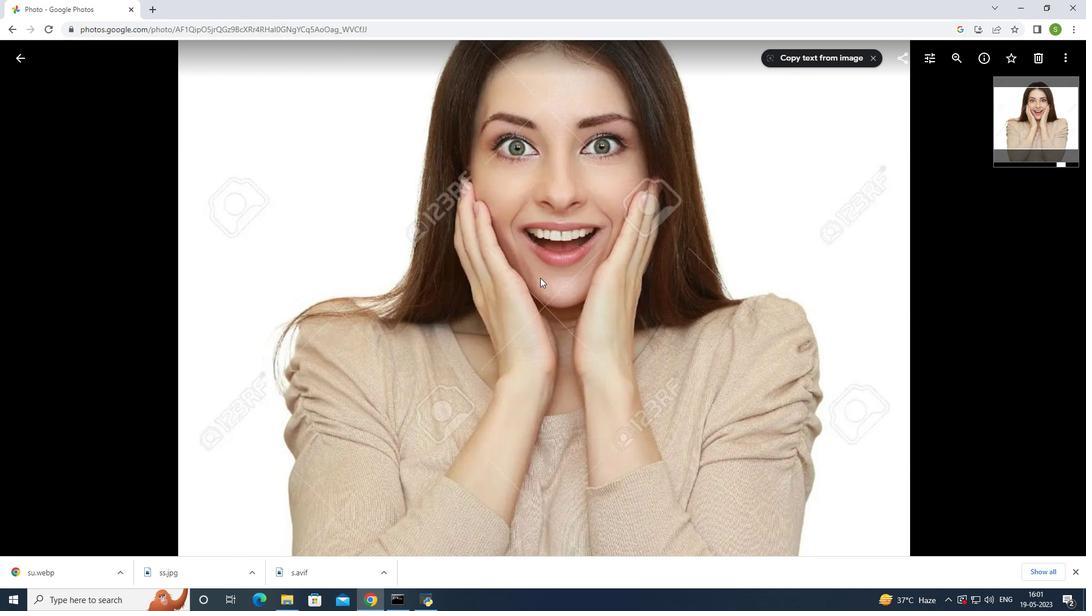 
Action: Mouse moved to (523, 164)
Screenshot: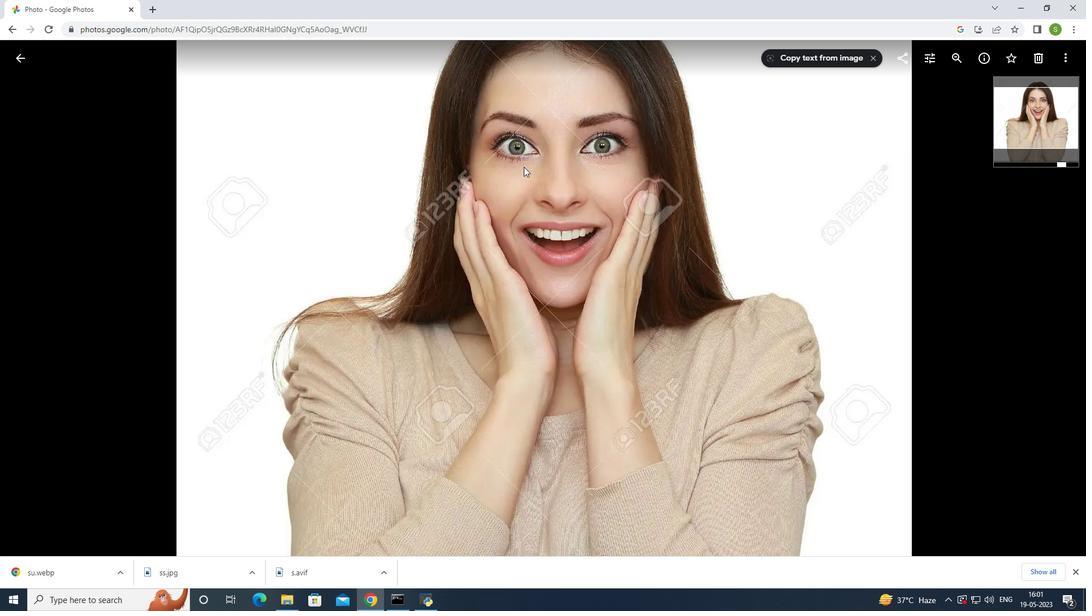 
Action: Mouse scrolled (523, 164) with delta (0, 0)
Screenshot: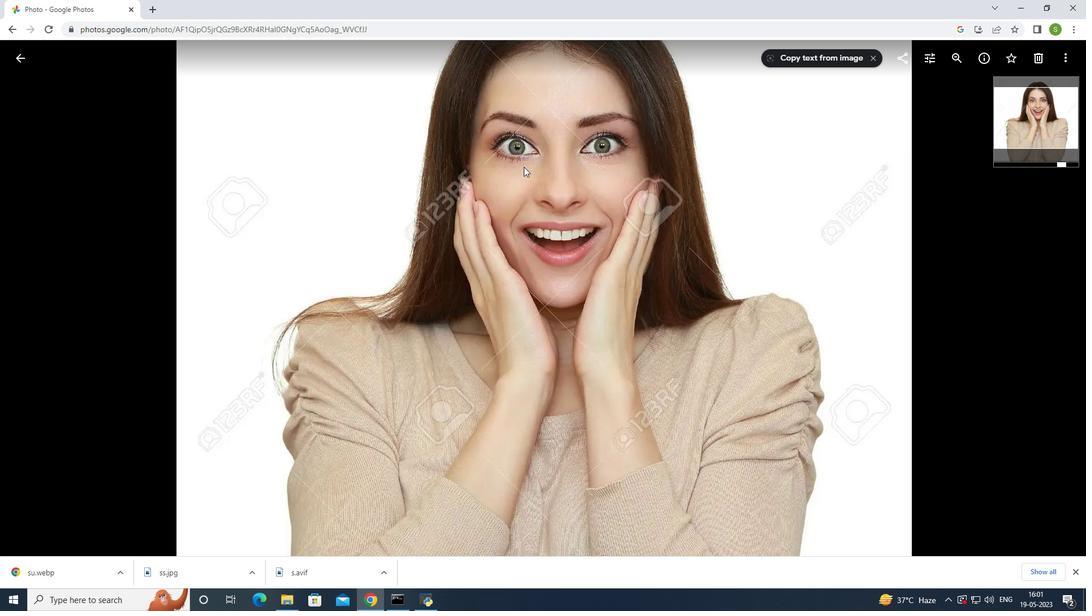 
Action: Mouse scrolled (523, 164) with delta (0, 0)
Screenshot: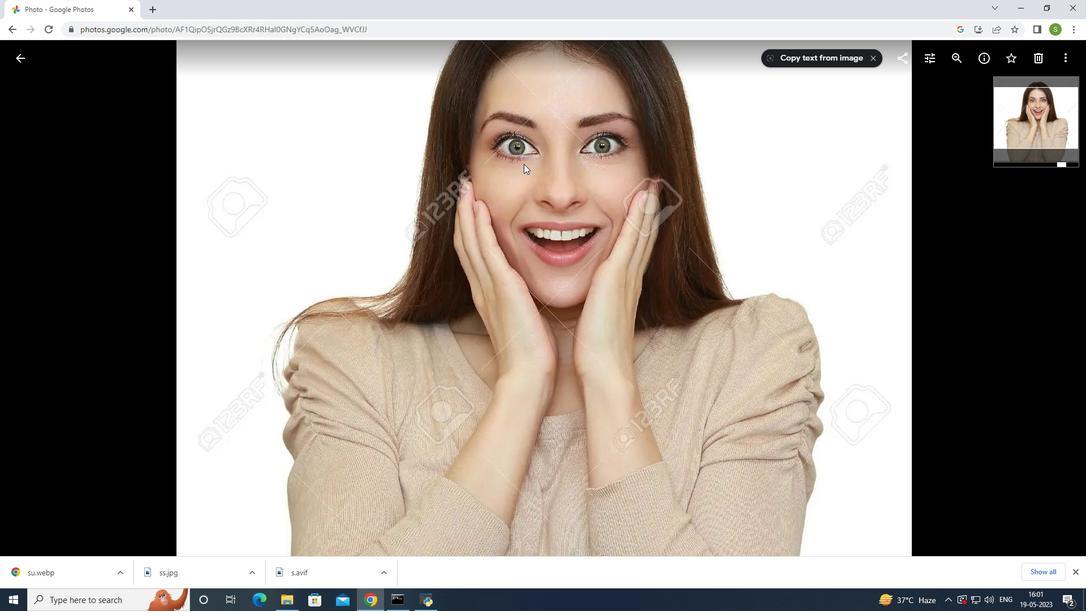 
Action: Mouse scrolled (523, 164) with delta (0, 0)
Screenshot: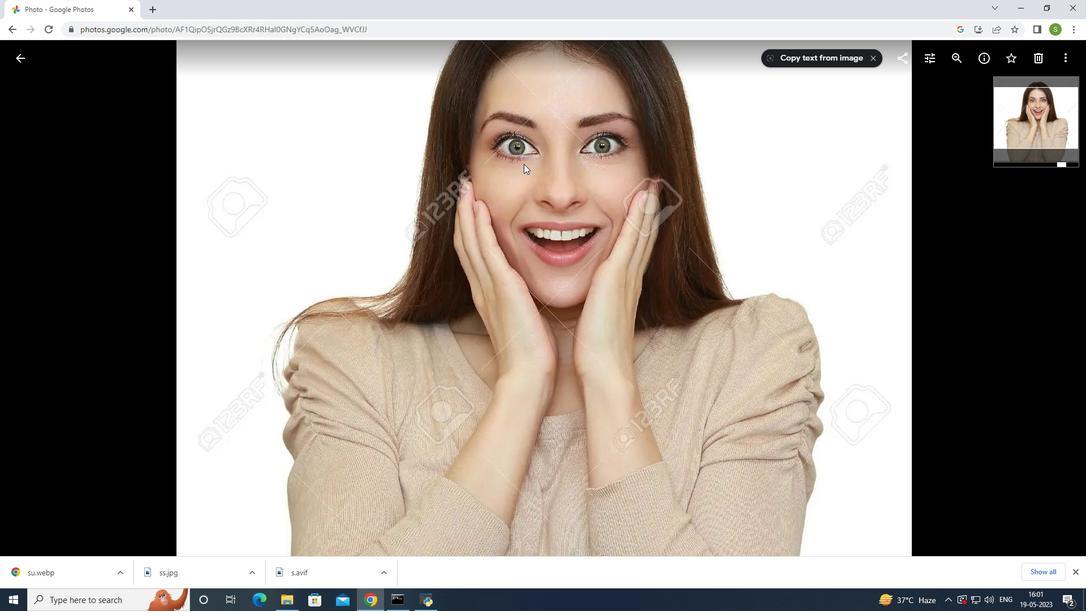 
Action: Mouse scrolled (523, 164) with delta (0, 0)
Screenshot: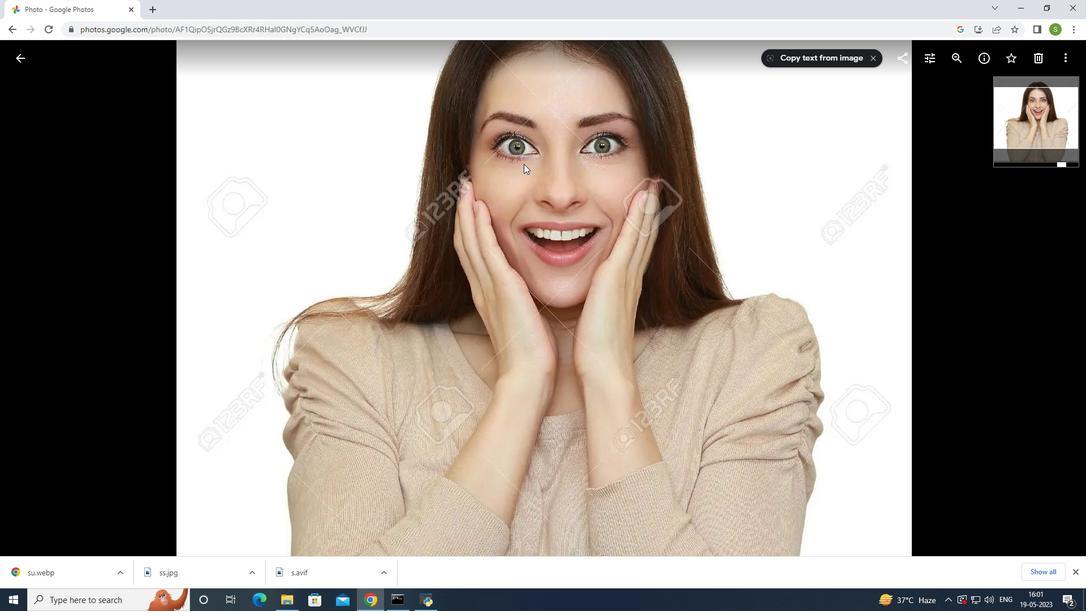 
Action: Mouse scrolled (523, 164) with delta (0, 0)
Screenshot: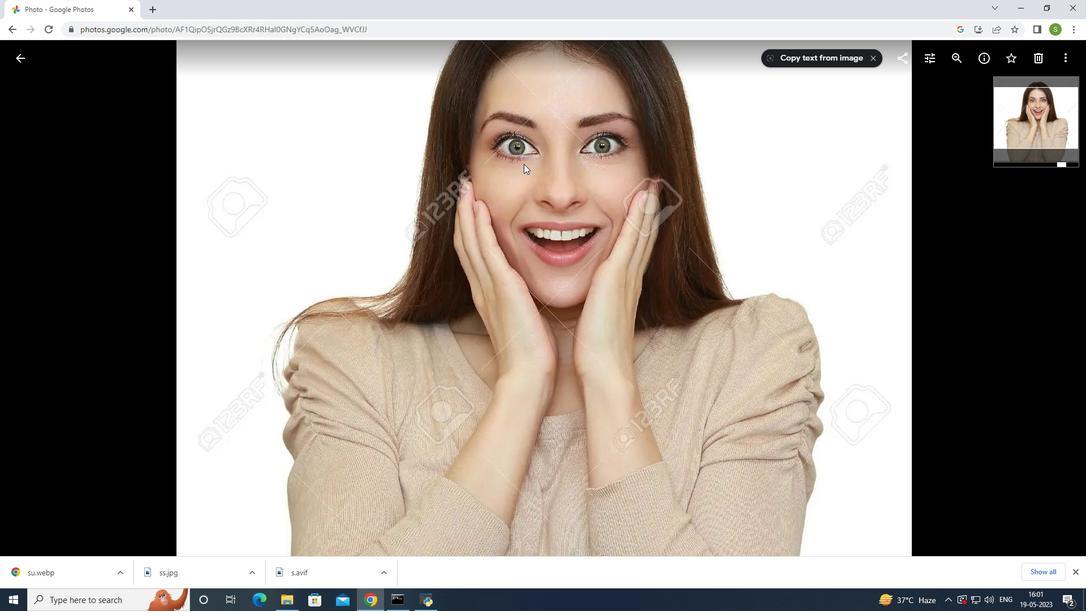 
Action: Mouse scrolled (523, 164) with delta (0, 0)
Screenshot: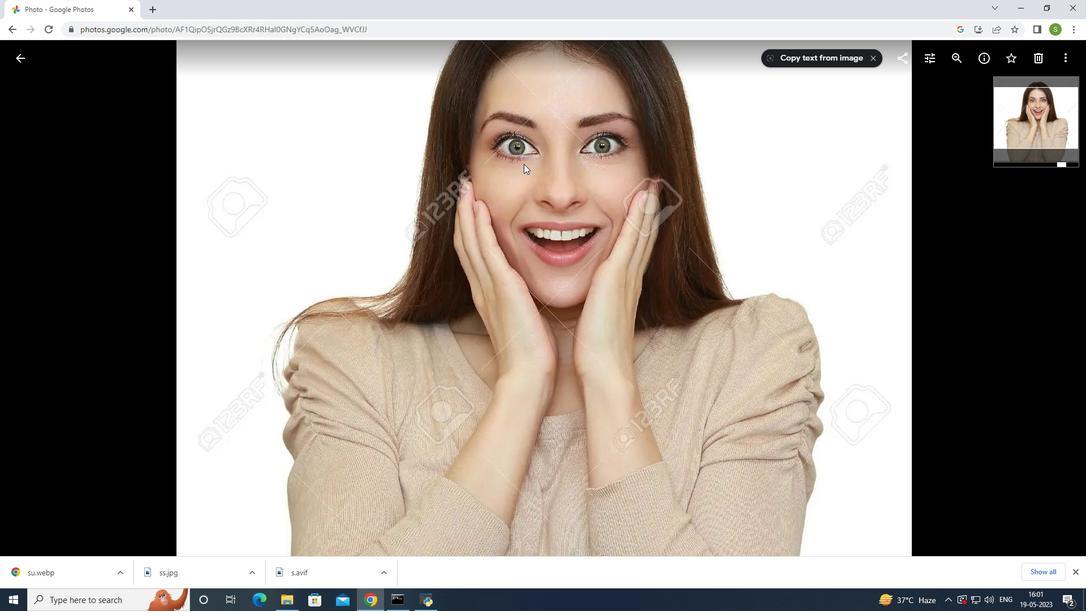 
Action: Mouse scrolled (523, 164) with delta (0, 0)
Screenshot: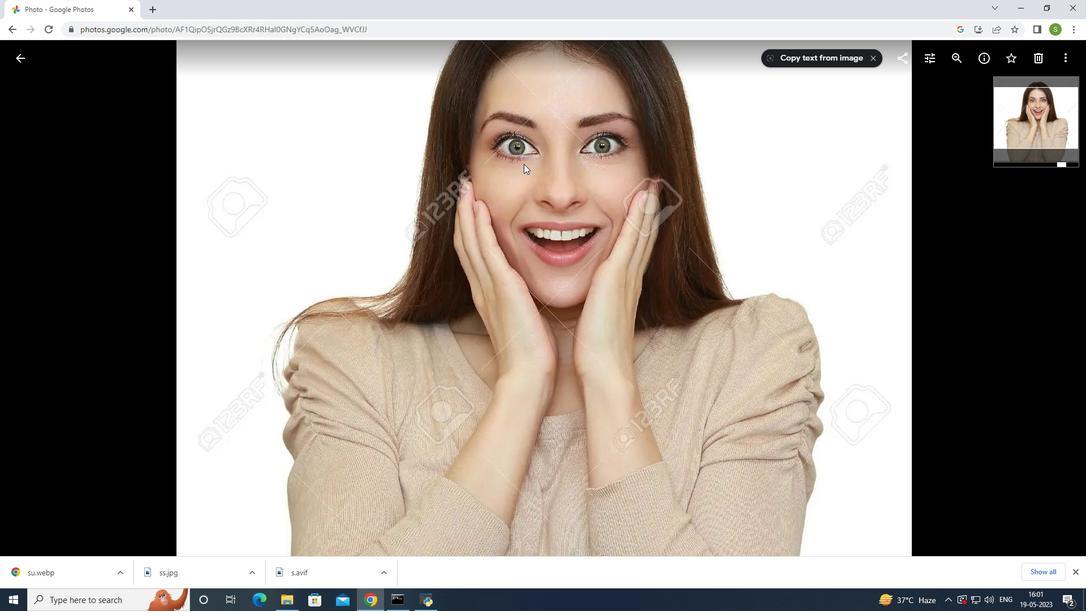
Action: Mouse scrolled (523, 164) with delta (0, 0)
Screenshot: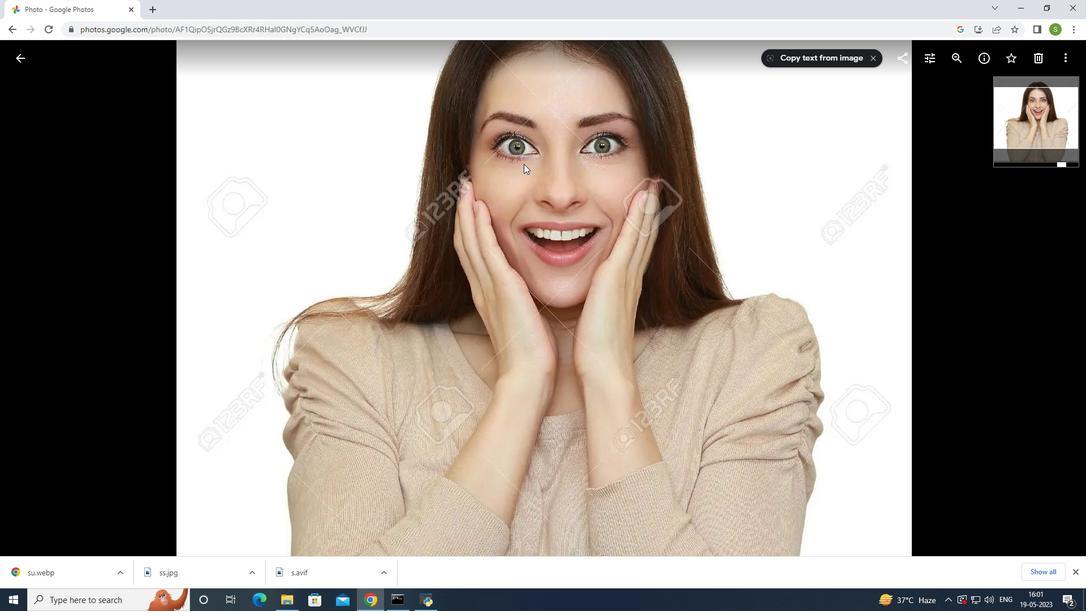 
Action: Mouse moved to (527, 198)
Screenshot: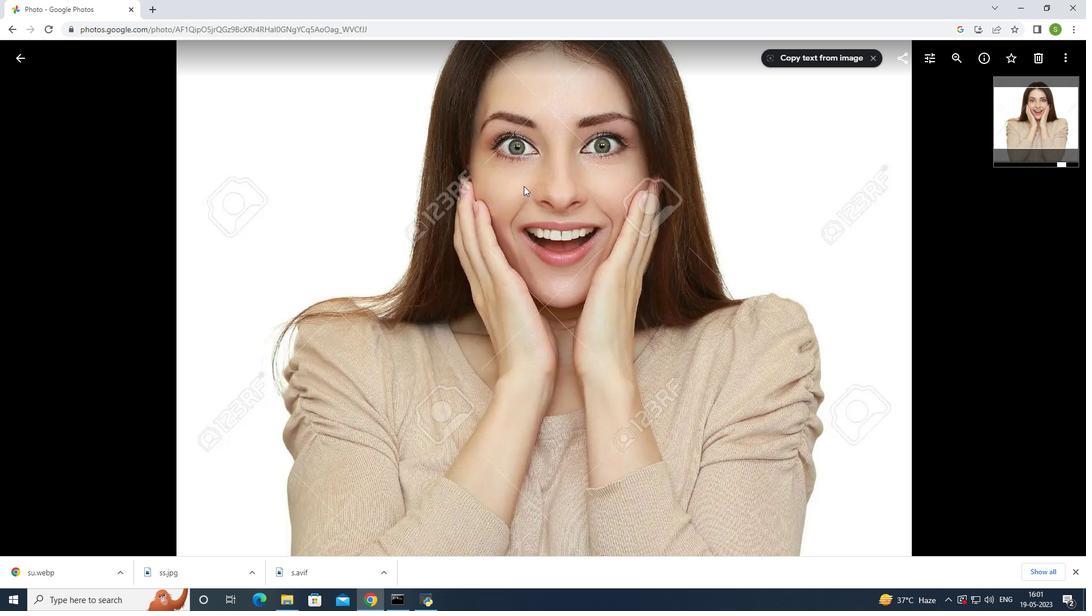 
Action: Mouse scrolled (527, 197) with delta (0, 0)
Screenshot: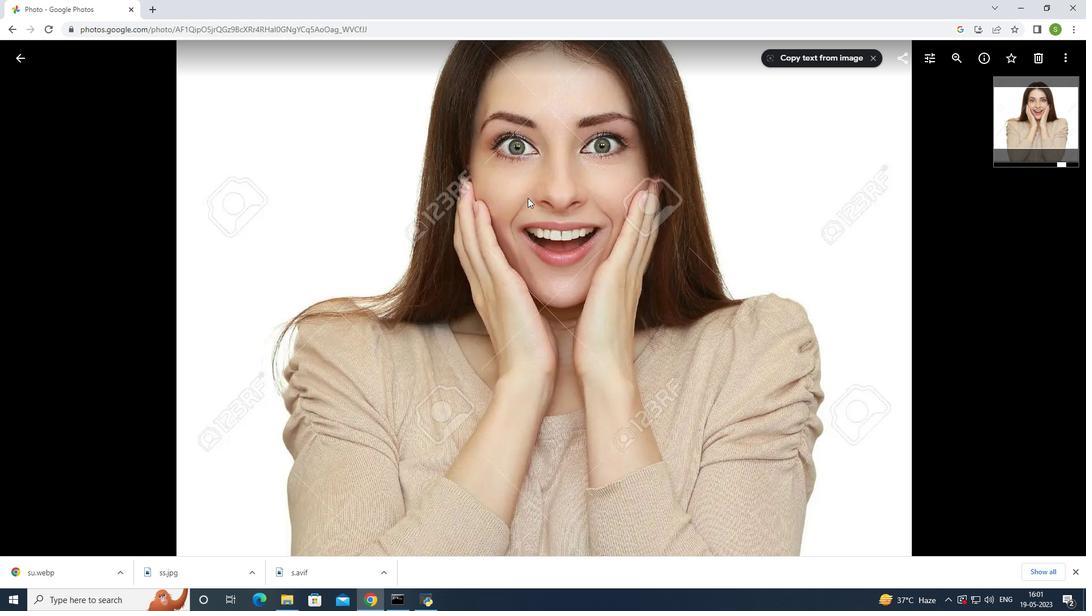 
Action: Mouse scrolled (527, 197) with delta (0, 0)
Screenshot: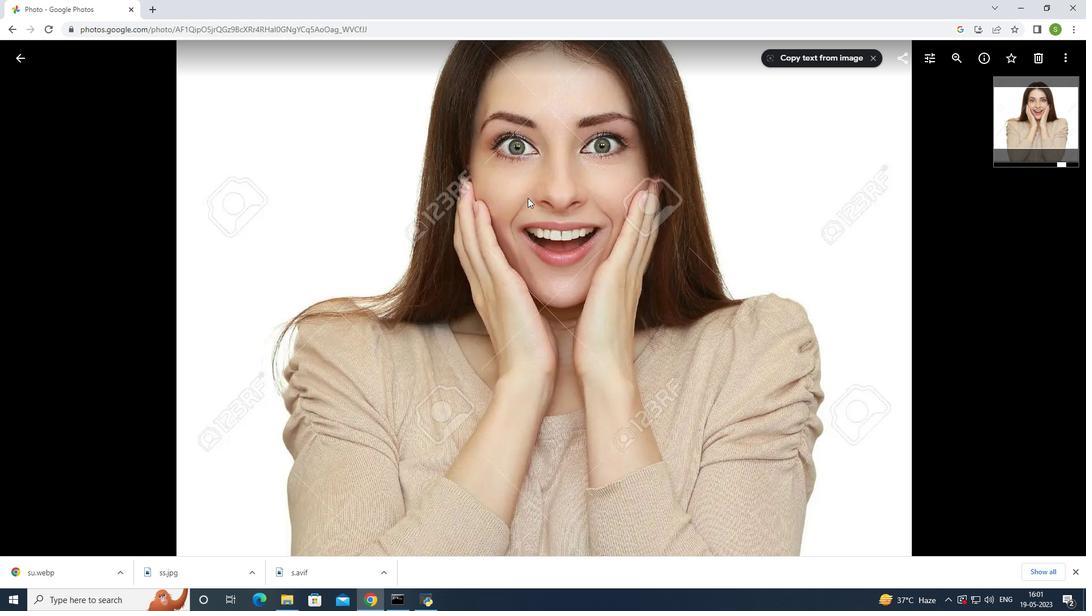 
Action: Mouse scrolled (527, 197) with delta (0, 0)
Screenshot: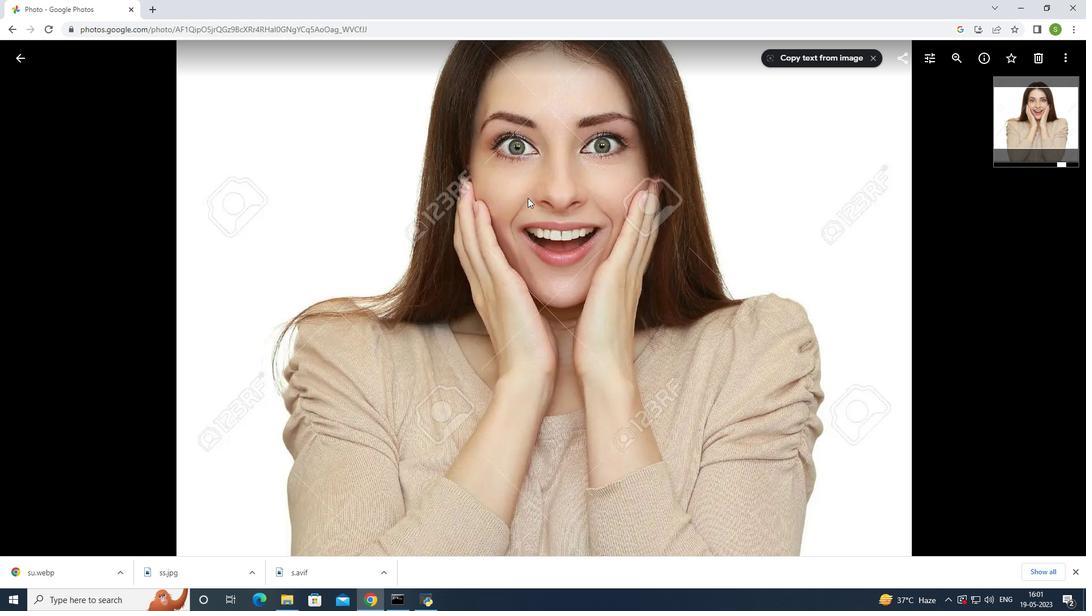 
Action: Mouse scrolled (527, 197) with delta (0, 0)
Screenshot: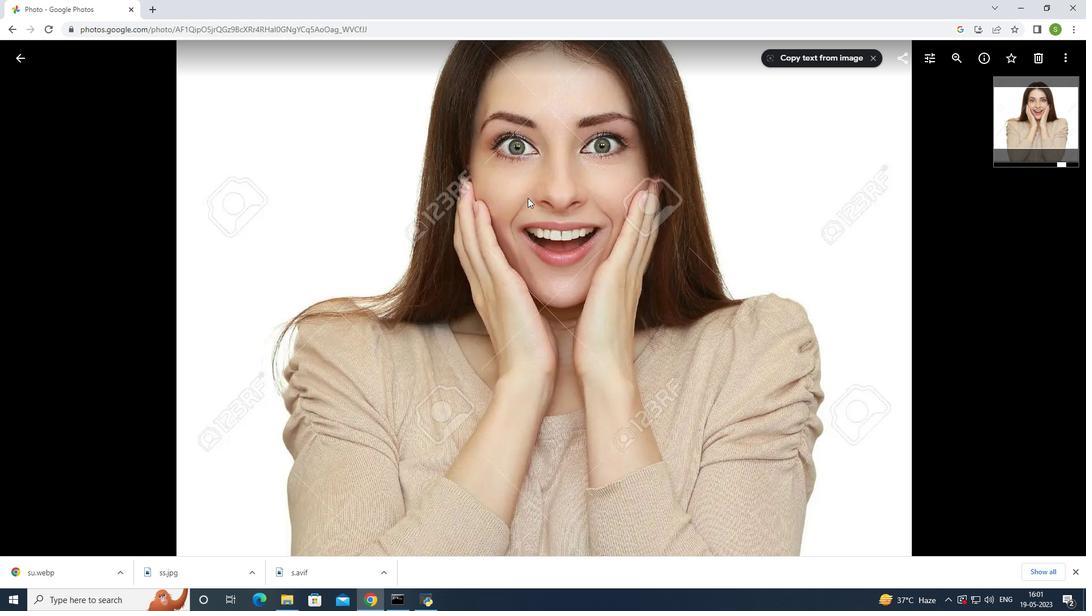 
Action: Mouse scrolled (527, 197) with delta (0, 0)
Screenshot: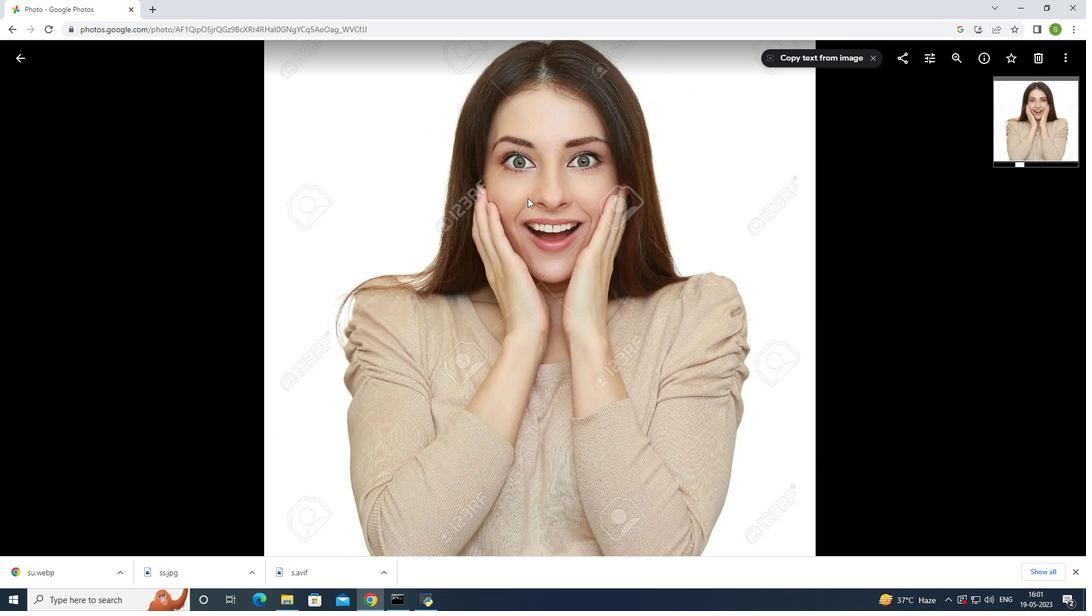 
Action: Mouse scrolled (527, 197) with delta (0, 0)
Screenshot: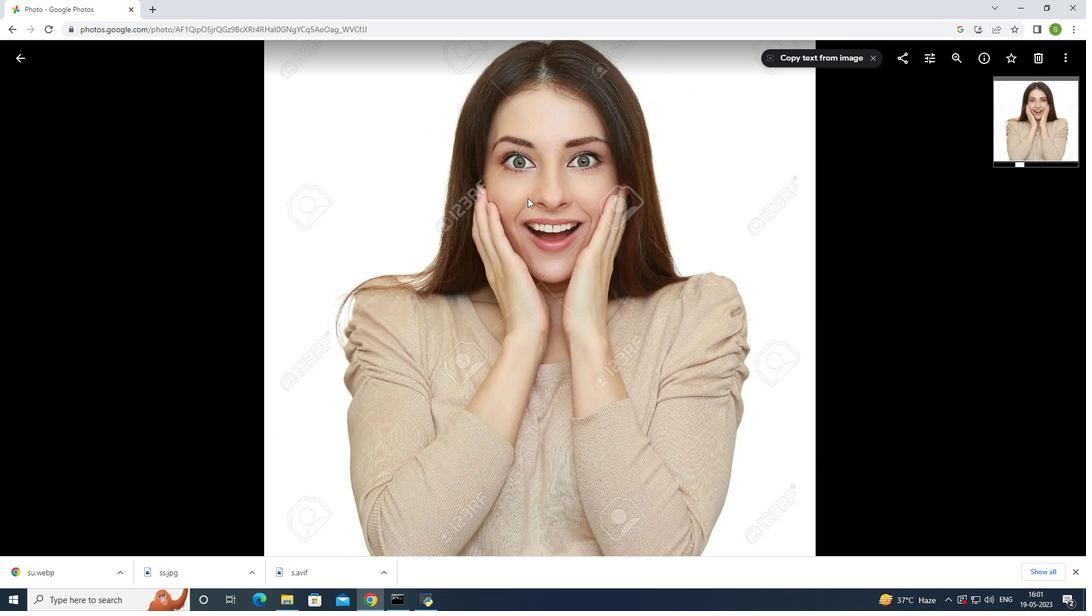 
Action: Mouse scrolled (527, 197) with delta (0, 0)
Screenshot: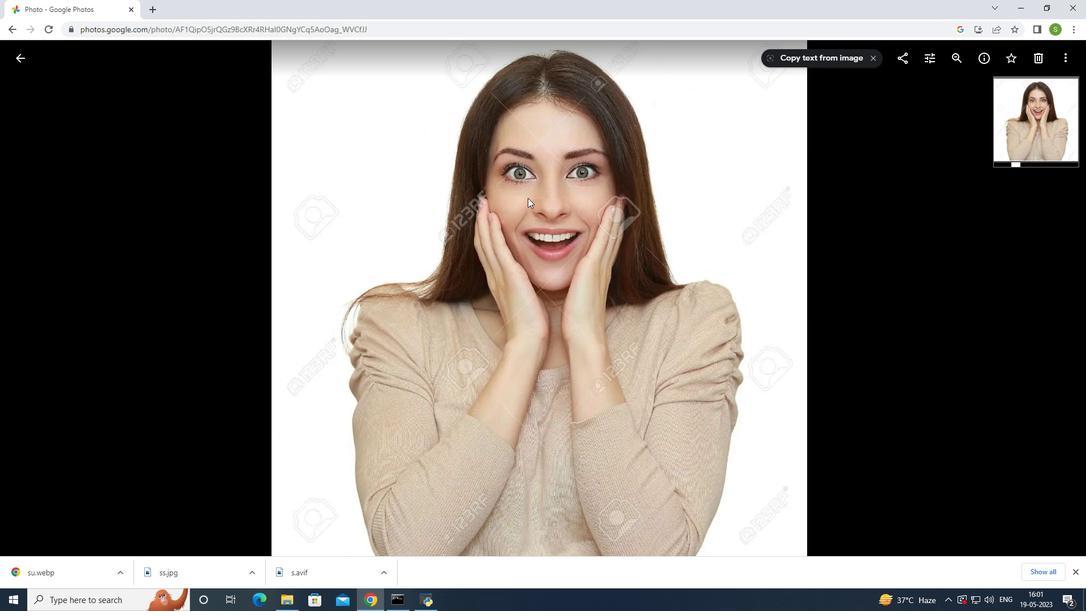 
Action: Mouse moved to (523, 189)
Screenshot: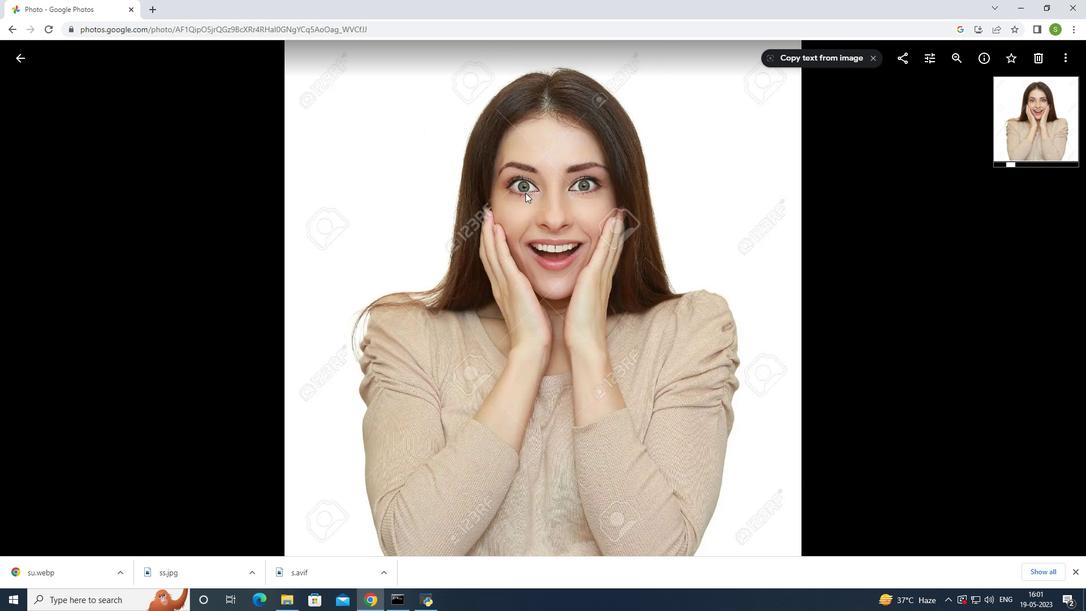 
Action: Mouse scrolled (523, 190) with delta (0, 0)
Screenshot: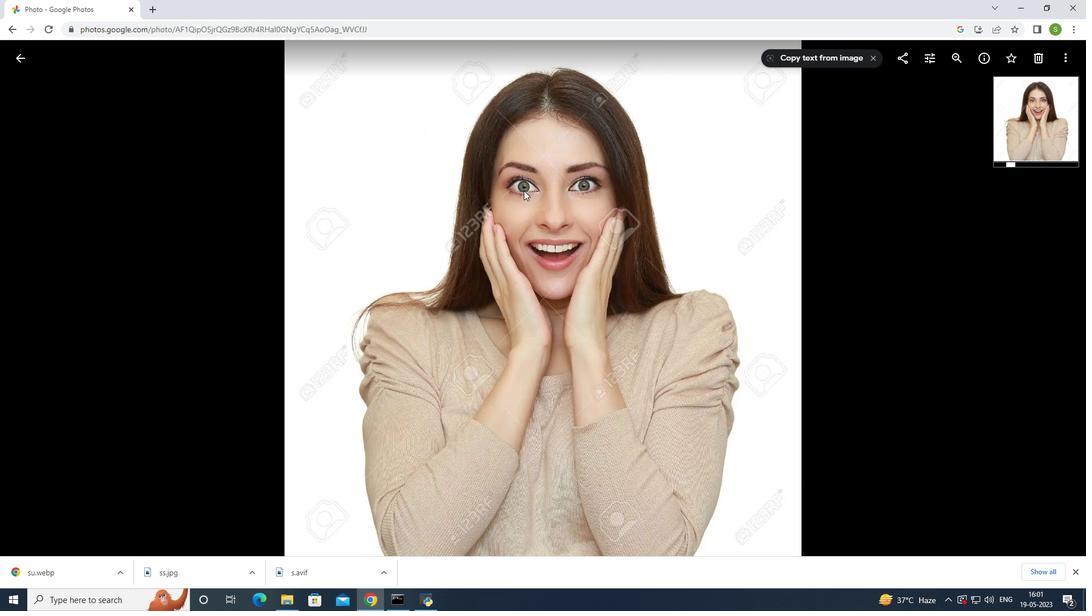 
Action: Mouse scrolled (523, 190) with delta (0, 0)
Screenshot: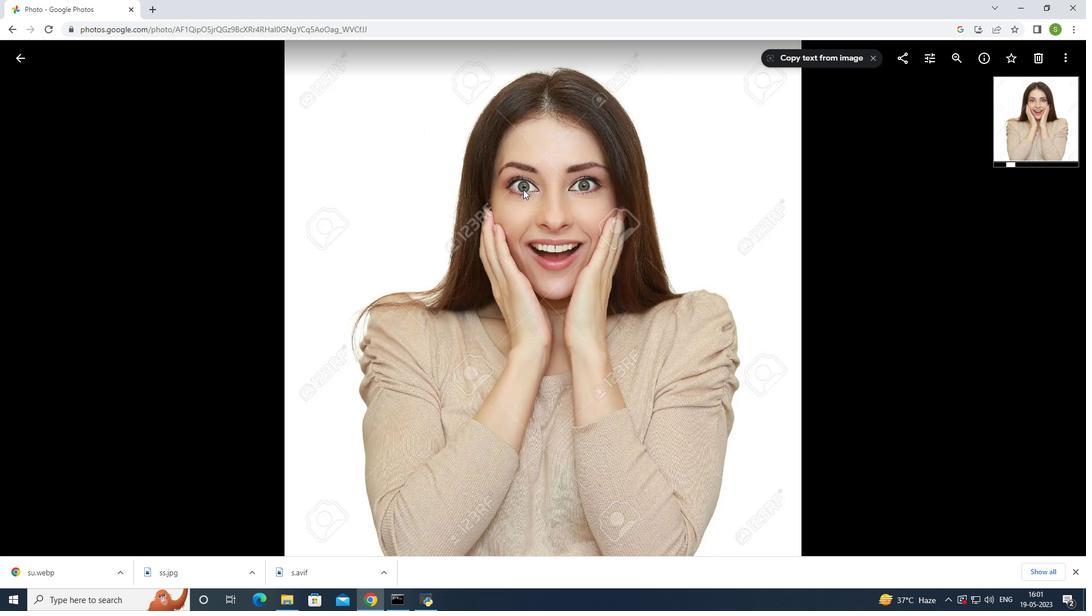 
Action: Mouse scrolled (523, 190) with delta (0, 0)
Screenshot: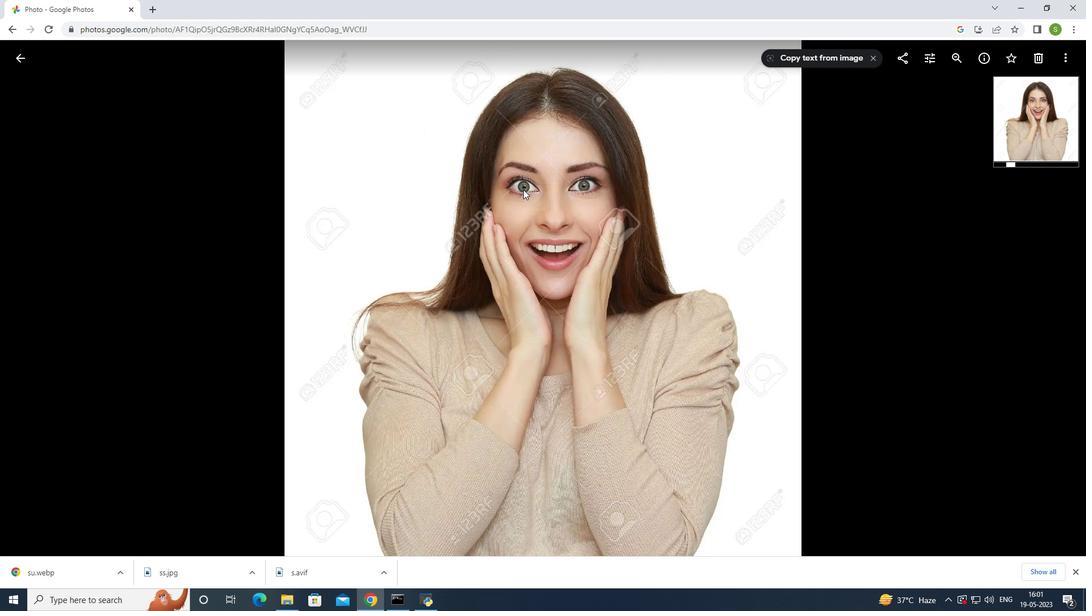 
Action: Mouse scrolled (523, 190) with delta (0, 0)
Screenshot: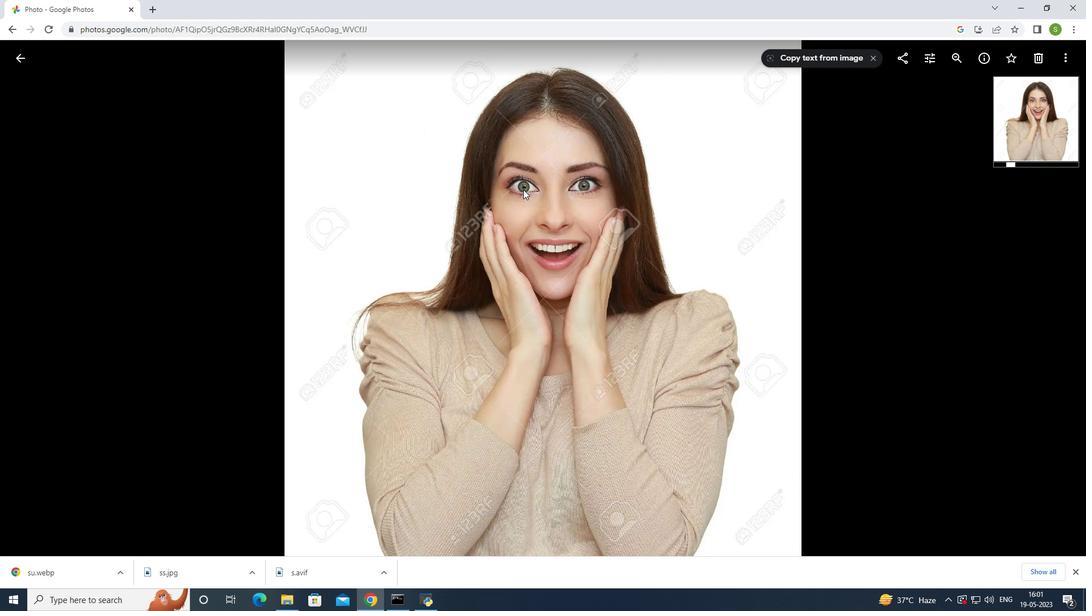 
Action: Mouse scrolled (523, 190) with delta (0, 0)
Screenshot: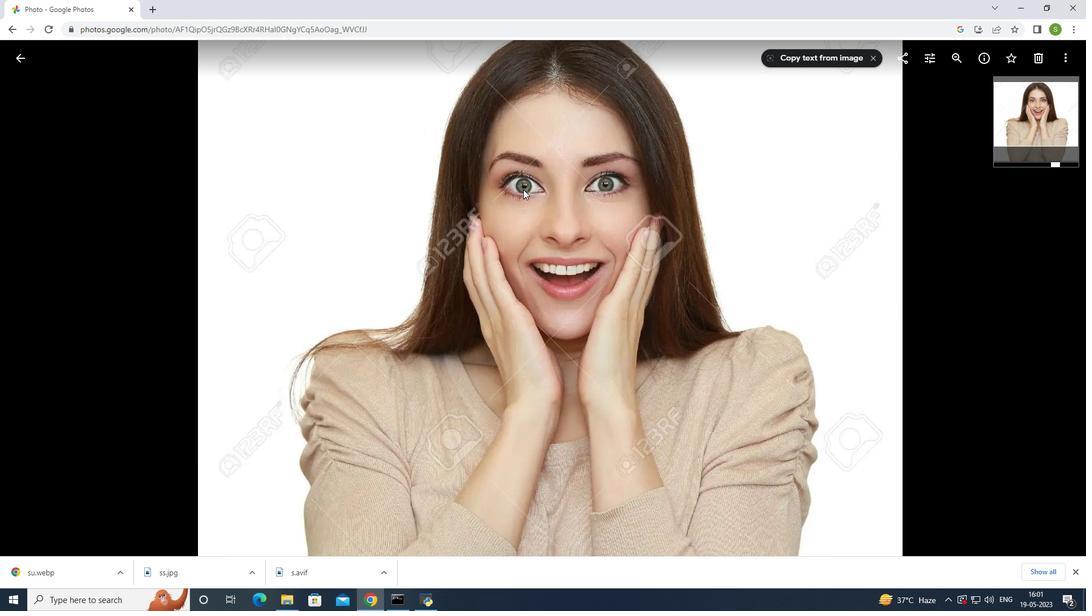 
Action: Mouse scrolled (523, 190) with delta (0, 0)
Screenshot: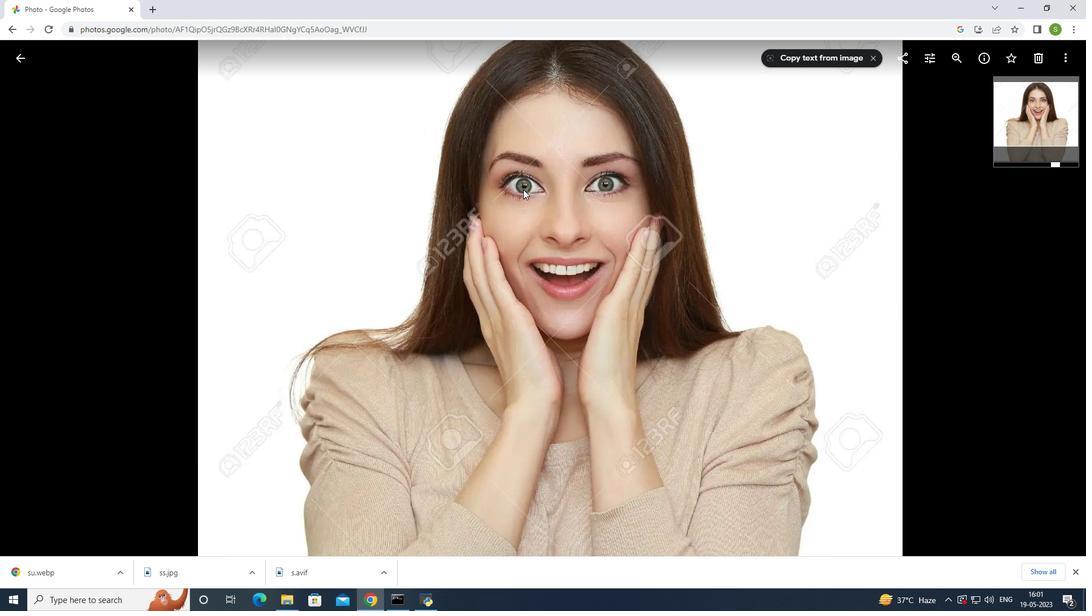 
Action: Mouse scrolled (523, 190) with delta (0, 0)
Screenshot: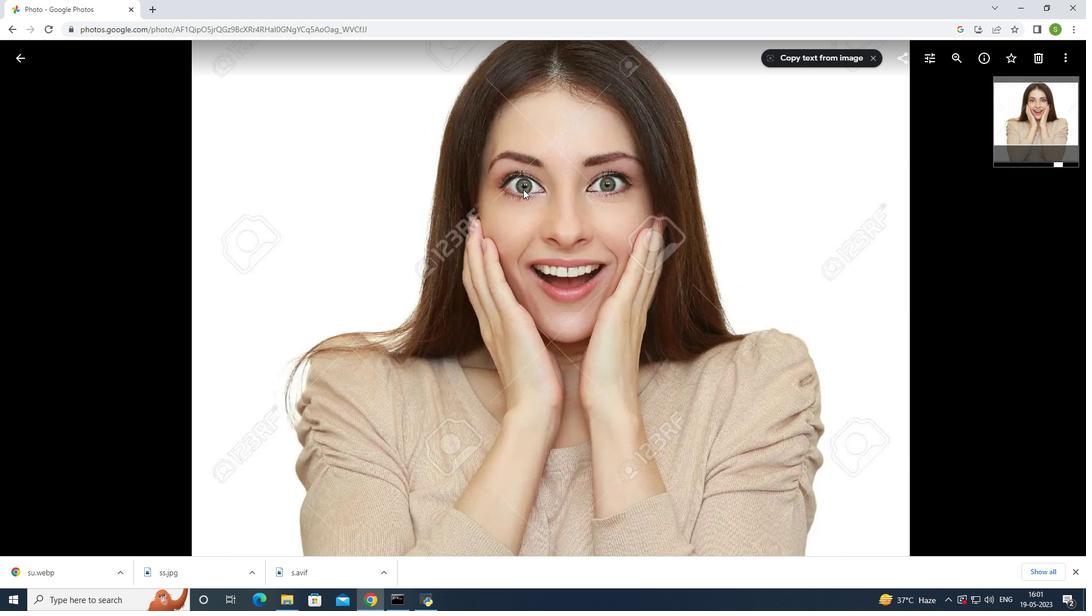 
Action: Mouse scrolled (523, 190) with delta (0, 0)
Screenshot: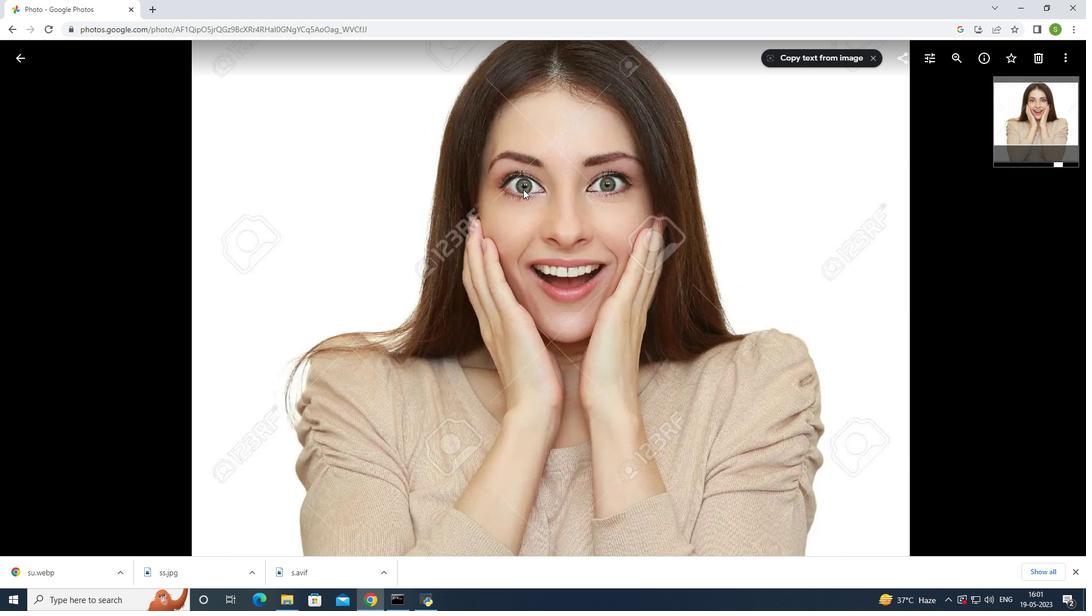 
Action: Mouse scrolled (523, 190) with delta (0, 0)
Screenshot: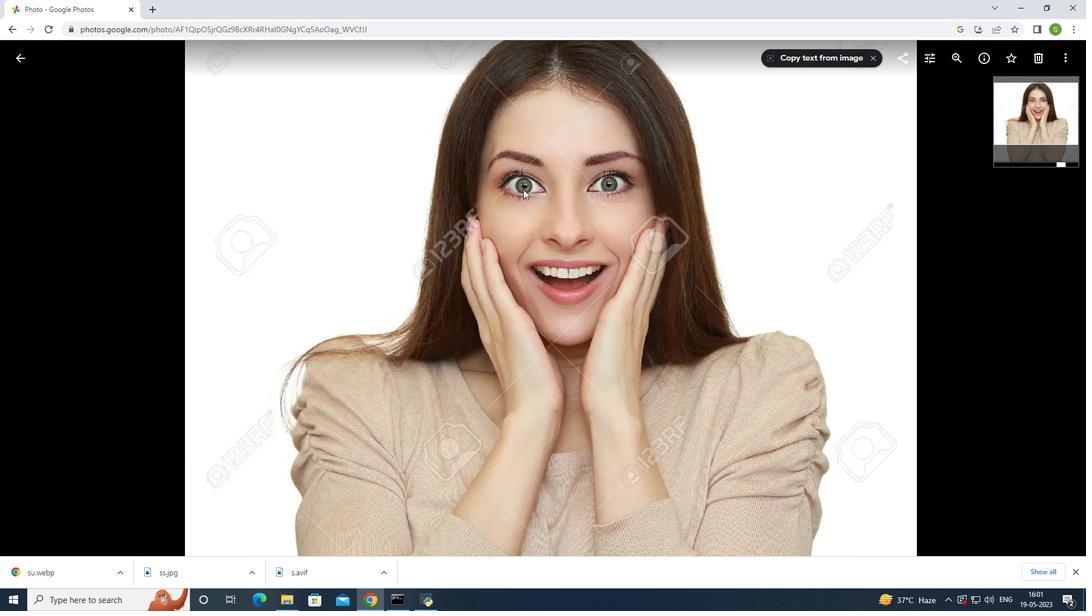 
Action: Mouse scrolled (523, 190) with delta (0, 0)
Screenshot: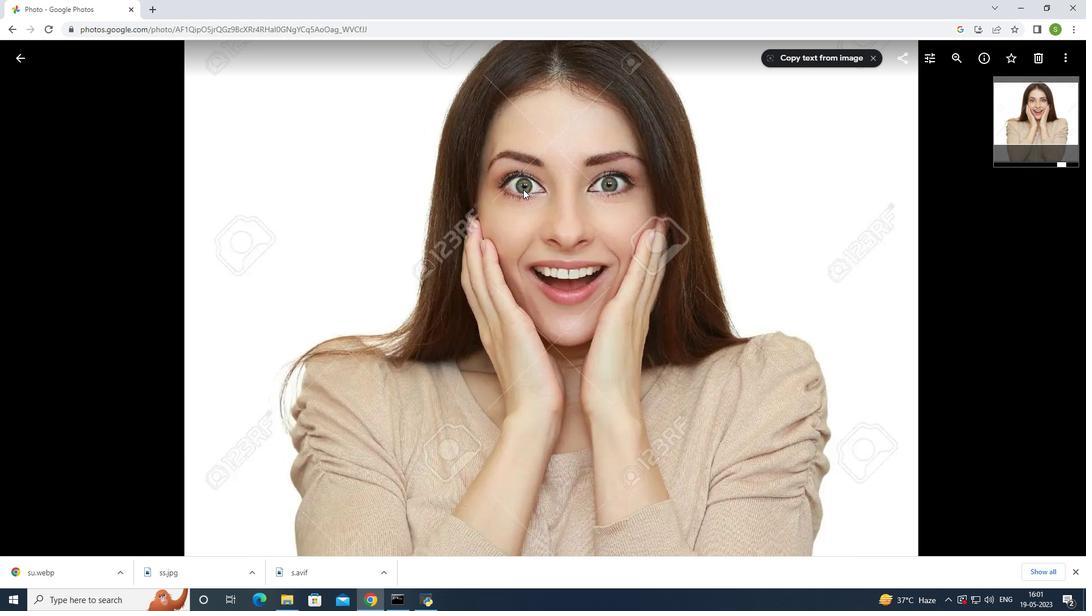 
Action: Mouse scrolled (523, 190) with delta (0, 0)
Screenshot: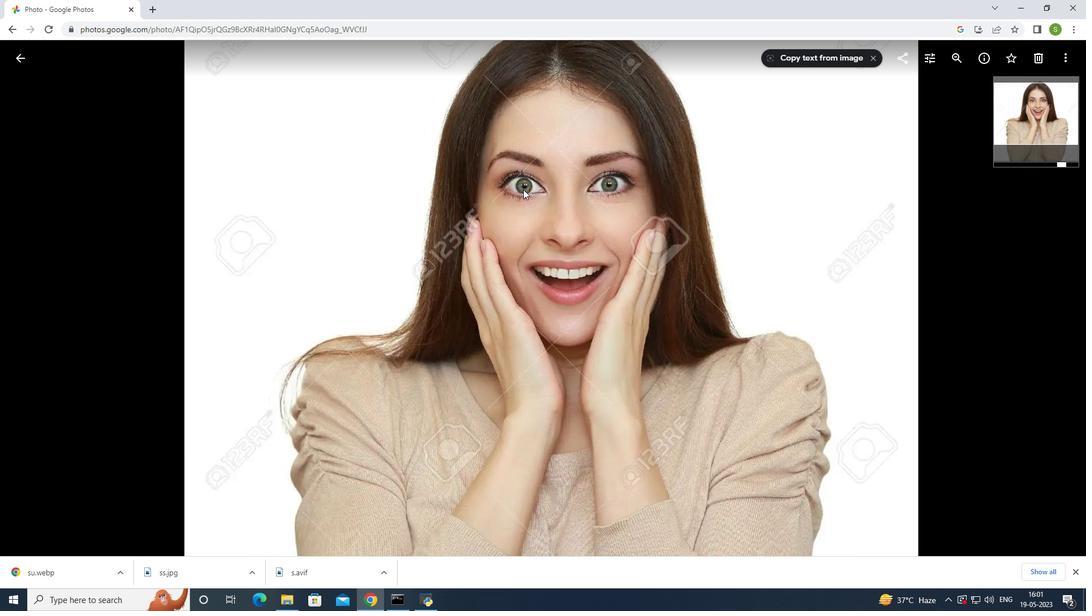 
Action: Mouse scrolled (523, 190) with delta (0, 0)
Screenshot: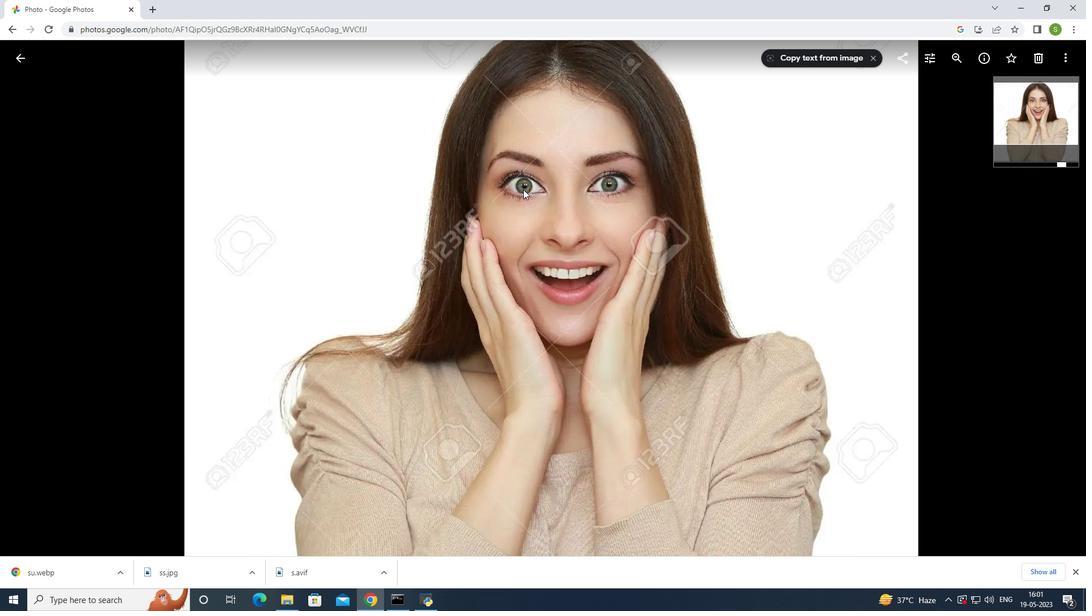 
Action: Mouse scrolled (523, 190) with delta (0, 0)
Screenshot: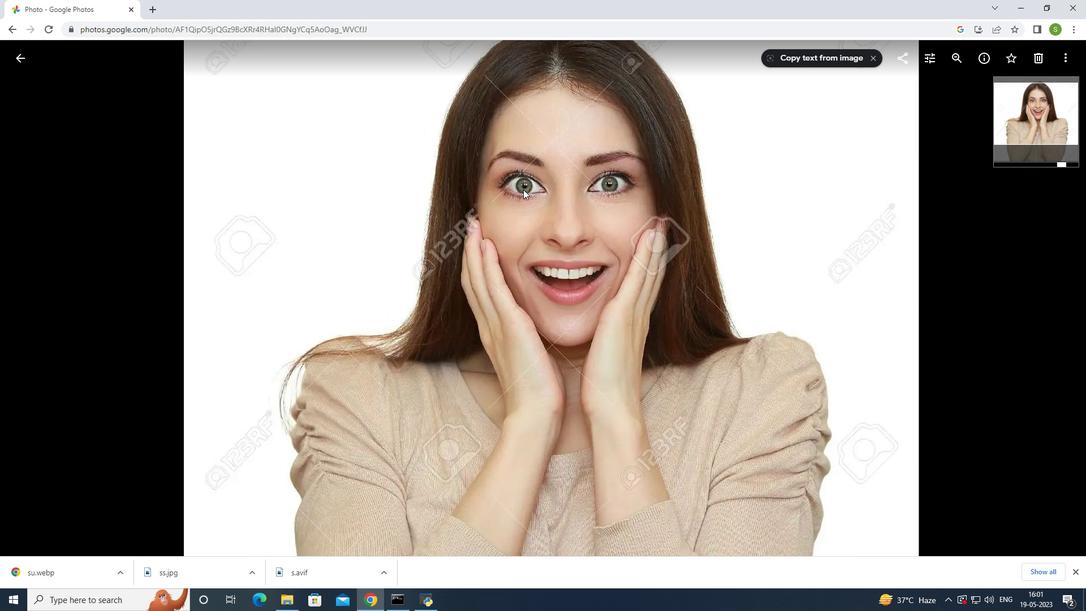 
Action: Mouse scrolled (523, 190) with delta (0, 0)
Screenshot: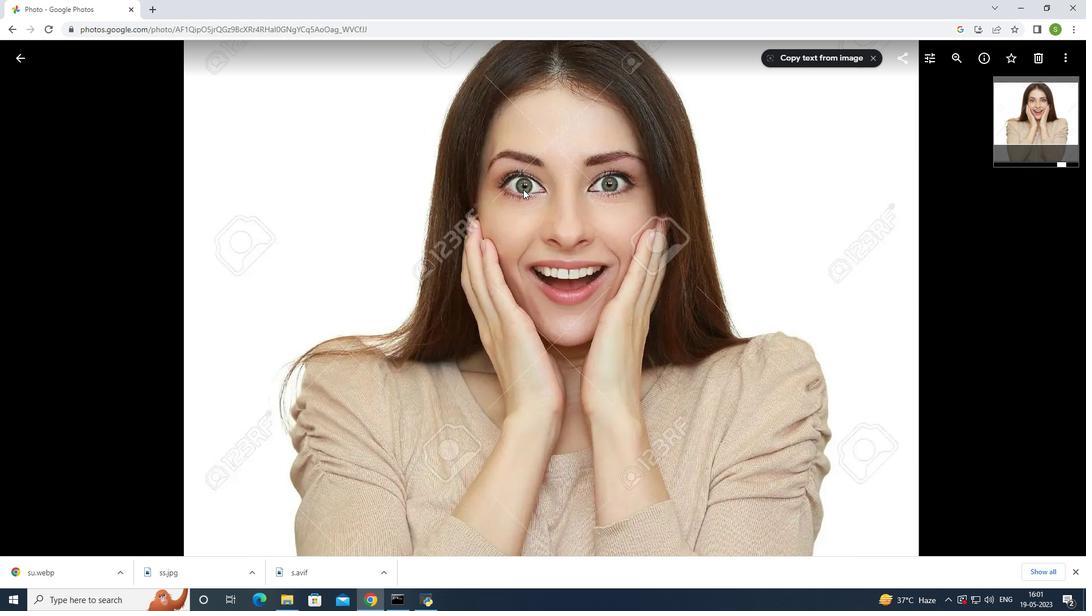 
Action: Mouse scrolled (523, 190) with delta (0, 0)
Screenshot: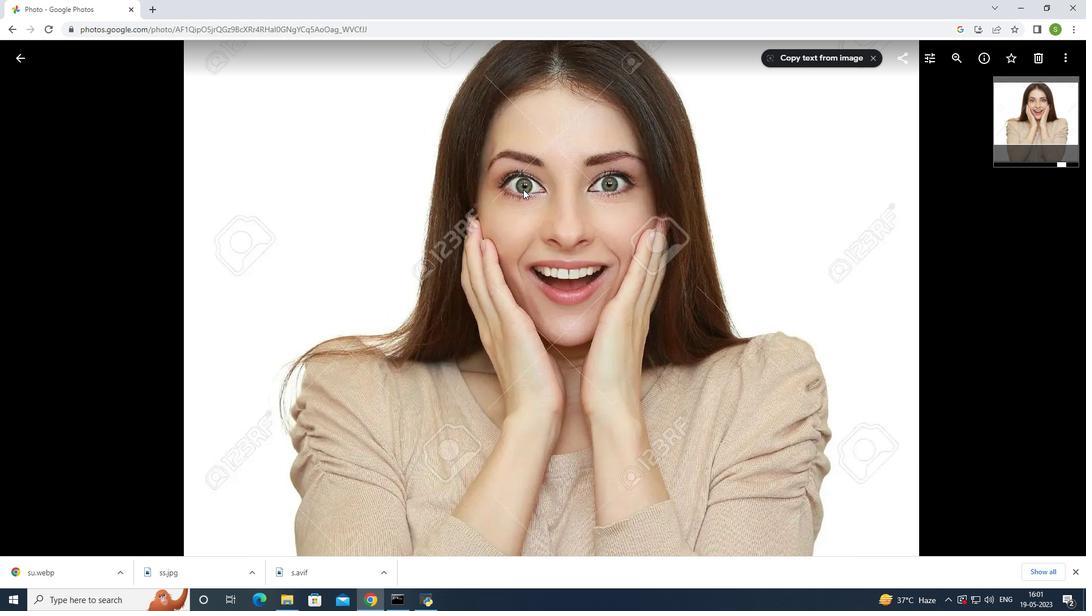 
Action: Mouse scrolled (523, 190) with delta (0, 0)
Screenshot: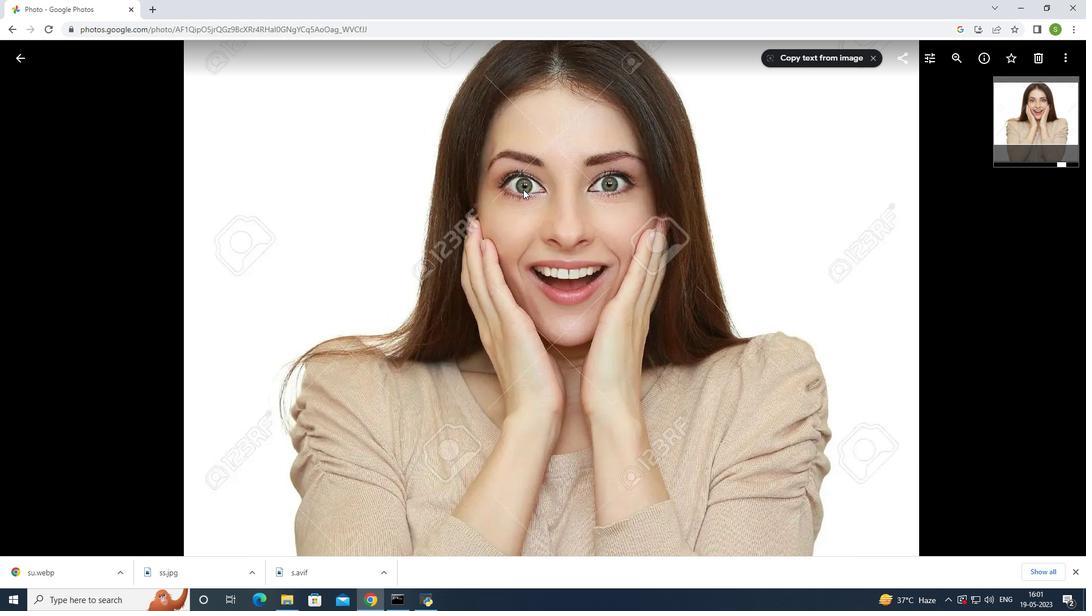 
Action: Mouse scrolled (523, 190) with delta (0, 0)
Screenshot: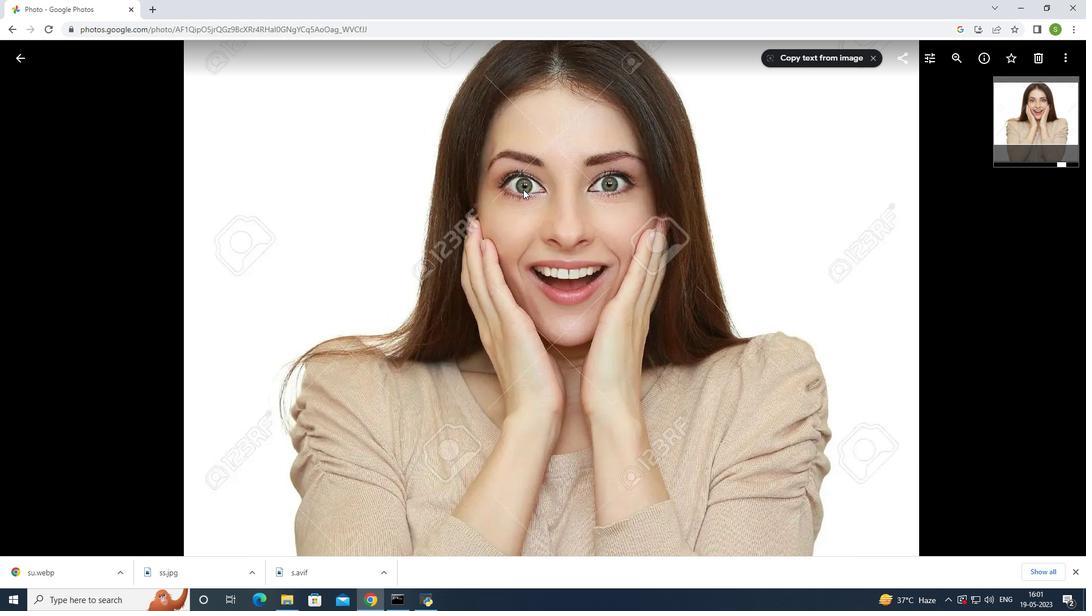 
Action: Mouse scrolled (523, 190) with delta (0, 0)
Screenshot: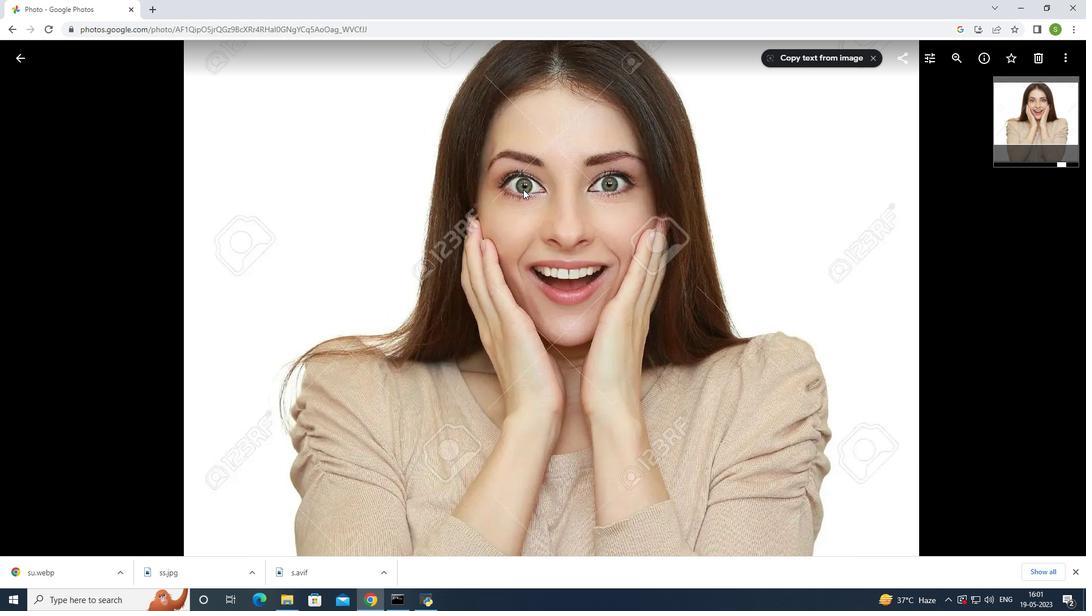 
Action: Mouse scrolled (523, 190) with delta (0, 0)
Screenshot: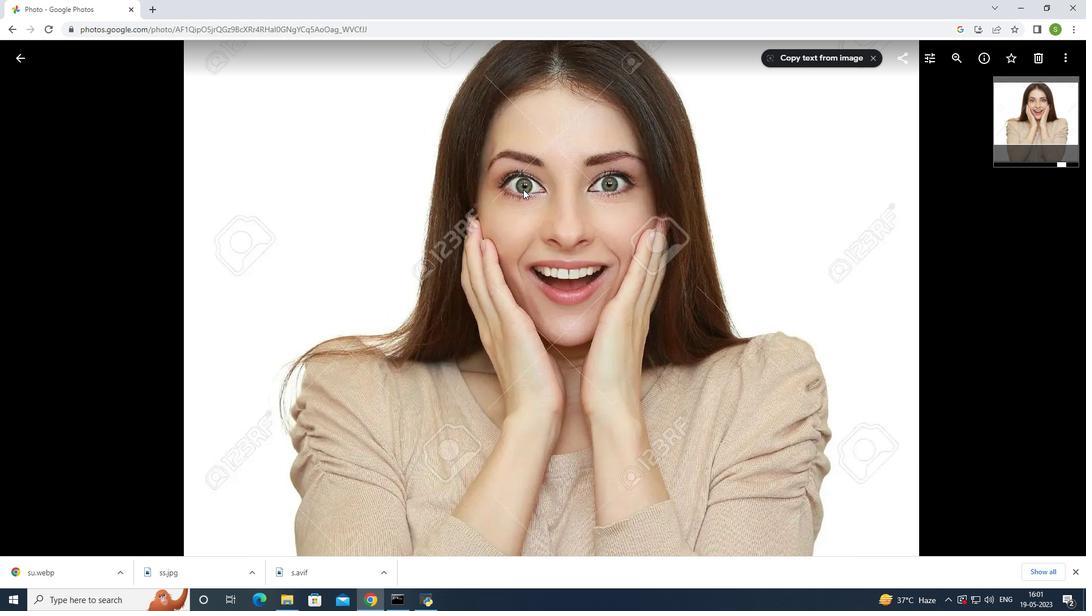 
Action: Mouse scrolled (523, 190) with delta (0, 0)
Screenshot: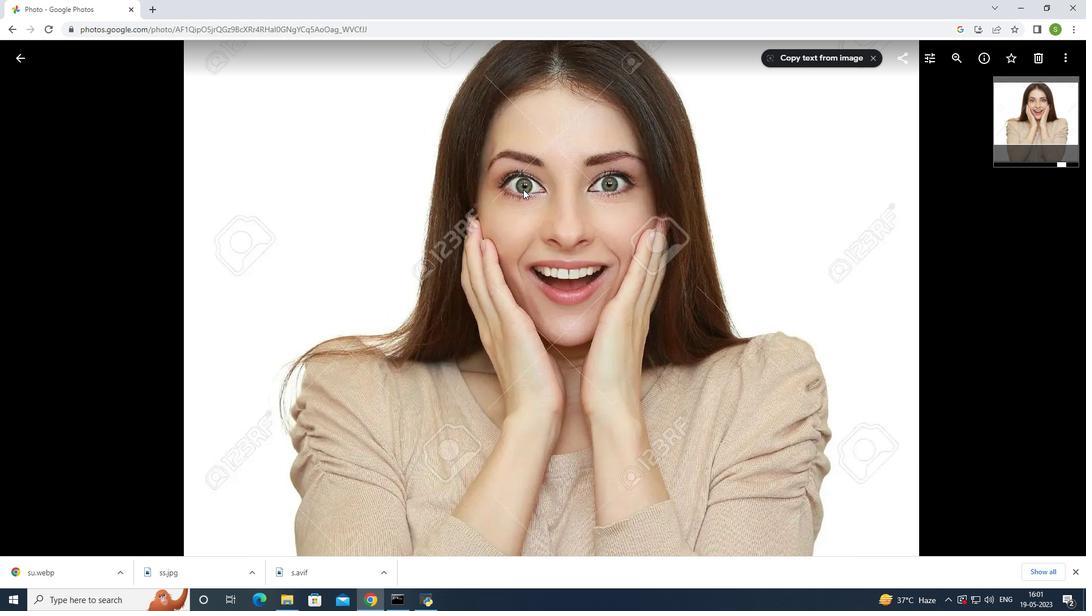
Action: Mouse moved to (1071, 171)
Screenshot: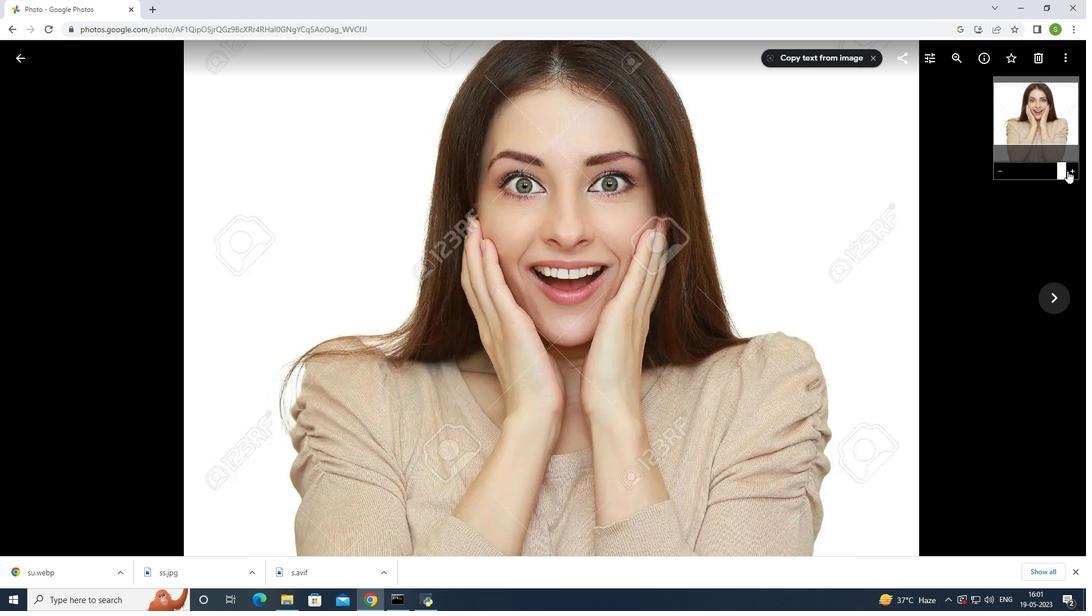 
Action: Mouse pressed left at (1071, 171)
Screenshot: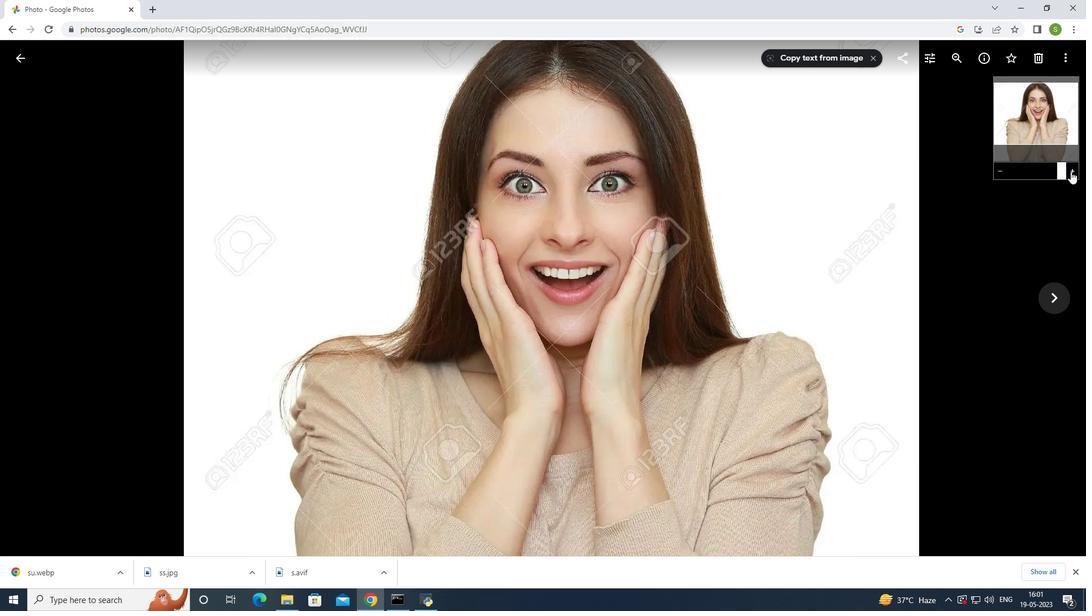 
Action: Mouse pressed left at (1071, 171)
Screenshot: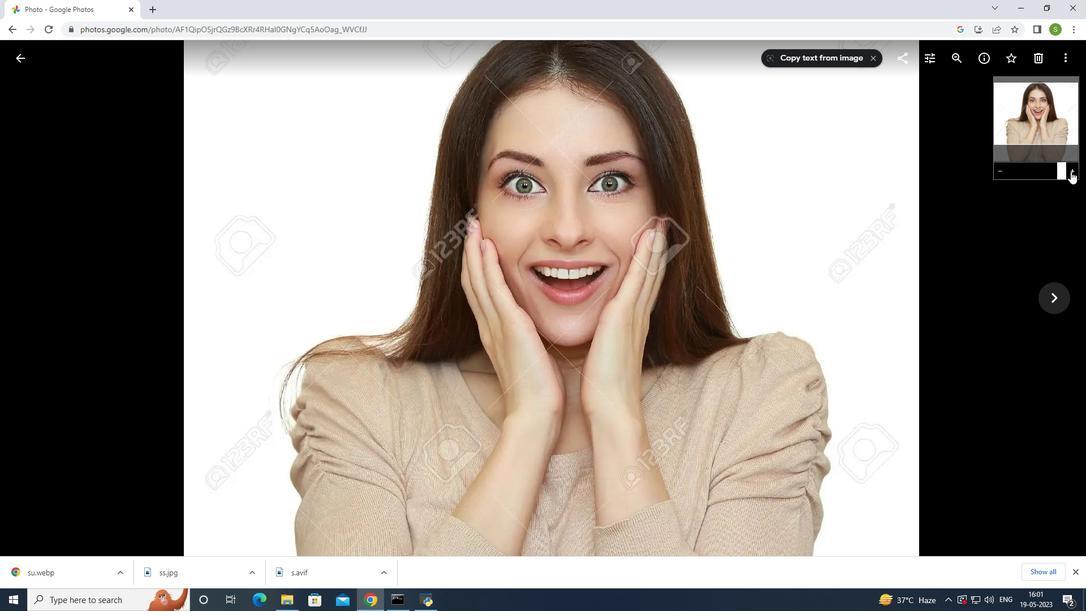 
Action: Mouse pressed left at (1071, 171)
